 Task: Best fashion website designs: Alice + Whittles.
Action: Mouse moved to (243, 212)
Screenshot: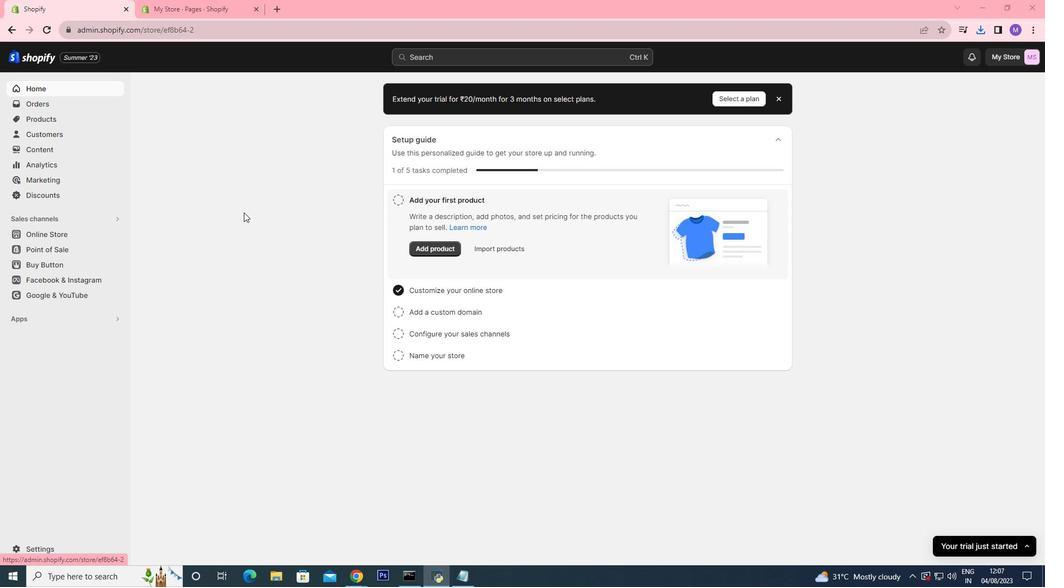 
Action: Mouse pressed left at (243, 212)
Screenshot: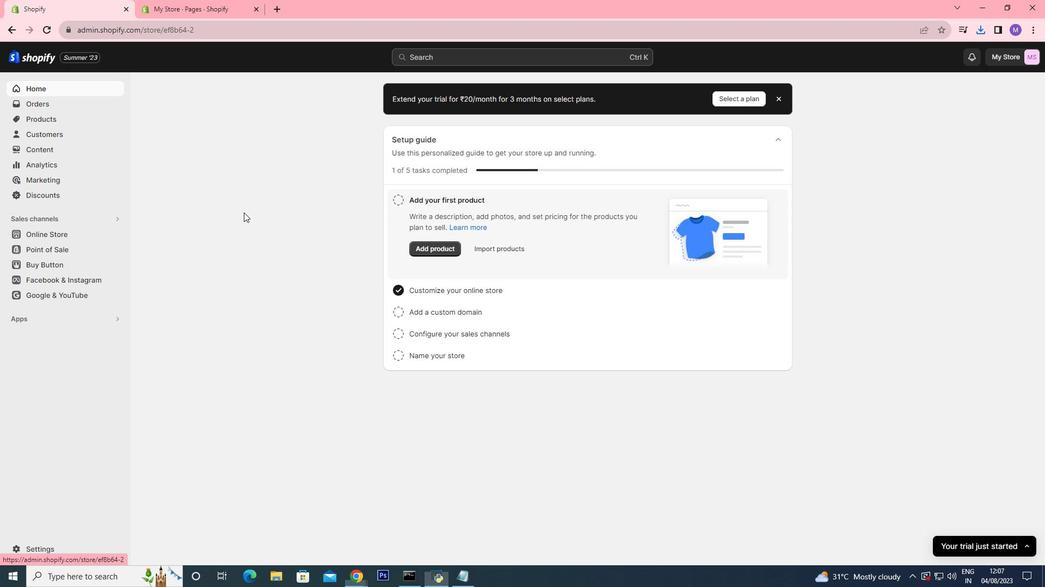
Action: Mouse moved to (72, 237)
Screenshot: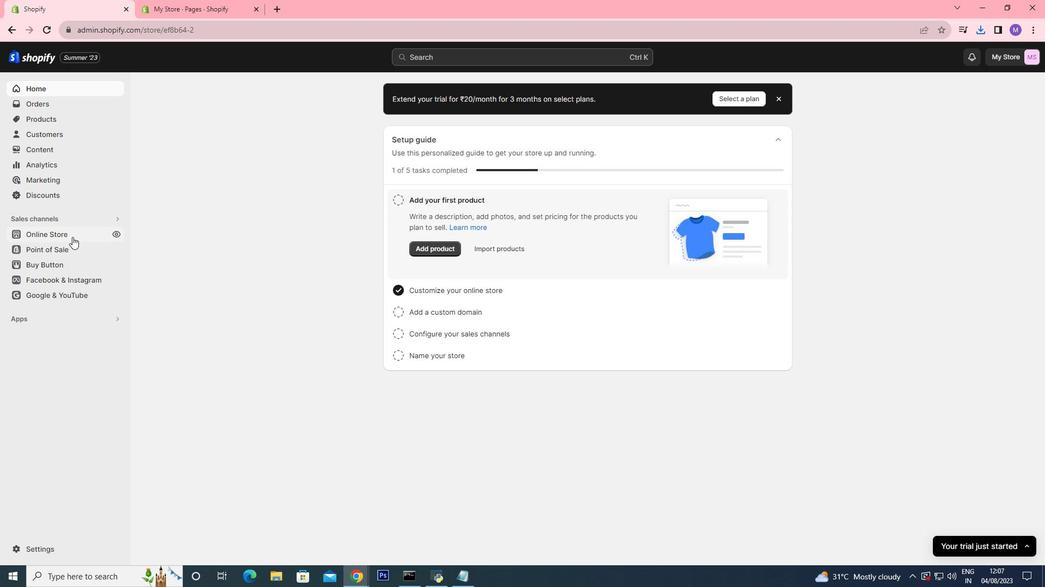 
Action: Mouse pressed left at (72, 237)
Screenshot: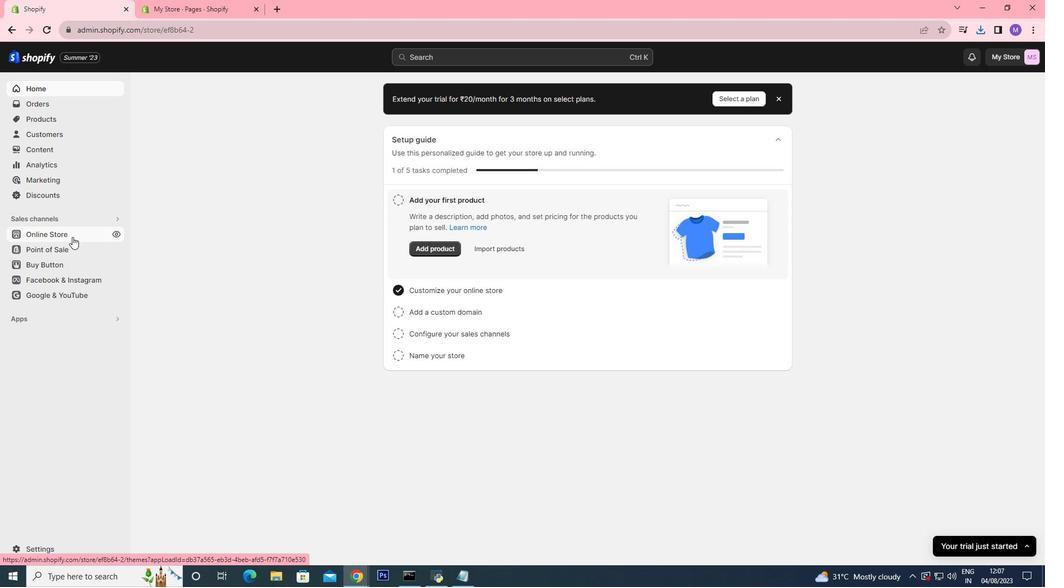 
Action: Mouse moved to (64, 247)
Screenshot: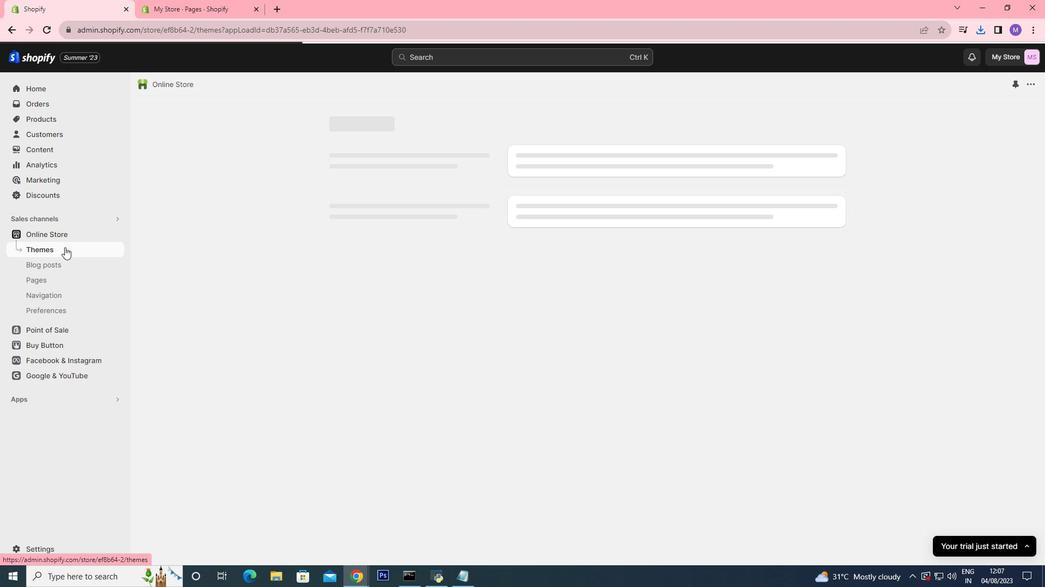 
Action: Mouse pressed left at (64, 247)
Screenshot: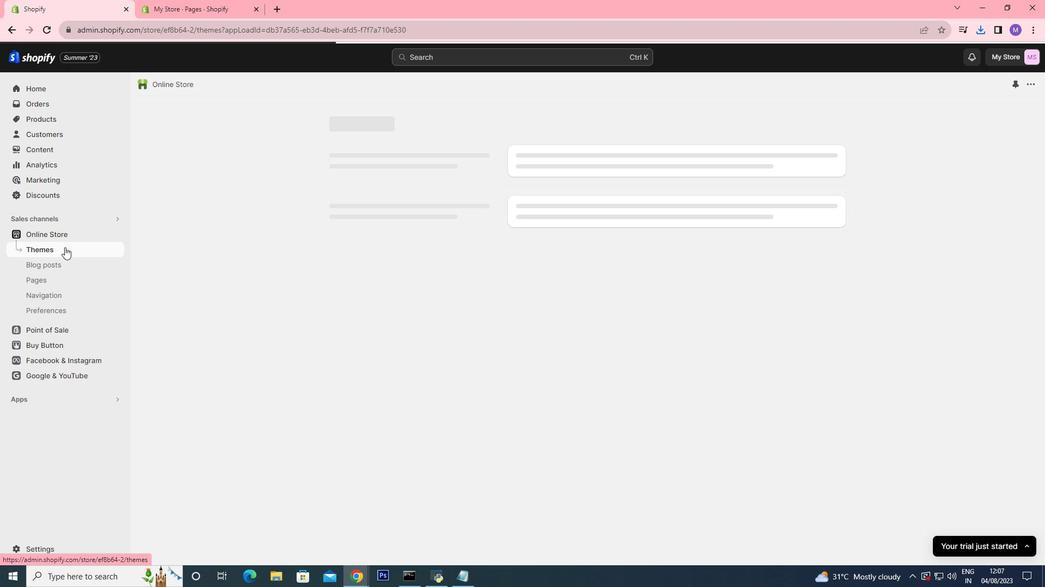 
Action: Mouse moved to (700, 298)
Screenshot: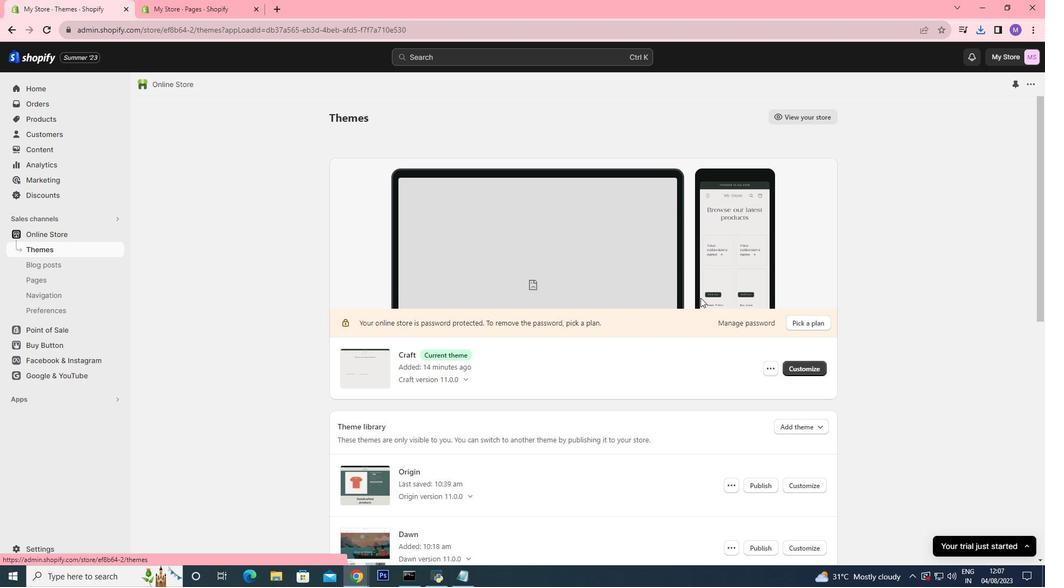 
Action: Mouse scrolled (700, 297) with delta (0, 0)
Screenshot: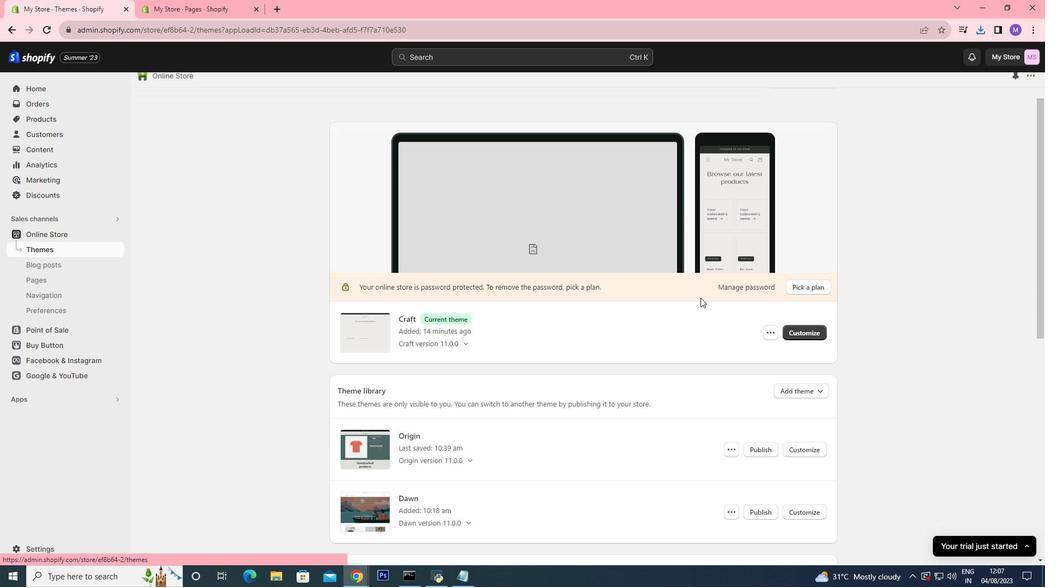 
Action: Mouse scrolled (700, 297) with delta (0, 0)
Screenshot: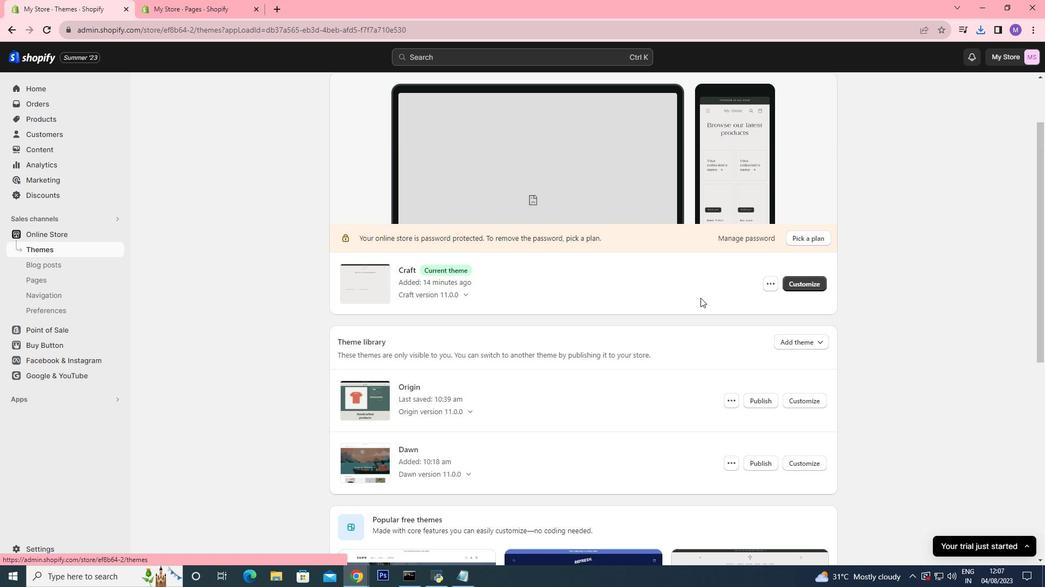 
Action: Mouse scrolled (700, 297) with delta (0, 0)
Screenshot: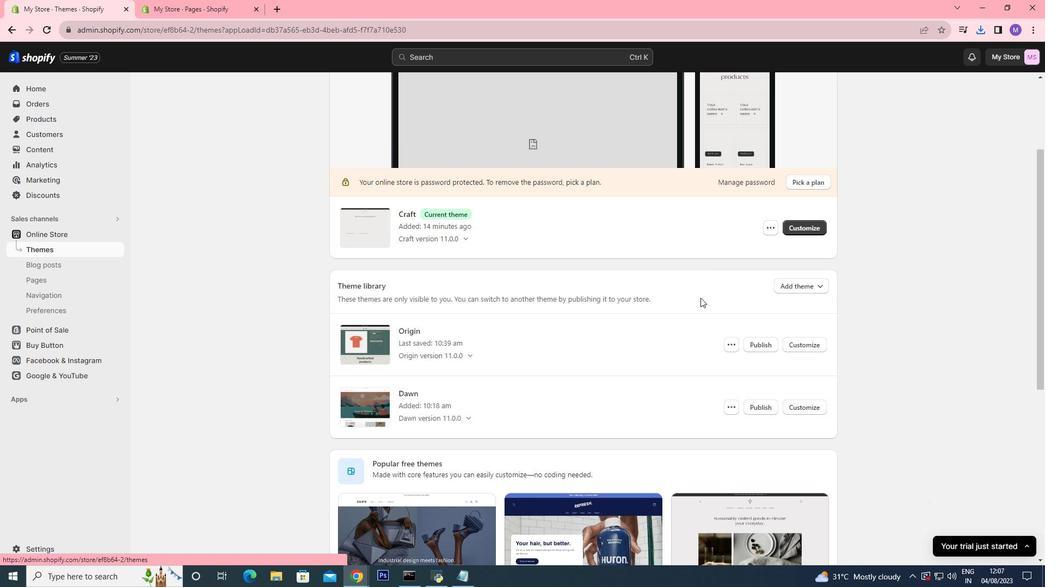 
Action: Mouse scrolled (700, 297) with delta (0, 0)
Screenshot: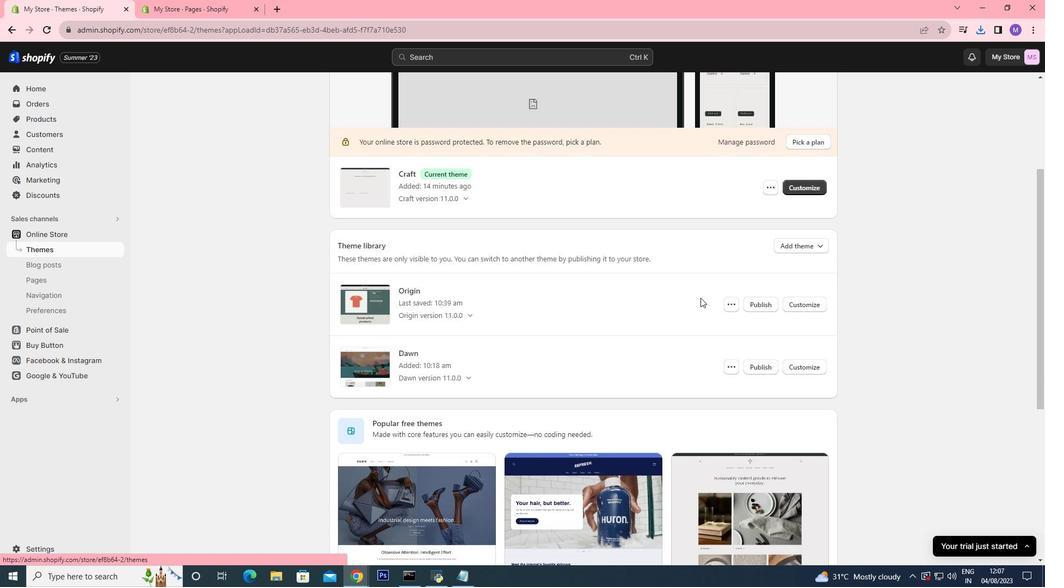 
Action: Mouse scrolled (700, 297) with delta (0, 0)
Screenshot: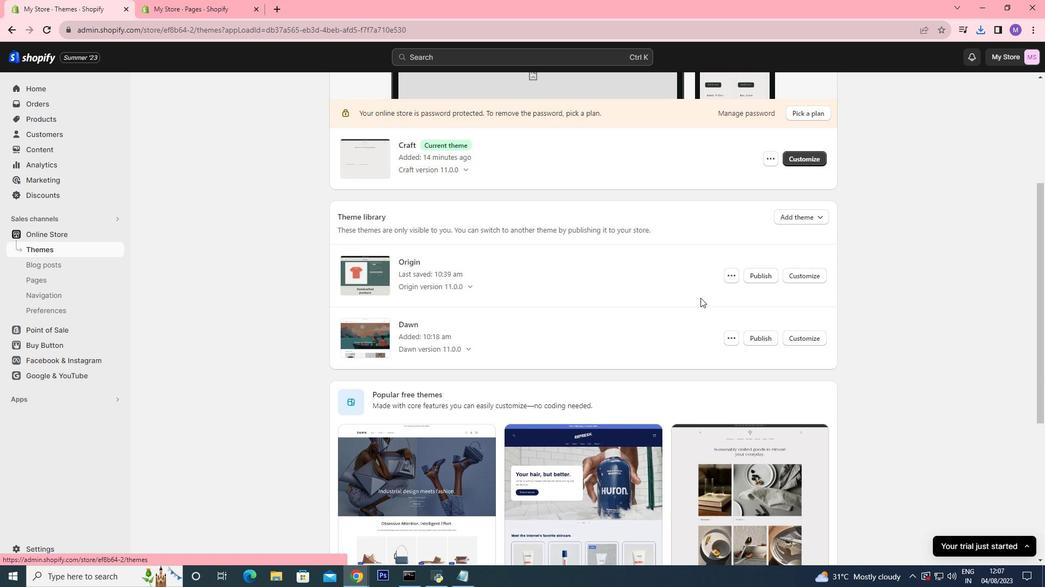 
Action: Mouse moved to (700, 298)
Screenshot: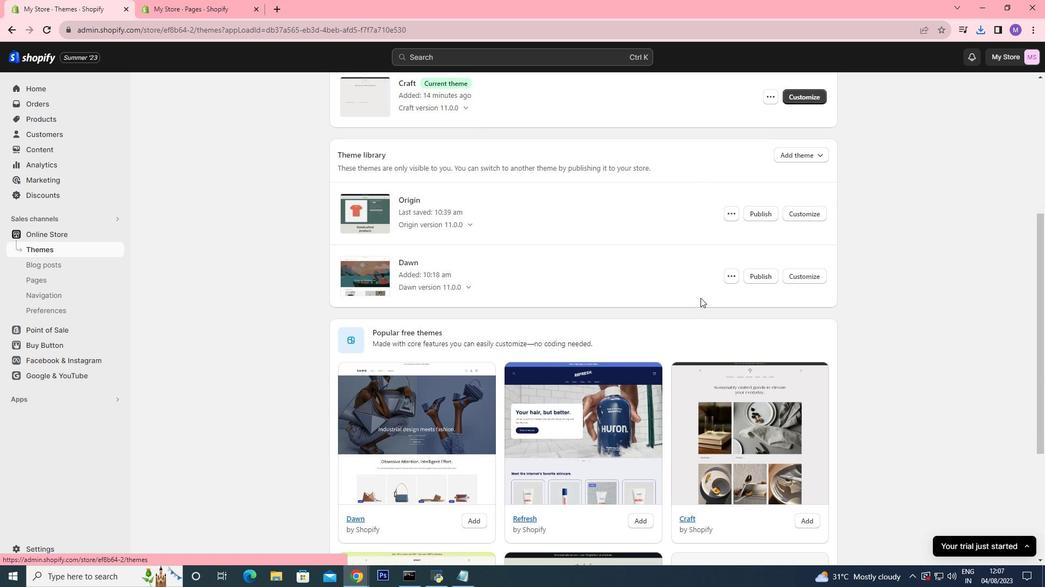 
Action: Mouse scrolled (700, 297) with delta (0, 0)
Screenshot: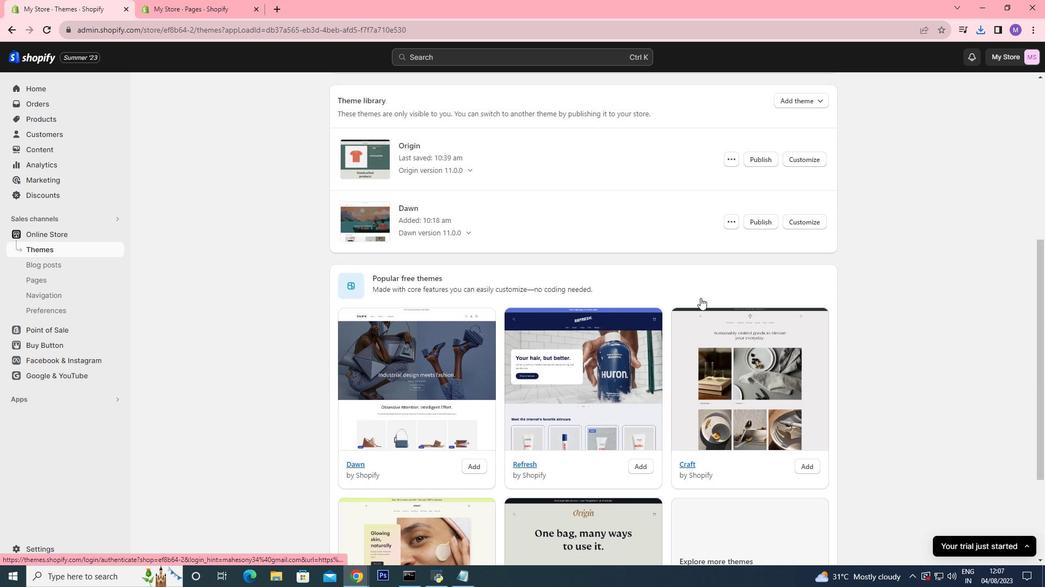 
Action: Mouse scrolled (700, 297) with delta (0, 0)
Screenshot: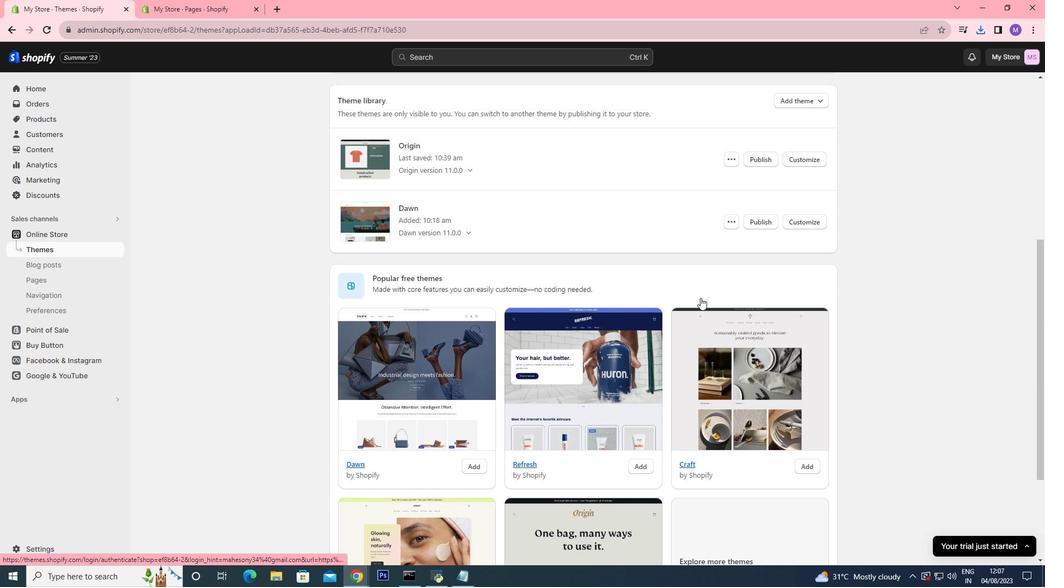 
Action: Mouse scrolled (700, 297) with delta (0, 0)
Screenshot: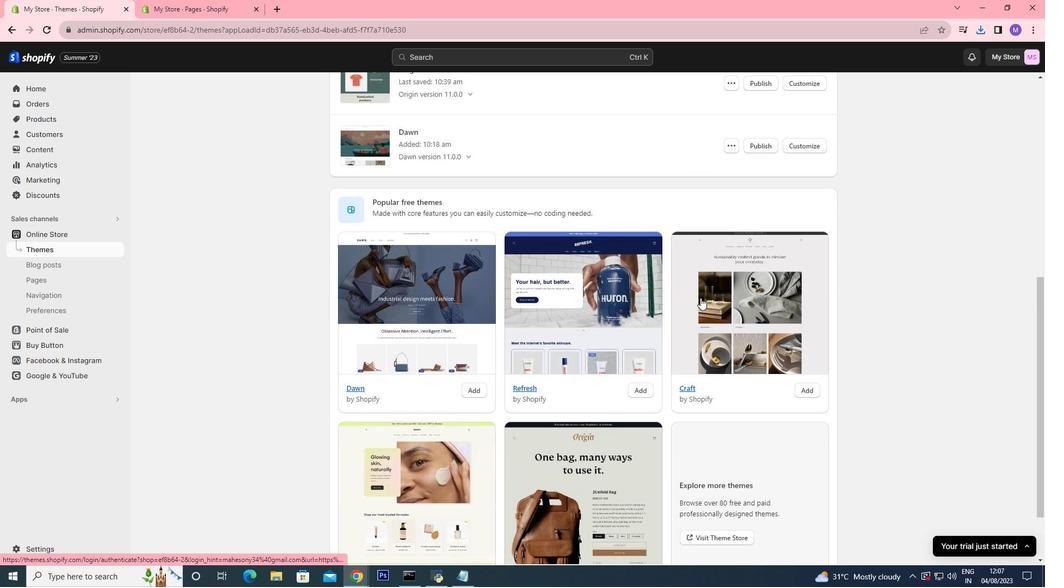 
Action: Mouse scrolled (700, 297) with delta (0, 0)
Screenshot: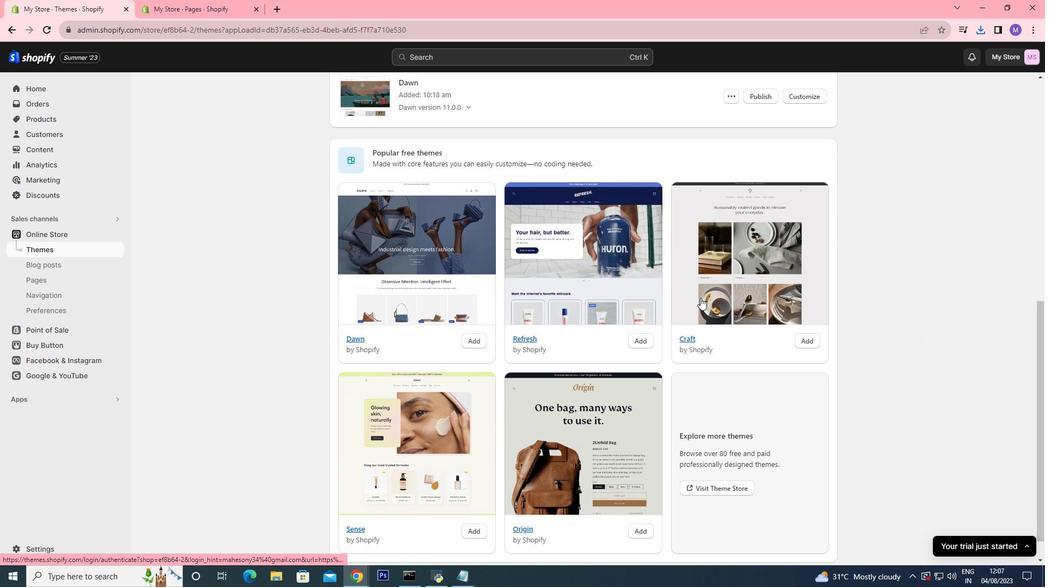 
Action: Mouse scrolled (700, 297) with delta (0, 0)
Screenshot: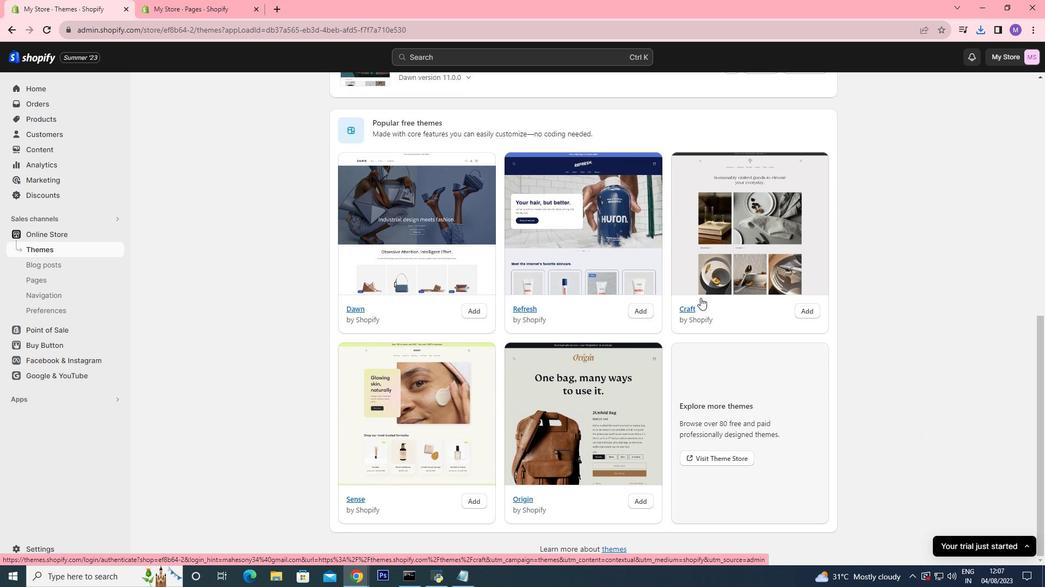 
Action: Mouse scrolled (700, 297) with delta (0, 0)
Screenshot: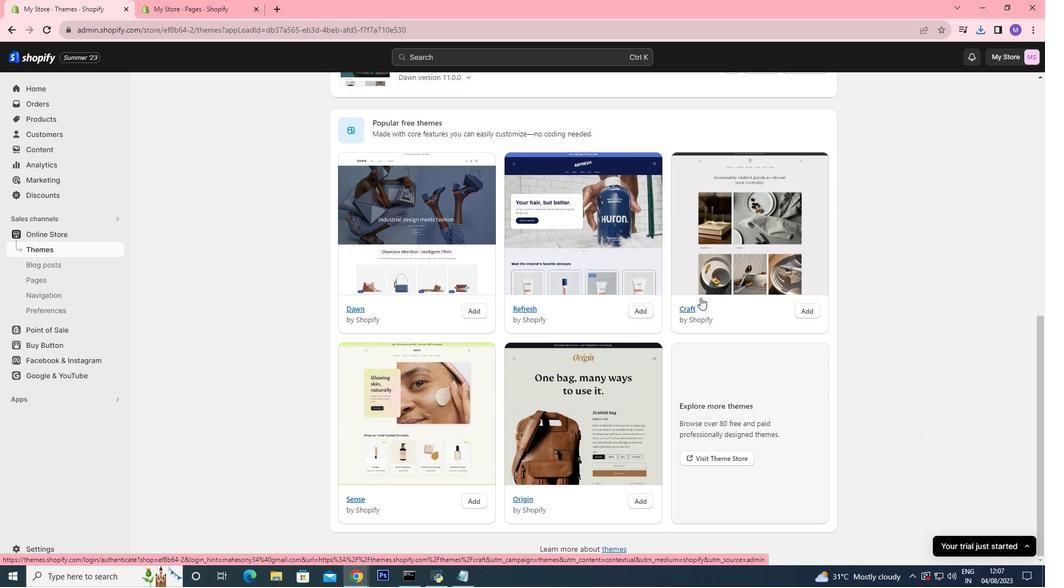 
Action: Mouse moved to (478, 504)
Screenshot: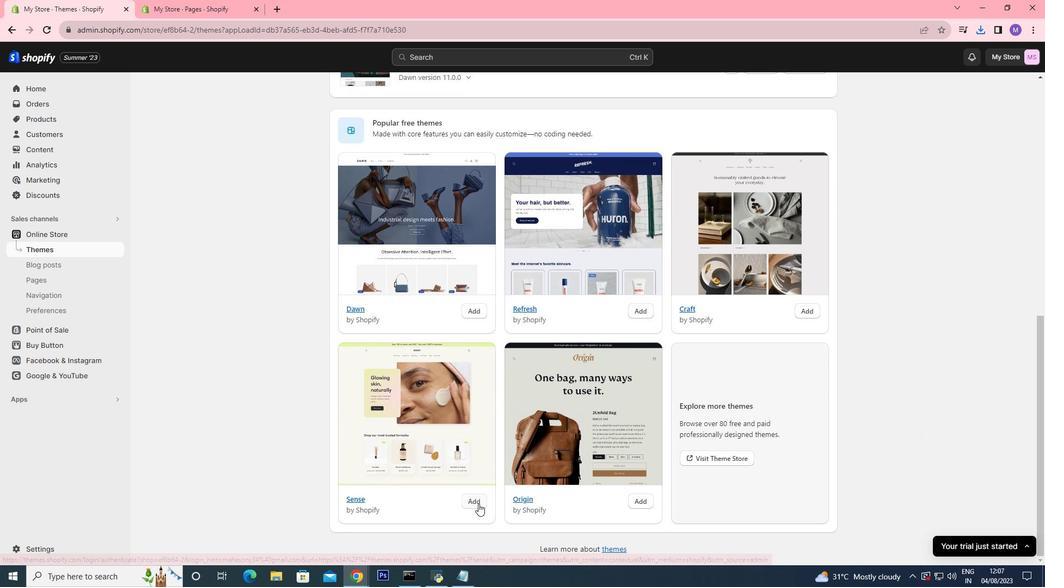 
Action: Mouse pressed left at (478, 504)
Screenshot: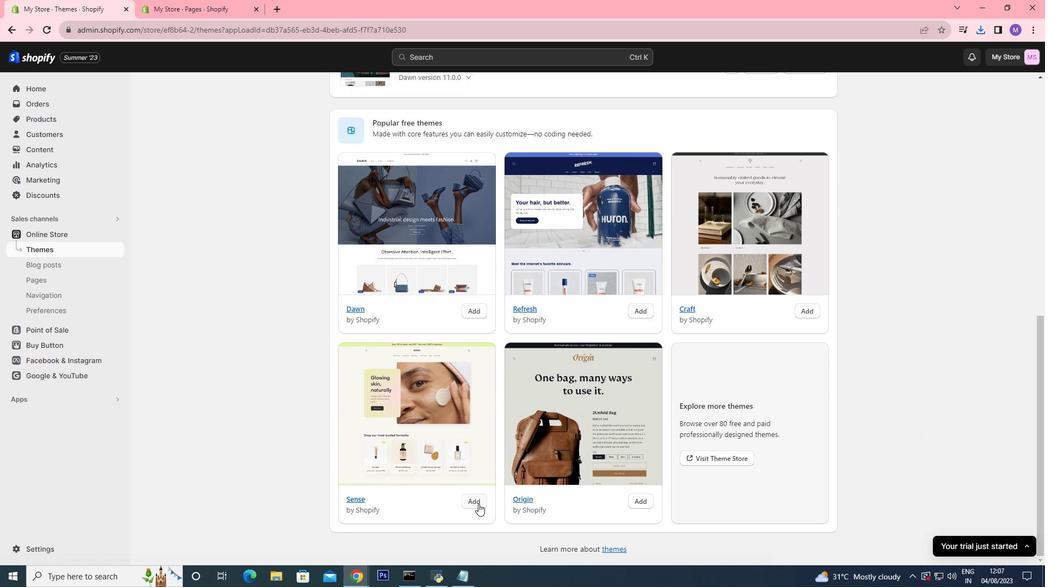 
Action: Mouse moved to (731, 321)
Screenshot: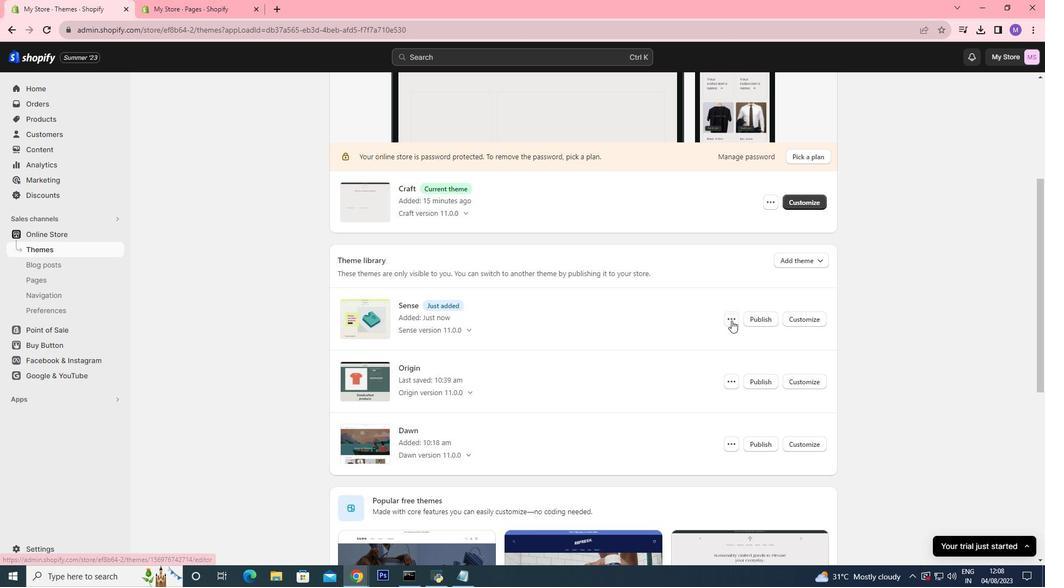 
Action: Mouse pressed left at (731, 321)
Screenshot: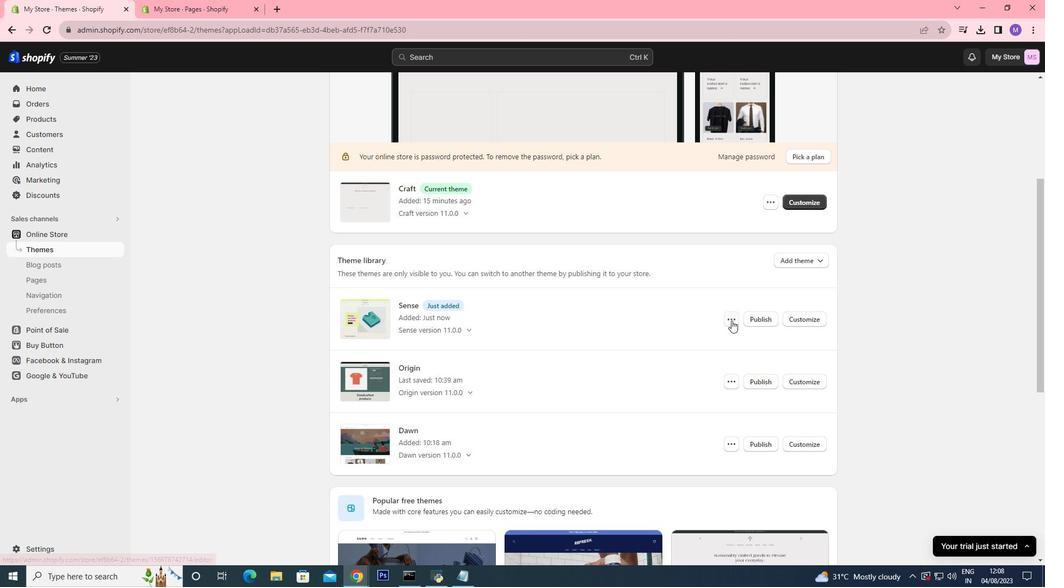 
Action: Mouse moved to (806, 318)
Screenshot: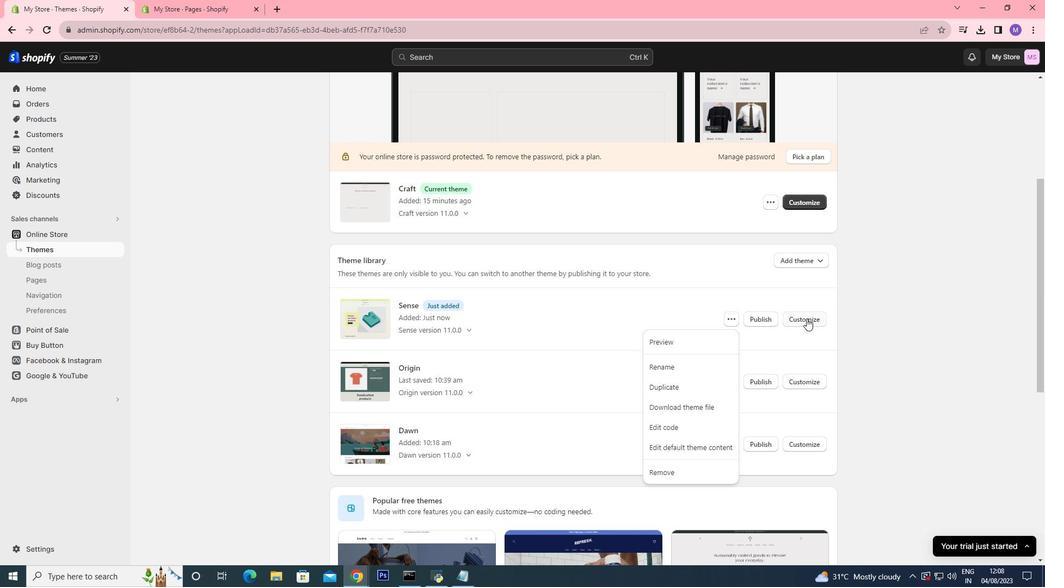 
Action: Mouse pressed left at (806, 318)
Screenshot: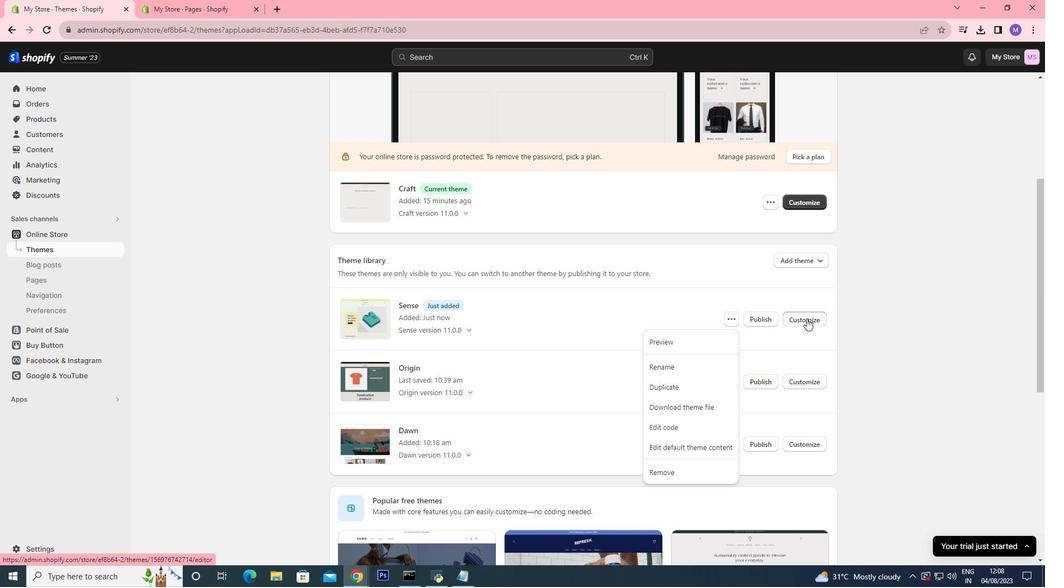 
Action: Mouse moved to (642, 299)
Screenshot: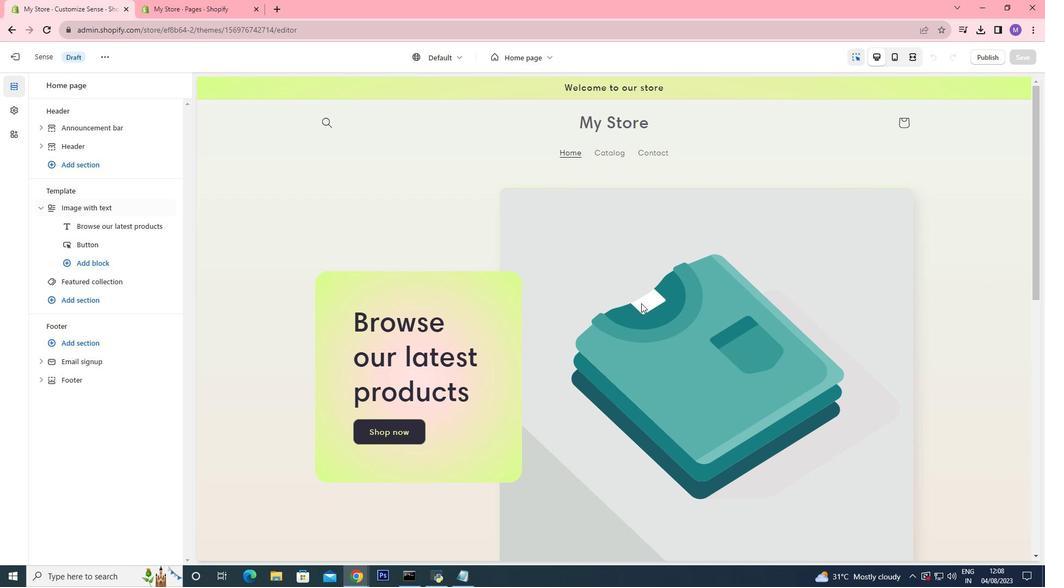 
Action: Mouse scrolled (642, 298) with delta (0, 0)
Screenshot: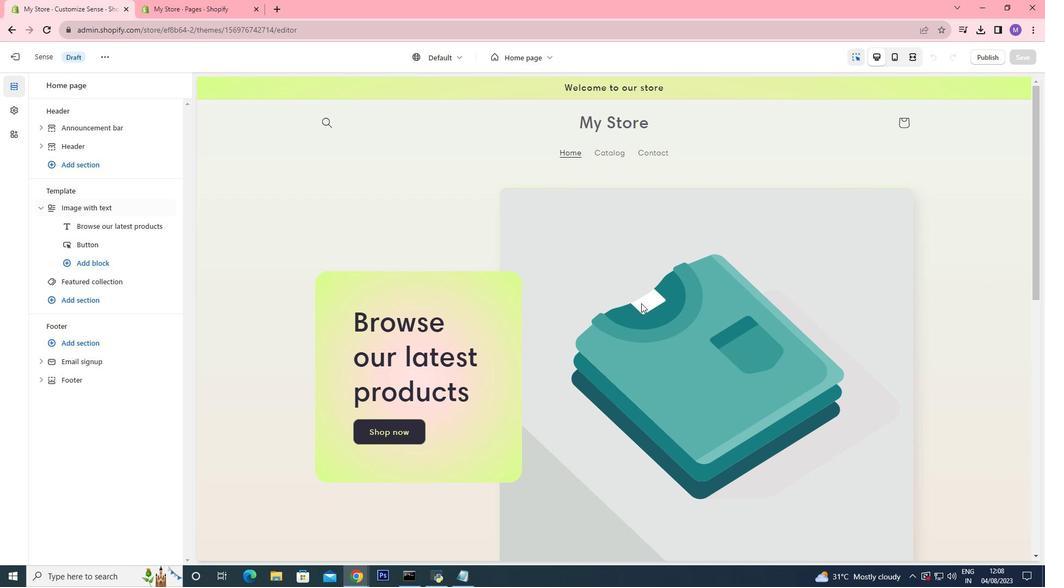 
Action: Mouse moved to (641, 301)
Screenshot: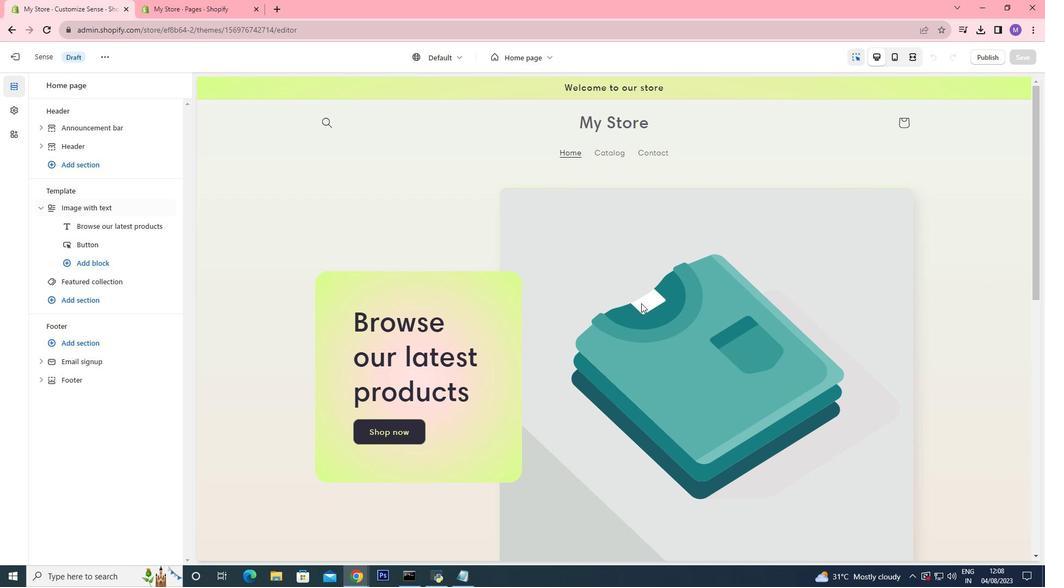 
Action: Mouse scrolled (641, 301) with delta (0, 0)
Screenshot: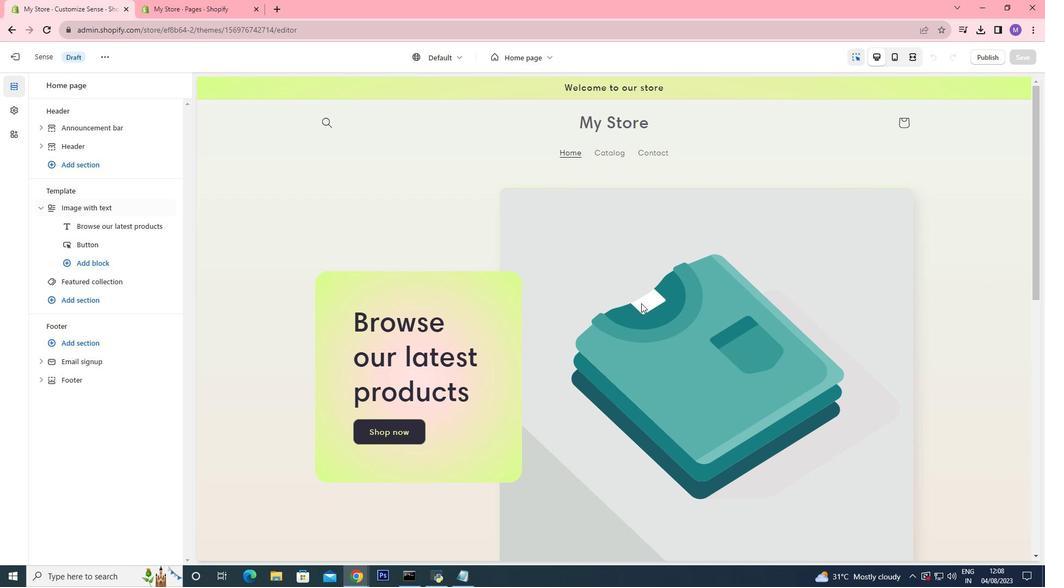
Action: Mouse moved to (641, 302)
Screenshot: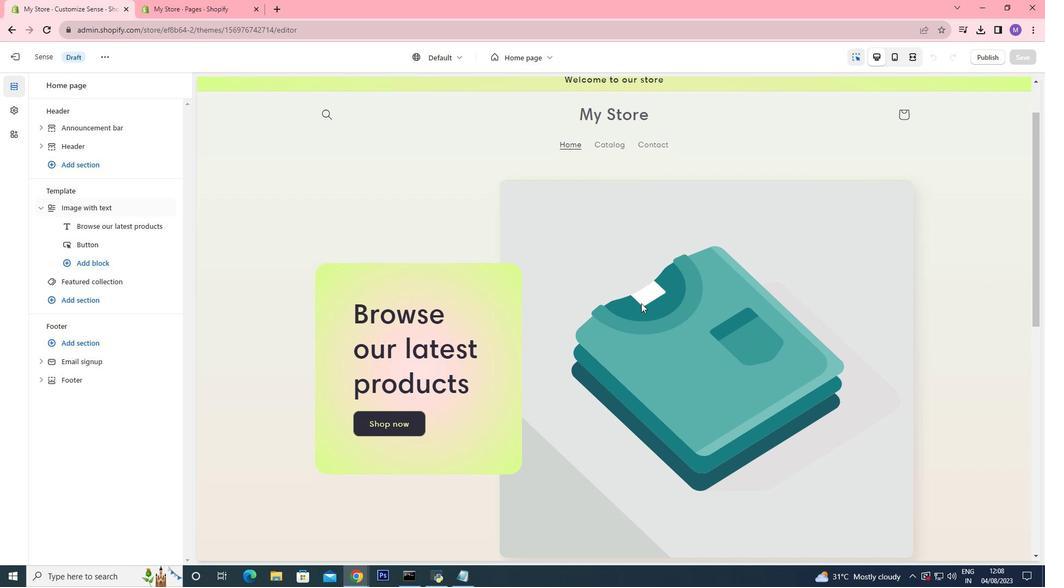 
Action: Mouse scrolled (641, 302) with delta (0, 0)
Screenshot: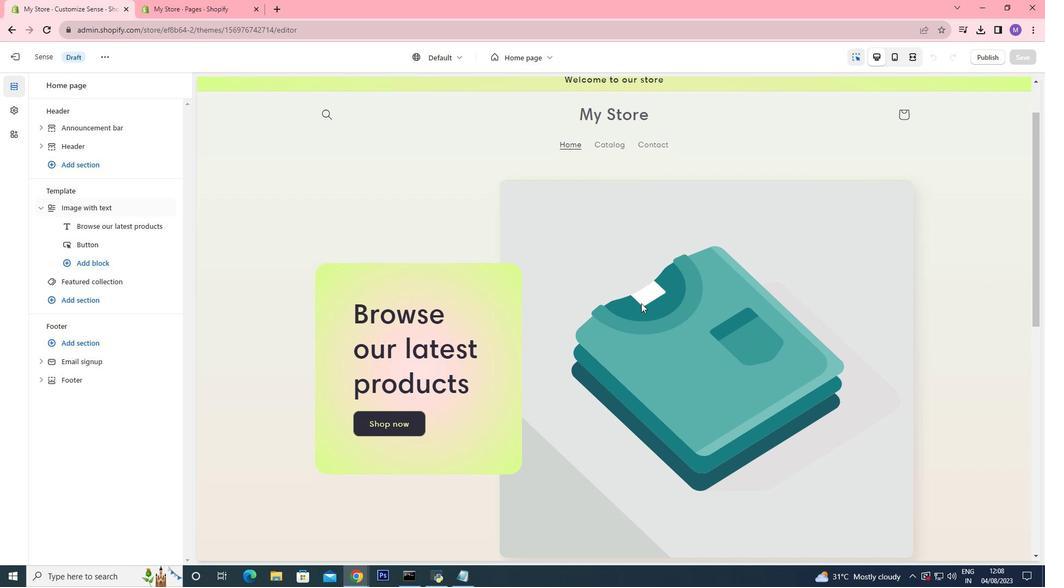 
Action: Mouse moved to (641, 303)
Screenshot: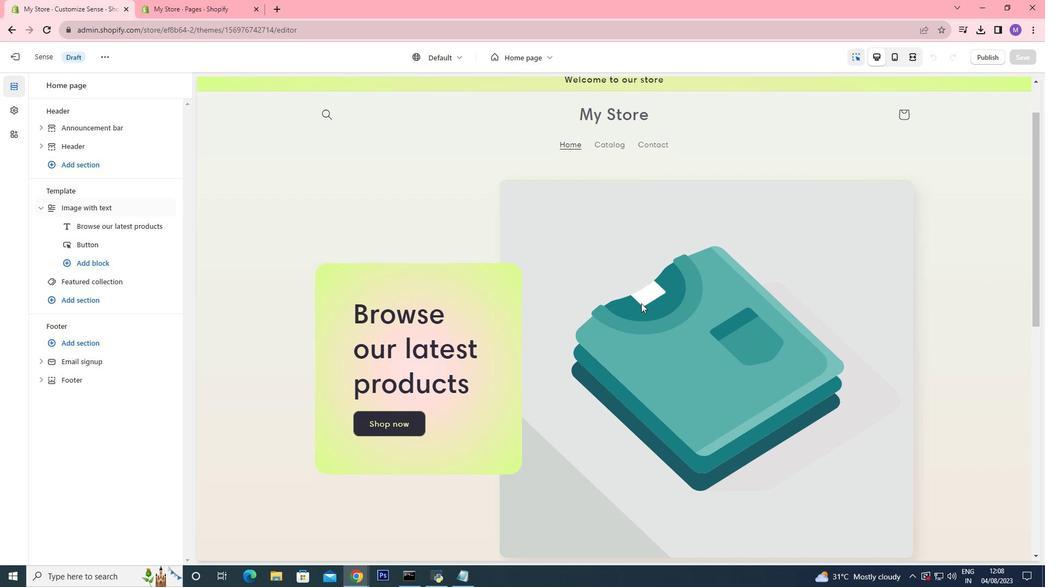 
Action: Mouse scrolled (641, 303) with delta (0, 0)
Screenshot: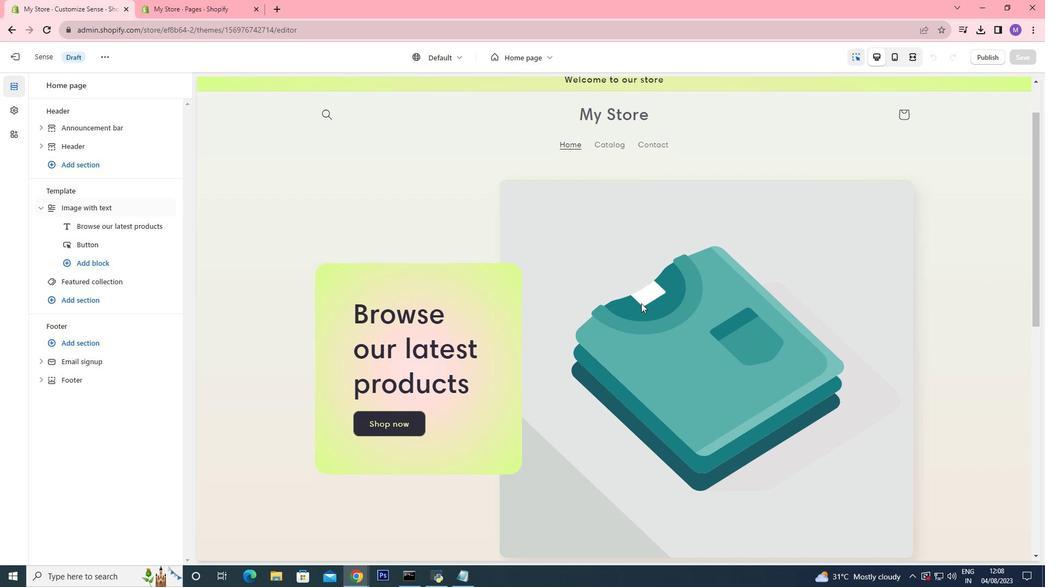 
Action: Mouse scrolled (641, 303) with delta (0, 0)
Screenshot: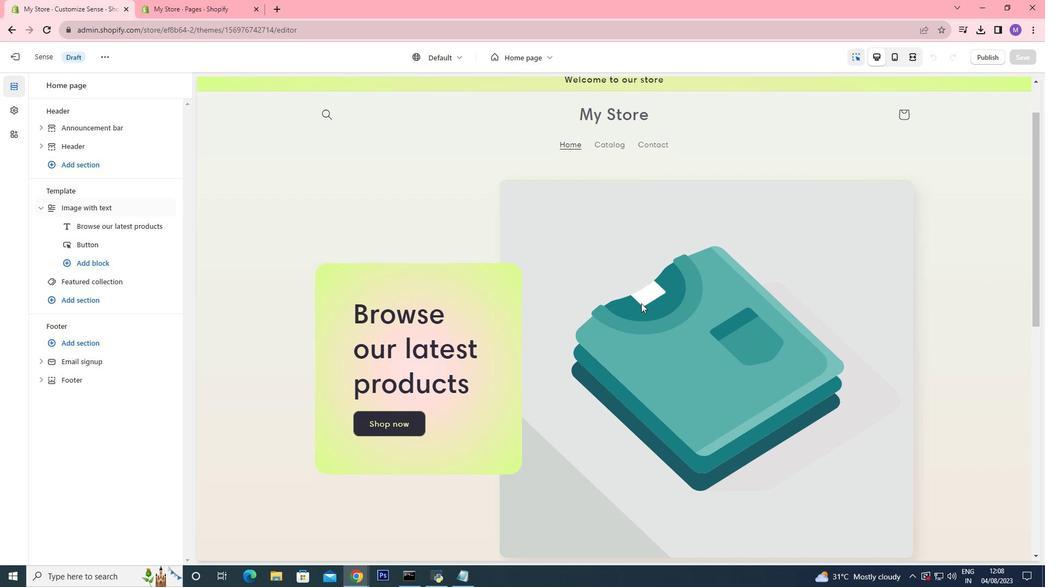 
Action: Mouse scrolled (641, 303) with delta (0, 0)
Screenshot: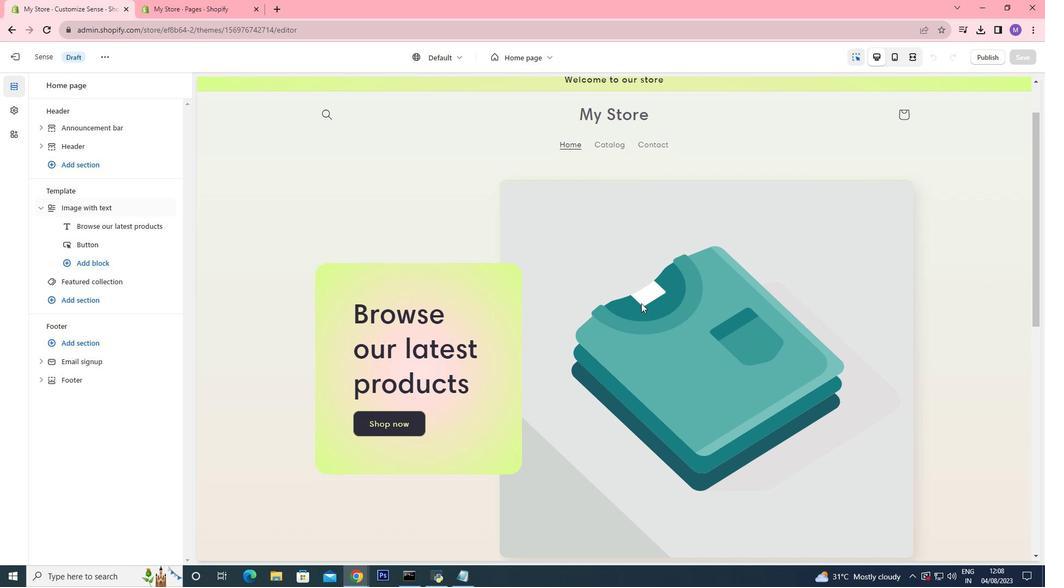 
Action: Mouse scrolled (641, 303) with delta (0, 0)
Screenshot: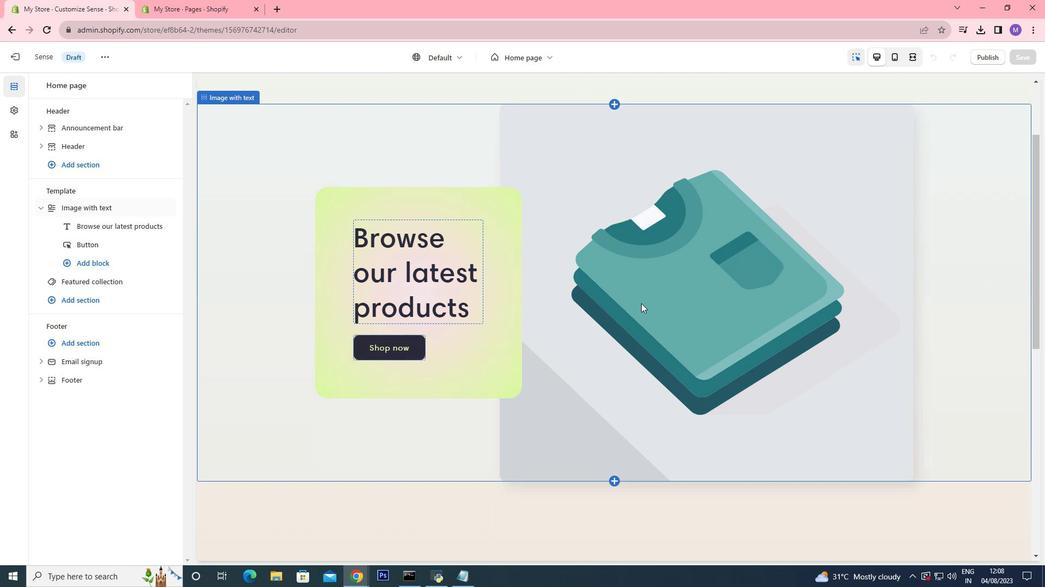 
Action: Mouse moved to (650, 313)
Screenshot: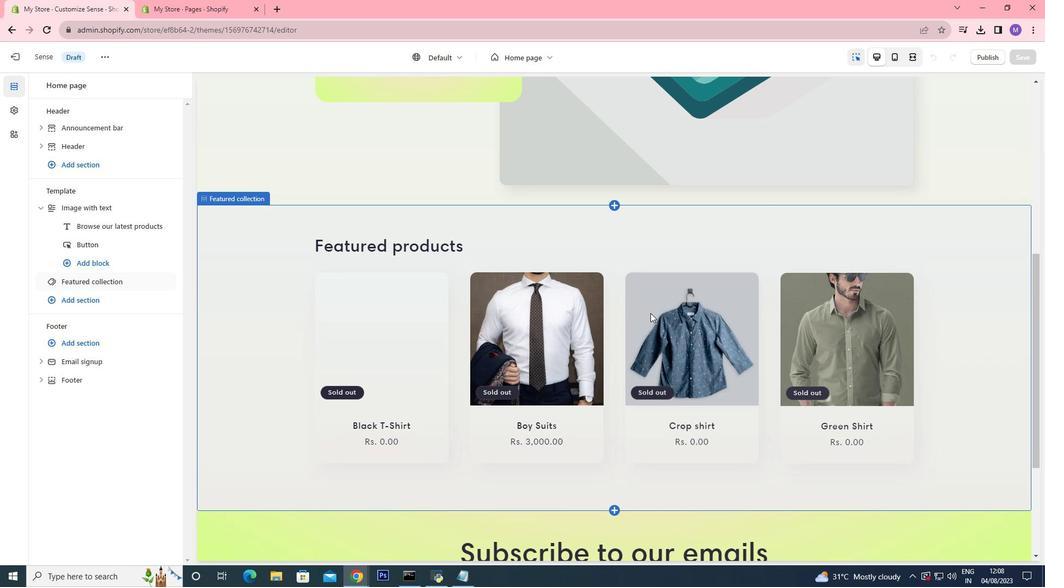
Action: Mouse scrolled (650, 312) with delta (0, 0)
Screenshot: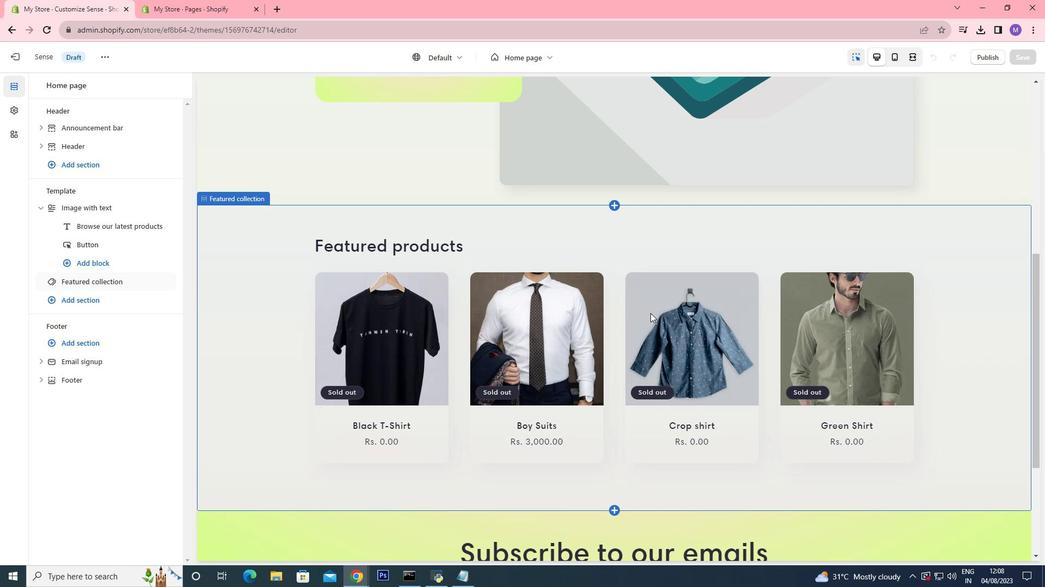 
Action: Mouse scrolled (650, 312) with delta (0, 0)
Screenshot: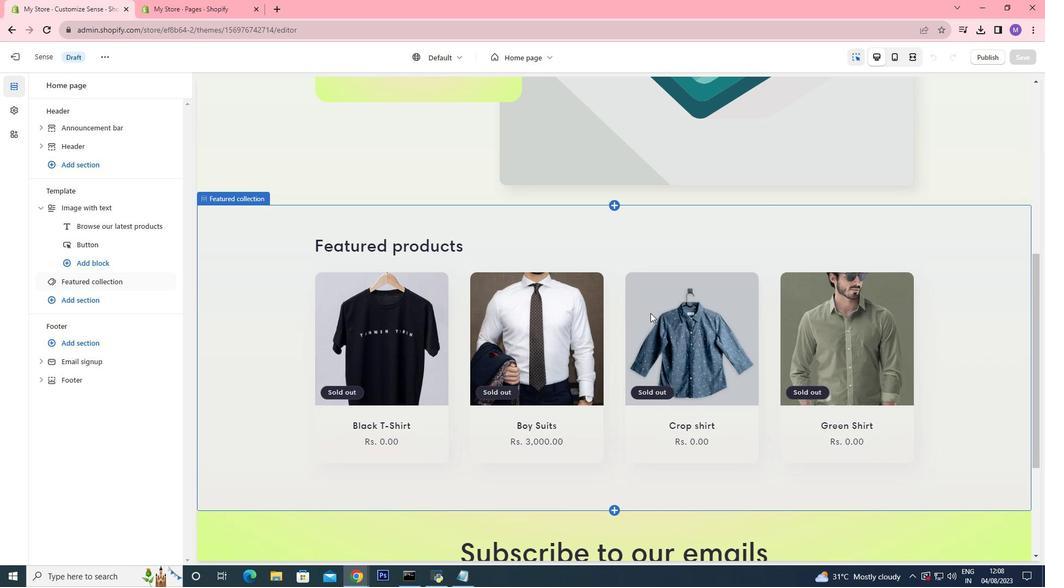 
Action: Mouse scrolled (650, 312) with delta (0, 0)
Screenshot: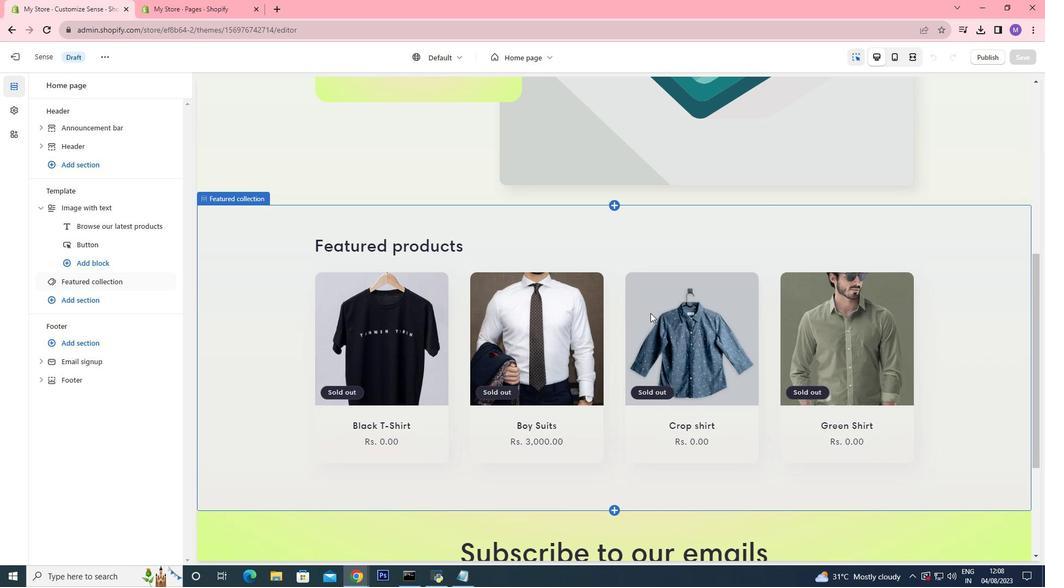 
Action: Mouse moved to (650, 313)
Screenshot: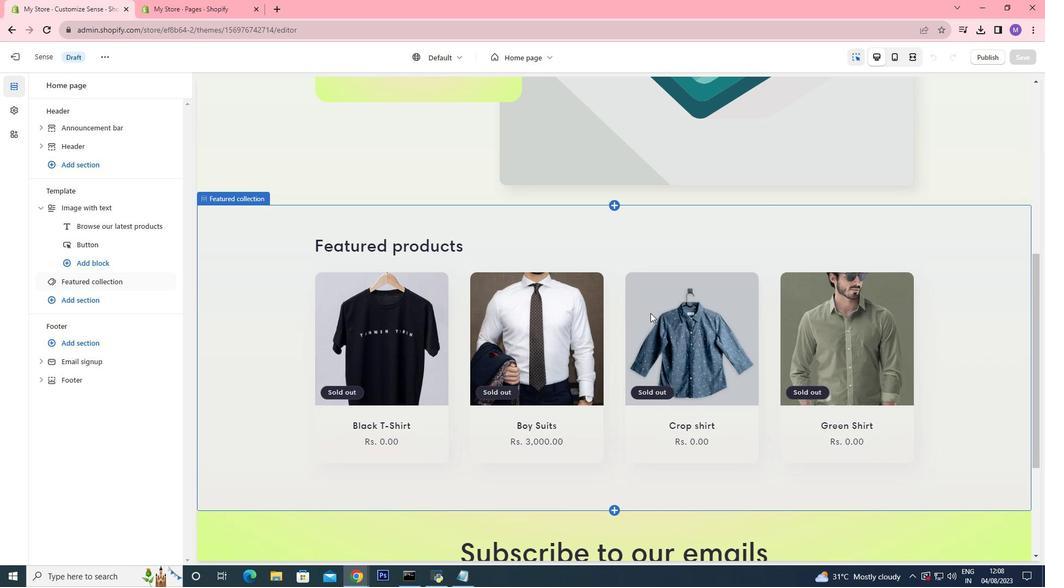 
Action: Mouse scrolled (650, 312) with delta (0, 0)
Screenshot: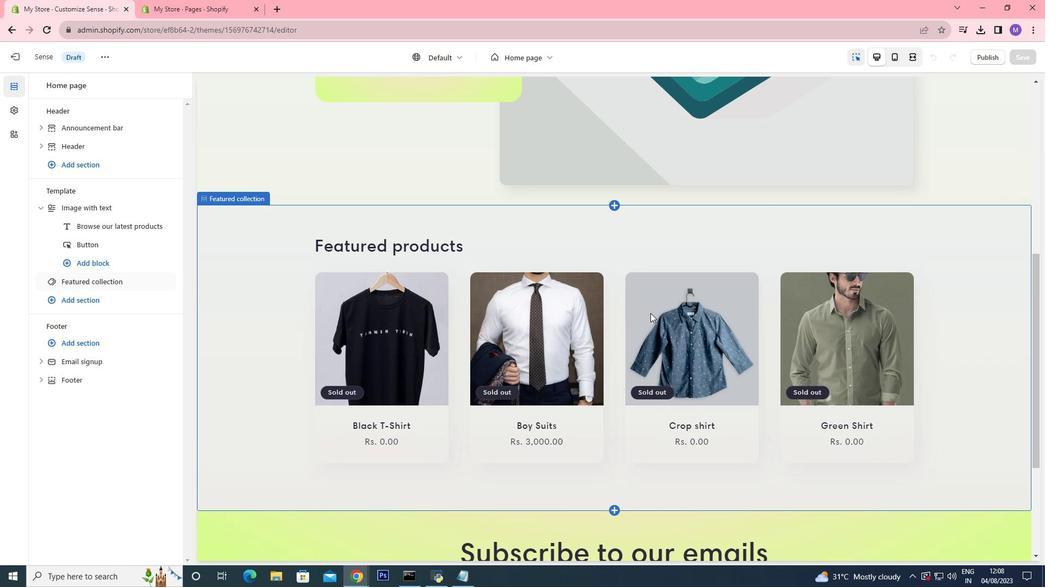 
Action: Mouse scrolled (650, 312) with delta (0, 0)
Screenshot: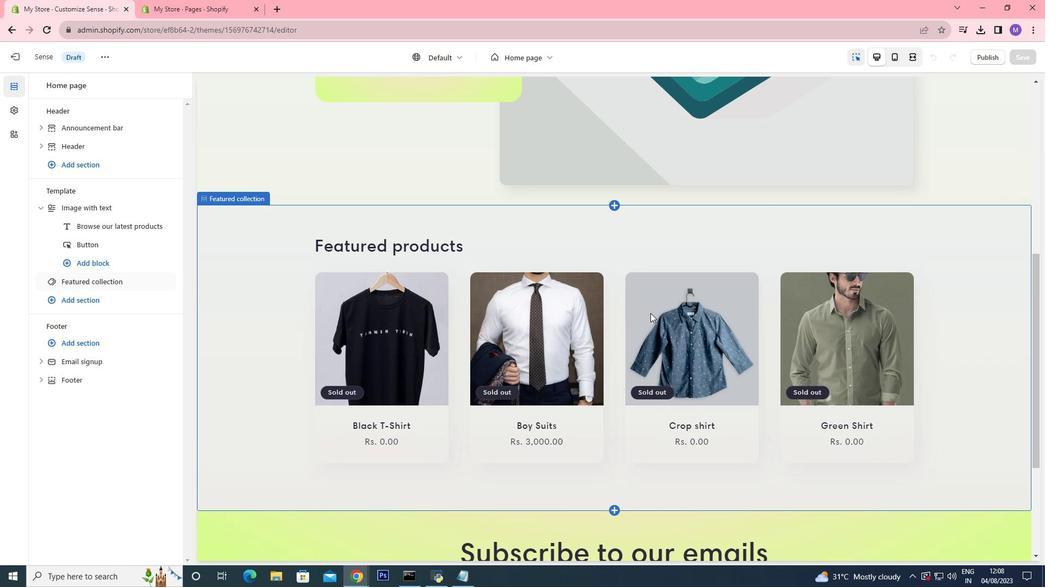 
Action: Mouse scrolled (650, 312) with delta (0, 0)
Screenshot: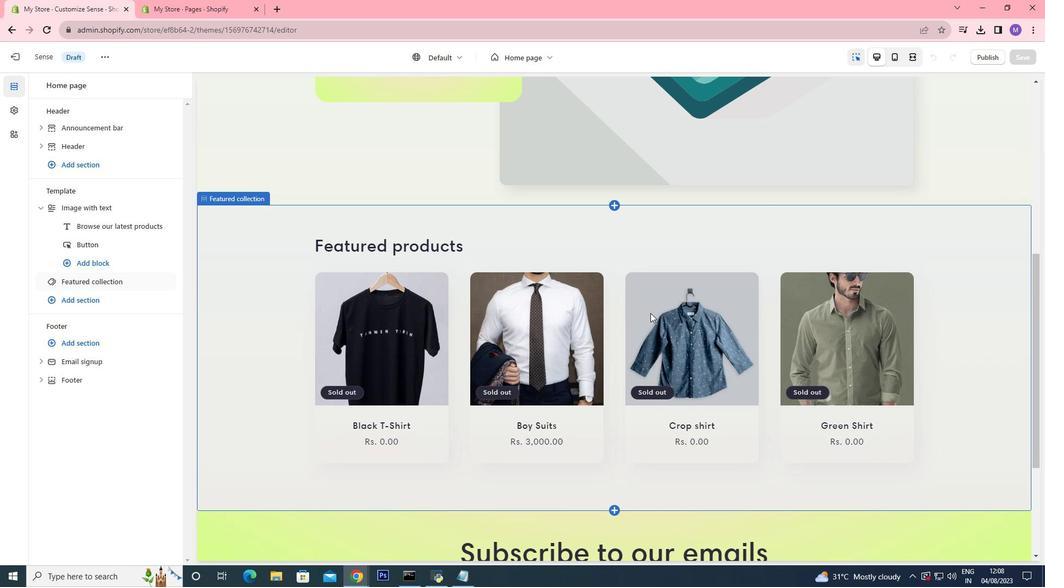 
Action: Mouse scrolled (650, 312) with delta (0, 0)
Screenshot: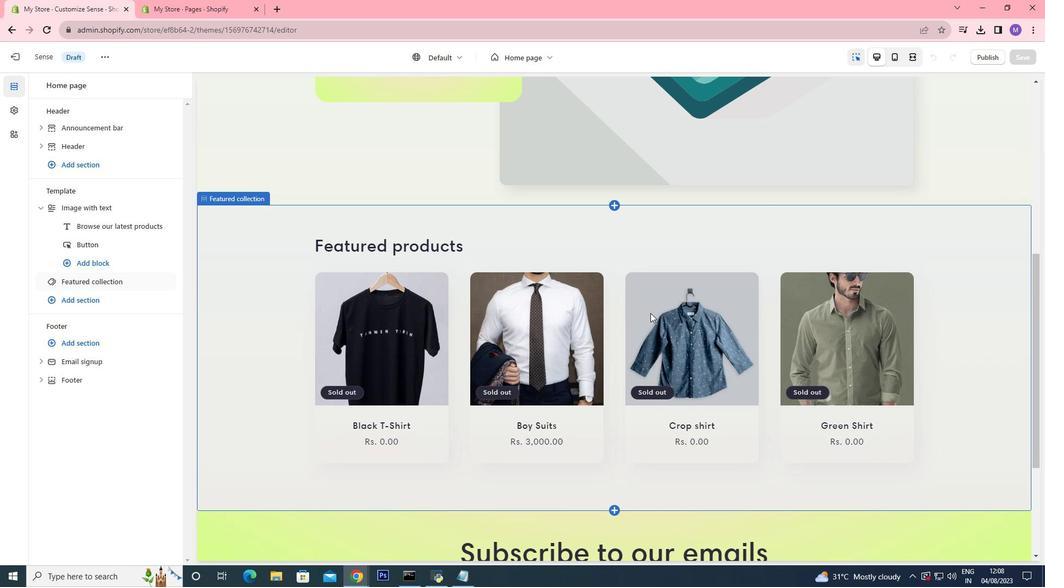 
Action: Mouse scrolled (650, 312) with delta (0, 0)
Screenshot: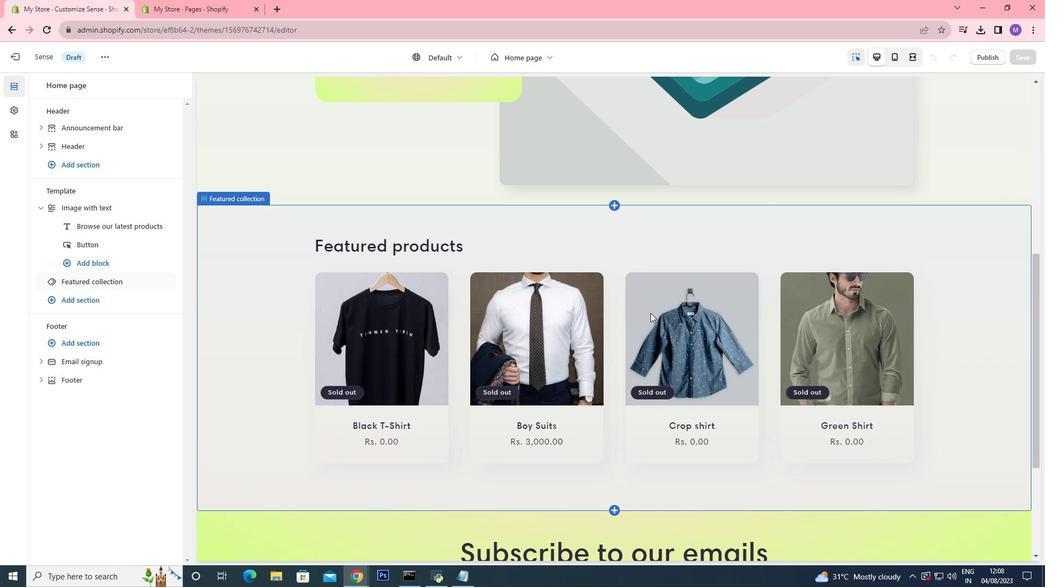 
Action: Mouse moved to (664, 386)
Screenshot: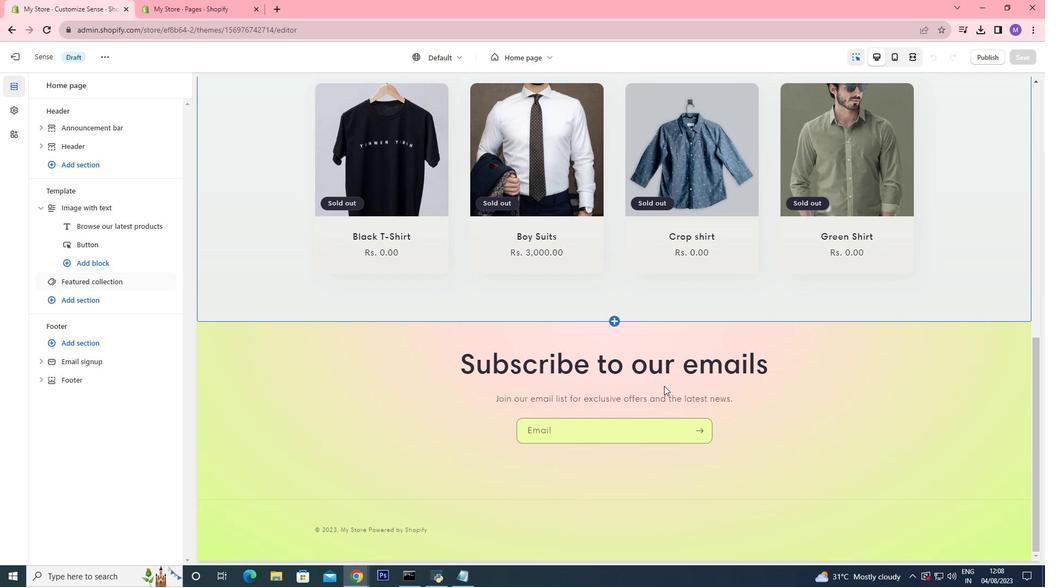 
Action: Mouse scrolled (664, 387) with delta (0, 0)
Screenshot: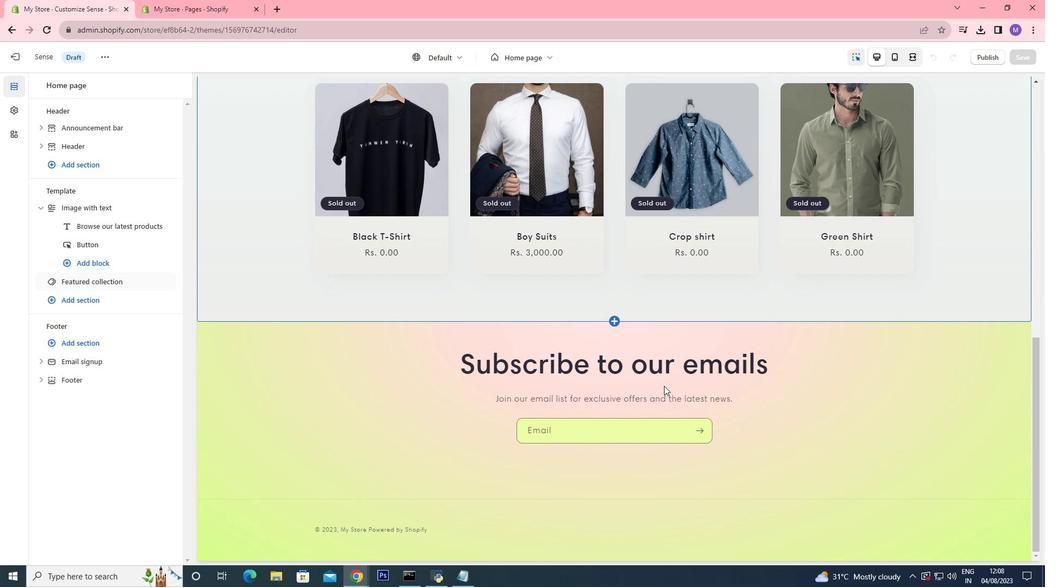 
Action: Mouse scrolled (664, 387) with delta (0, 0)
Screenshot: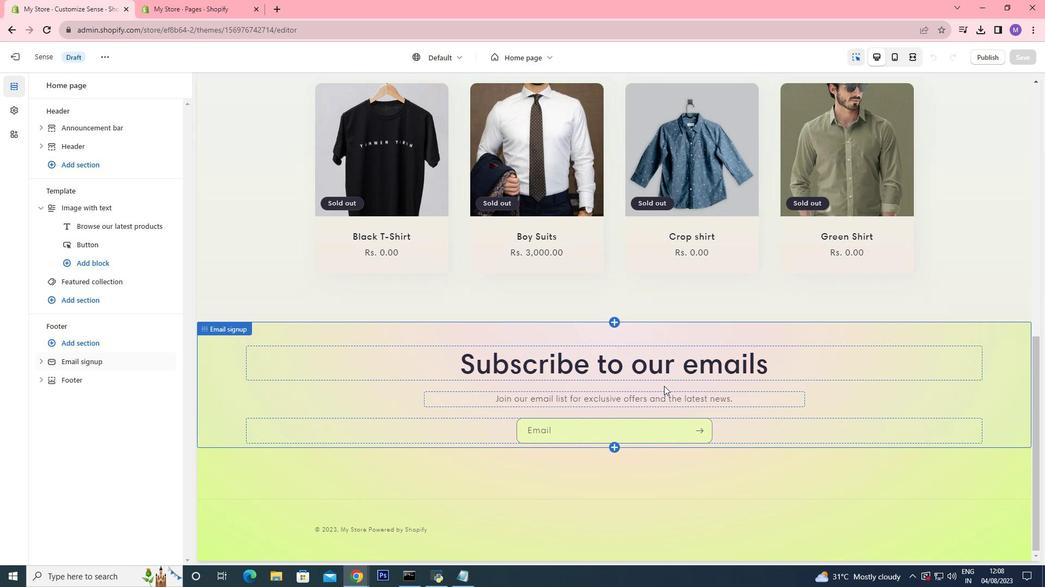 
Action: Mouse scrolled (664, 387) with delta (0, 0)
Screenshot: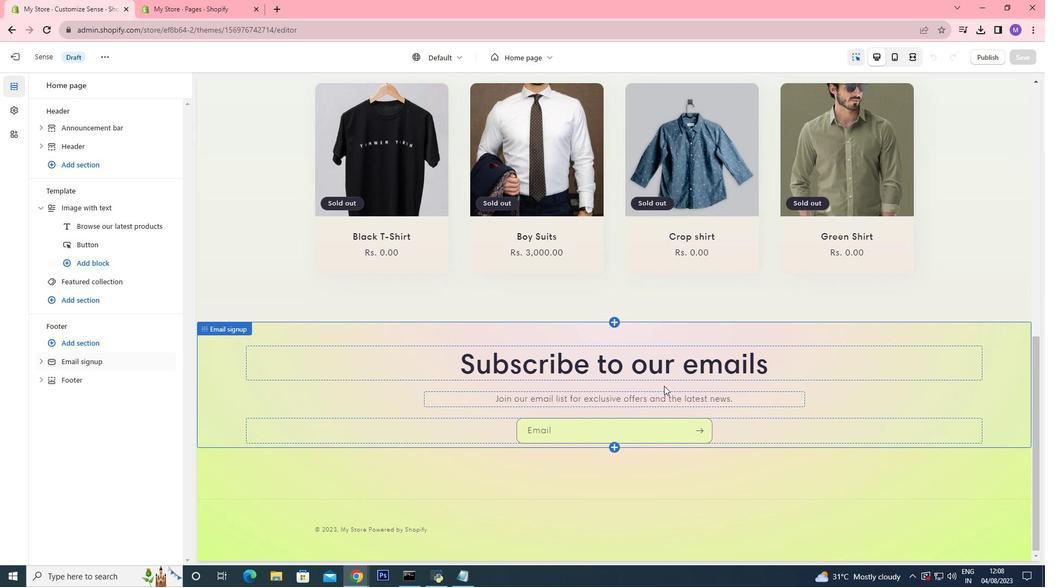 
Action: Mouse scrolled (664, 387) with delta (0, 0)
Screenshot: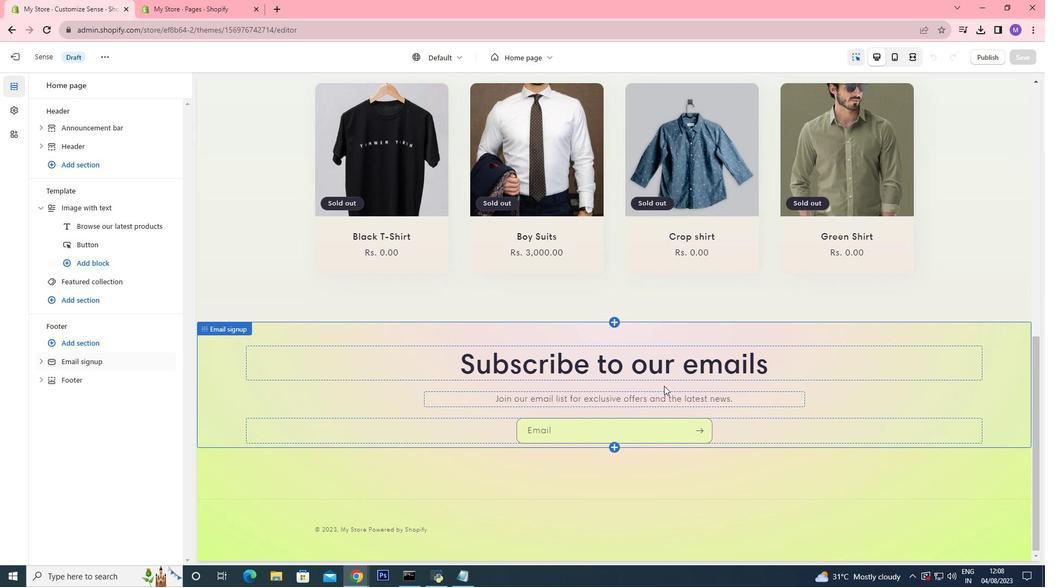 
Action: Mouse scrolled (664, 387) with delta (0, 0)
Screenshot: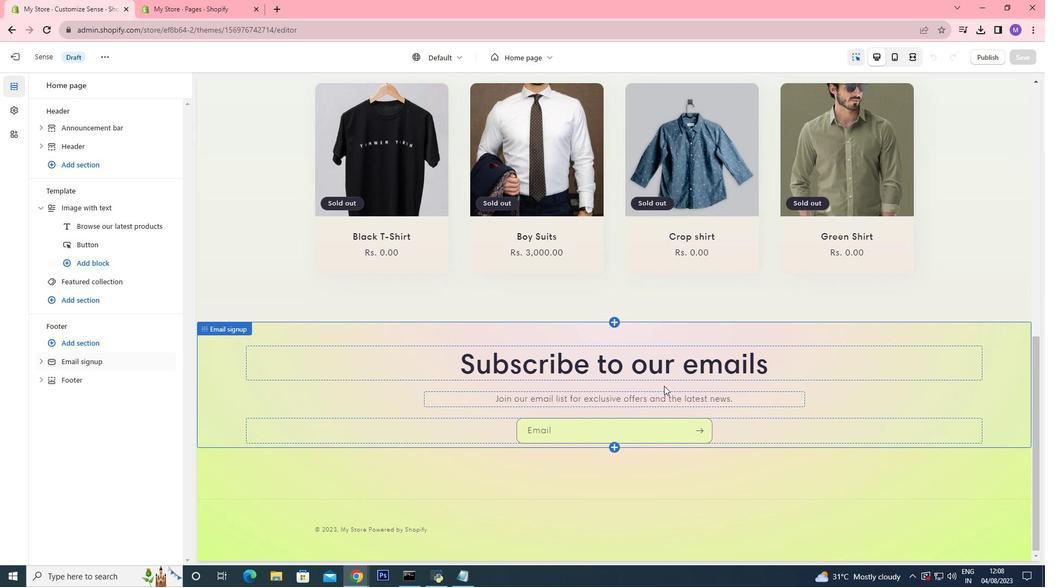 
Action: Mouse scrolled (664, 387) with delta (0, 0)
Screenshot: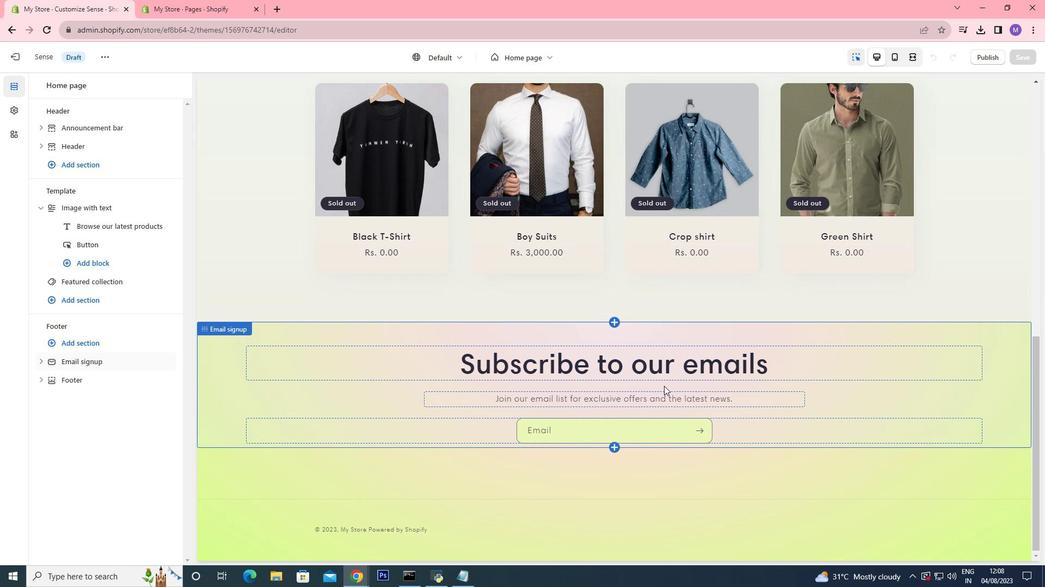 
Action: Mouse moved to (659, 379)
Screenshot: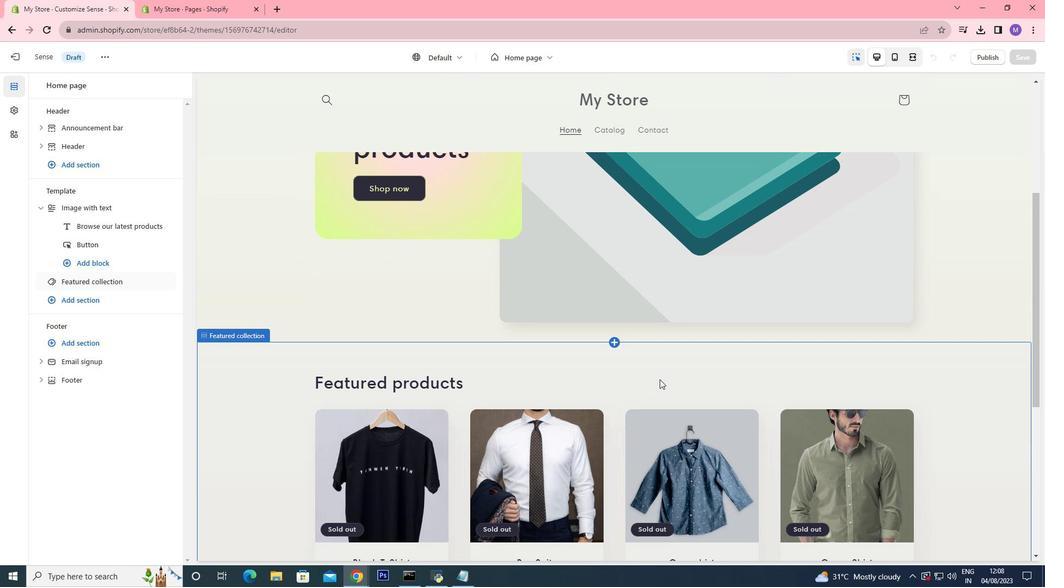 
Action: Mouse scrolled (659, 380) with delta (0, 0)
Screenshot: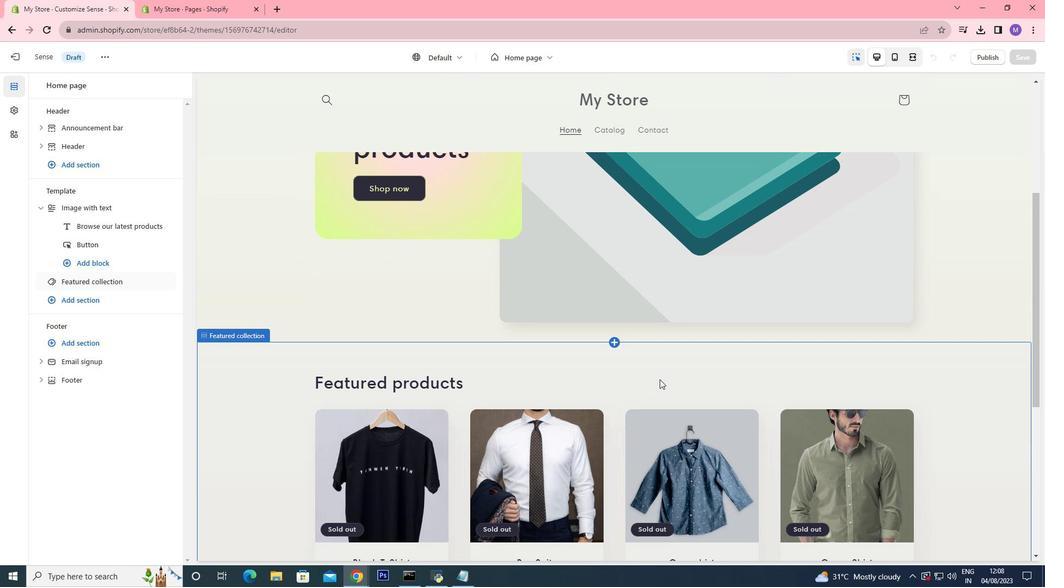 
Action: Mouse scrolled (659, 380) with delta (0, 0)
Screenshot: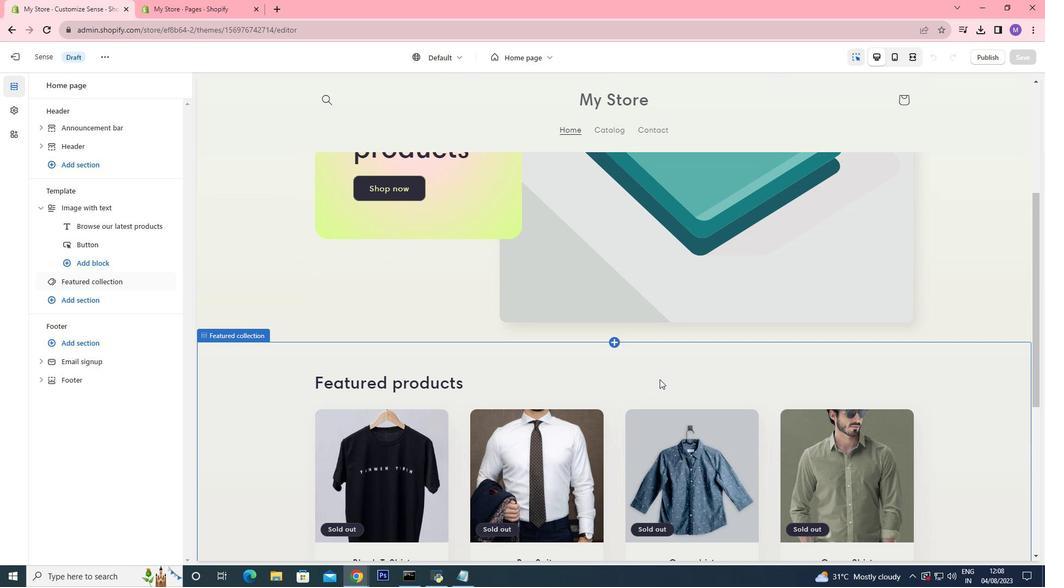 
Action: Mouse scrolled (659, 380) with delta (0, 0)
Screenshot: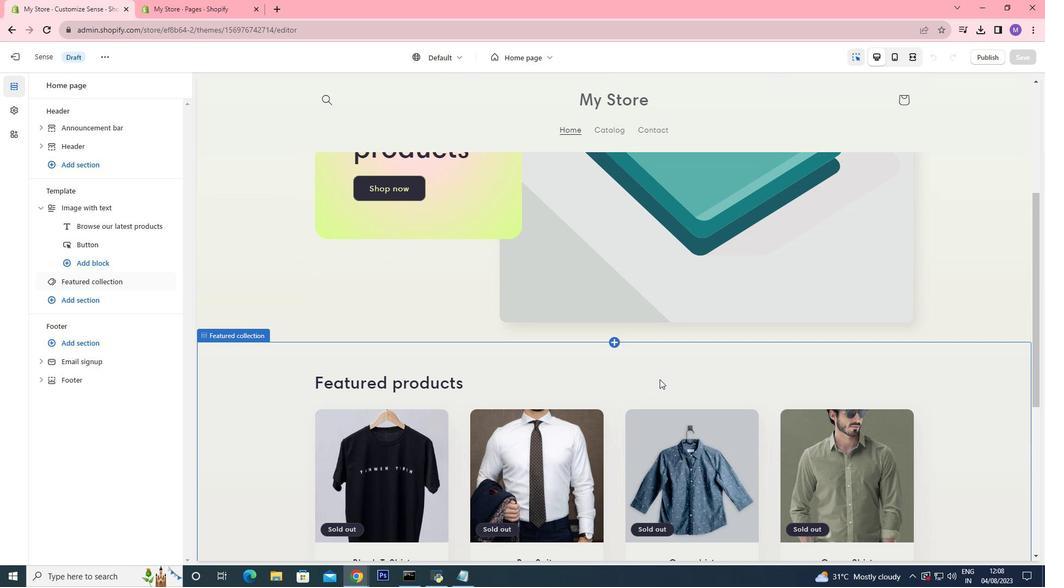 
Action: Mouse scrolled (659, 380) with delta (0, 0)
Screenshot: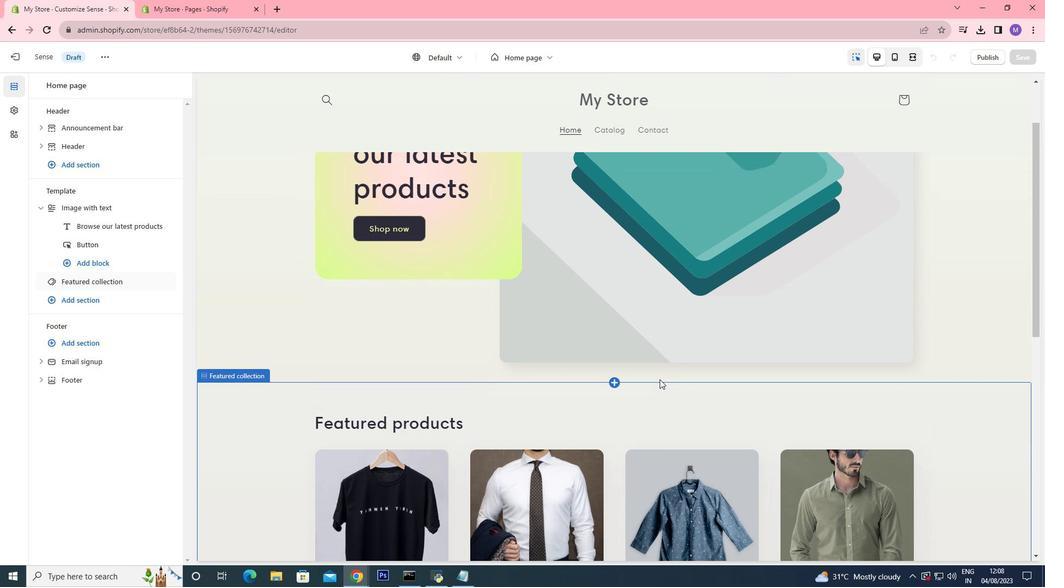
Action: Mouse scrolled (659, 380) with delta (0, 0)
Screenshot: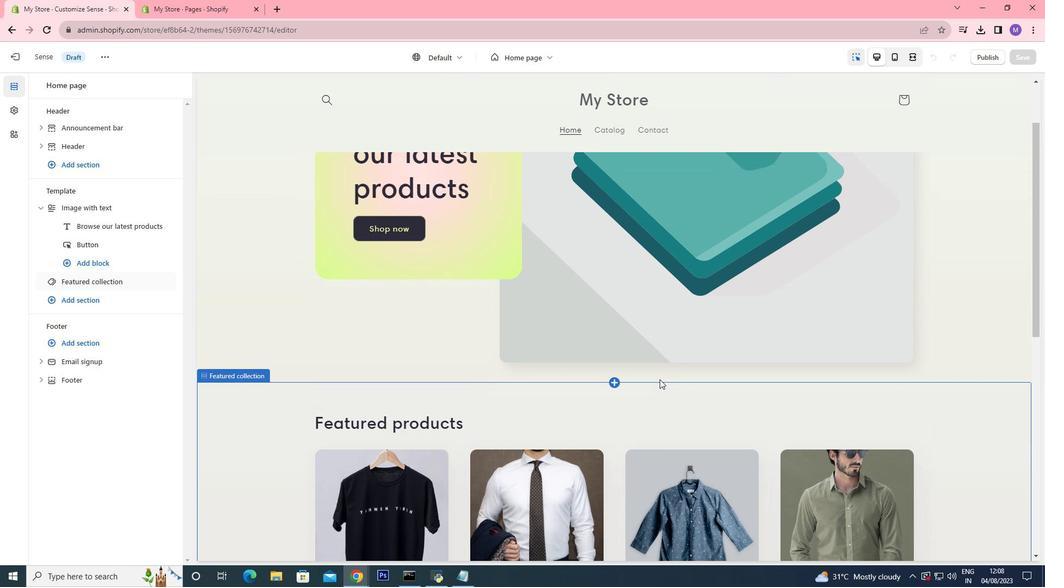 
Action: Mouse scrolled (659, 380) with delta (0, 0)
Screenshot: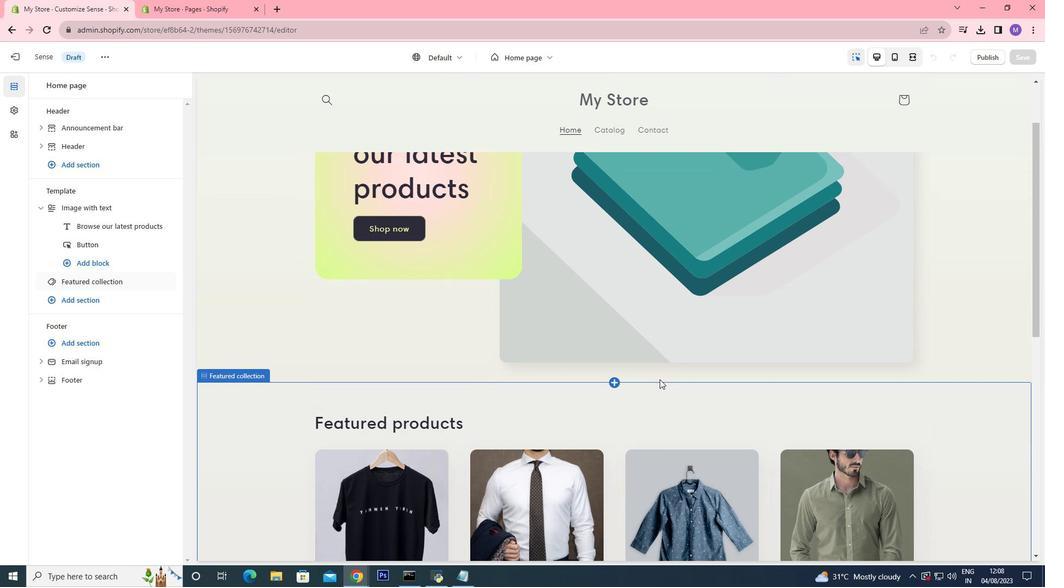 
Action: Mouse scrolled (659, 380) with delta (0, 0)
Screenshot: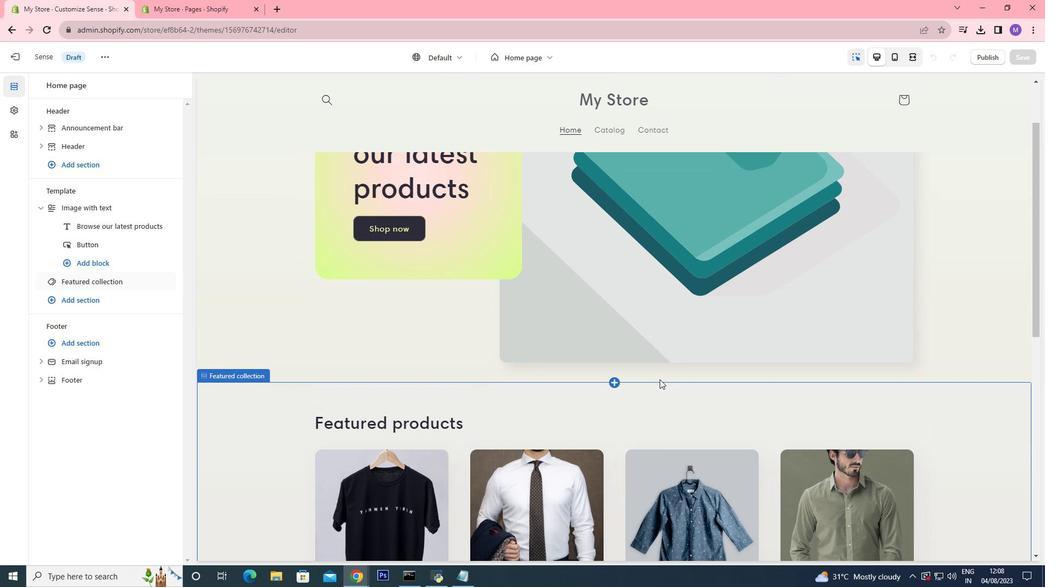 
Action: Mouse scrolled (659, 380) with delta (0, 0)
Screenshot: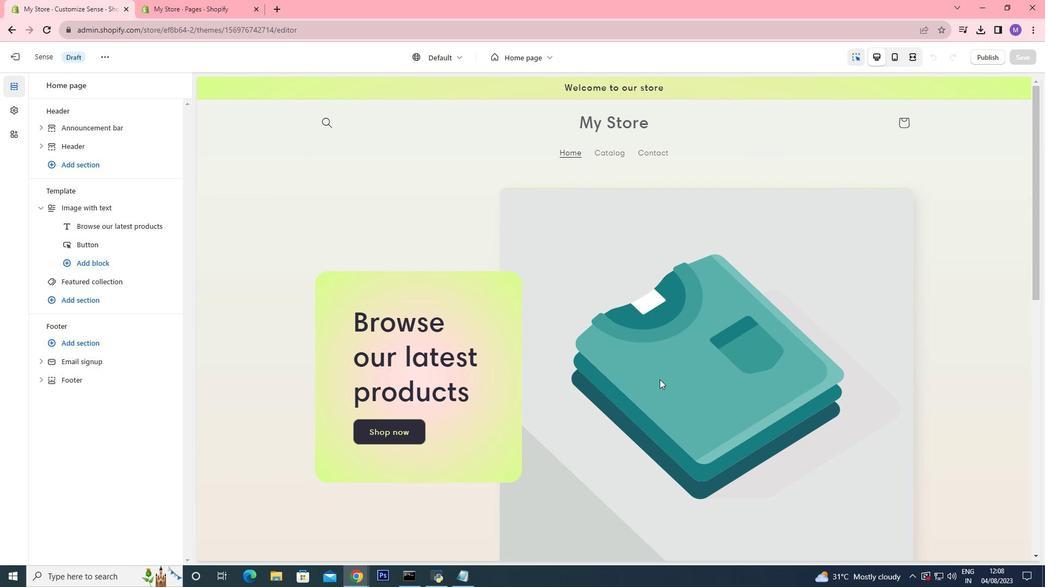 
Action: Mouse scrolled (659, 380) with delta (0, 0)
Screenshot: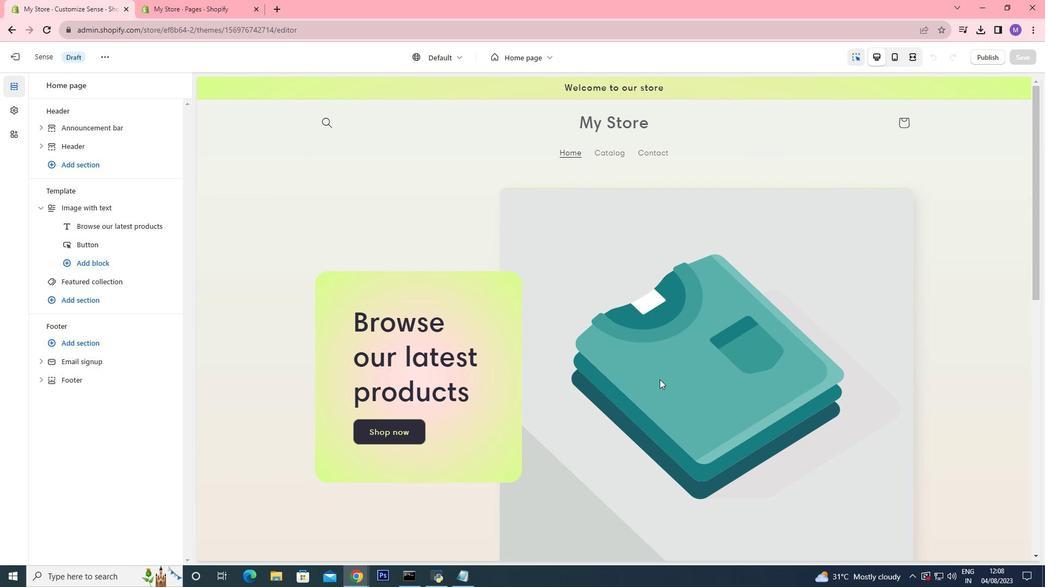 
Action: Mouse scrolled (659, 380) with delta (0, 0)
Screenshot: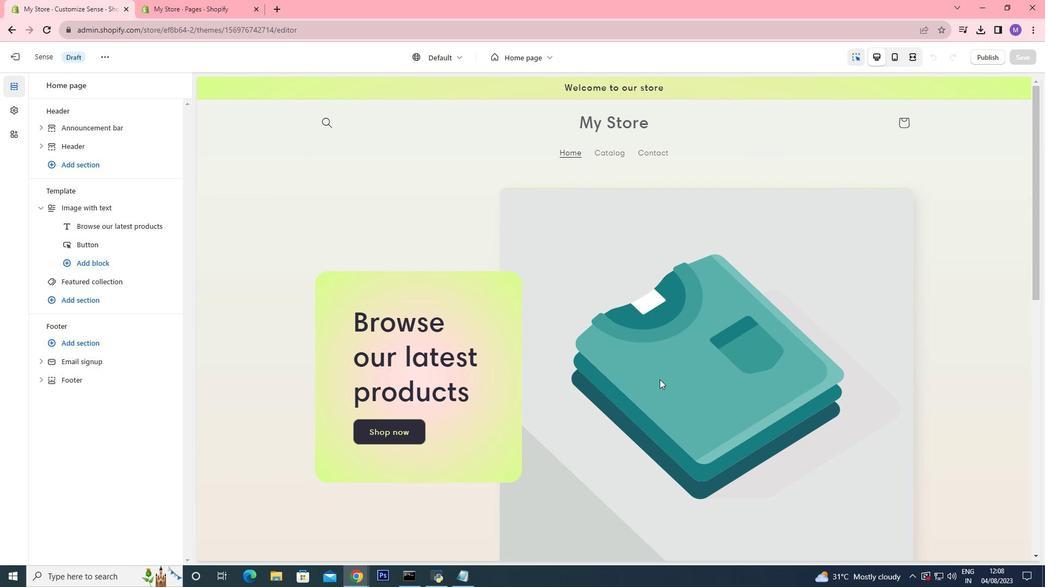 
Action: Mouse scrolled (659, 380) with delta (0, 0)
Screenshot: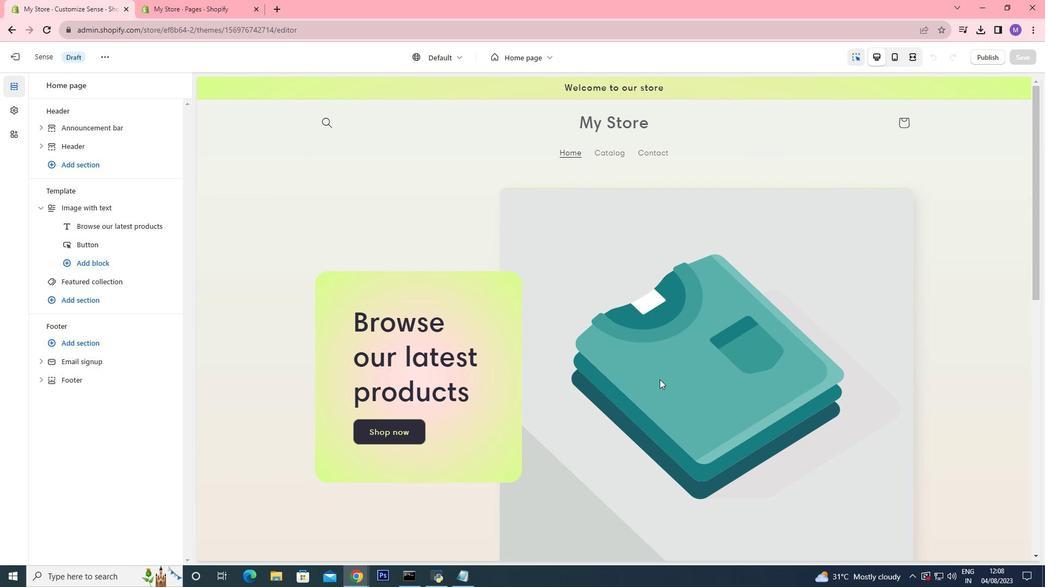 
Action: Mouse scrolled (659, 380) with delta (0, 0)
Screenshot: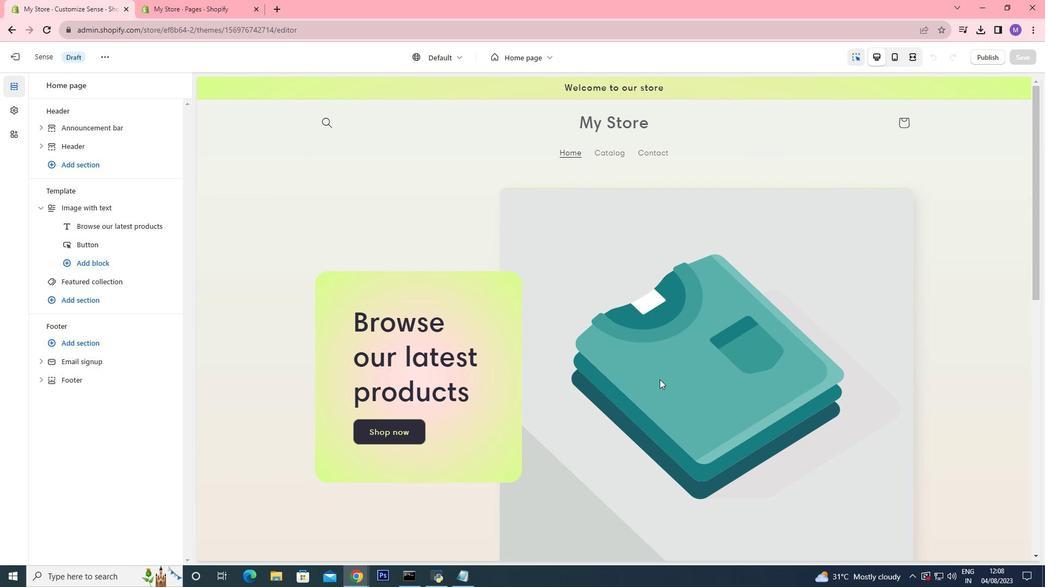 
Action: Mouse scrolled (659, 380) with delta (0, 0)
Screenshot: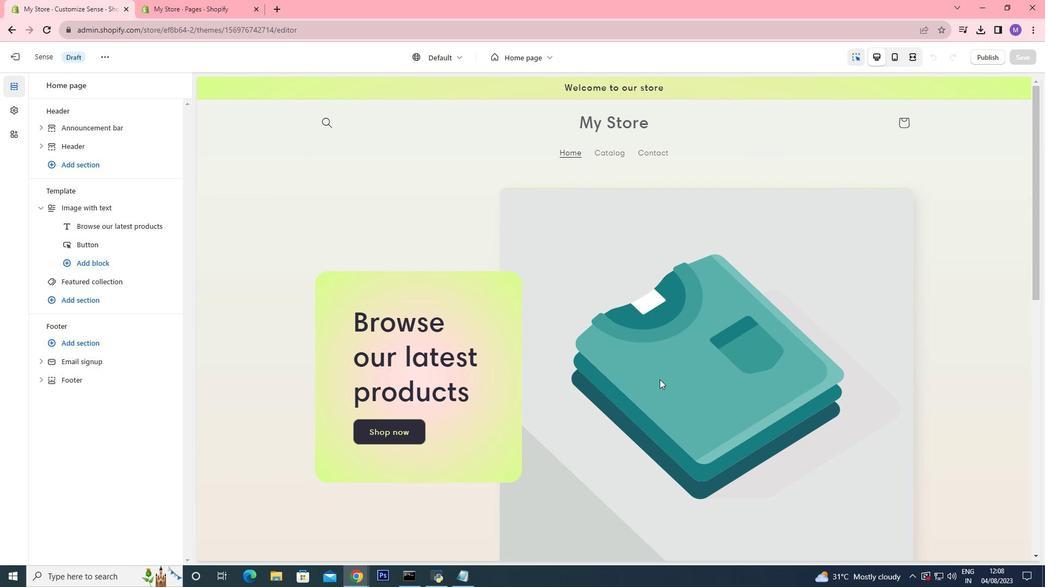 
Action: Mouse scrolled (659, 380) with delta (0, 0)
Screenshot: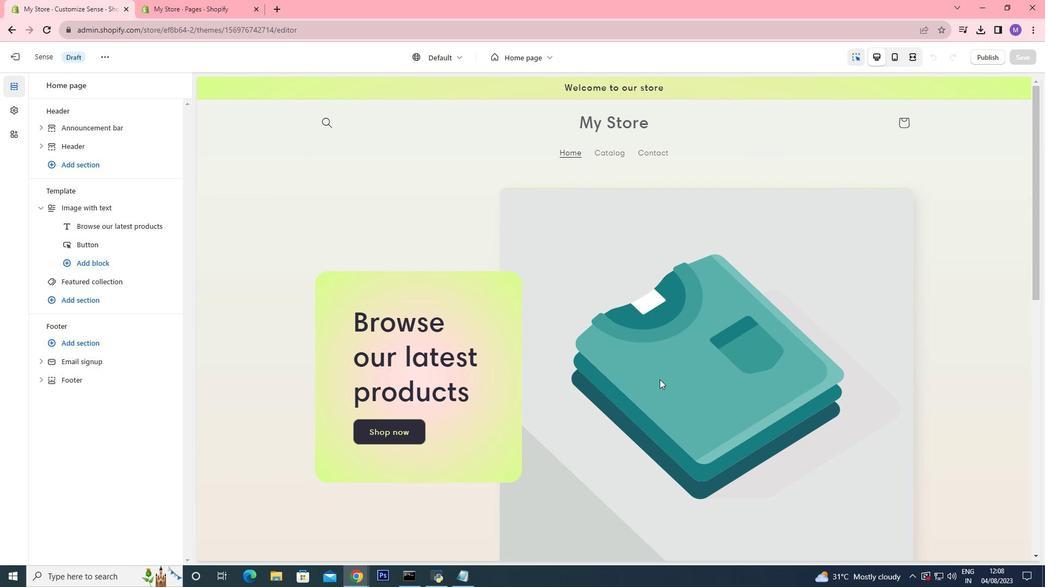 
Action: Mouse moved to (76, 112)
Screenshot: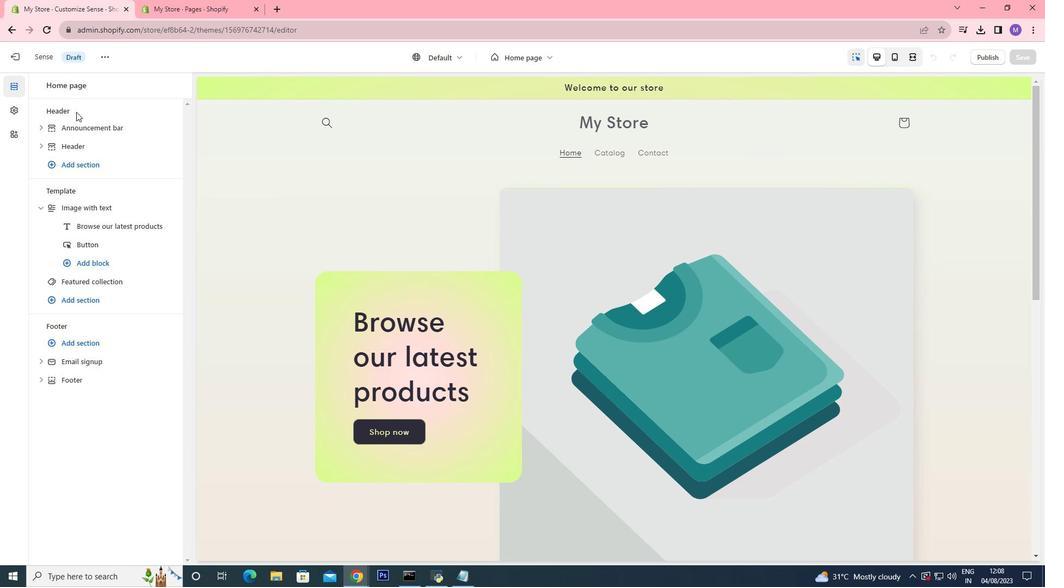 
Action: Mouse pressed left at (76, 112)
Screenshot: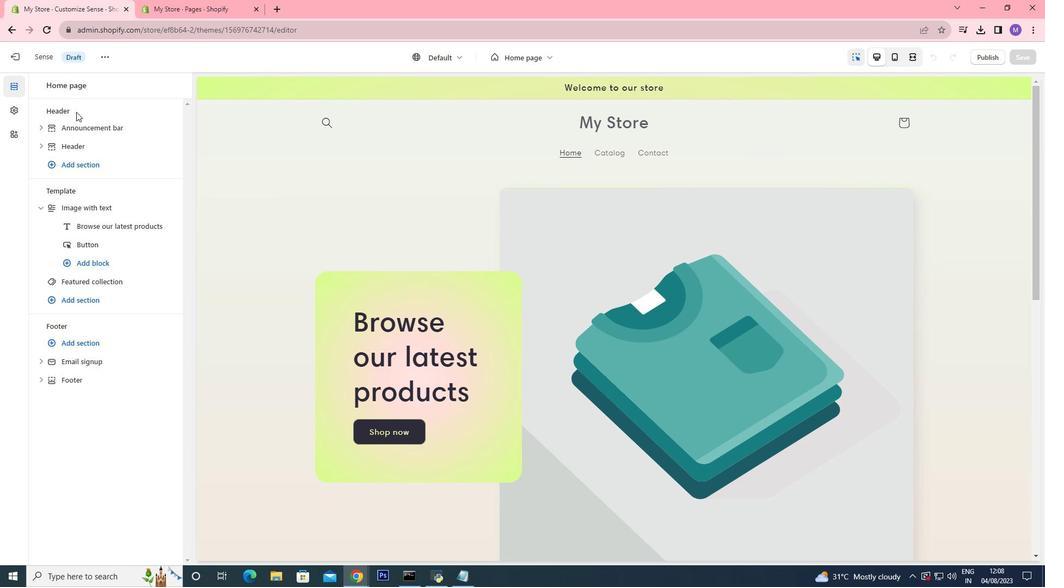 
Action: Mouse moved to (74, 140)
Screenshot: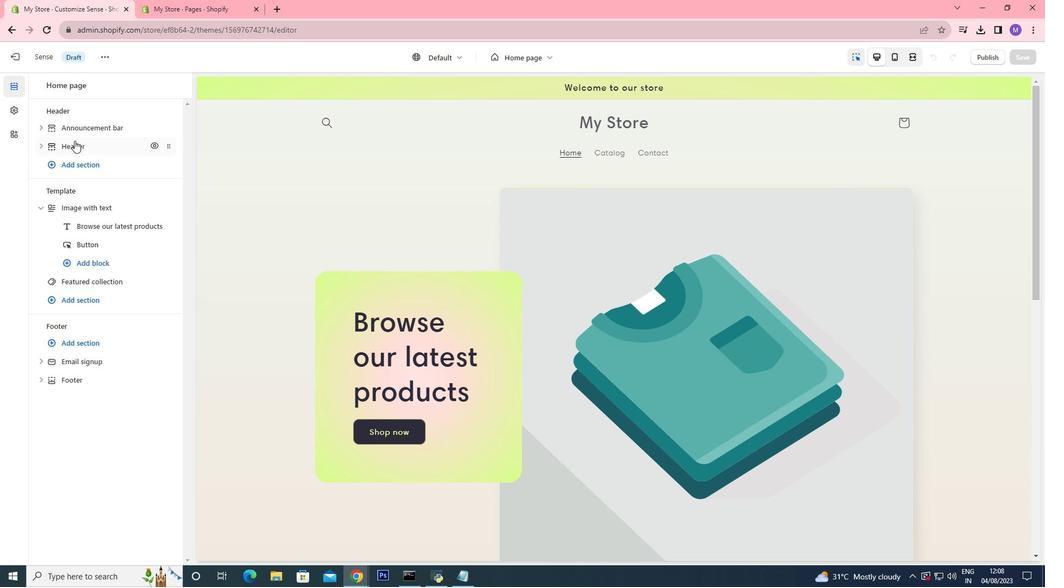 
Action: Mouse pressed left at (74, 140)
Screenshot: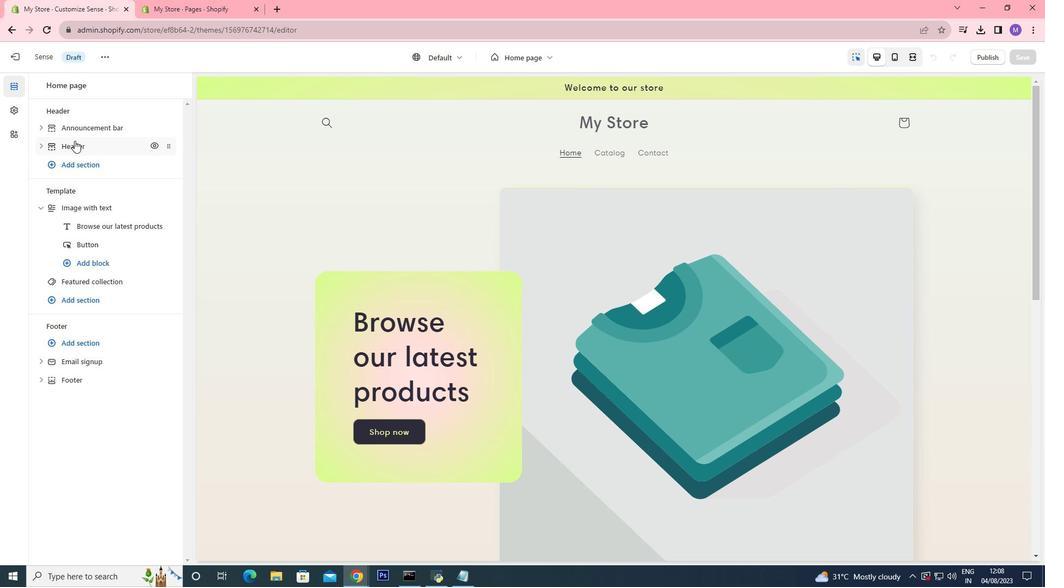 
Action: Mouse moved to (139, 346)
Screenshot: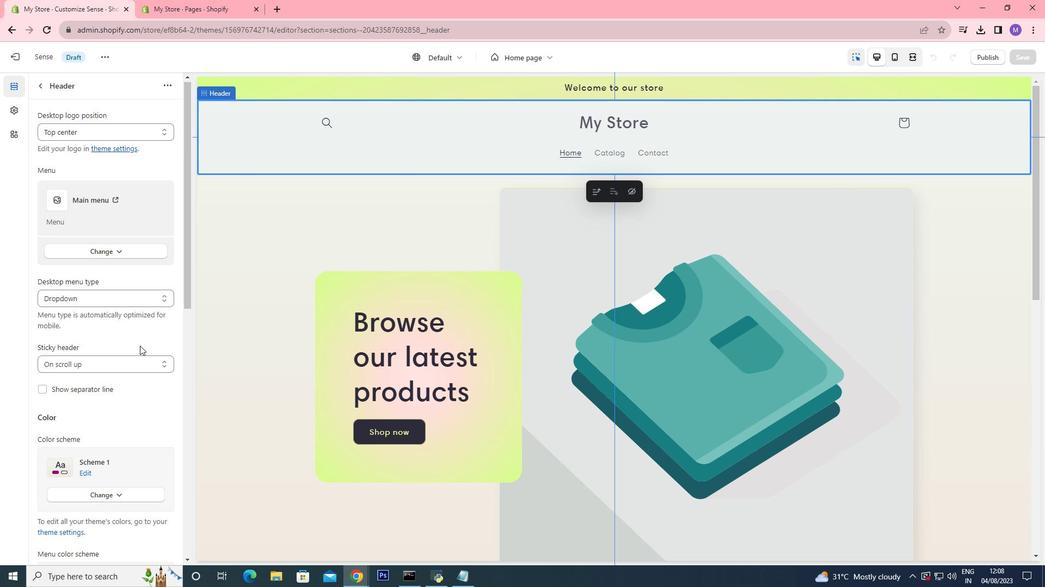 
Action: Mouse scrolled (139, 345) with delta (0, 0)
Screenshot: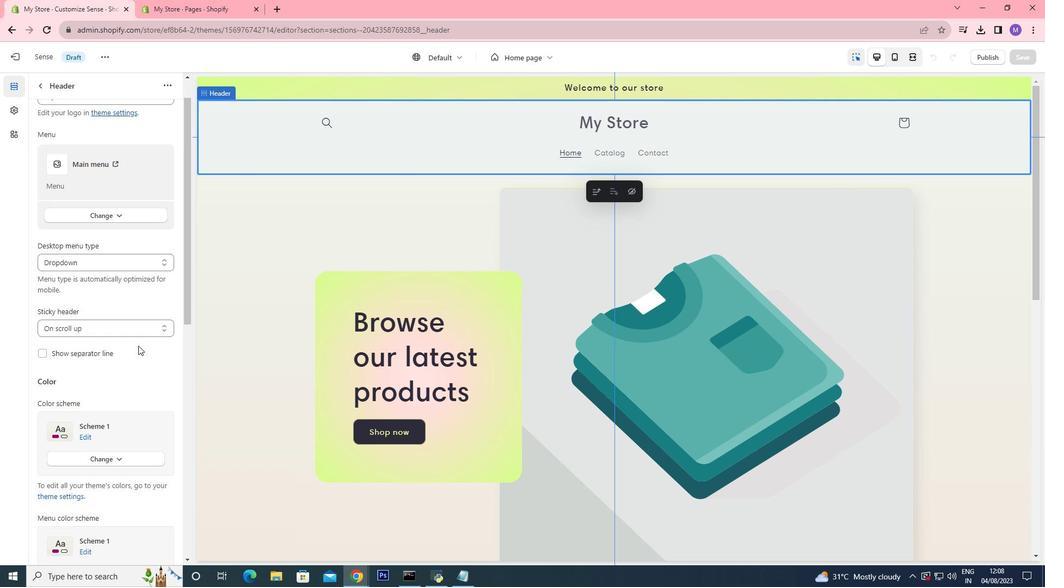 
Action: Mouse moved to (138, 346)
Screenshot: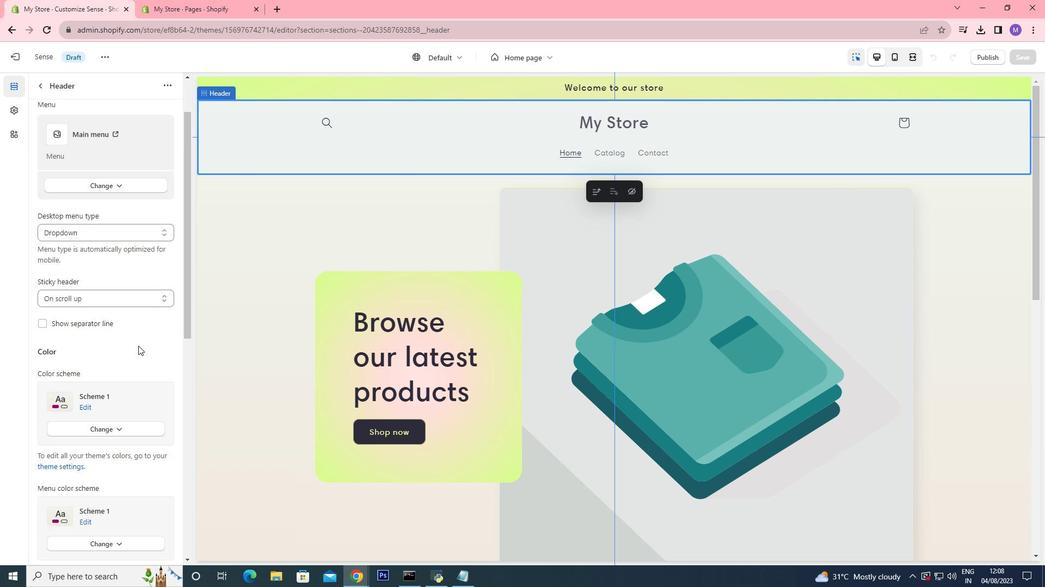 
Action: Mouse scrolled (138, 345) with delta (0, 0)
Screenshot: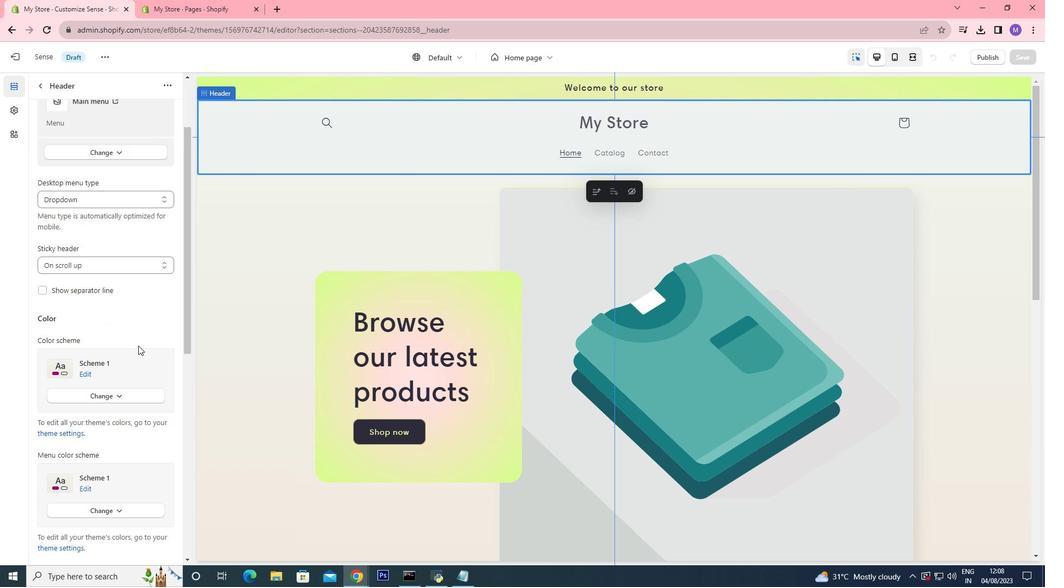 
Action: Mouse moved to (138, 346)
Screenshot: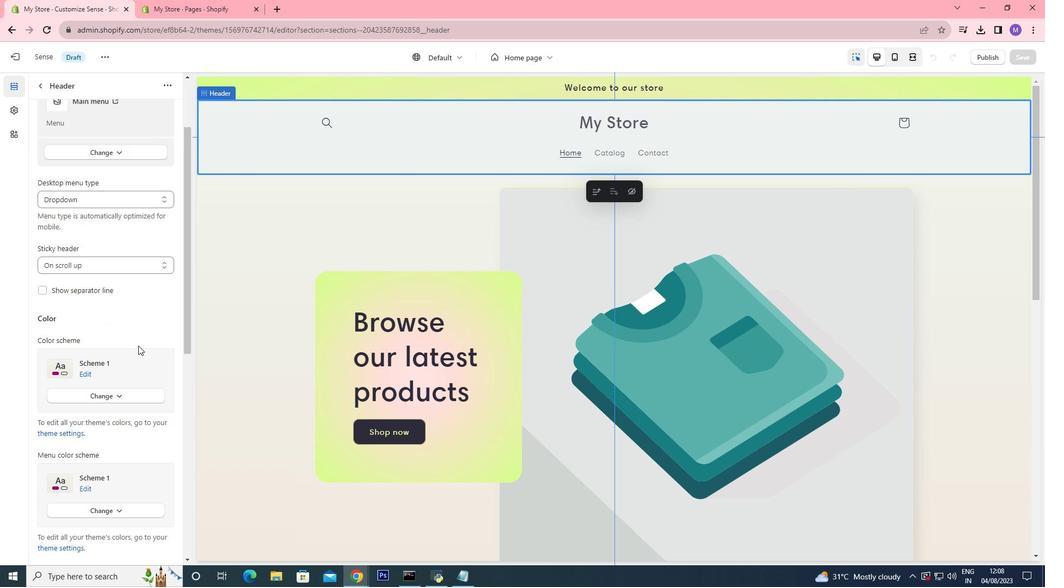 
Action: Mouse scrolled (138, 345) with delta (0, 0)
Screenshot: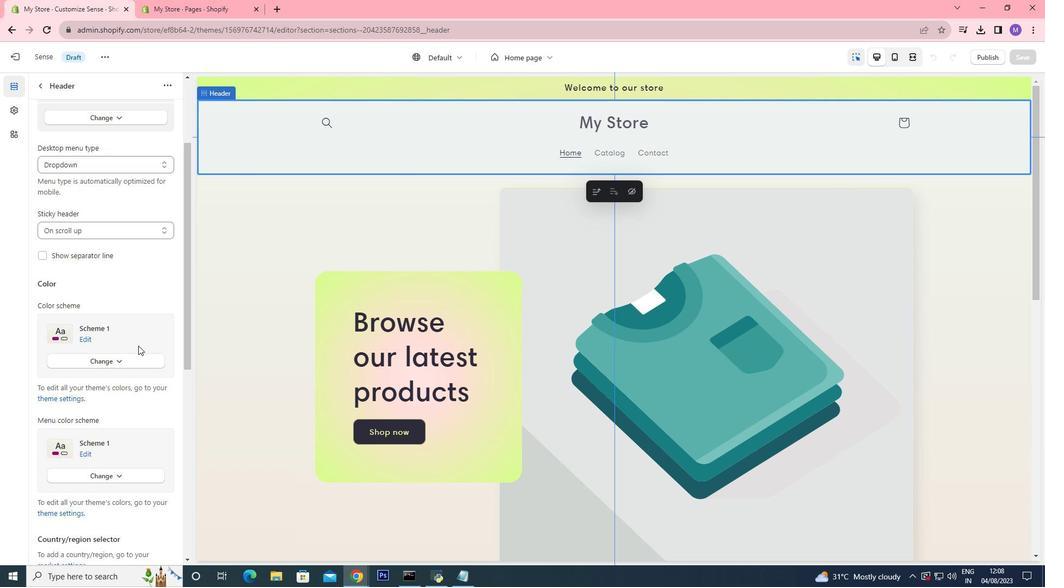 
Action: Mouse scrolled (138, 345) with delta (0, 0)
Screenshot: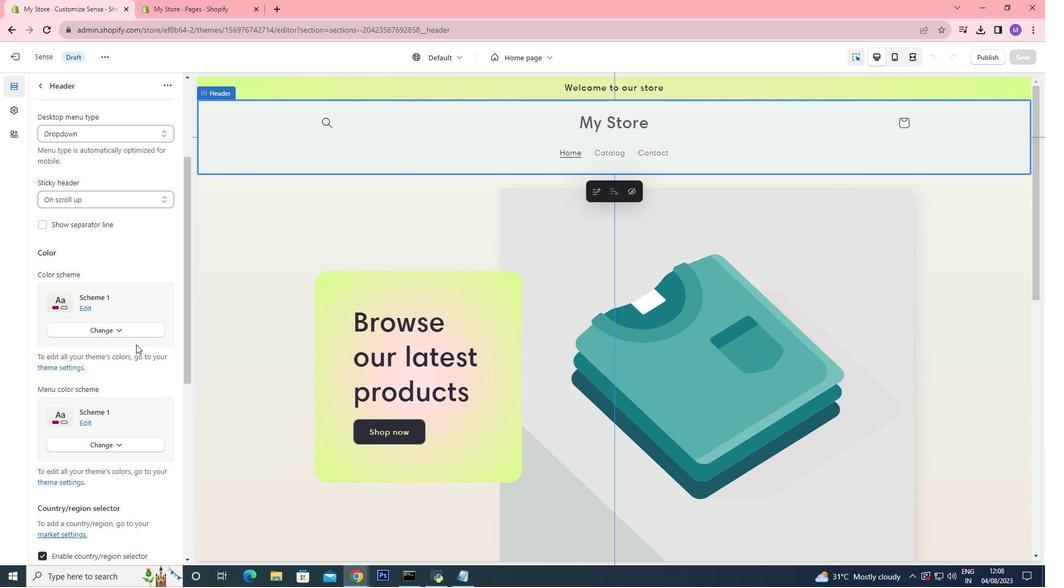
Action: Mouse scrolled (138, 345) with delta (0, 0)
Screenshot: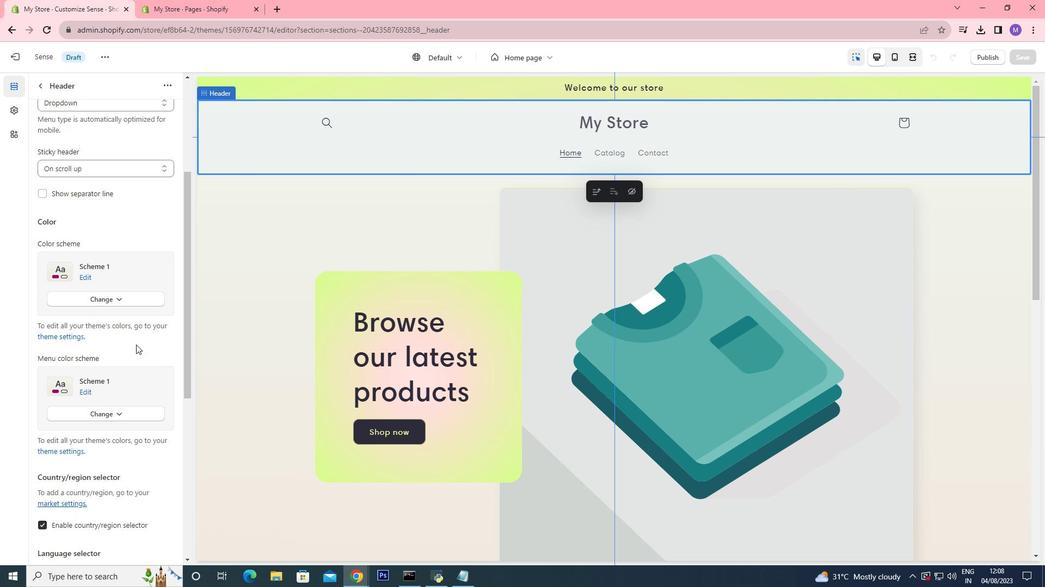 
Action: Mouse moved to (136, 345)
Screenshot: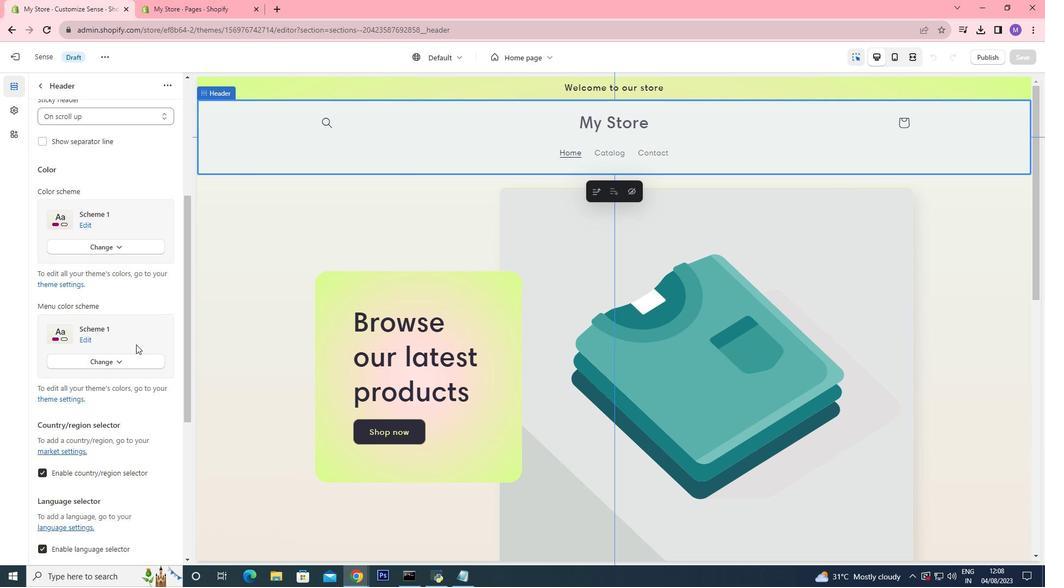 
Action: Mouse scrolled (136, 344) with delta (0, 0)
Screenshot: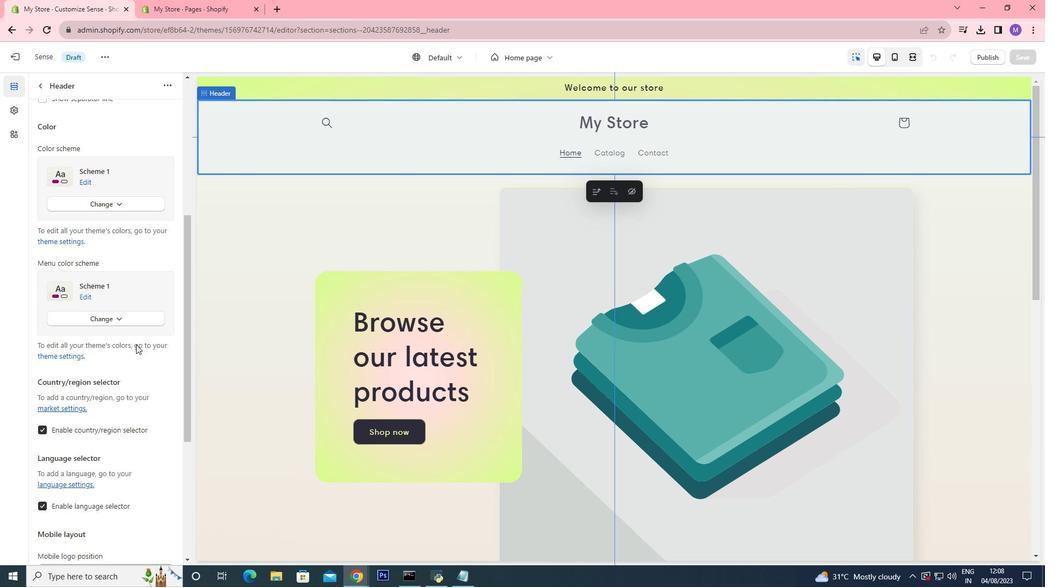 
Action: Mouse scrolled (136, 344) with delta (0, 0)
Screenshot: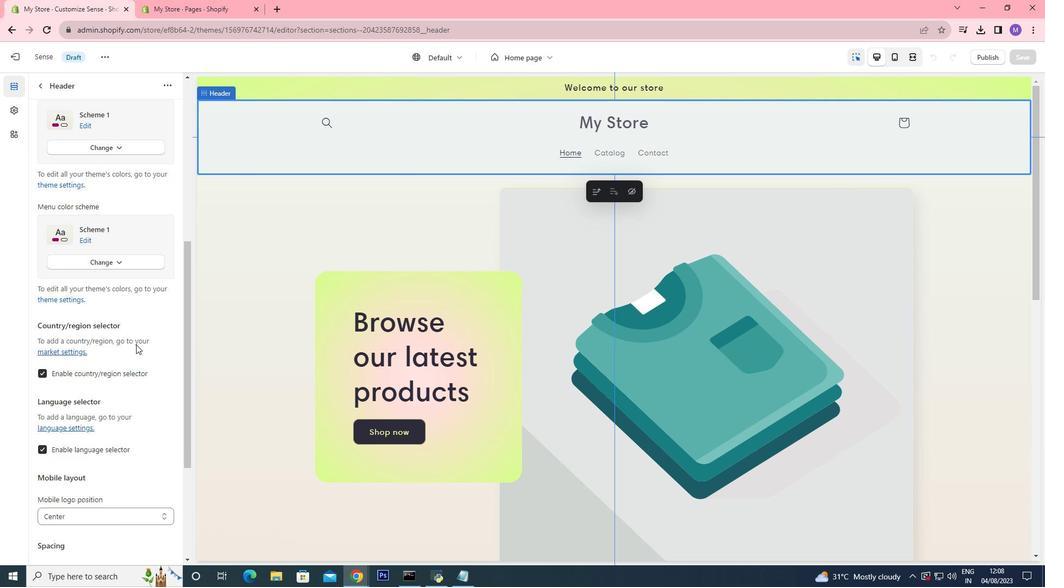 
Action: Mouse scrolled (136, 344) with delta (0, 0)
Screenshot: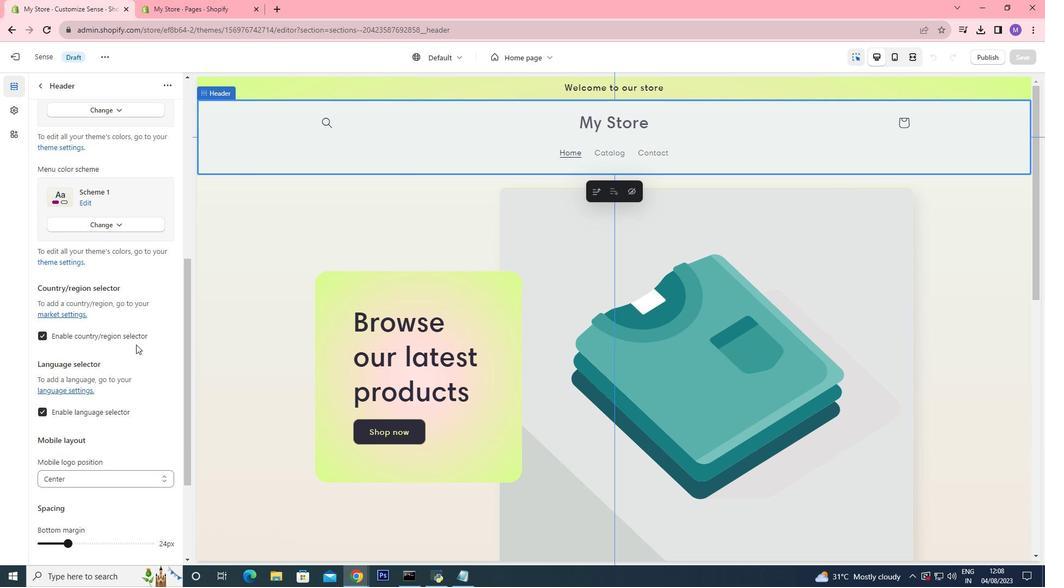 
Action: Mouse scrolled (136, 344) with delta (0, 0)
Screenshot: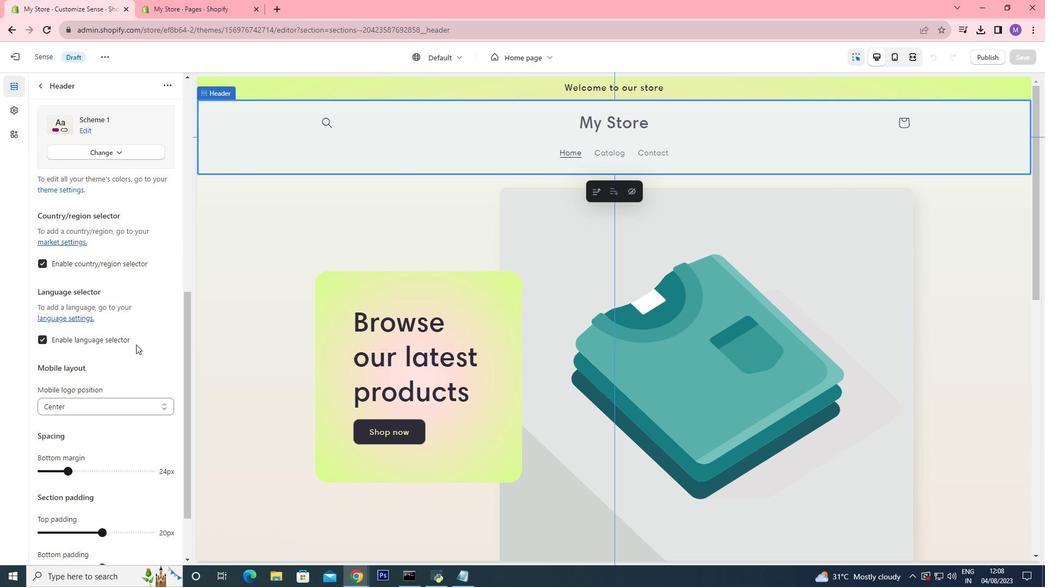 
Action: Mouse scrolled (136, 344) with delta (0, 0)
Screenshot: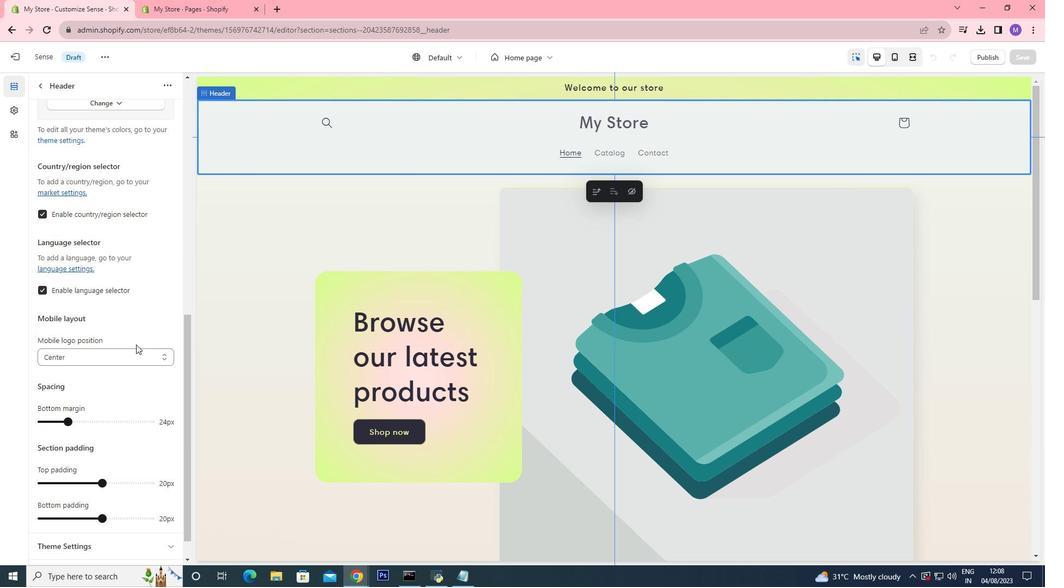
Action: Mouse scrolled (136, 344) with delta (0, 0)
Screenshot: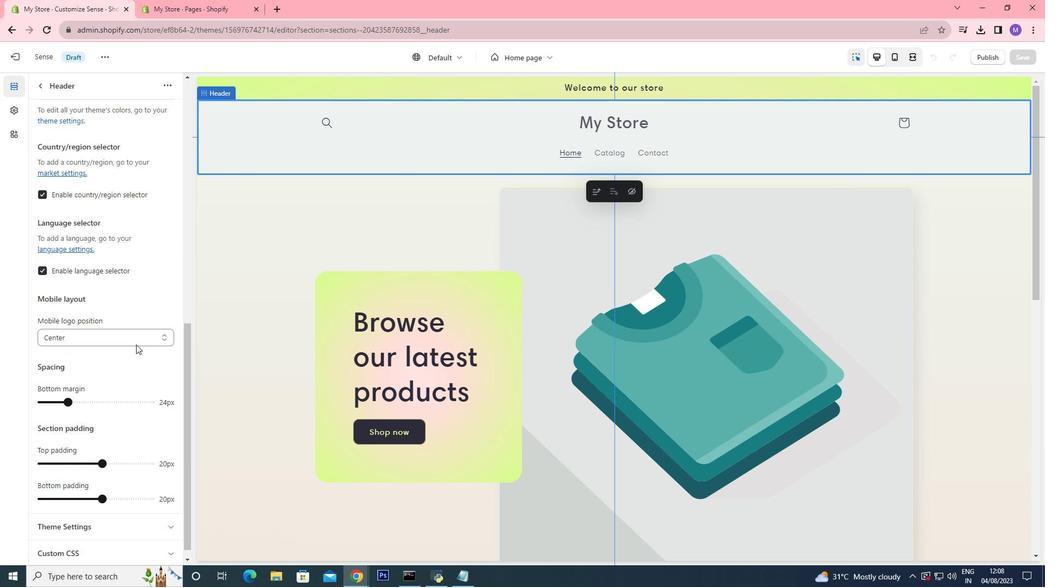 
Action: Mouse scrolled (136, 344) with delta (0, 0)
Screenshot: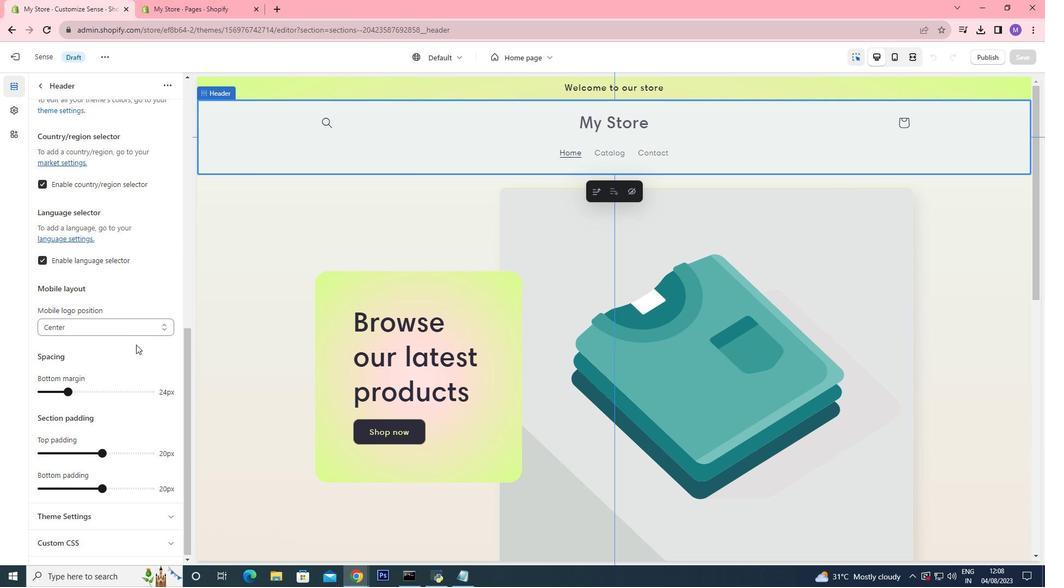 
Action: Mouse scrolled (136, 345) with delta (0, 0)
Screenshot: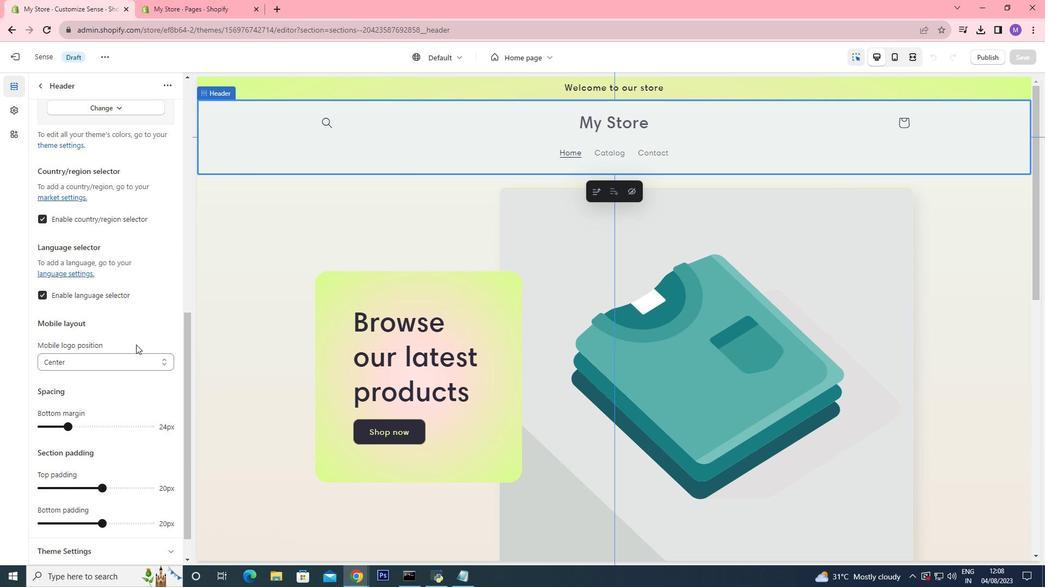 
Action: Mouse scrolled (136, 345) with delta (0, 0)
Screenshot: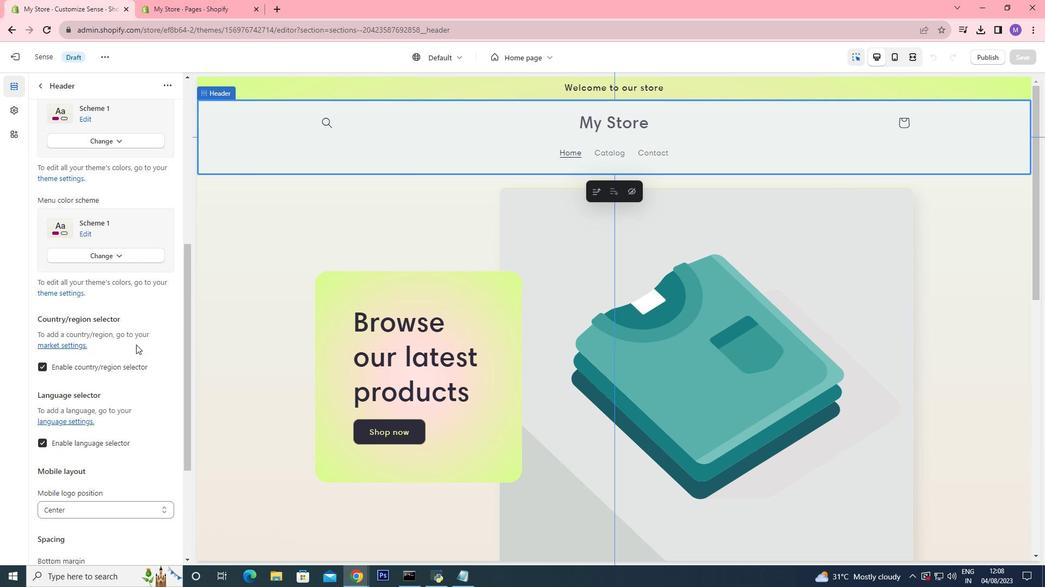 
Action: Mouse scrolled (136, 345) with delta (0, 0)
Screenshot: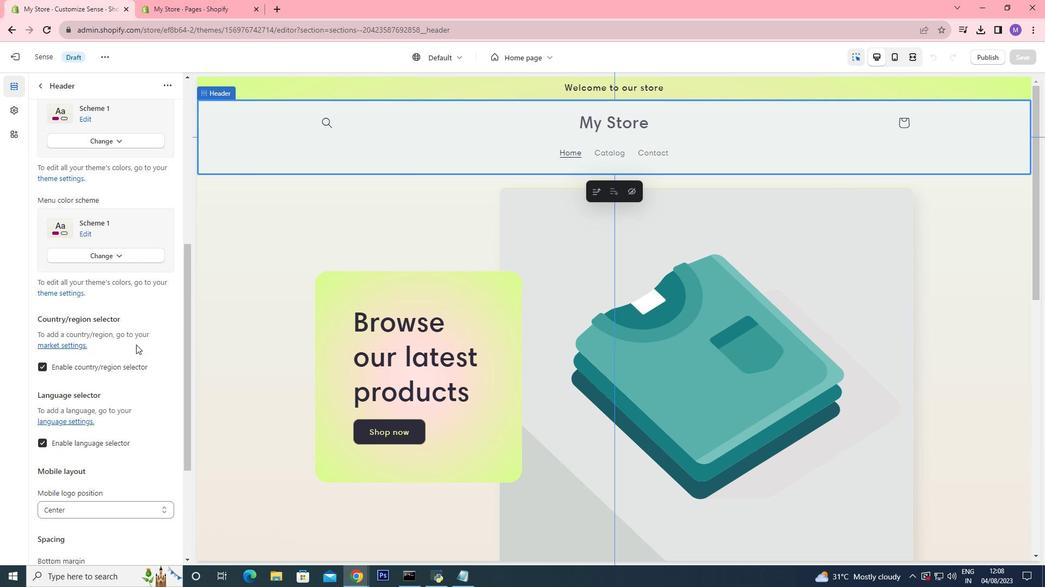 
Action: Mouse scrolled (136, 345) with delta (0, 0)
Screenshot: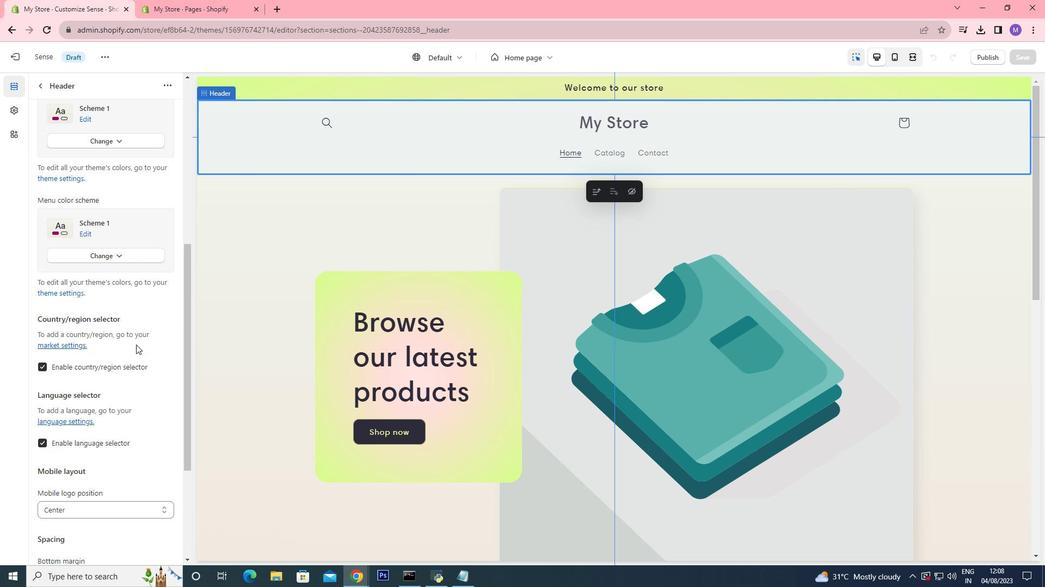 
Action: Mouse scrolled (136, 345) with delta (0, 0)
Screenshot: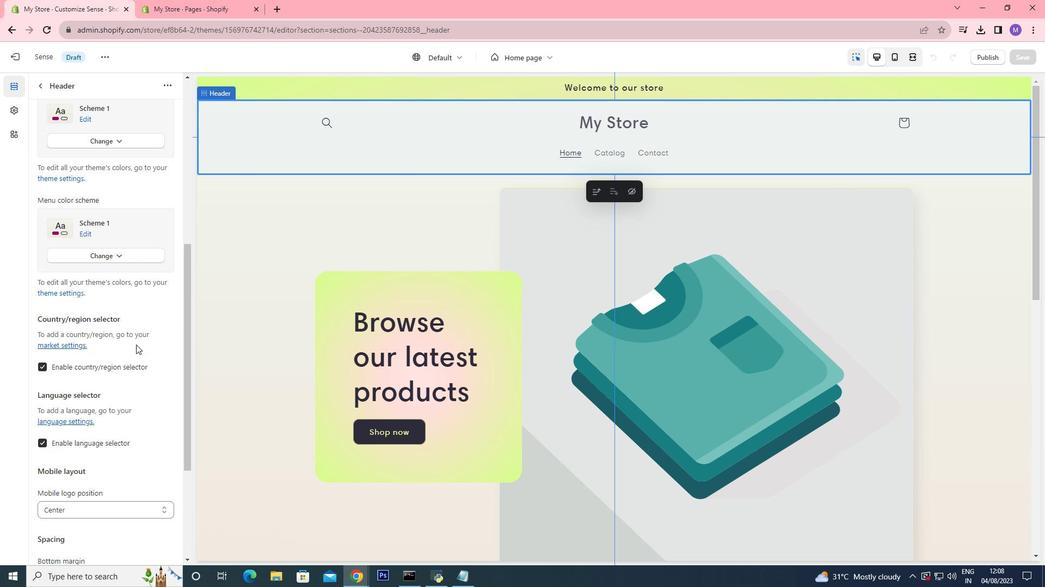 
Action: Mouse scrolled (136, 345) with delta (0, 0)
Screenshot: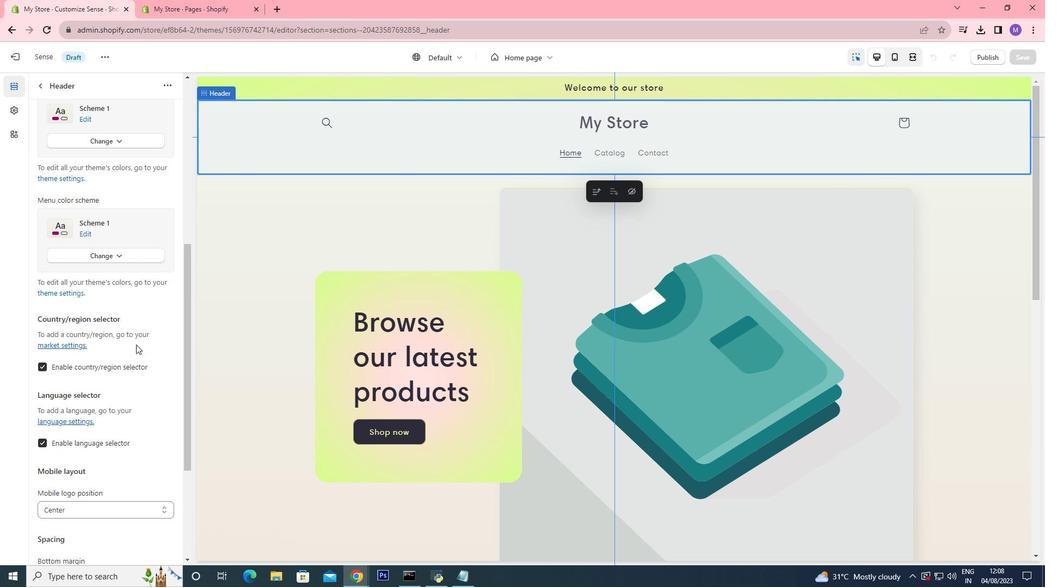 
Action: Mouse scrolled (136, 345) with delta (0, 0)
Screenshot: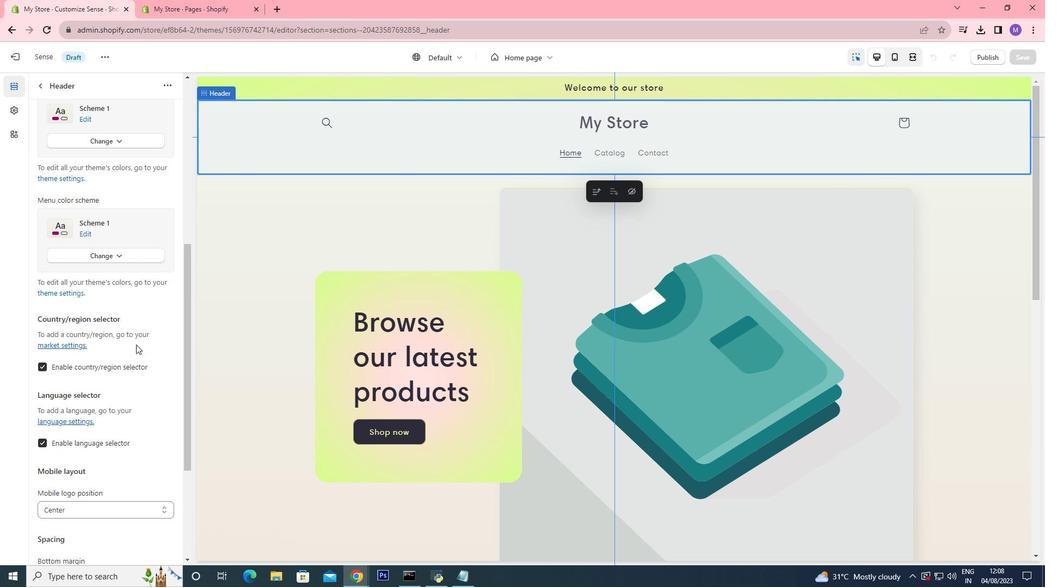 
Action: Mouse moved to (135, 341)
Screenshot: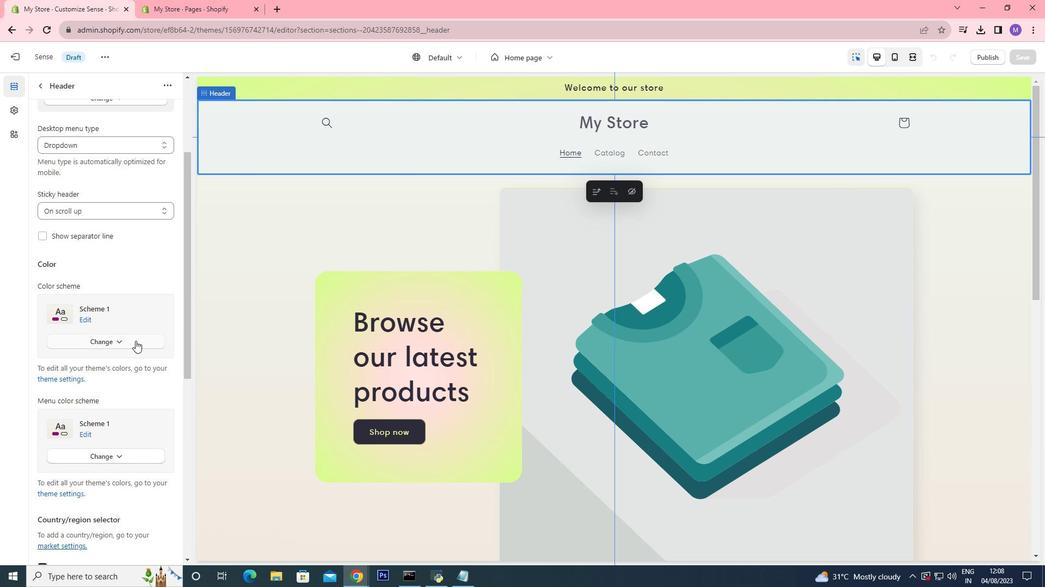 
Action: Mouse scrolled (135, 341) with delta (0, 0)
Screenshot: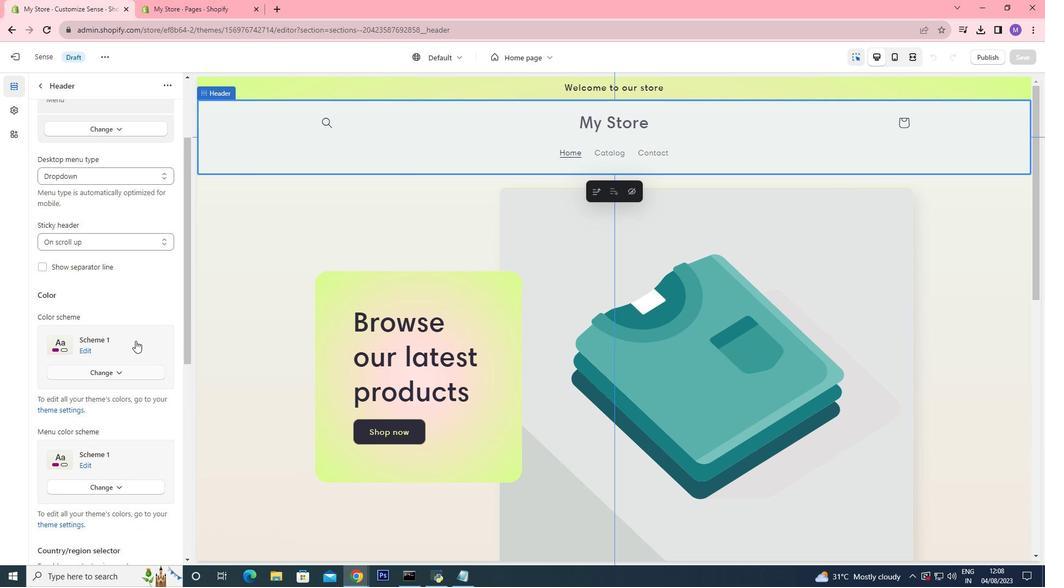 
Action: Mouse scrolled (135, 341) with delta (0, 0)
Screenshot: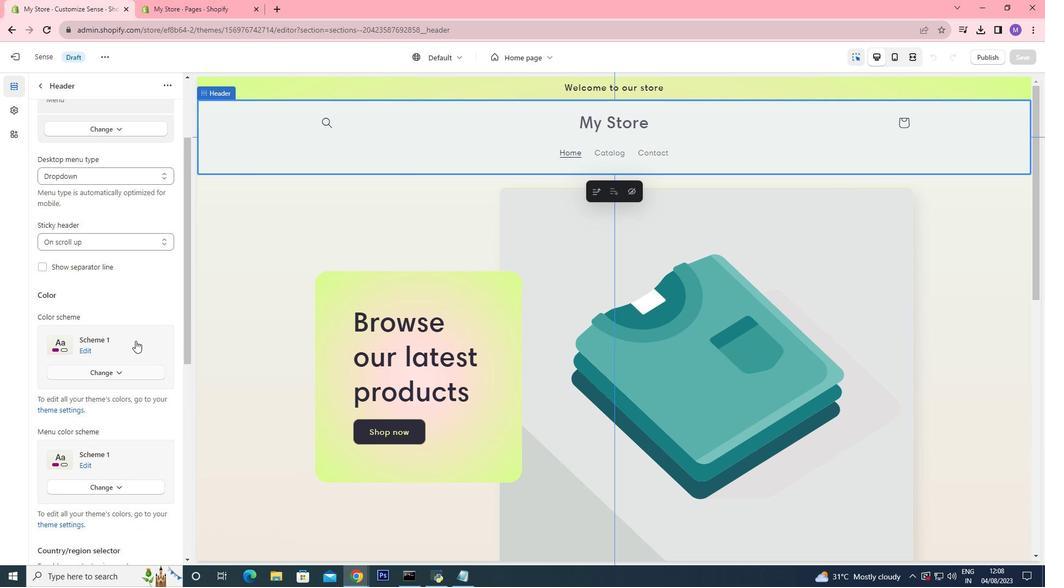 
Action: Mouse scrolled (135, 341) with delta (0, 0)
Screenshot: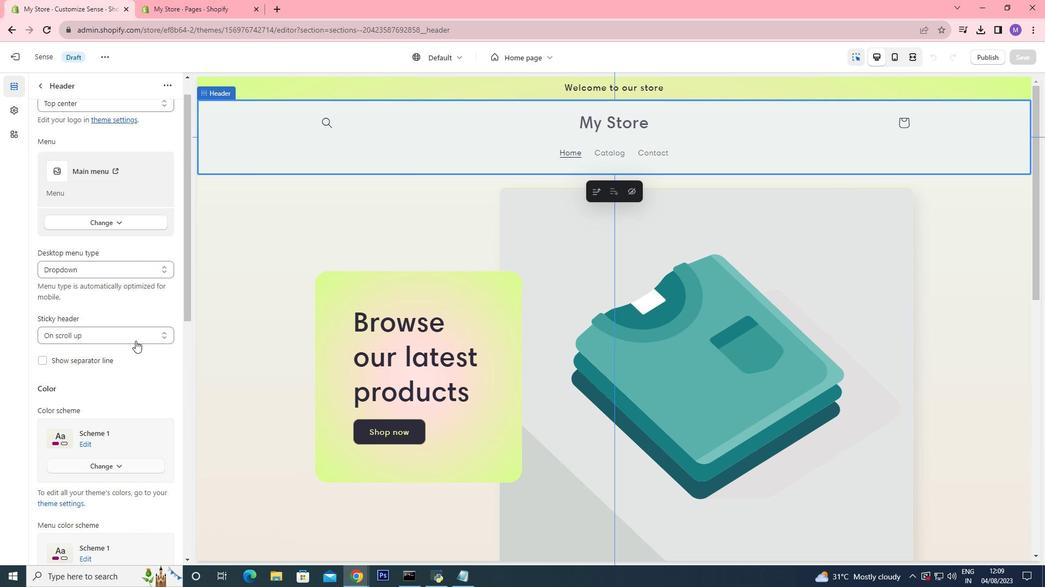 
Action: Mouse scrolled (135, 341) with delta (0, 0)
Screenshot: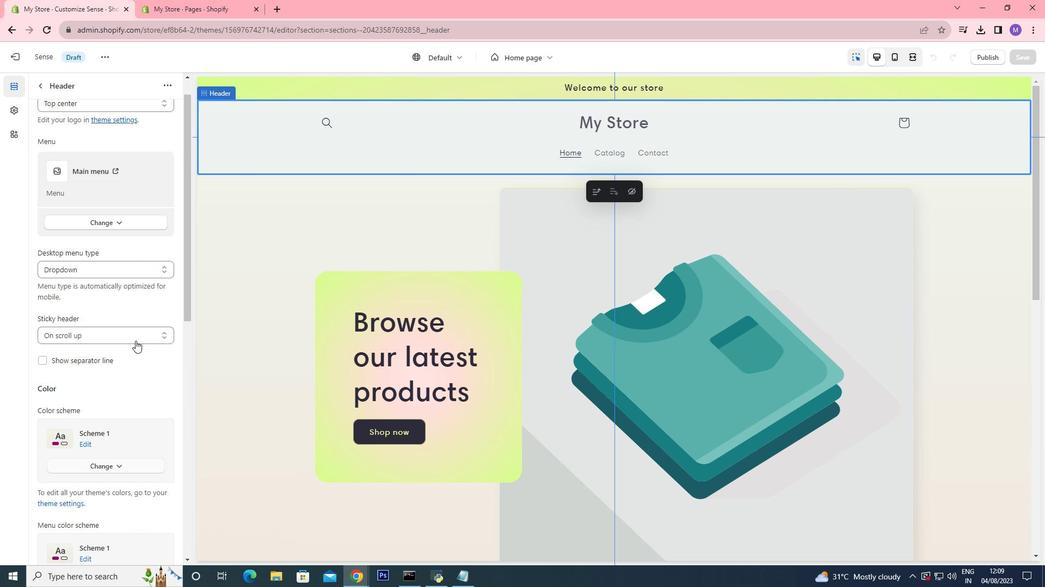 
Action: Mouse moved to (135, 340)
Screenshot: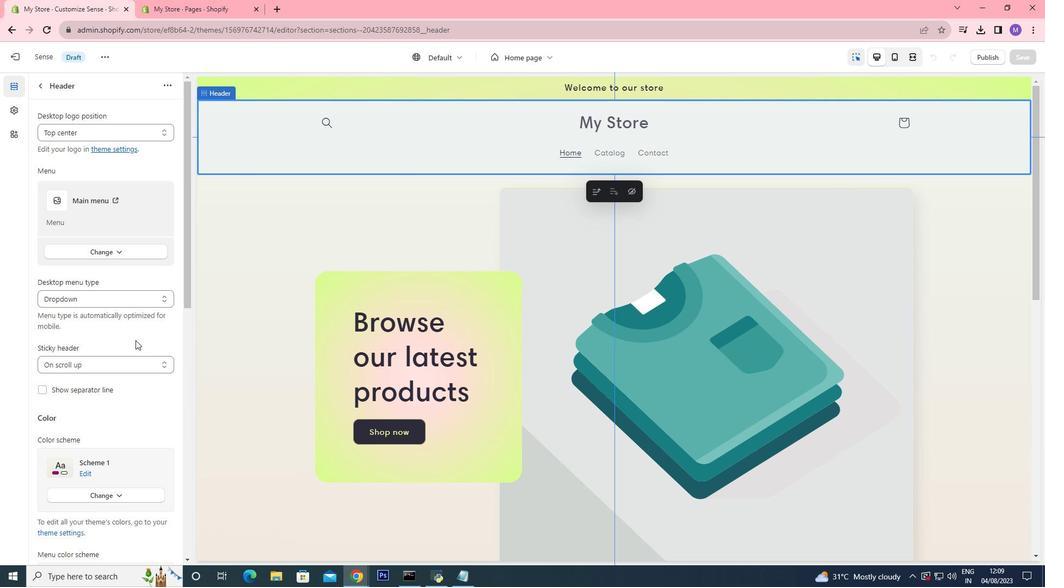 
Action: Mouse scrolled (135, 341) with delta (0, 0)
Screenshot: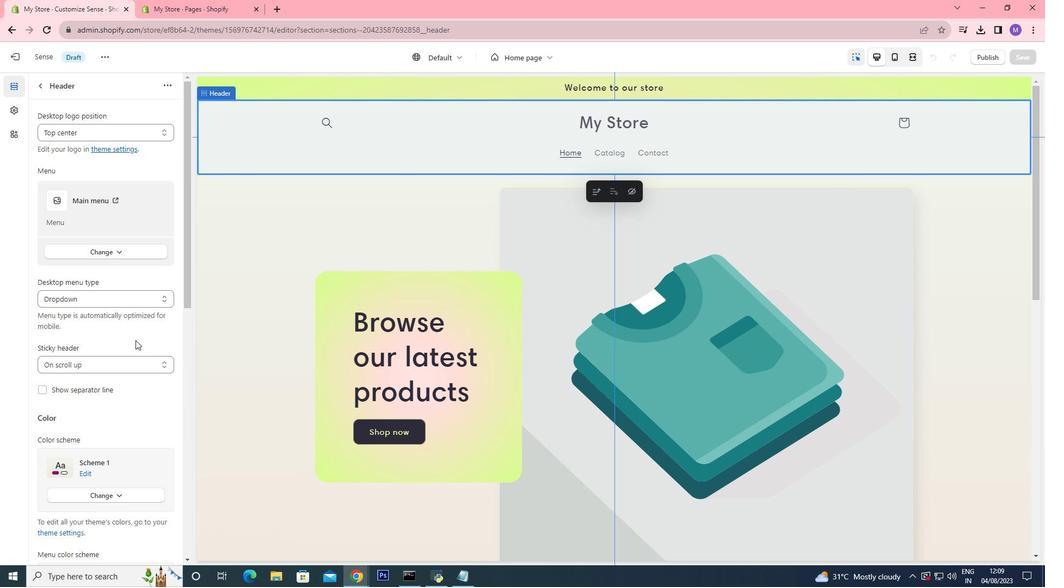 
Action: Mouse scrolled (135, 341) with delta (0, 0)
Screenshot: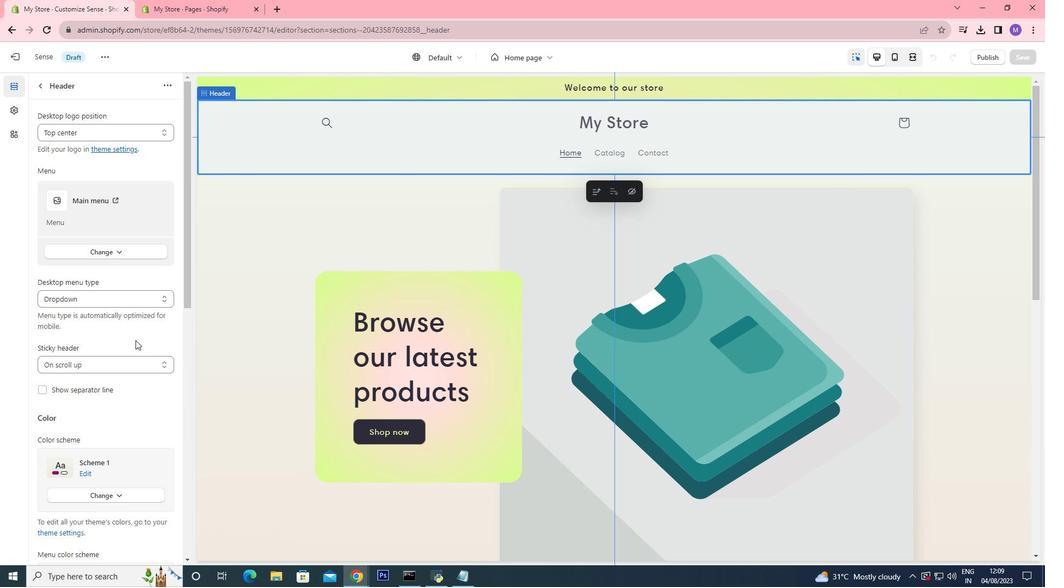 
Action: Mouse scrolled (135, 341) with delta (0, 0)
Screenshot: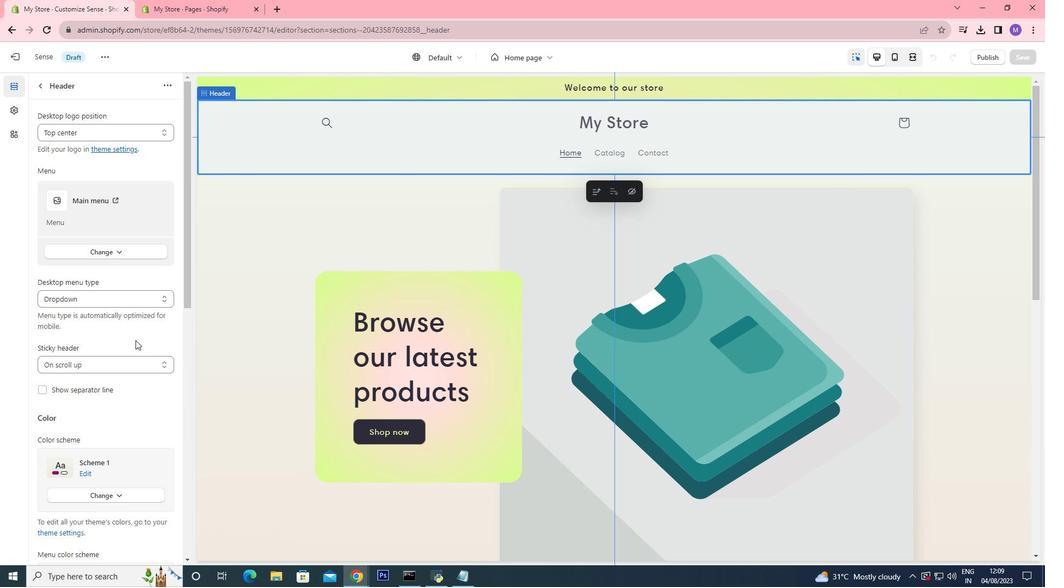 
Action: Mouse moved to (578, 150)
Screenshot: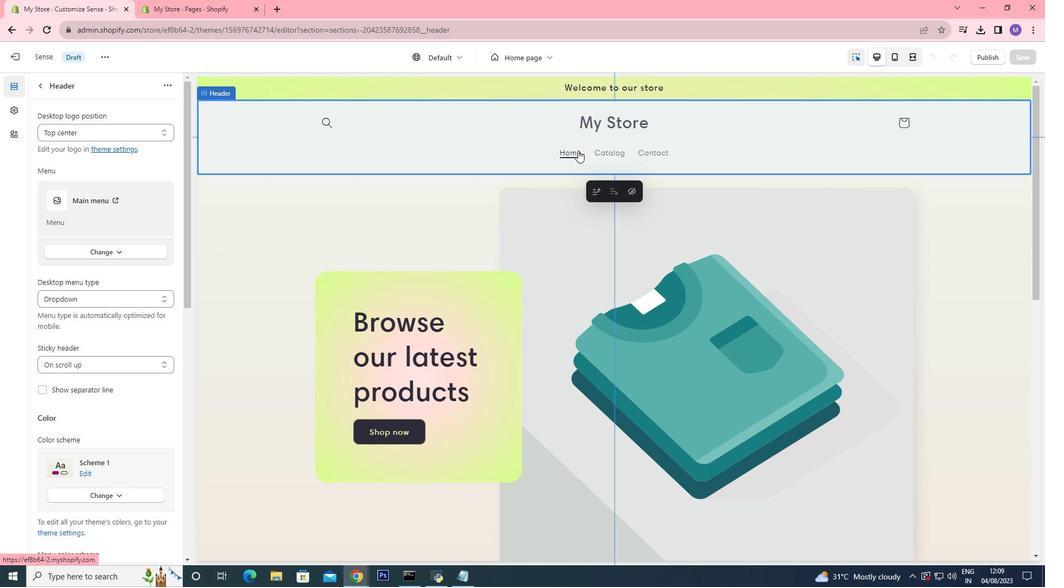 
Action: Mouse pressed left at (578, 150)
Screenshot: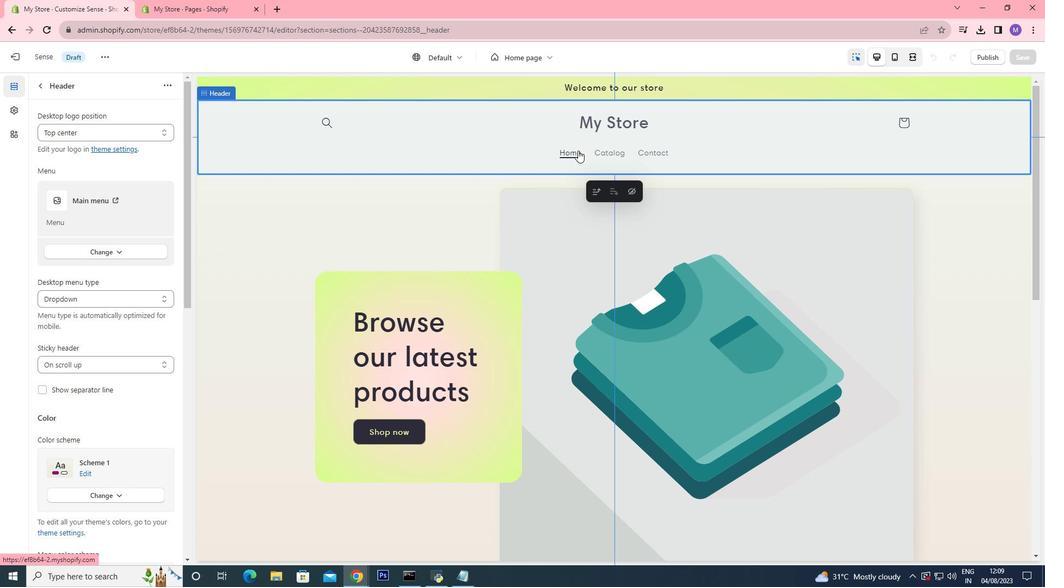 
Action: Mouse moved to (519, 235)
Screenshot: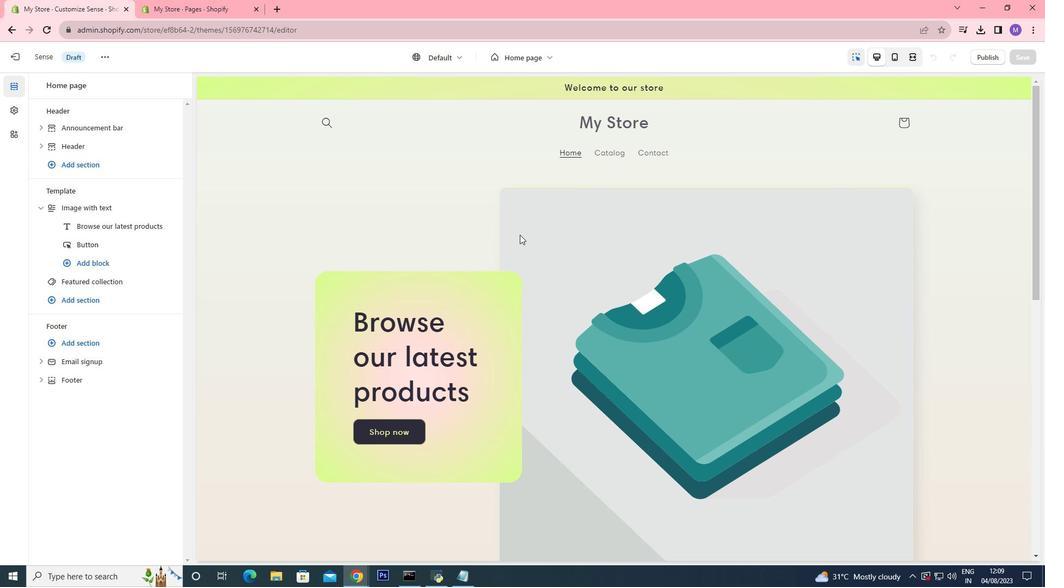 
Action: Mouse pressed left at (519, 235)
Screenshot: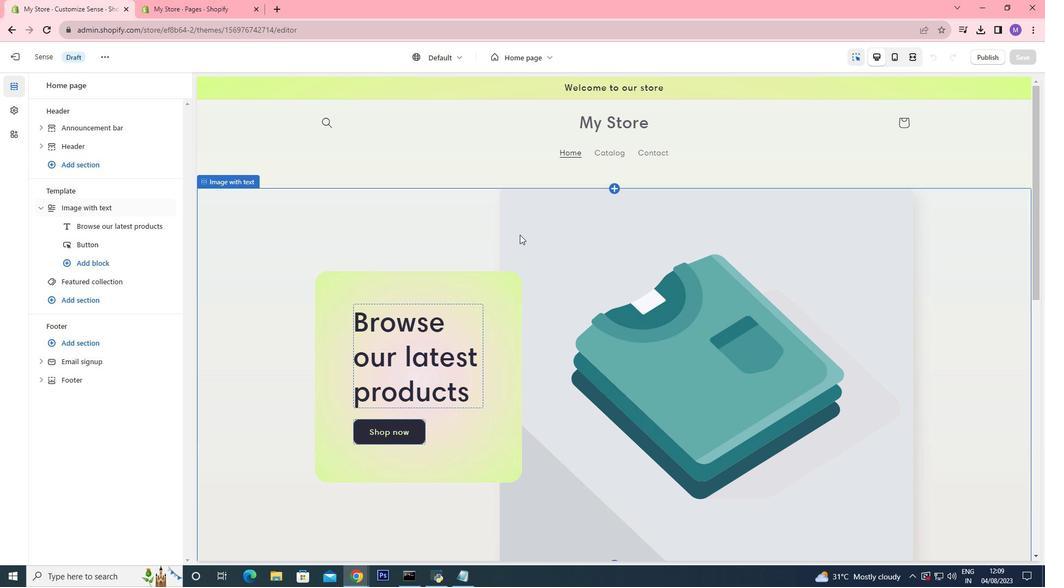 
Action: Mouse moved to (451, 297)
Screenshot: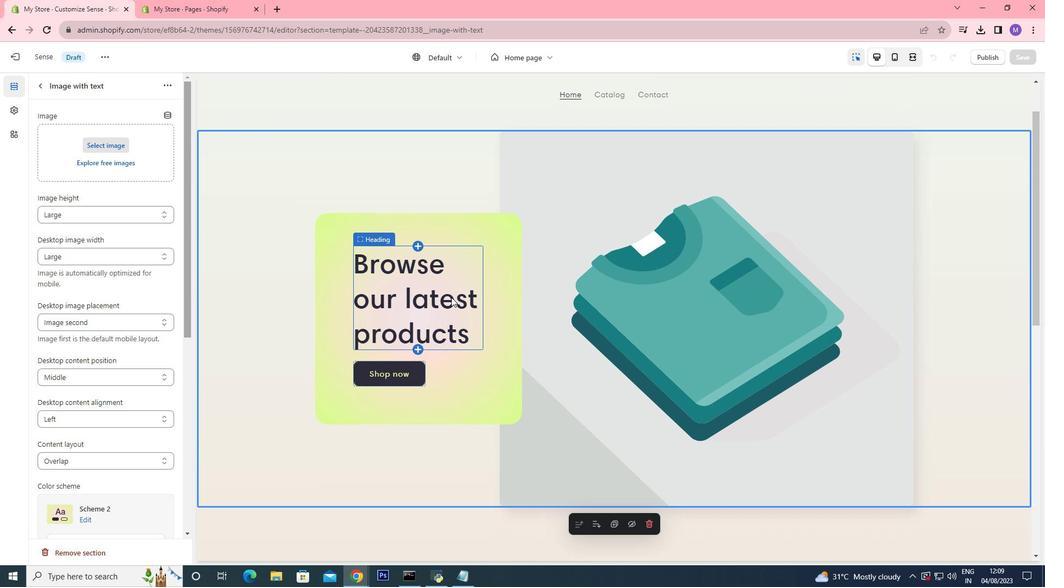 
Action: Mouse pressed left at (451, 297)
Screenshot: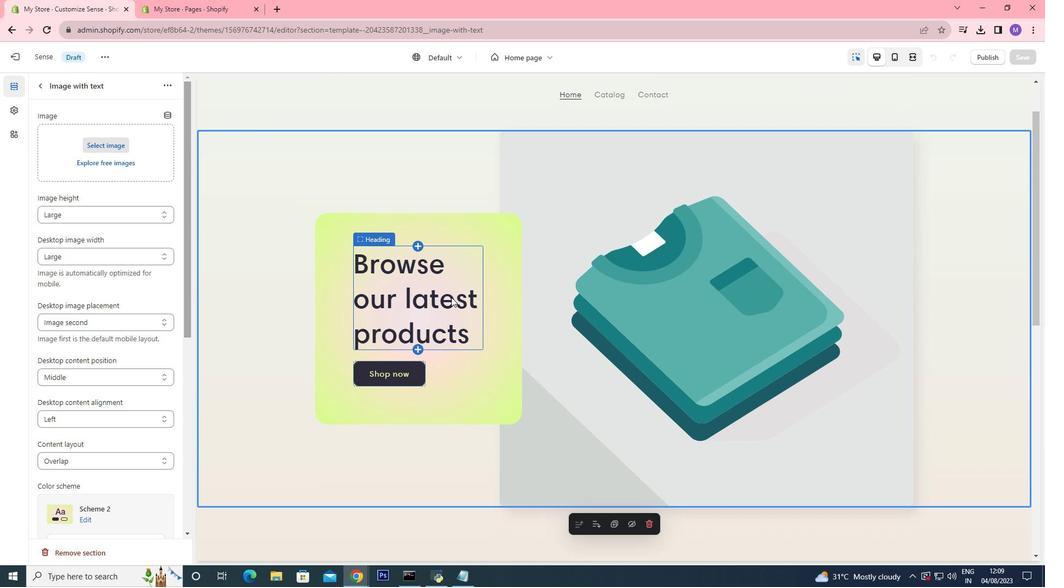 
Action: Key pressed <Key.delete>
Screenshot: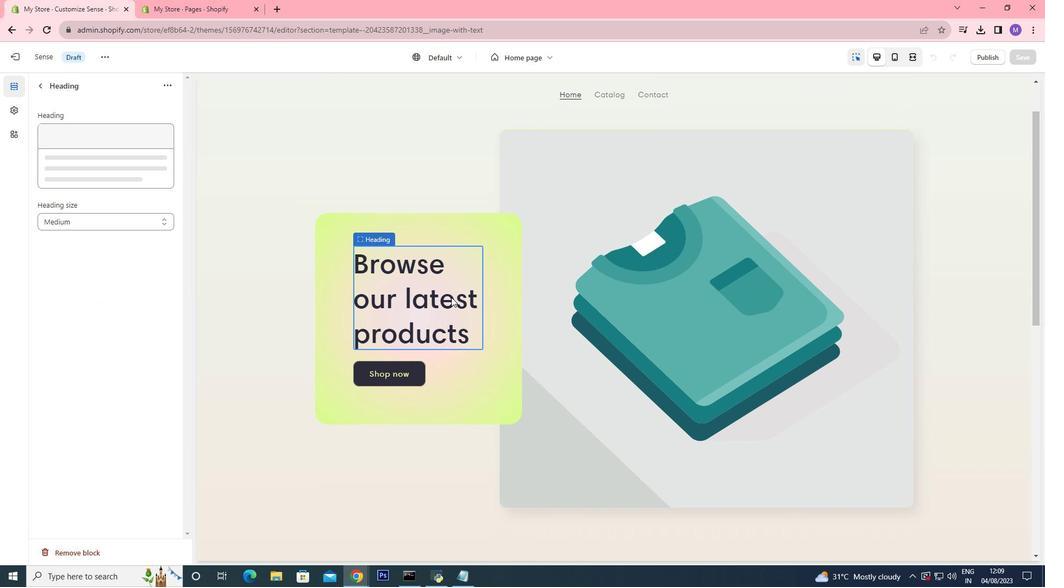 
Action: Mouse moved to (452, 366)
Screenshot: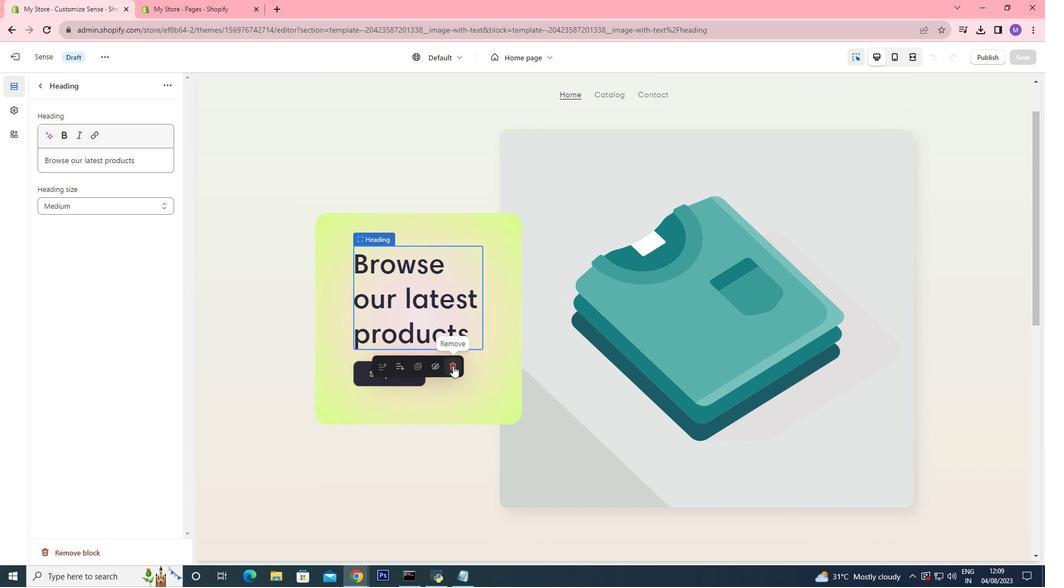 
Action: Mouse pressed left at (452, 366)
Screenshot: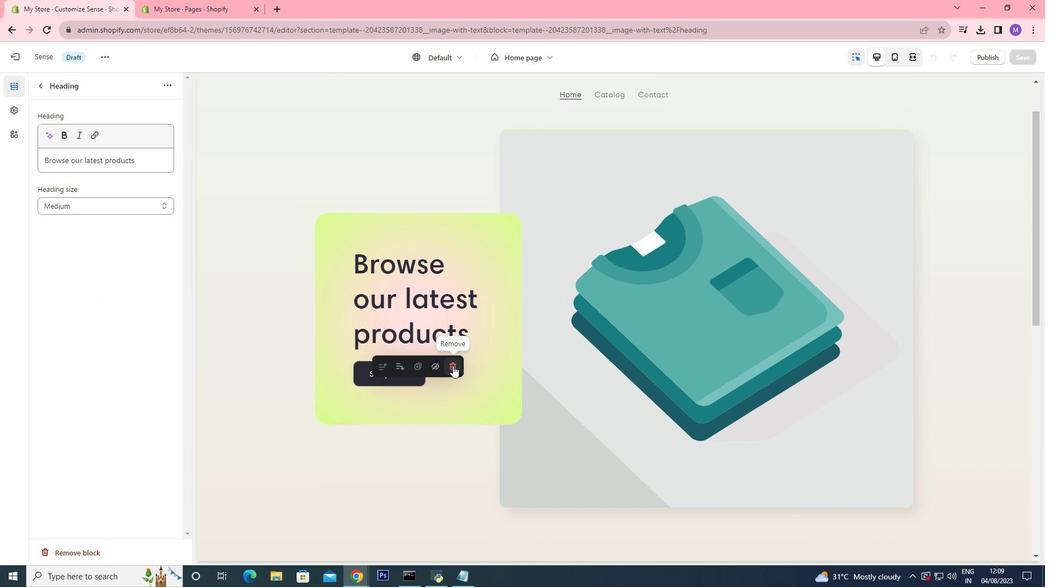 
Action: Mouse moved to (466, 321)
Screenshot: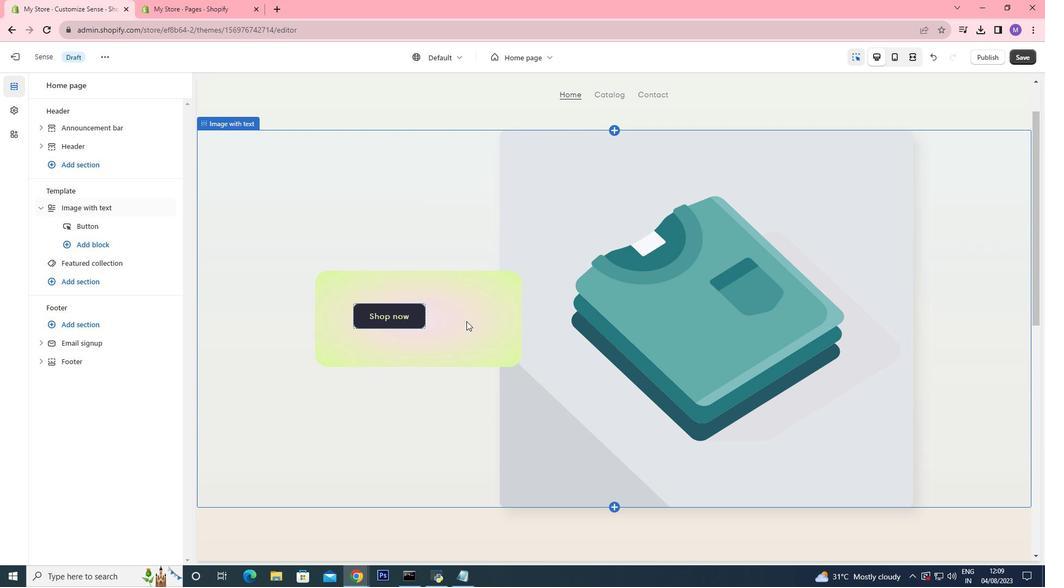 
Action: Mouse pressed left at (466, 321)
Screenshot: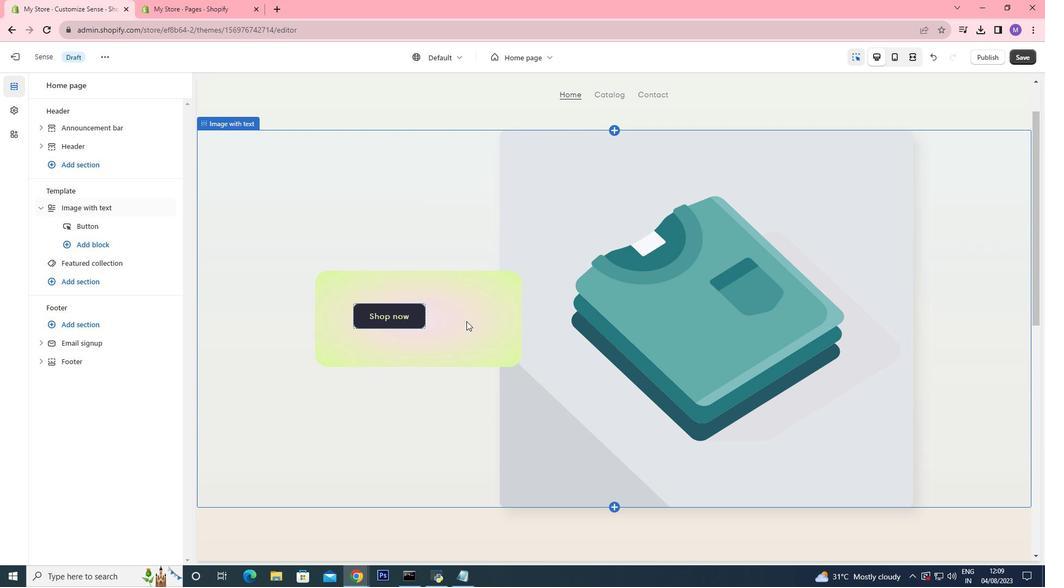 
Action: Mouse moved to (498, 284)
Screenshot: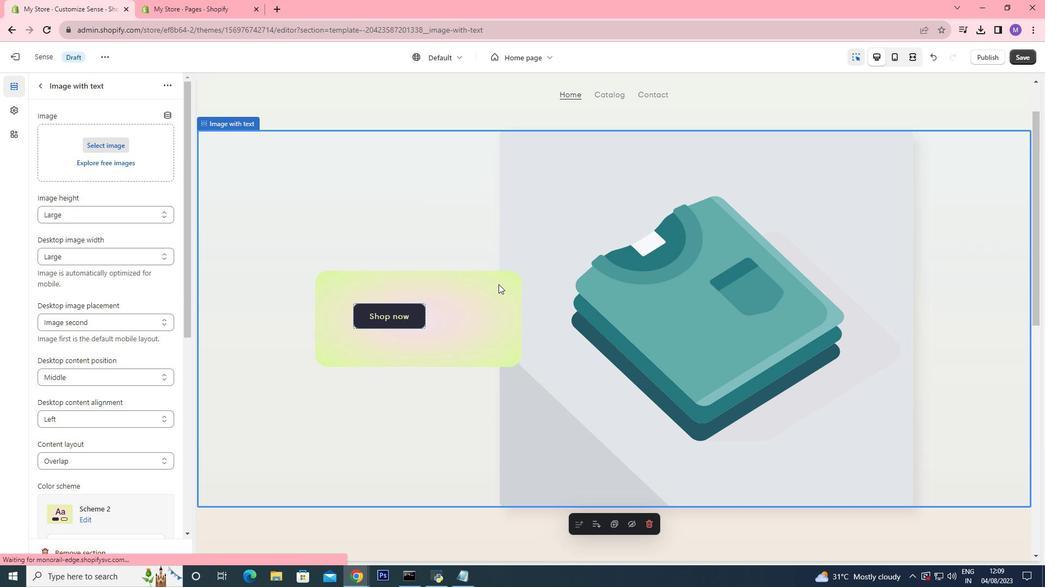 
Action: Mouse pressed left at (498, 284)
Screenshot: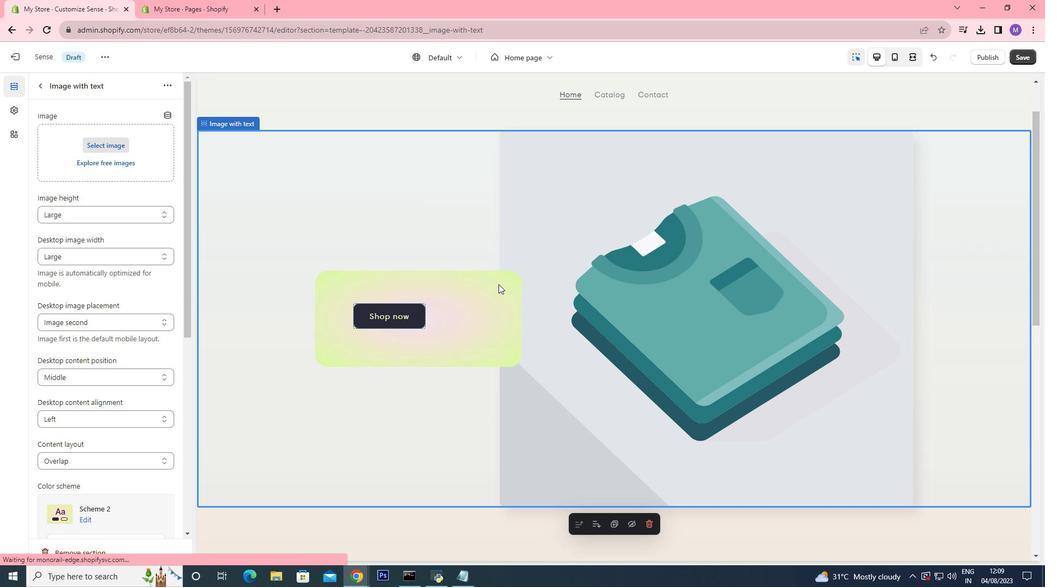 
Action: Mouse moved to (497, 284)
Screenshot: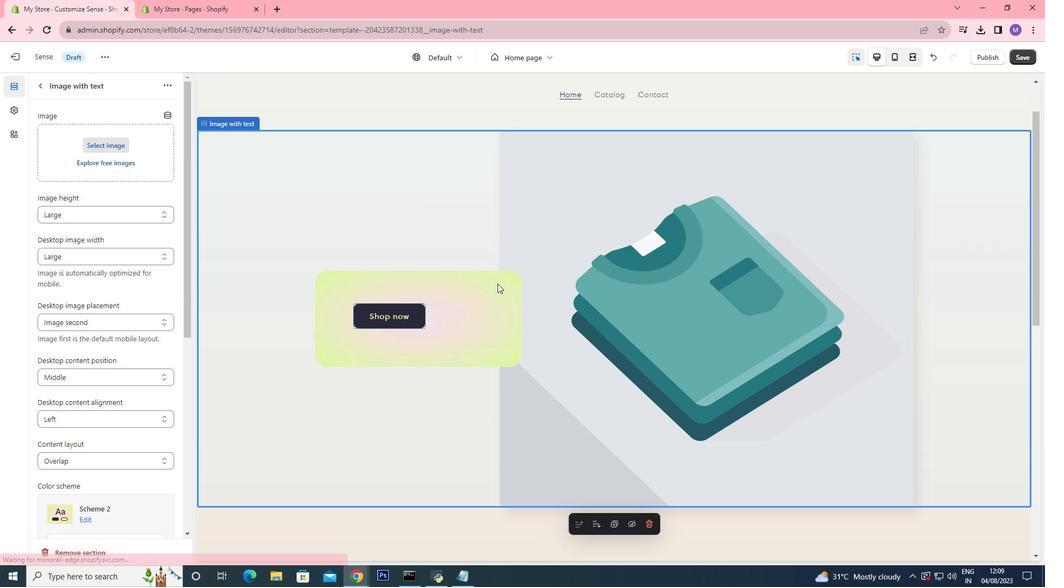
Action: Mouse pressed left at (497, 284)
Screenshot: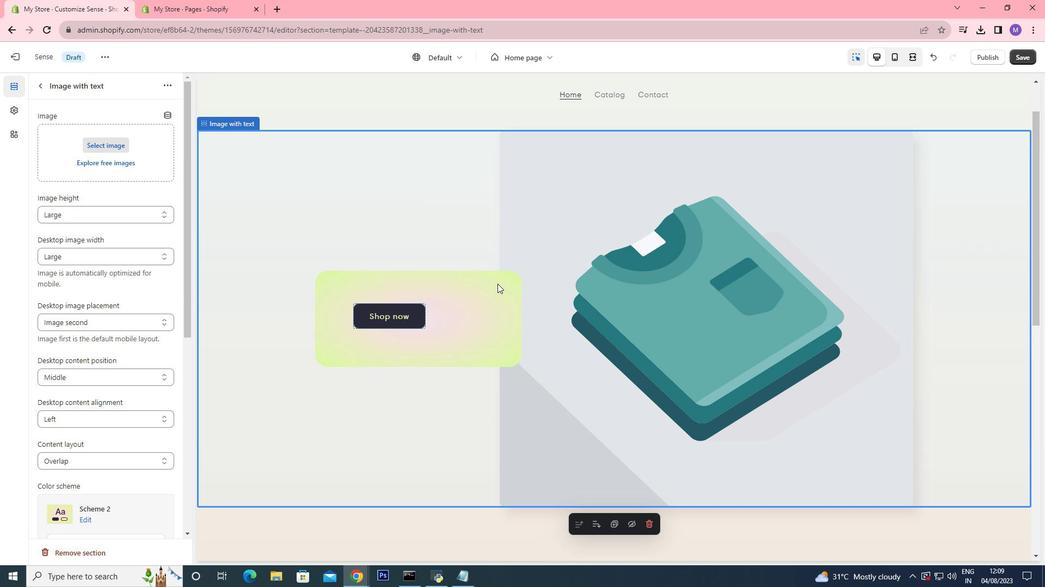 
Action: Mouse moved to (496, 283)
Screenshot: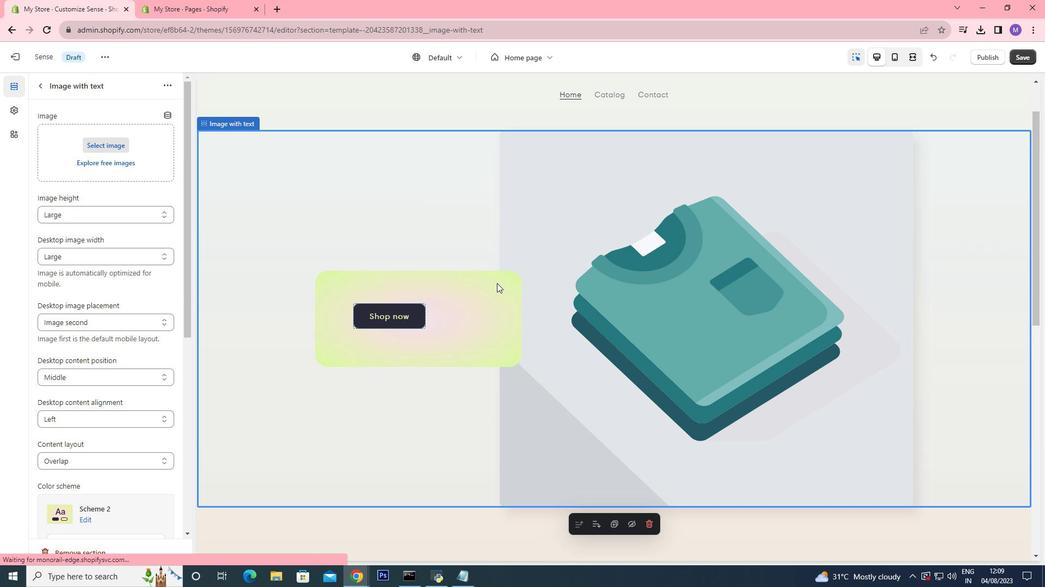 
Action: Mouse pressed left at (496, 283)
Screenshot: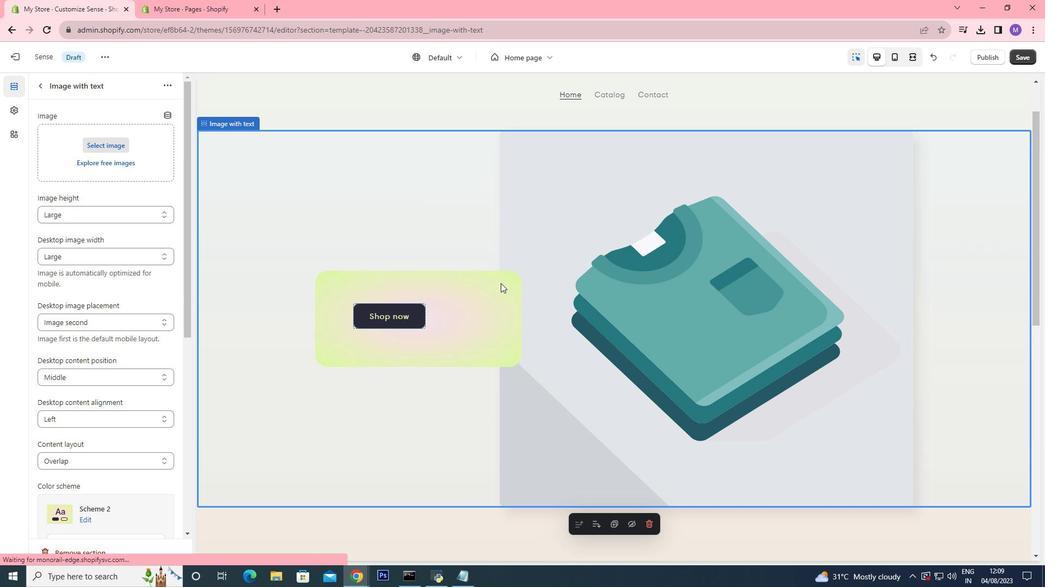 
Action: Mouse moved to (685, 299)
Screenshot: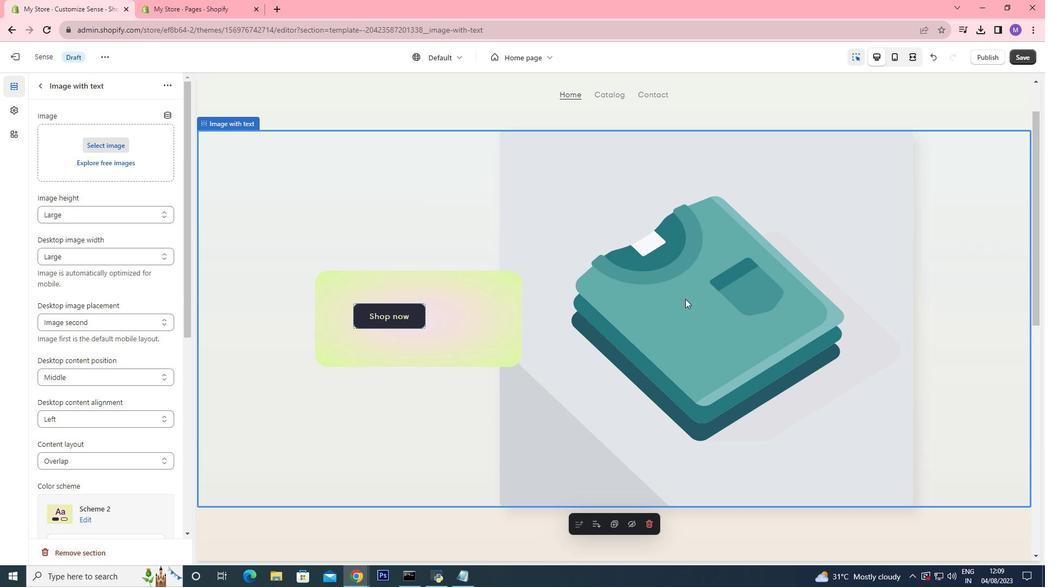 
Action: Mouse pressed left at (685, 299)
Screenshot: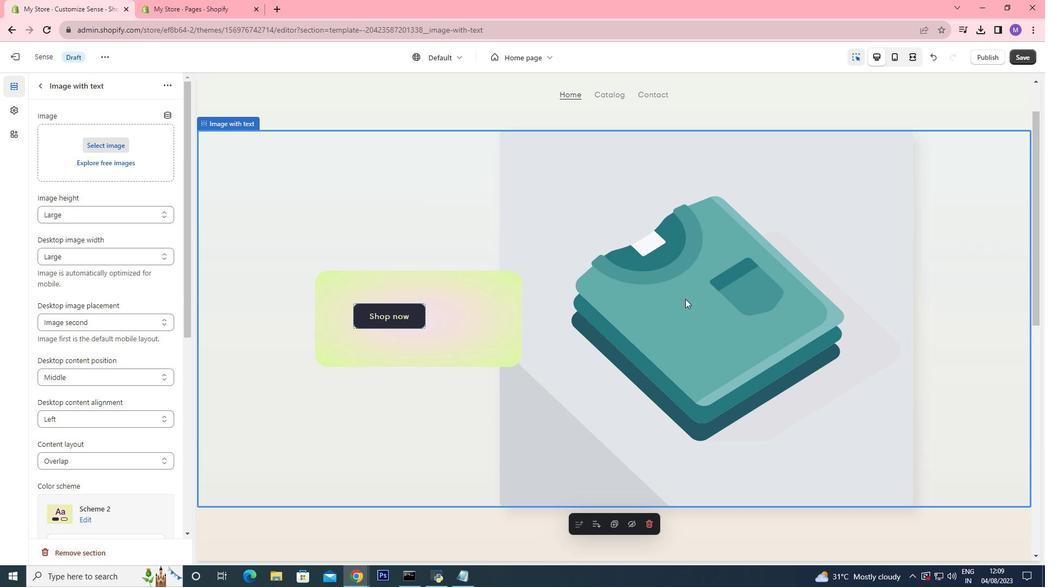
Action: Mouse moved to (706, 238)
Screenshot: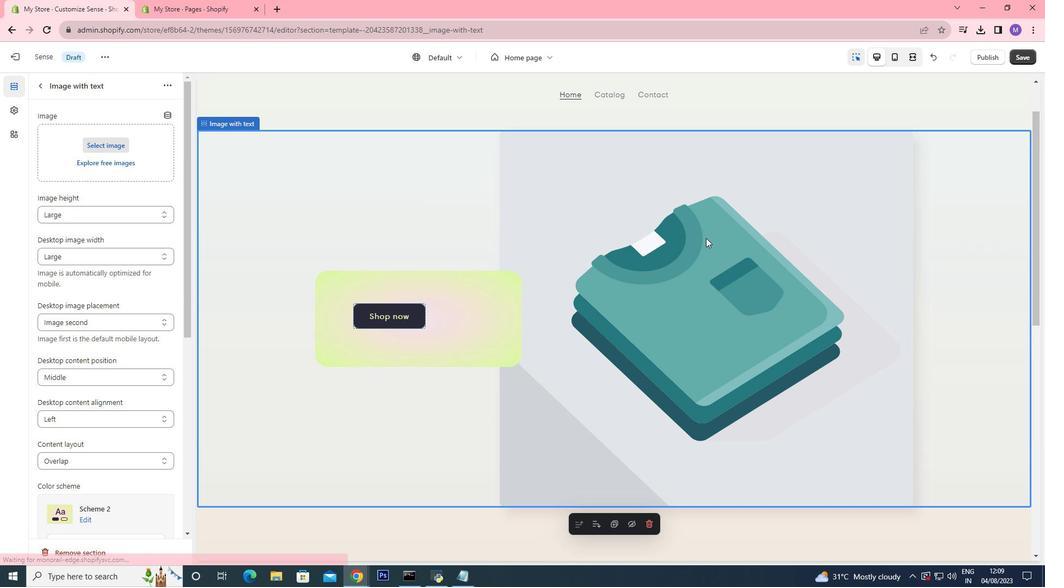 
Action: Mouse pressed left at (706, 238)
Screenshot: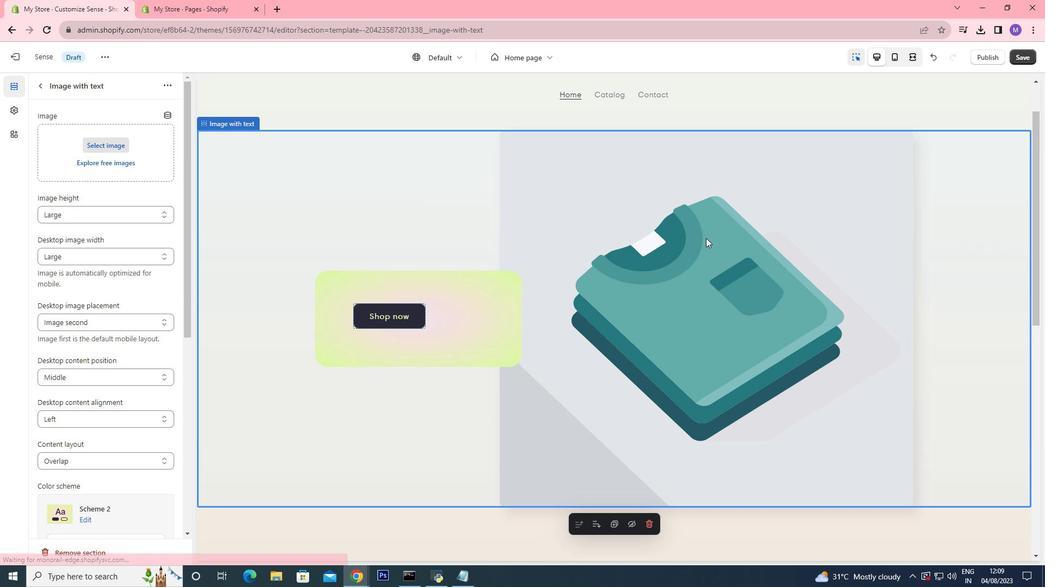 
Action: Mouse moved to (734, 270)
Screenshot: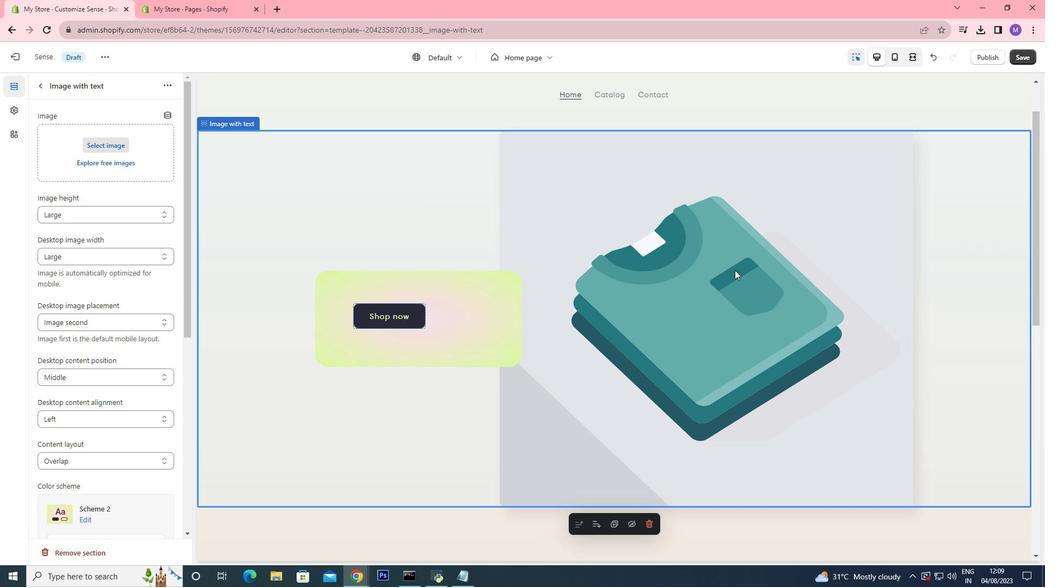 
Action: Mouse pressed left at (734, 270)
Screenshot: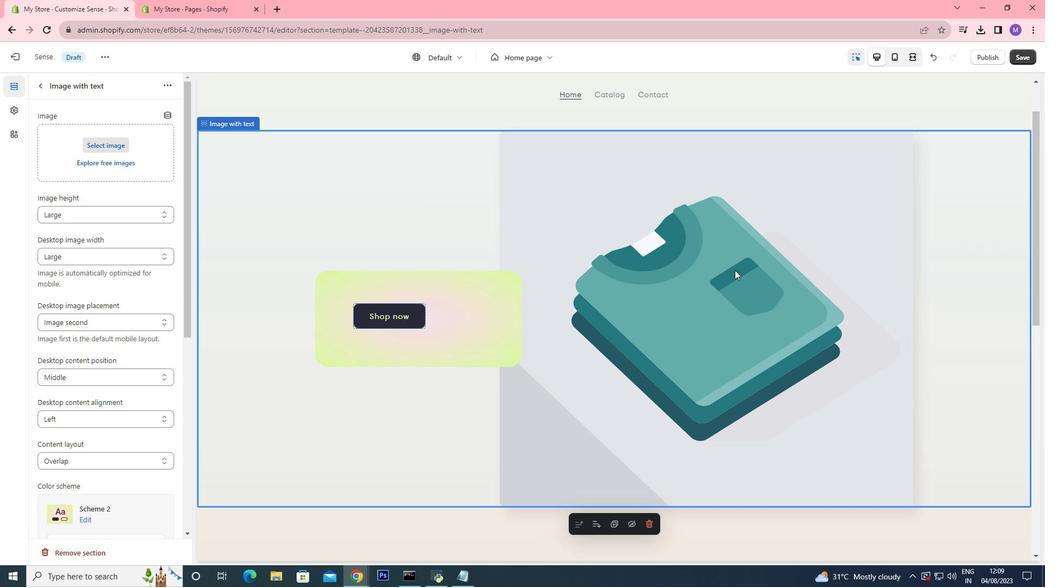 
Action: Mouse moved to (722, 264)
Screenshot: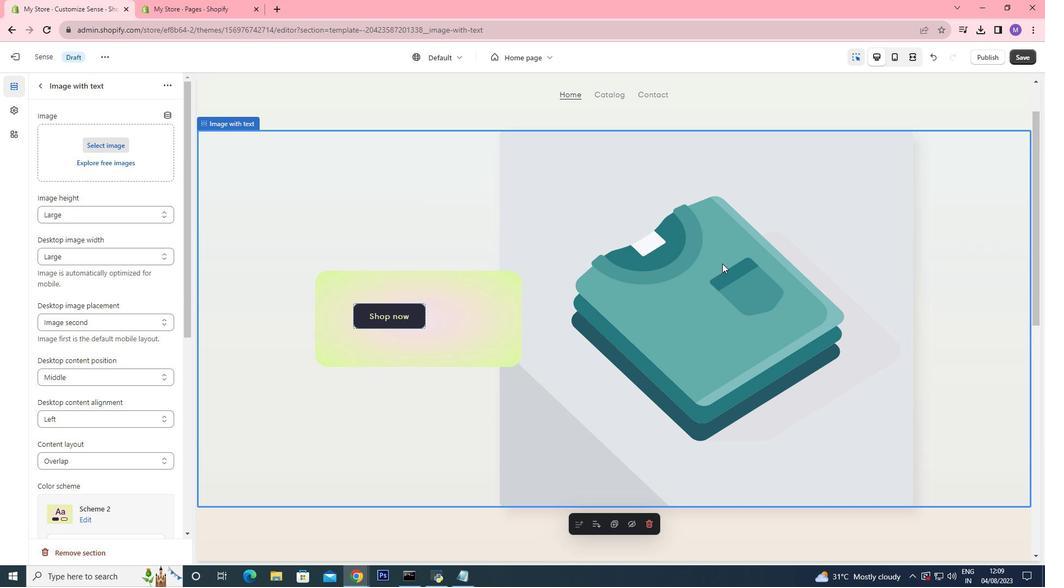 
Action: Mouse pressed left at (722, 264)
Screenshot: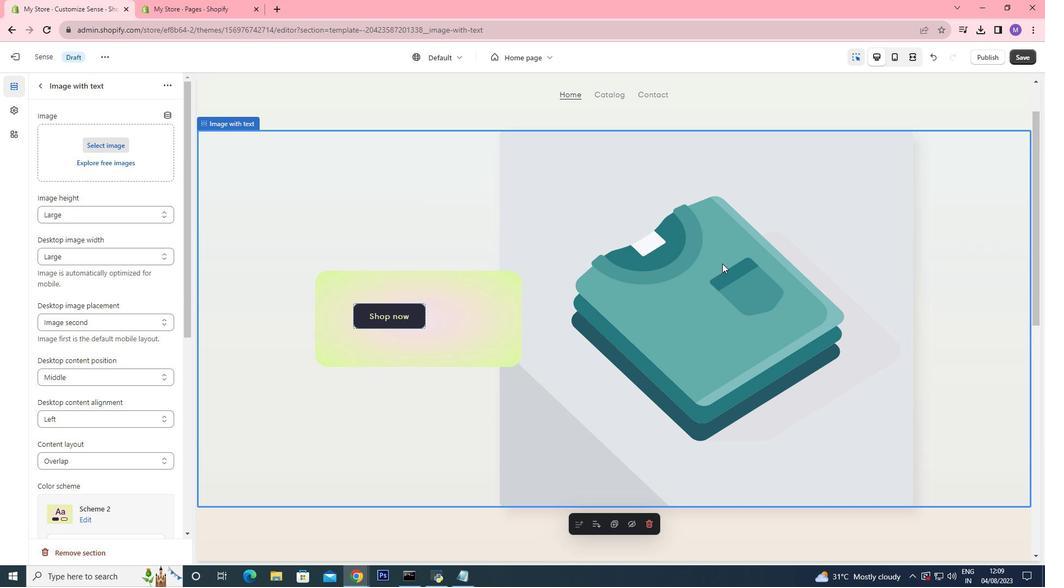 
Action: Mouse moved to (86, 162)
Screenshot: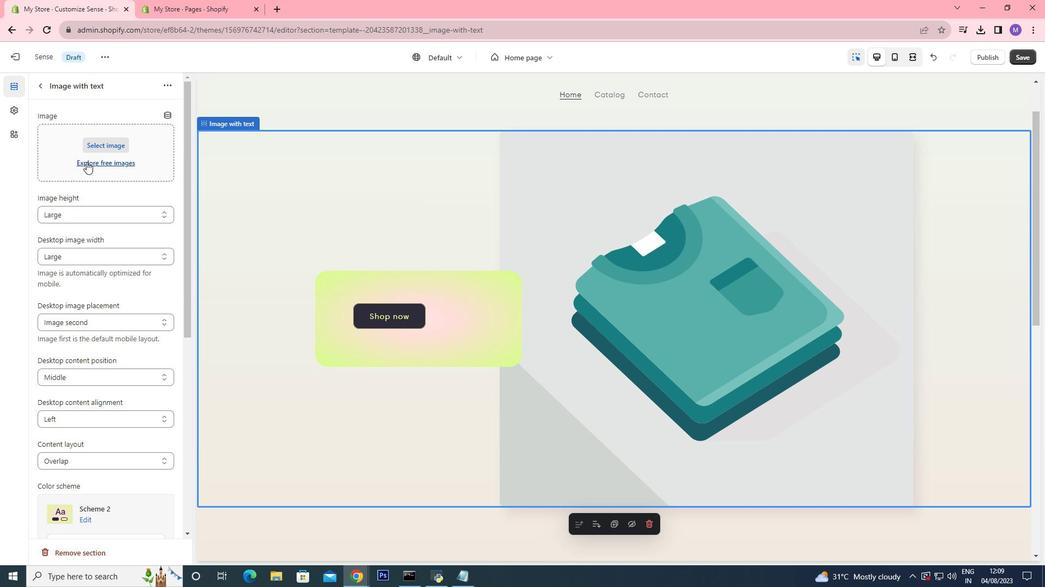 
Action: Mouse pressed left at (86, 162)
Screenshot: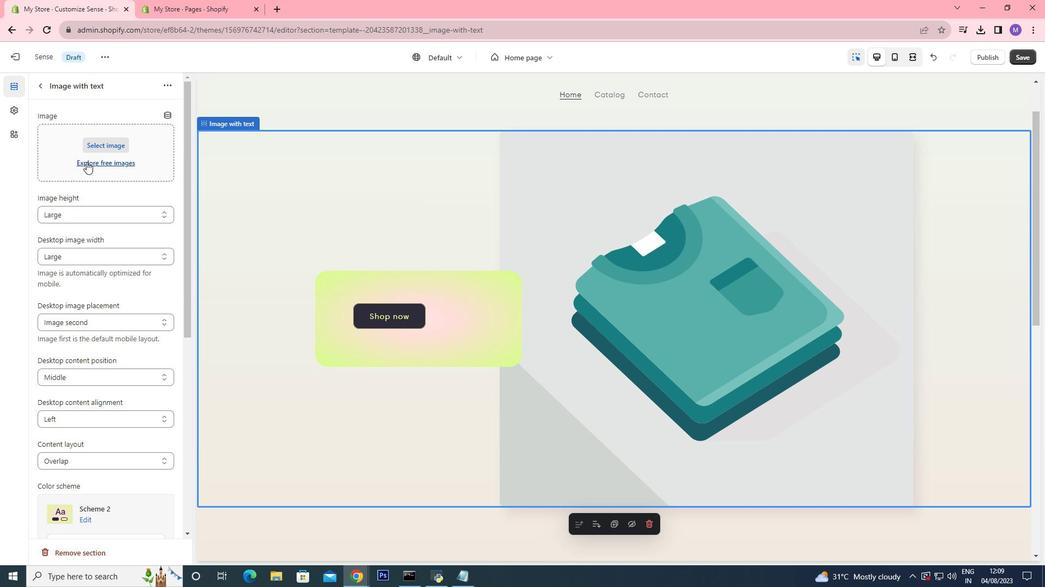 
Action: Mouse moved to (101, 342)
Screenshot: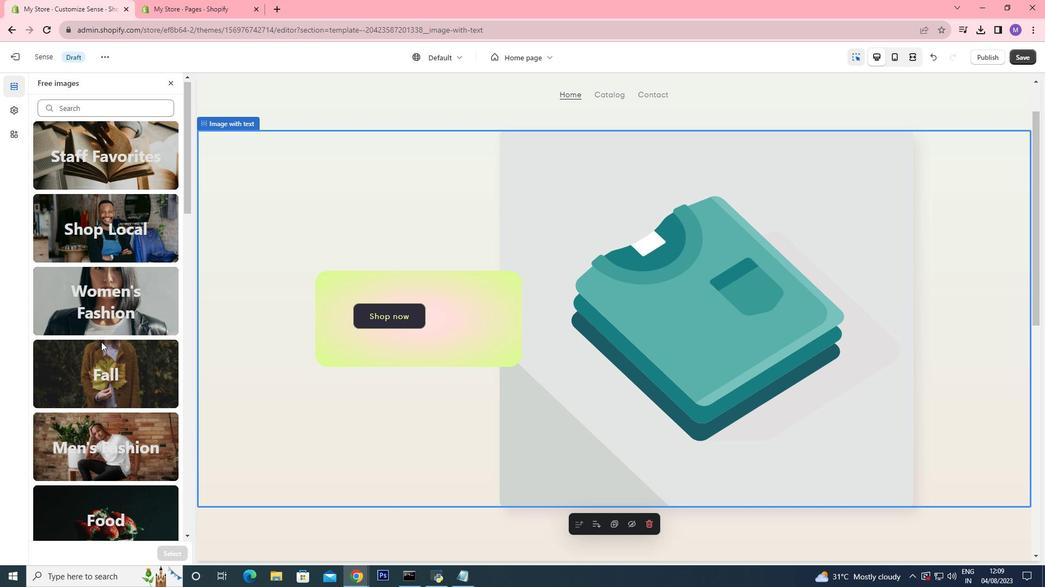 
Action: Mouse scrolled (101, 341) with delta (0, 0)
Screenshot: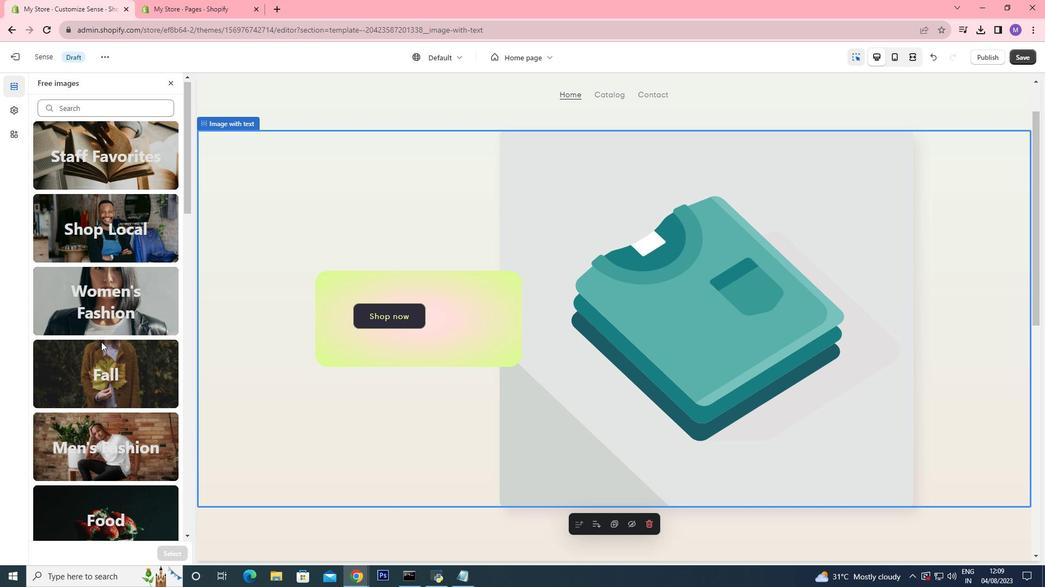 
Action: Mouse scrolled (101, 341) with delta (0, 0)
Screenshot: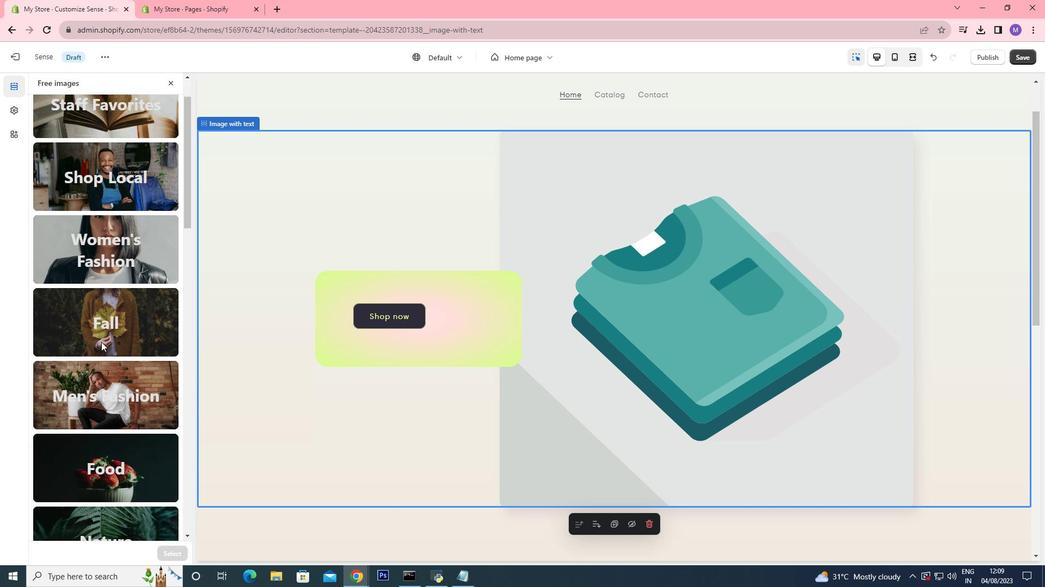 
Action: Mouse scrolled (101, 341) with delta (0, 0)
Screenshot: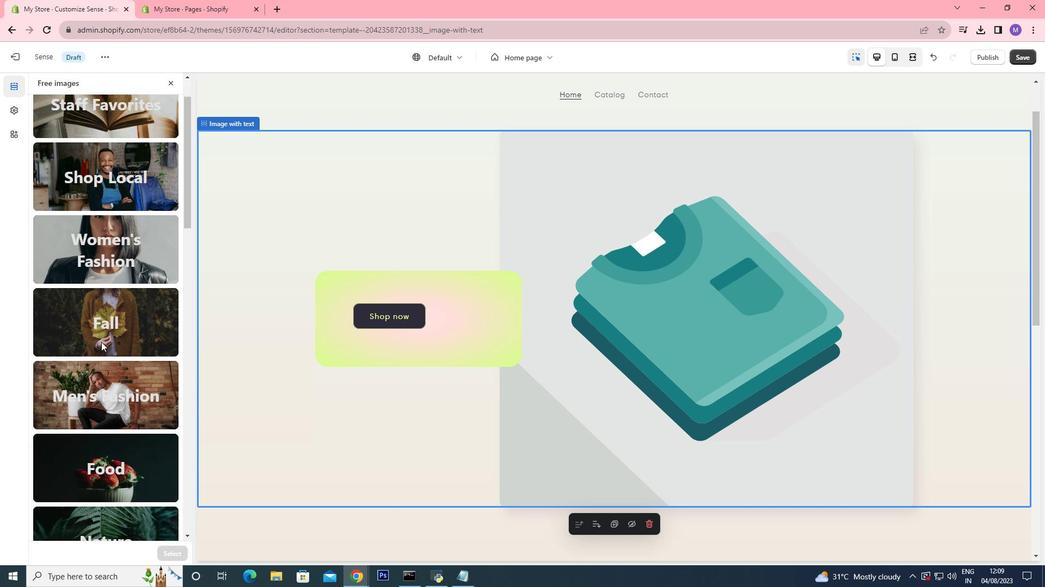 
Action: Mouse scrolled (101, 341) with delta (0, 0)
Screenshot: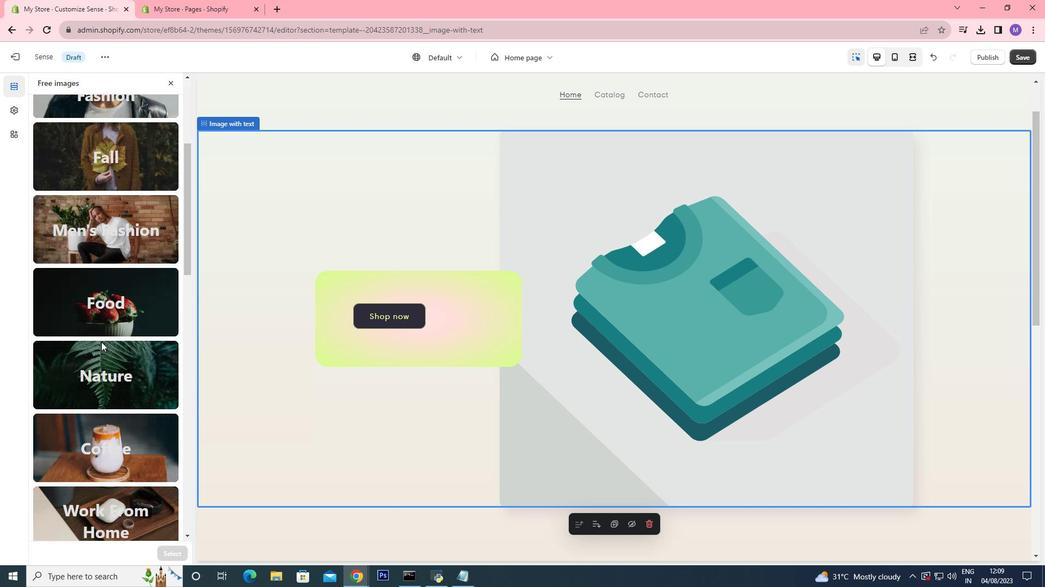 
Action: Mouse scrolled (101, 341) with delta (0, 0)
Screenshot: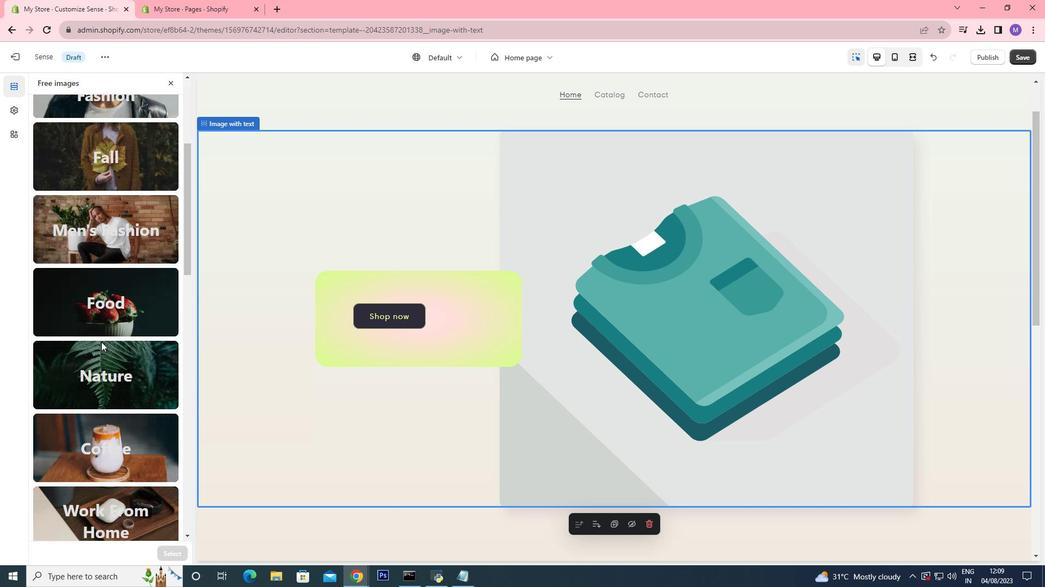 
Action: Mouse scrolled (101, 341) with delta (0, 0)
Screenshot: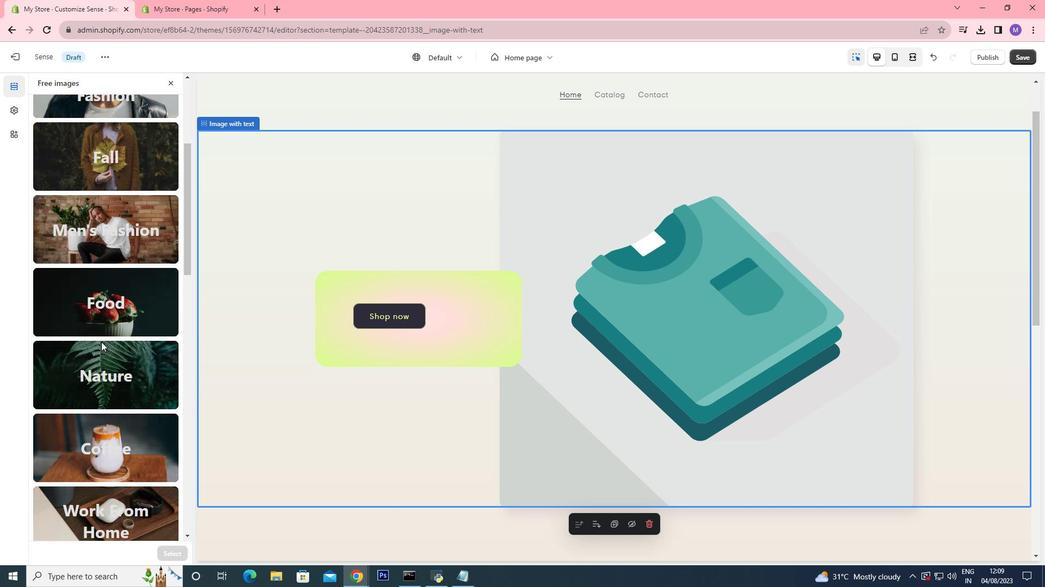 
Action: Mouse scrolled (101, 341) with delta (0, 0)
Screenshot: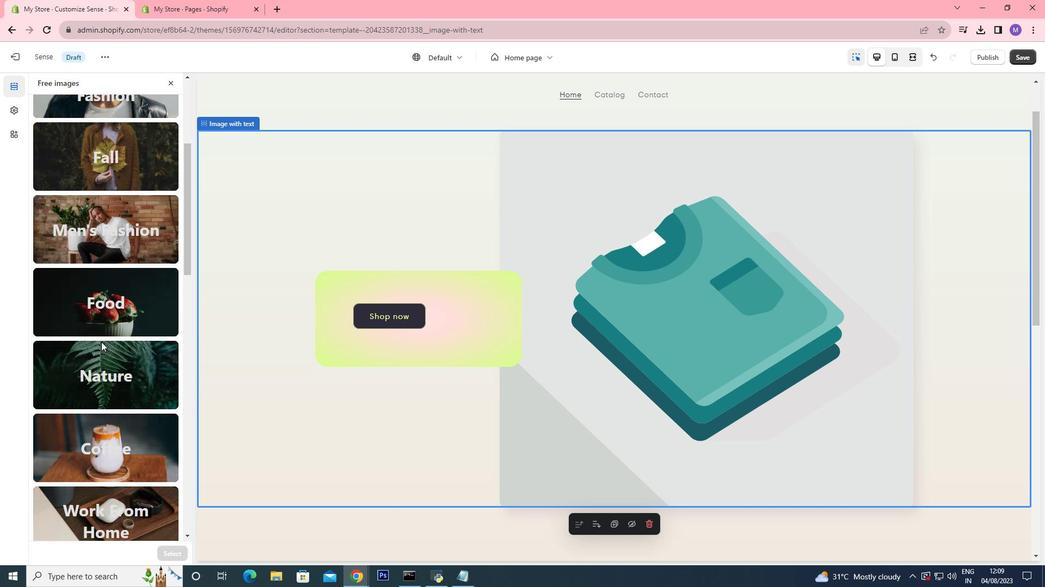 
Action: Mouse scrolled (101, 341) with delta (0, 0)
Screenshot: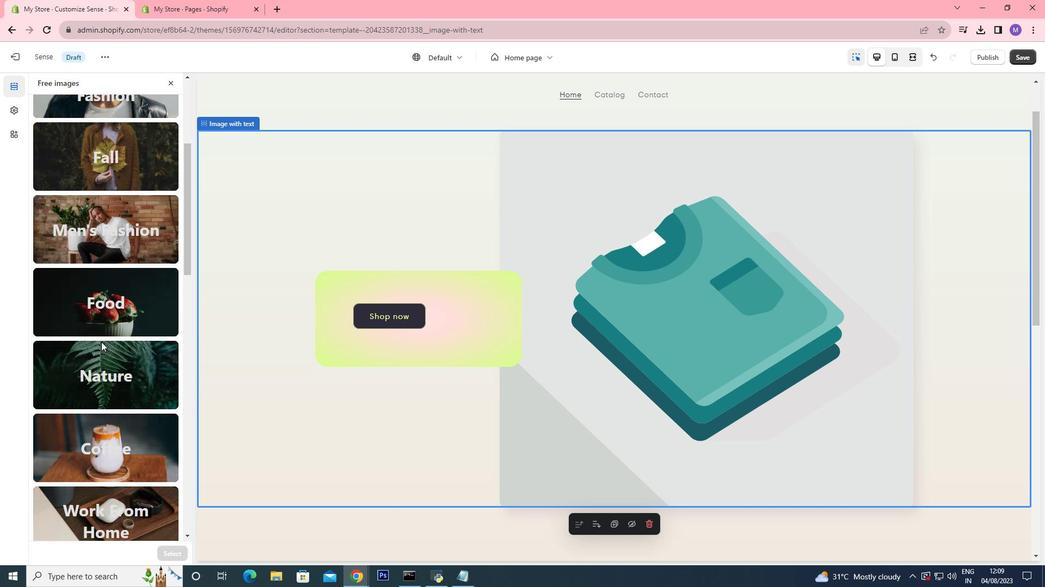 
Action: Mouse scrolled (101, 341) with delta (0, 0)
Screenshot: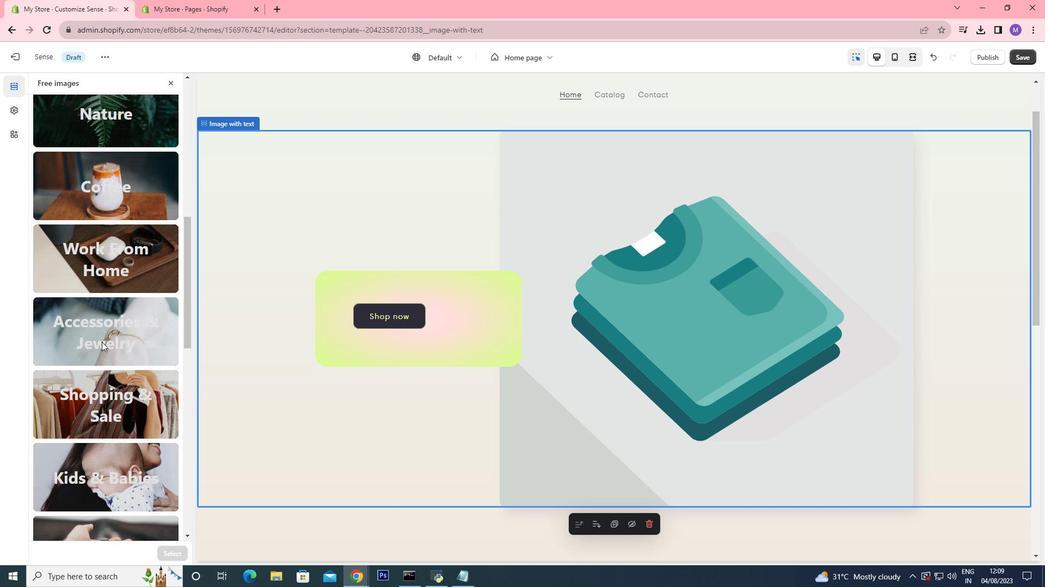 
Action: Mouse moved to (103, 343)
Screenshot: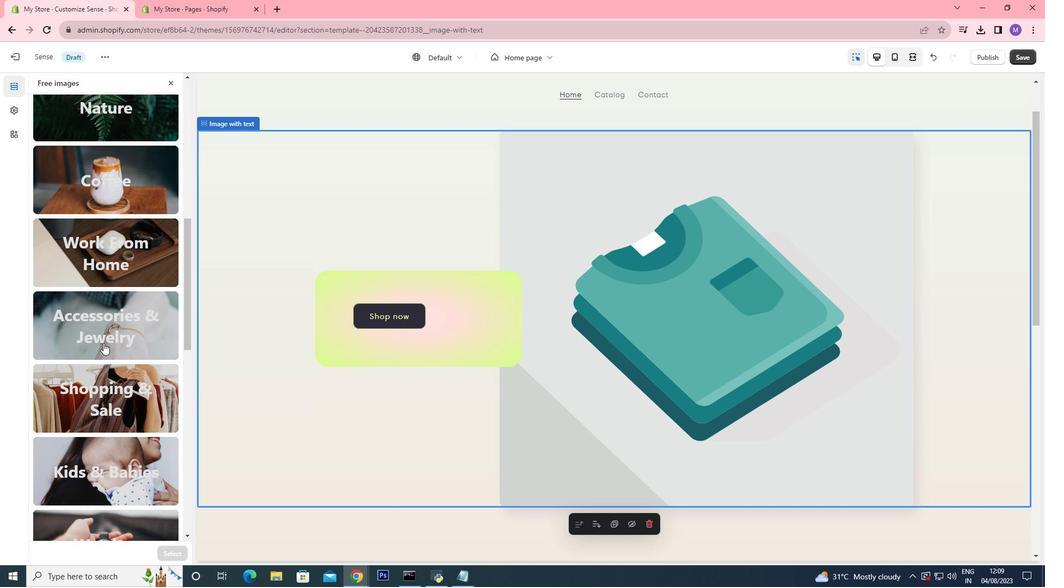 
Action: Mouse scrolled (103, 342) with delta (0, 0)
Screenshot: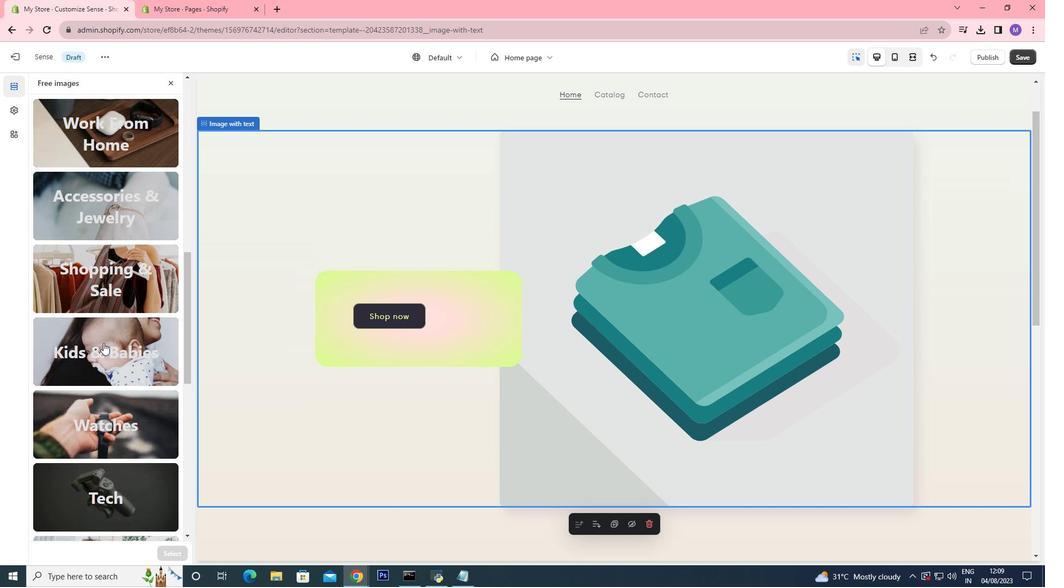 
Action: Mouse scrolled (103, 342) with delta (0, 0)
Screenshot: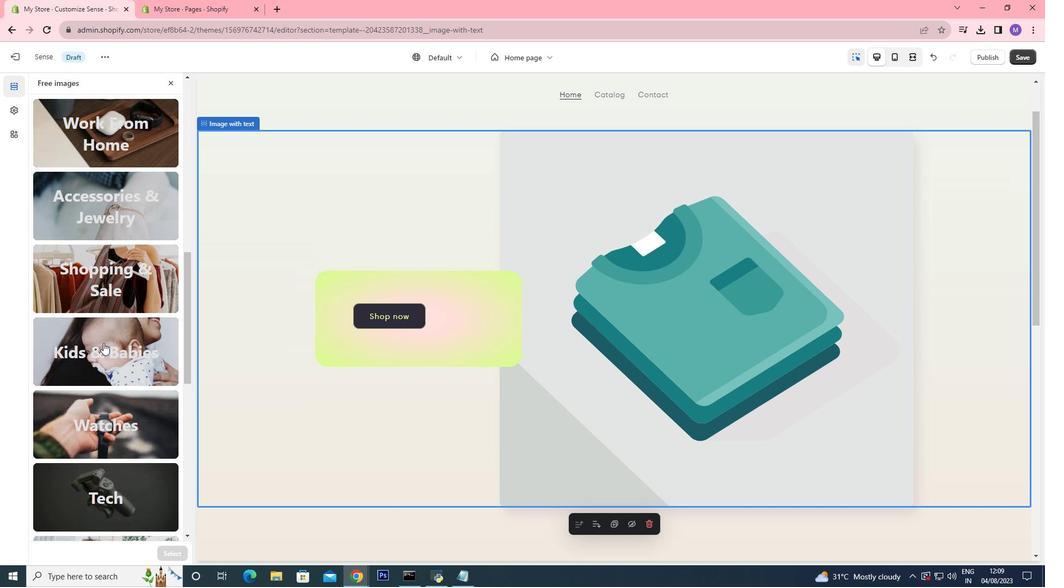 
Action: Mouse scrolled (103, 342) with delta (0, 0)
Screenshot: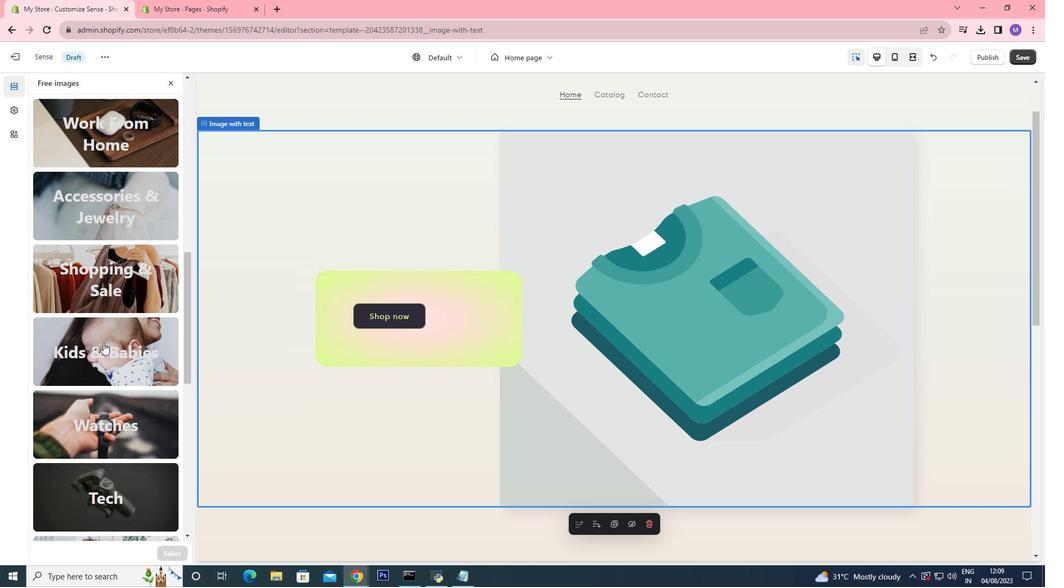 
Action: Mouse scrolled (103, 342) with delta (0, 0)
Screenshot: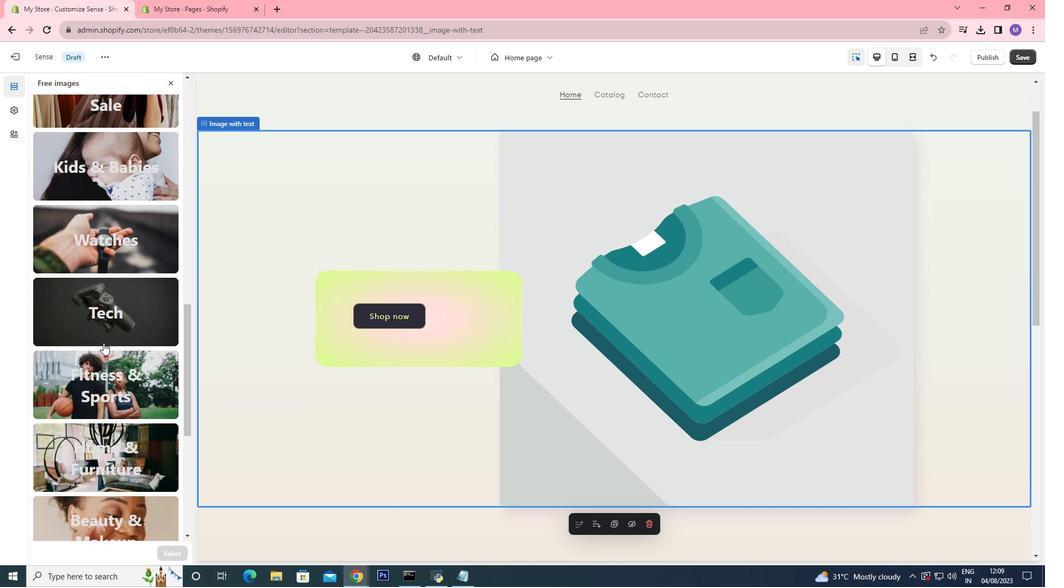 
Action: Mouse scrolled (103, 342) with delta (0, 0)
Screenshot: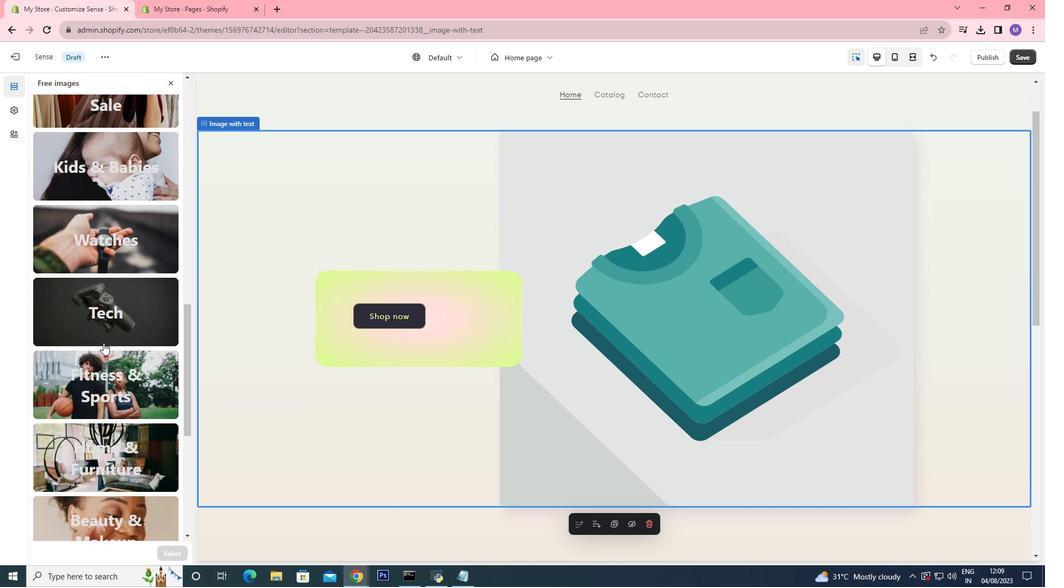 
Action: Mouse scrolled (103, 342) with delta (0, 0)
Screenshot: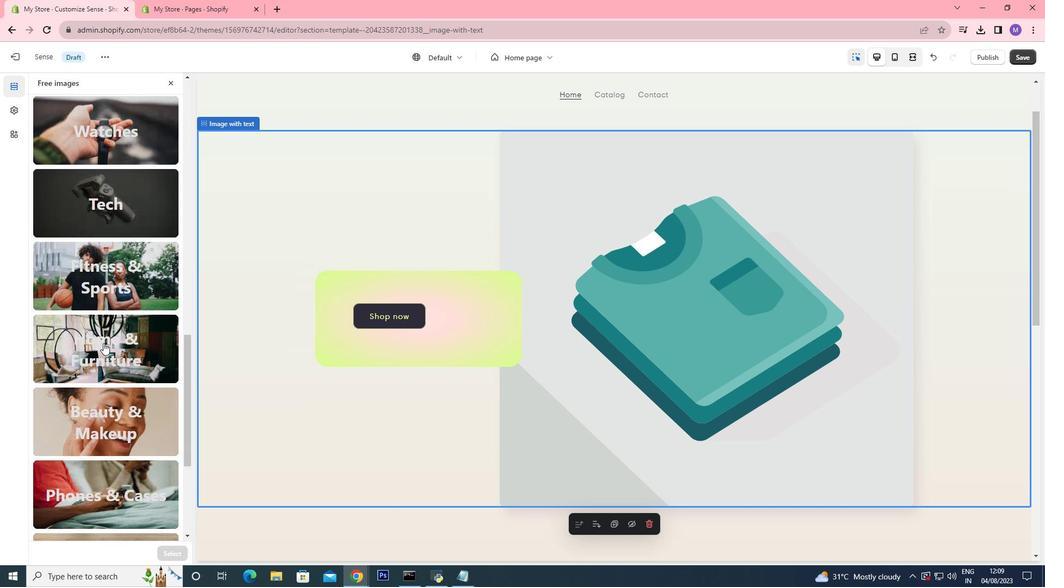 
Action: Mouse scrolled (103, 342) with delta (0, 0)
Screenshot: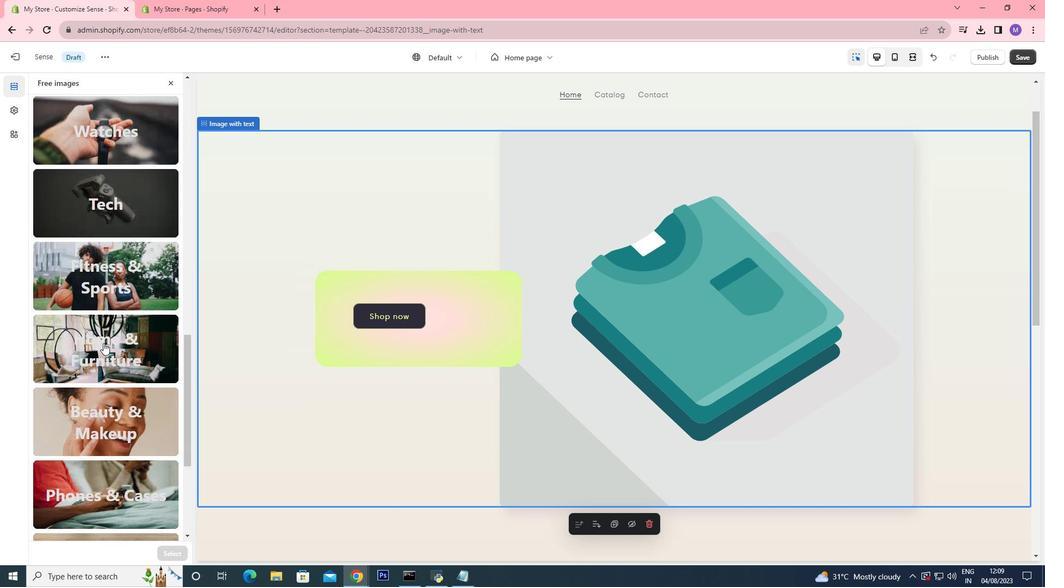 
Action: Mouse scrolled (103, 342) with delta (0, 0)
Screenshot: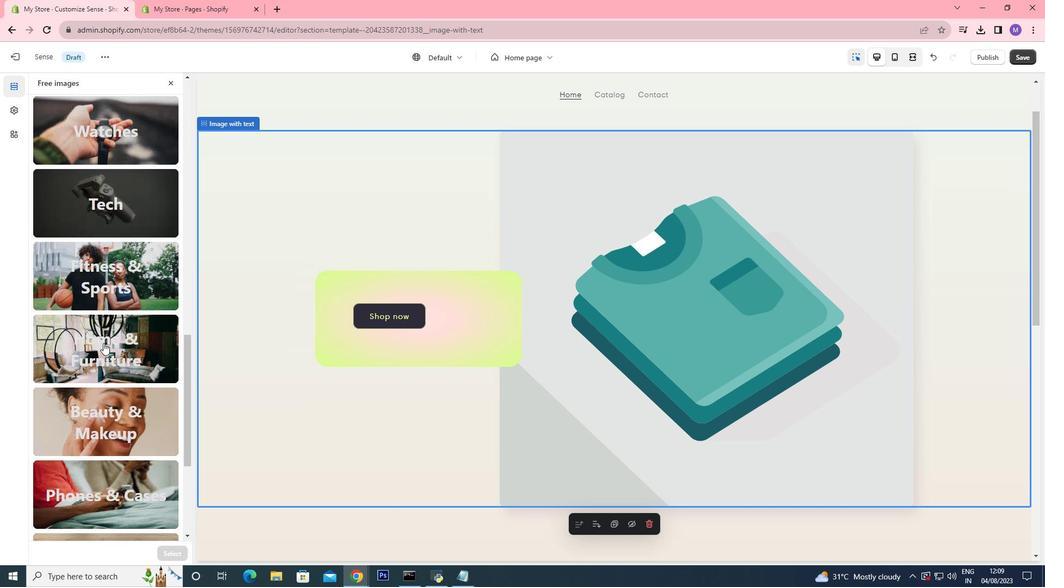 
Action: Mouse scrolled (103, 342) with delta (0, 0)
Screenshot: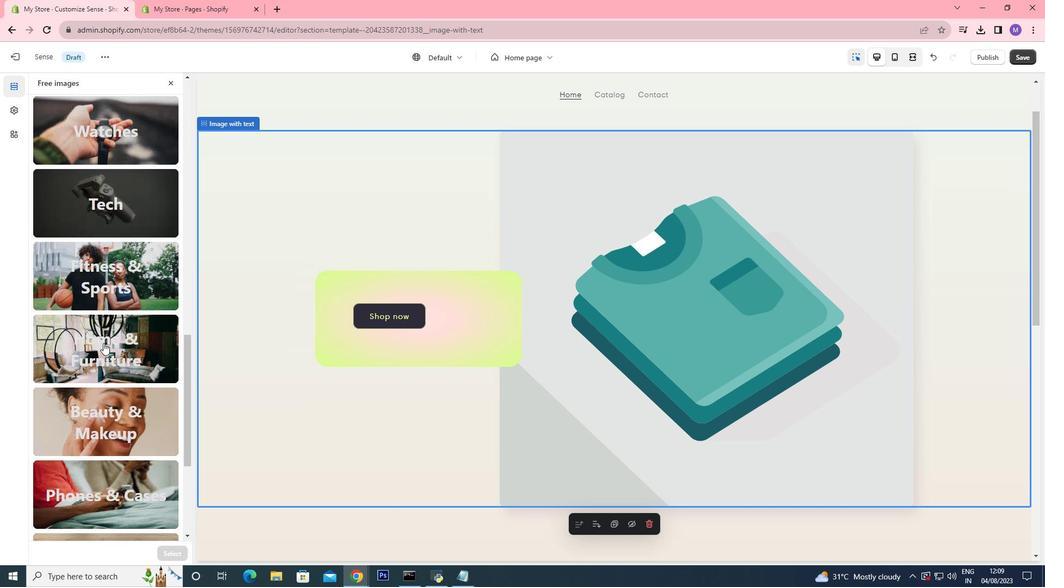 
Action: Mouse moved to (103, 343)
Screenshot: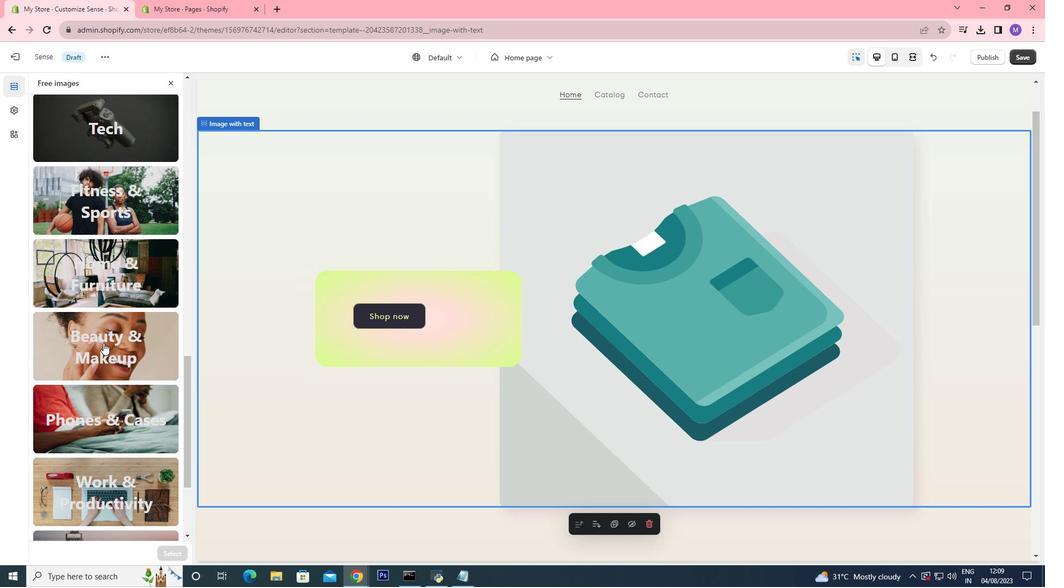 
Action: Mouse scrolled (103, 342) with delta (0, 0)
Screenshot: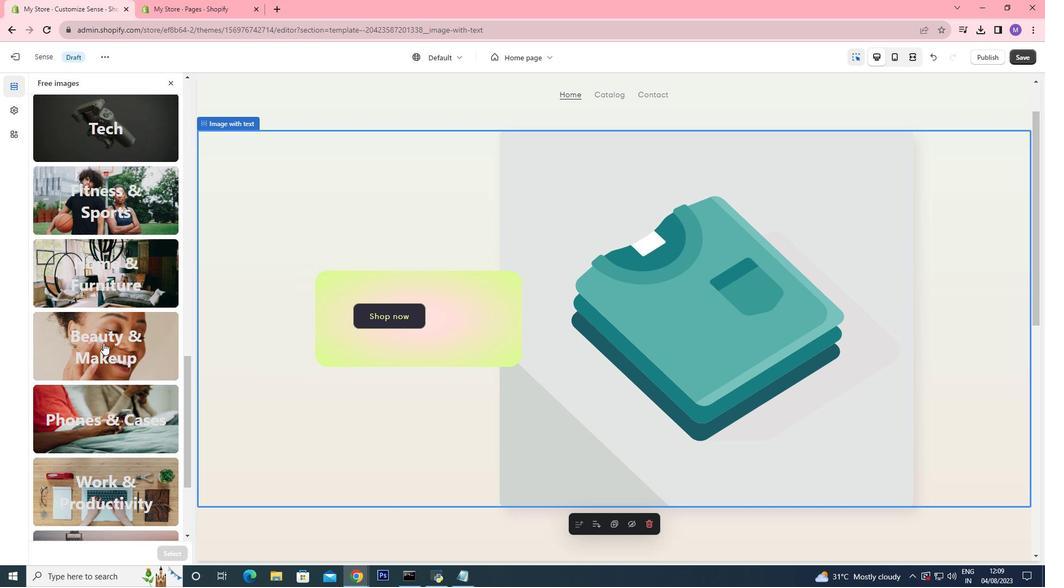 
Action: Mouse scrolled (103, 342) with delta (0, 0)
Screenshot: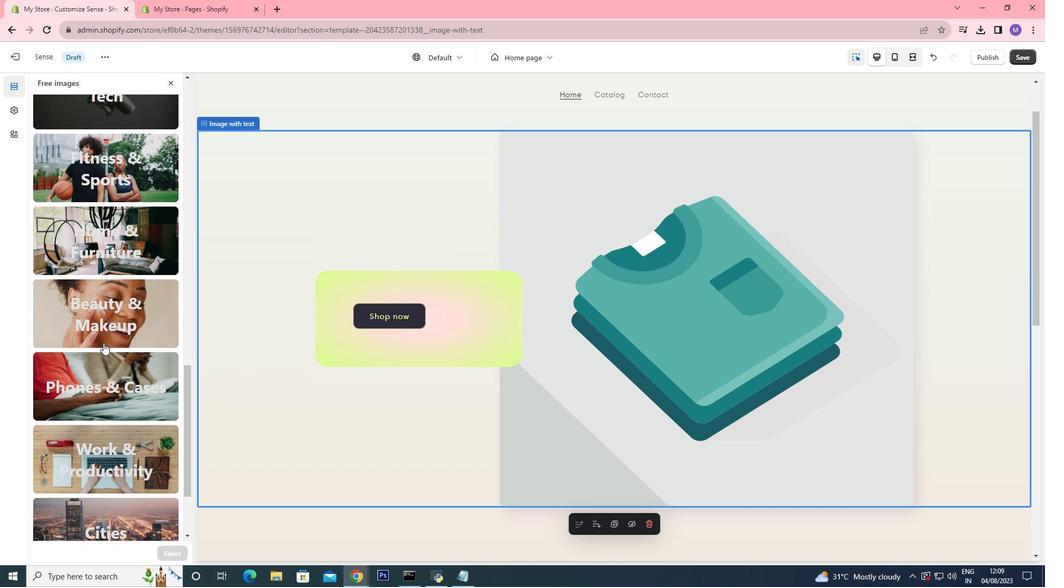 
Action: Mouse scrolled (103, 342) with delta (0, 0)
Screenshot: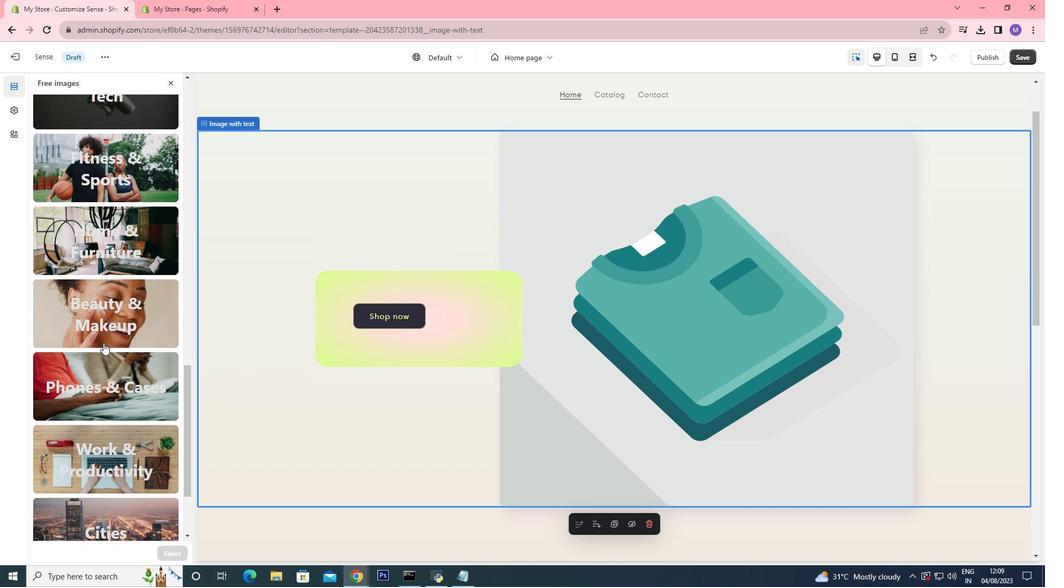 
Action: Mouse scrolled (103, 342) with delta (0, 0)
Screenshot: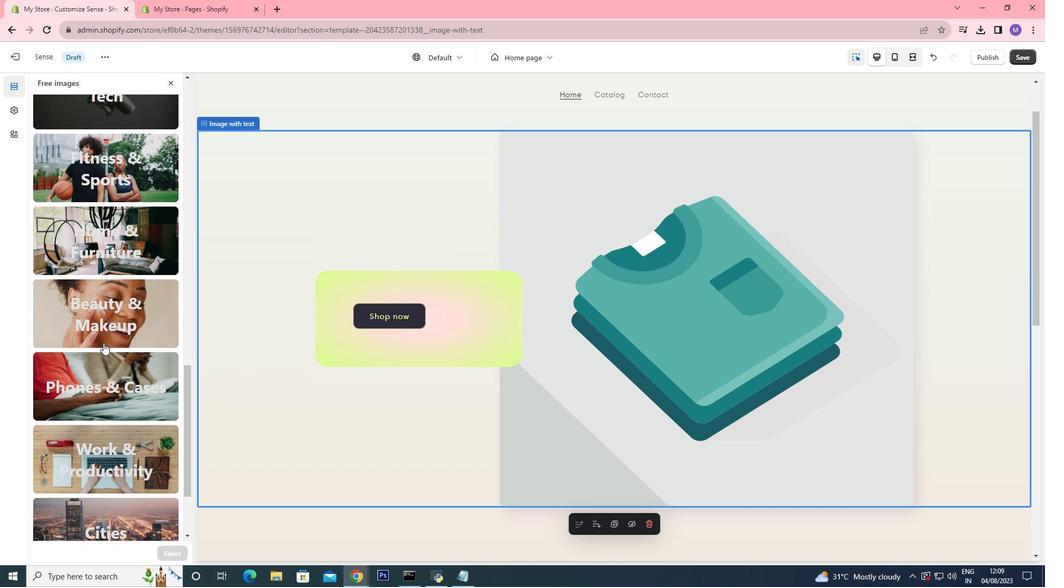 
Action: Mouse scrolled (103, 342) with delta (0, 0)
Screenshot: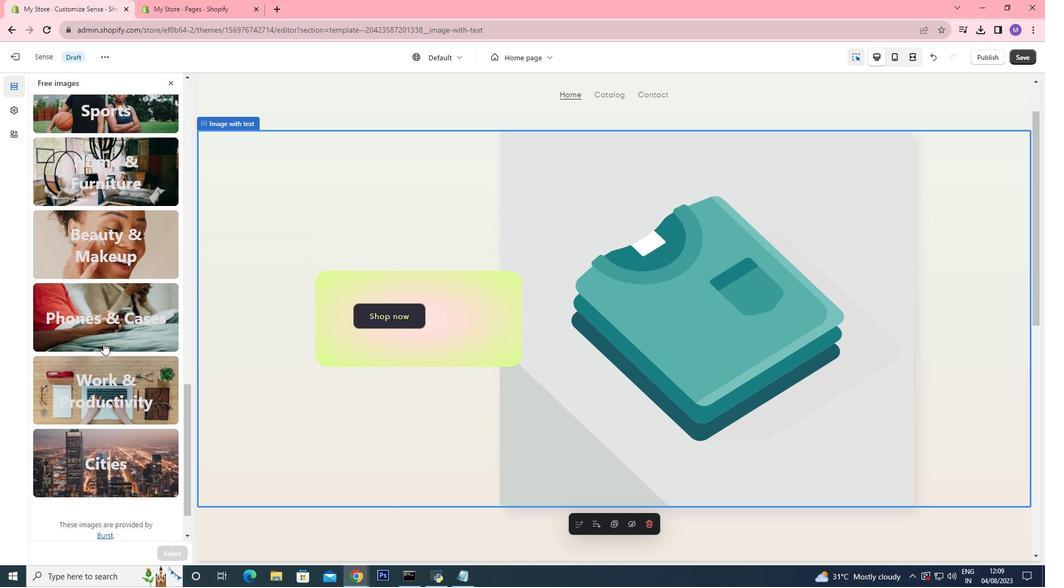 
Action: Mouse scrolled (103, 342) with delta (0, 0)
Screenshot: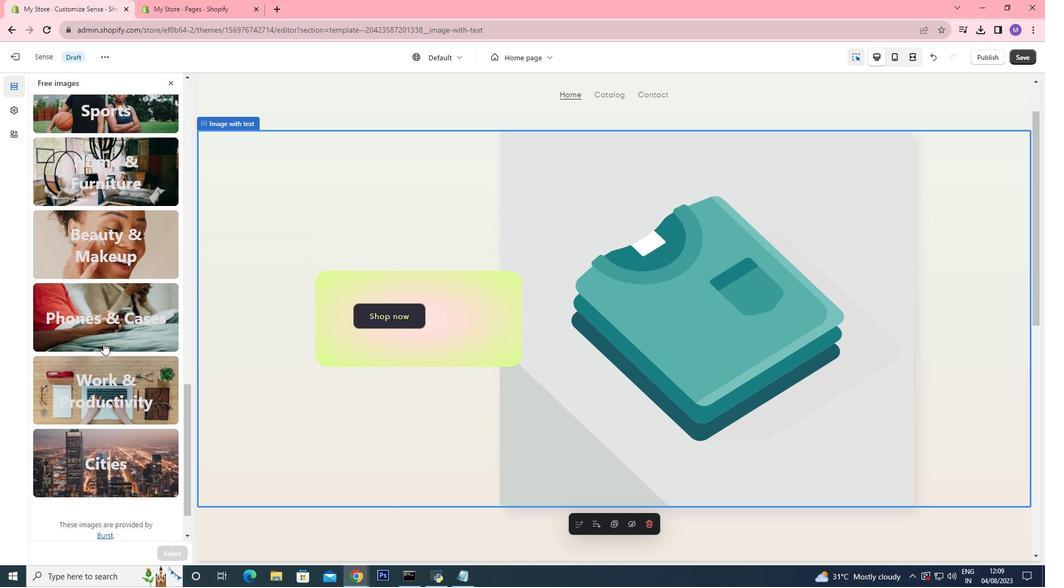 
Action: Mouse scrolled (103, 342) with delta (0, 0)
Screenshot: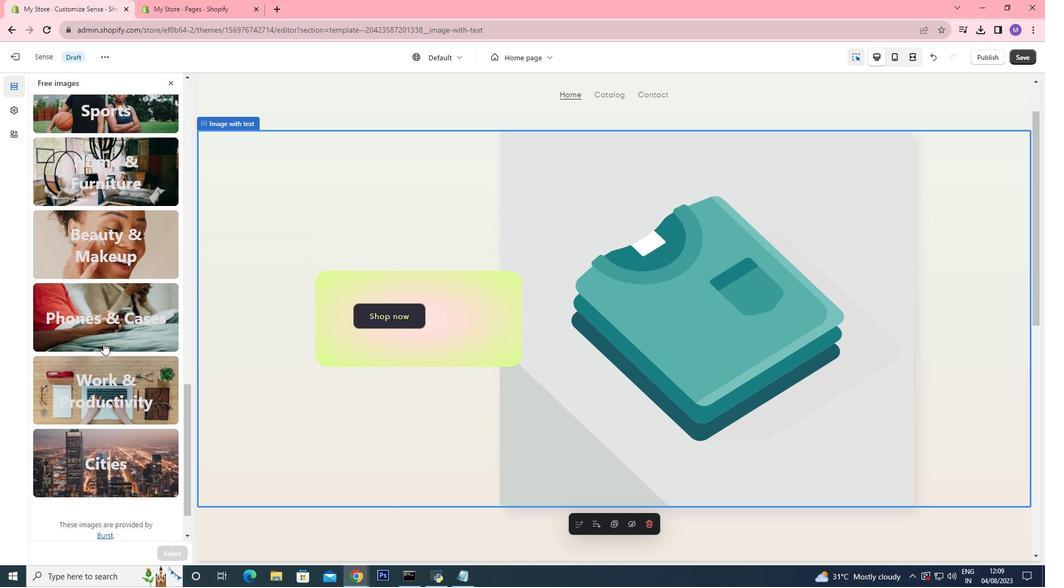
Action: Mouse scrolled (103, 342) with delta (0, 0)
Screenshot: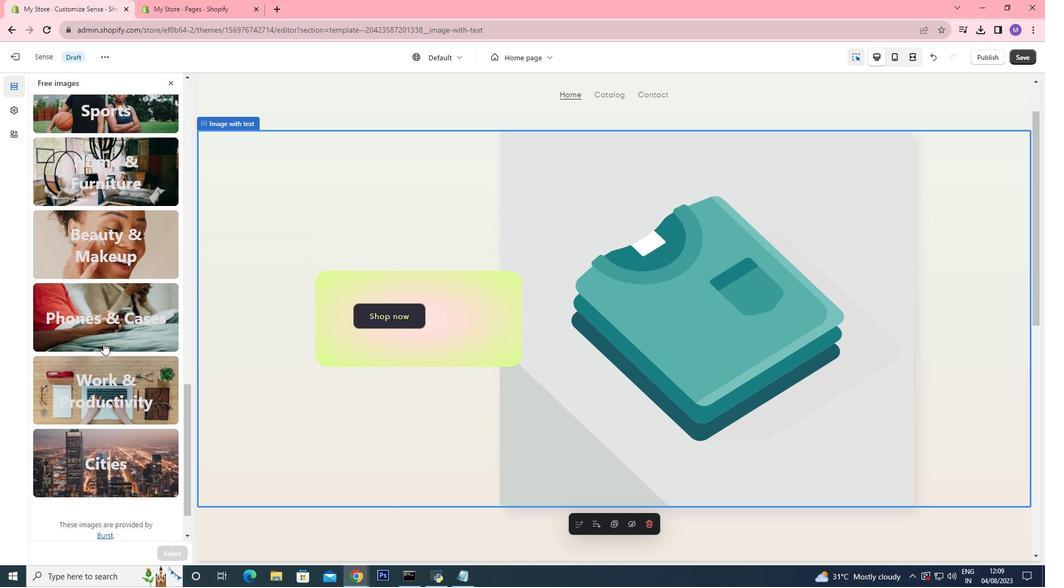 
Action: Mouse moved to (124, 340)
Screenshot: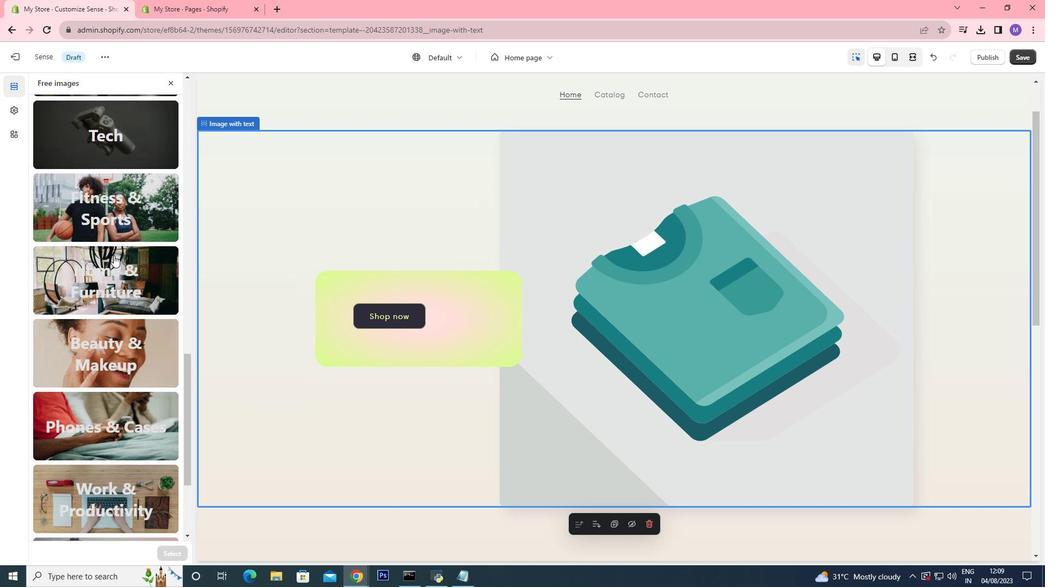 
Action: Mouse scrolled (124, 341) with delta (0, 0)
Screenshot: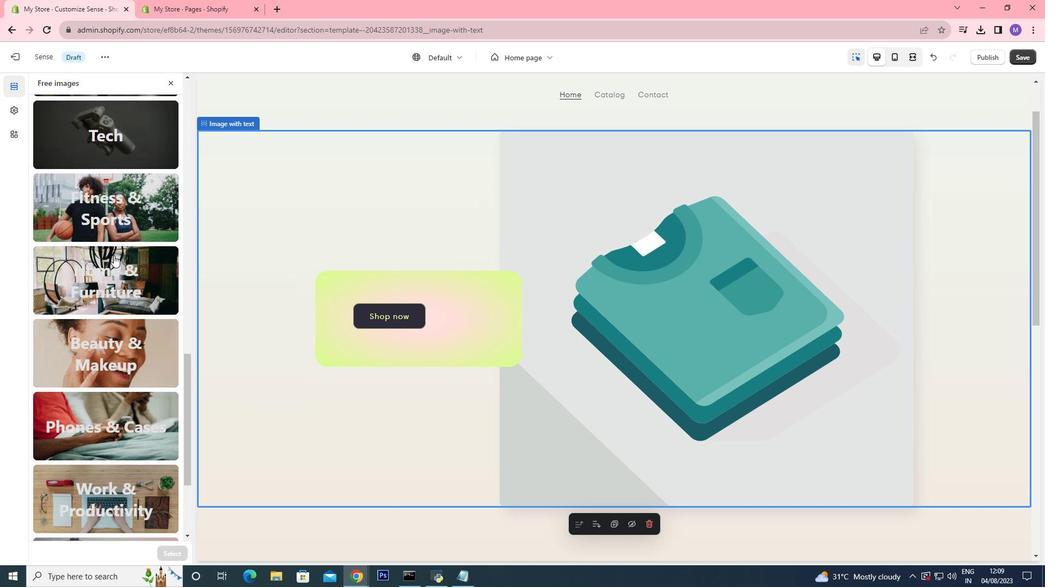 
Action: Mouse scrolled (124, 341) with delta (0, 0)
Screenshot: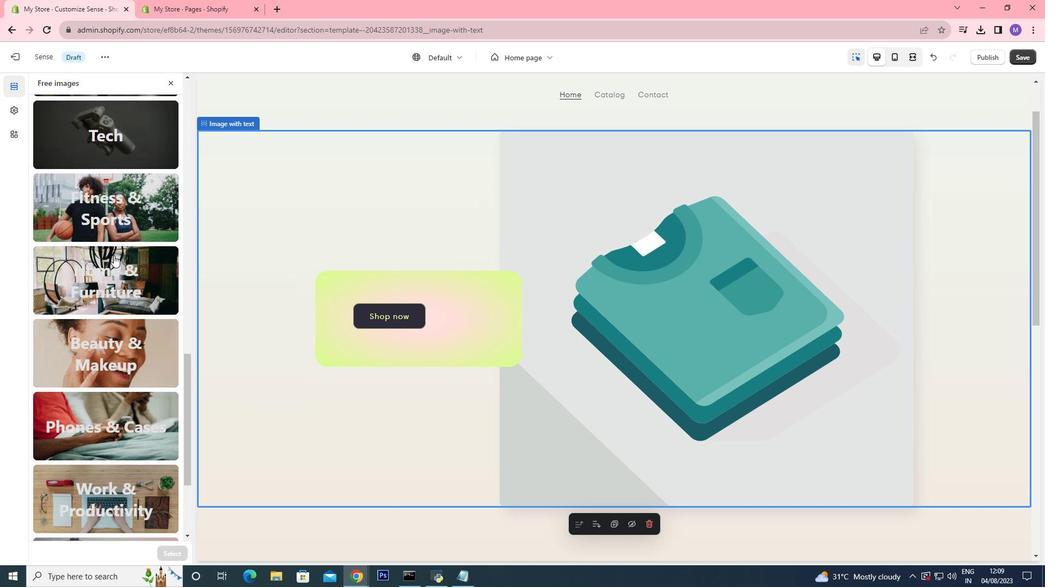 
Action: Mouse moved to (124, 340)
Screenshot: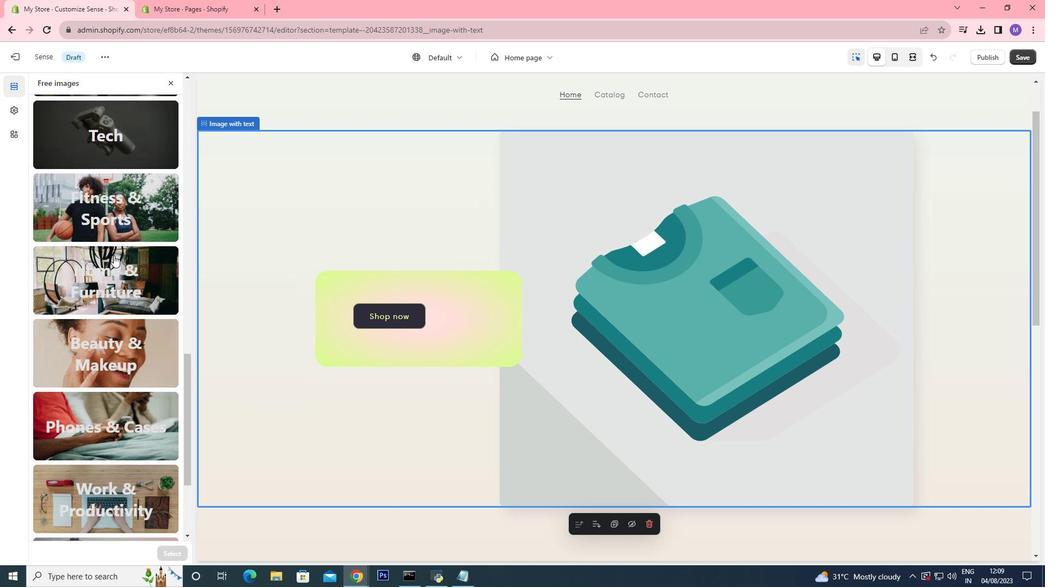 
Action: Mouse scrolled (124, 340) with delta (0, 0)
Screenshot: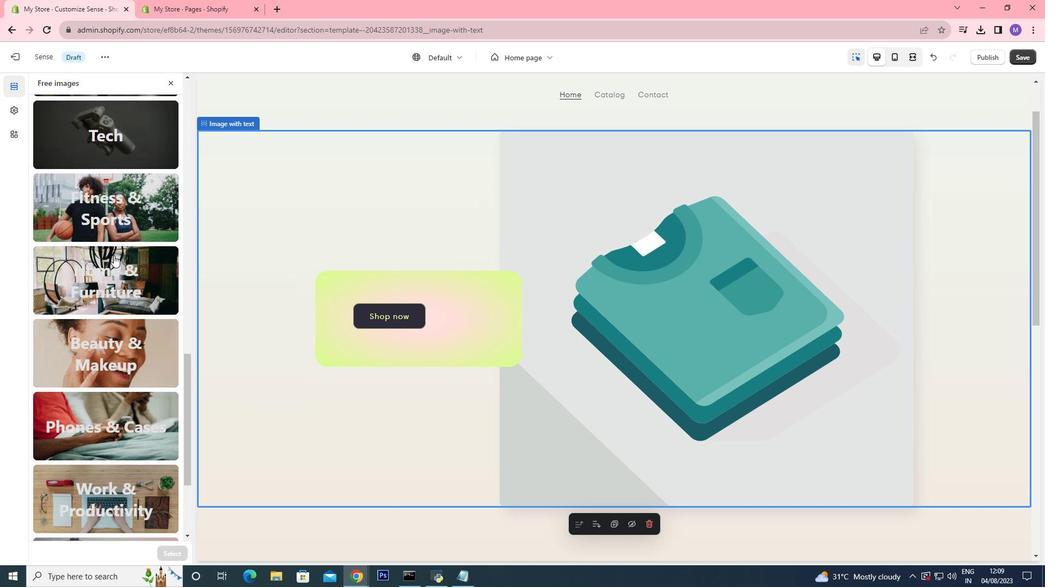 
Action: Mouse moved to (125, 338)
Screenshot: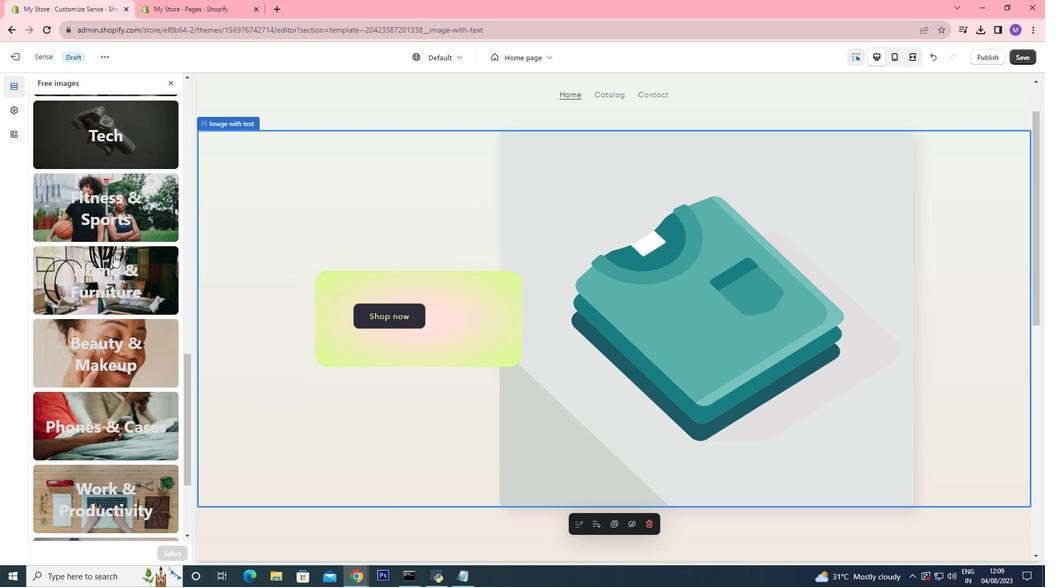 
Action: Mouse scrolled (125, 339) with delta (0, 0)
Screenshot: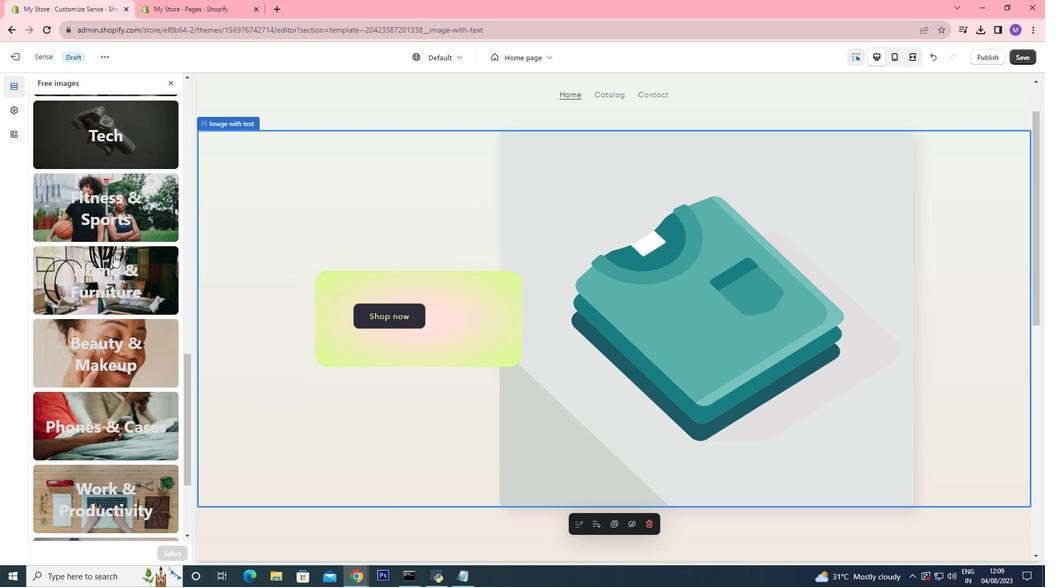 
Action: Mouse moved to (125, 330)
Screenshot: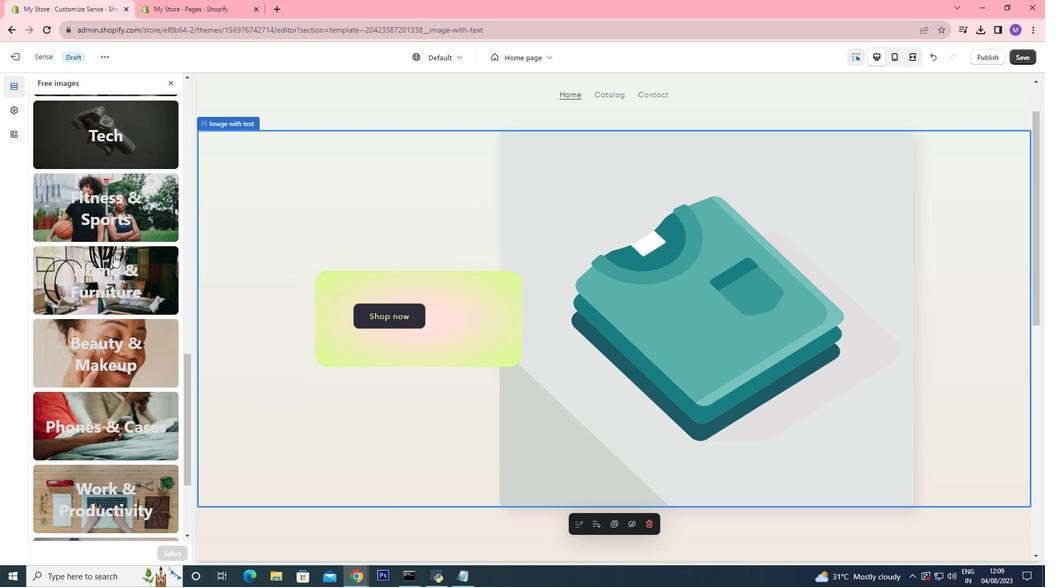 
Action: Mouse scrolled (125, 335) with delta (0, 0)
Screenshot: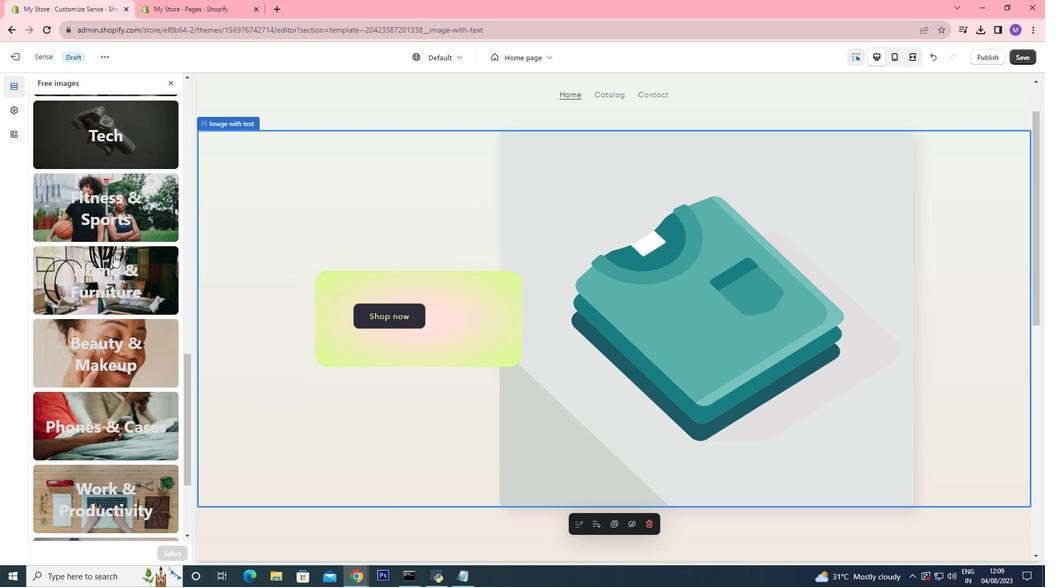 
Action: Mouse moved to (113, 97)
Screenshot: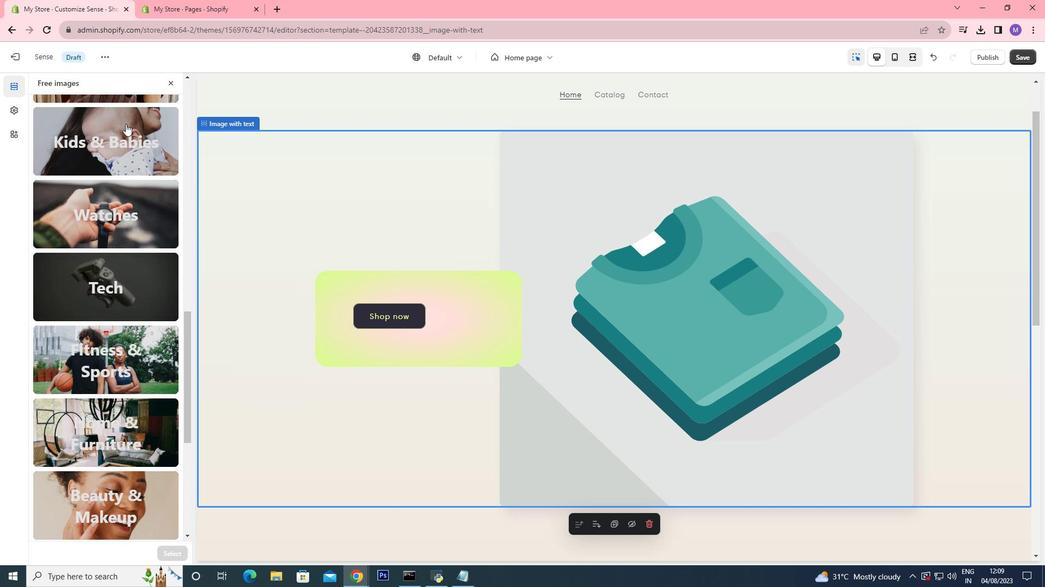 
Action: Mouse scrolled (113, 97) with delta (0, 0)
Screenshot: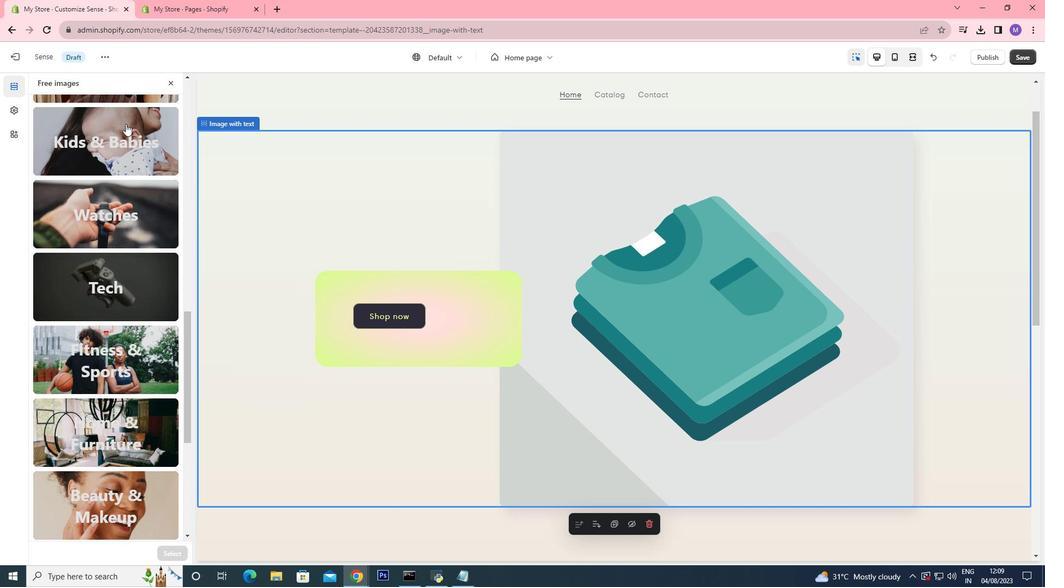 
Action: Mouse moved to (121, 112)
Screenshot: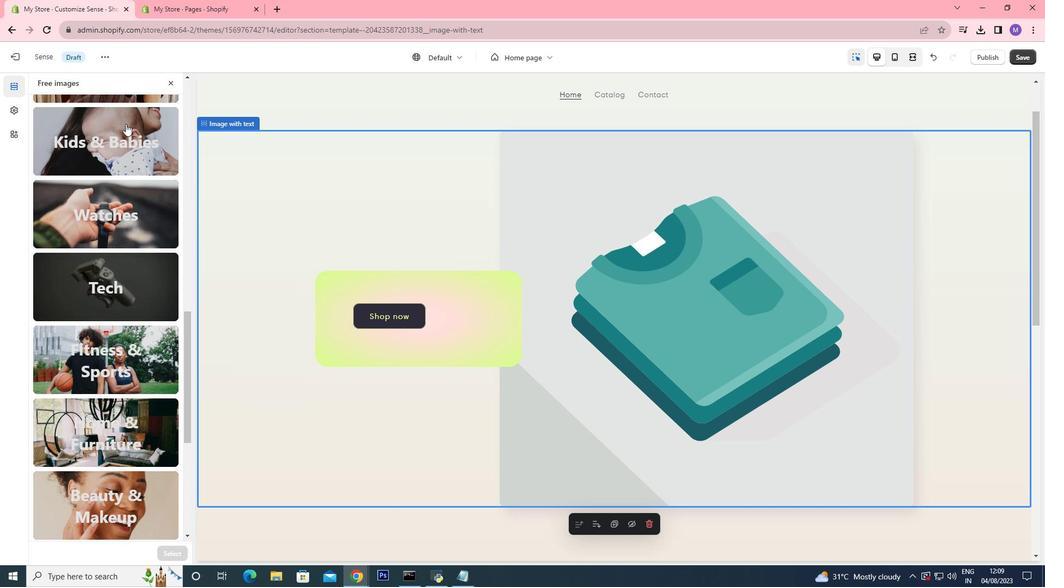 
Action: Mouse scrolled (119, 107) with delta (0, 0)
Screenshot: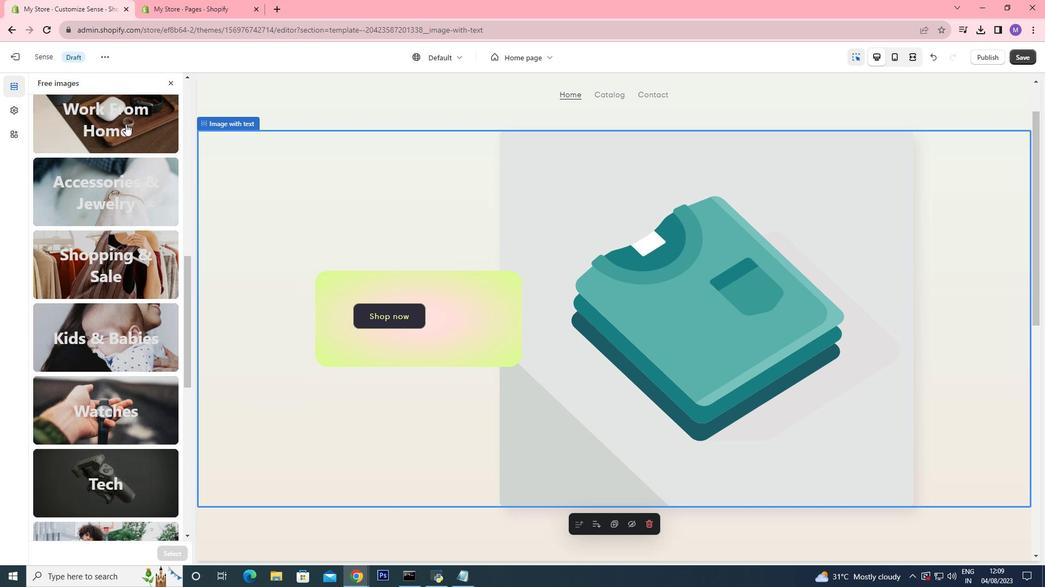 
Action: Mouse moved to (121, 114)
Screenshot: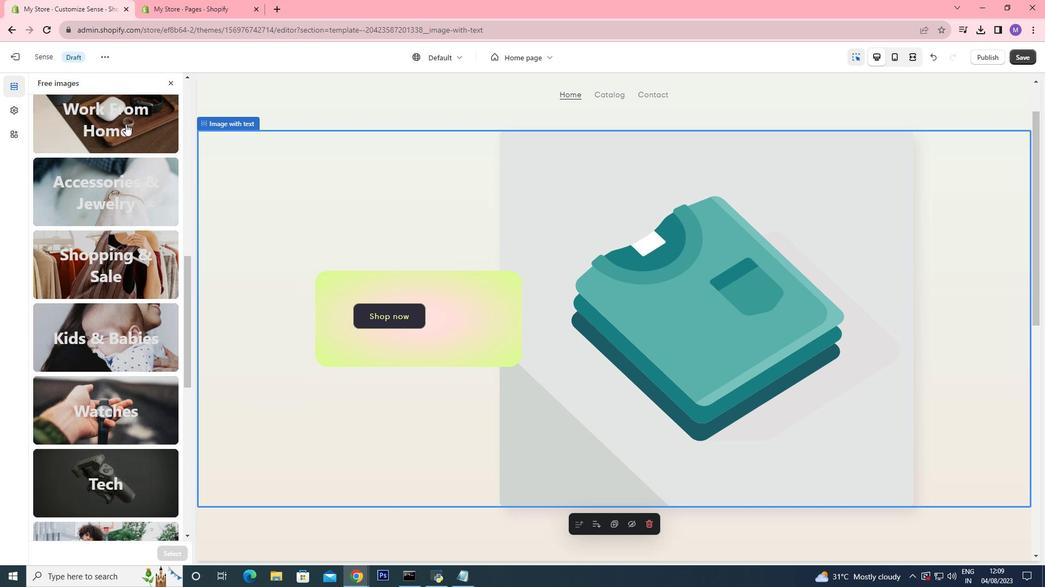 
Action: Mouse scrolled (121, 112) with delta (0, 0)
Screenshot: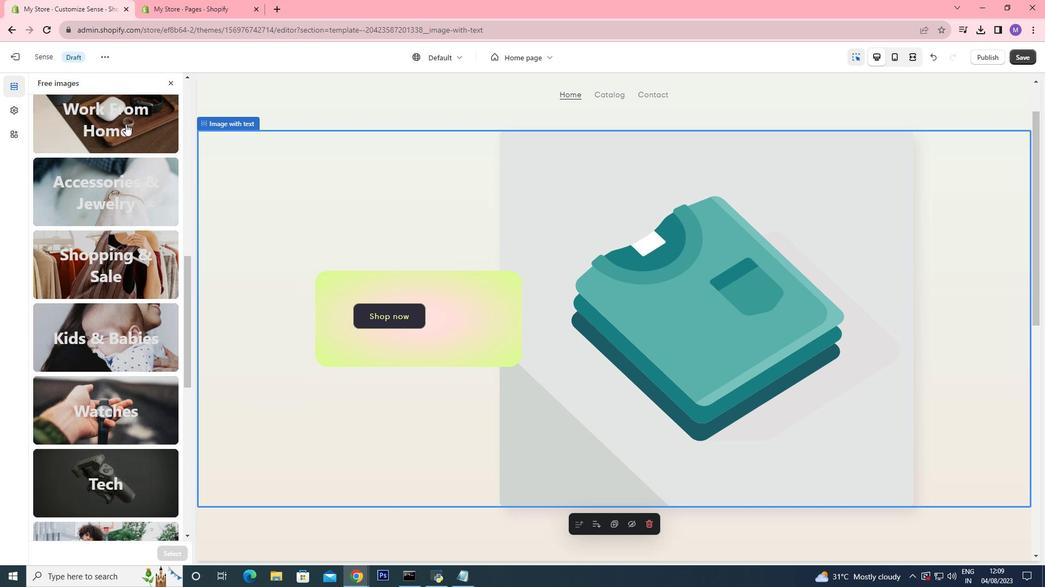 
Action: Mouse moved to (123, 118)
Screenshot: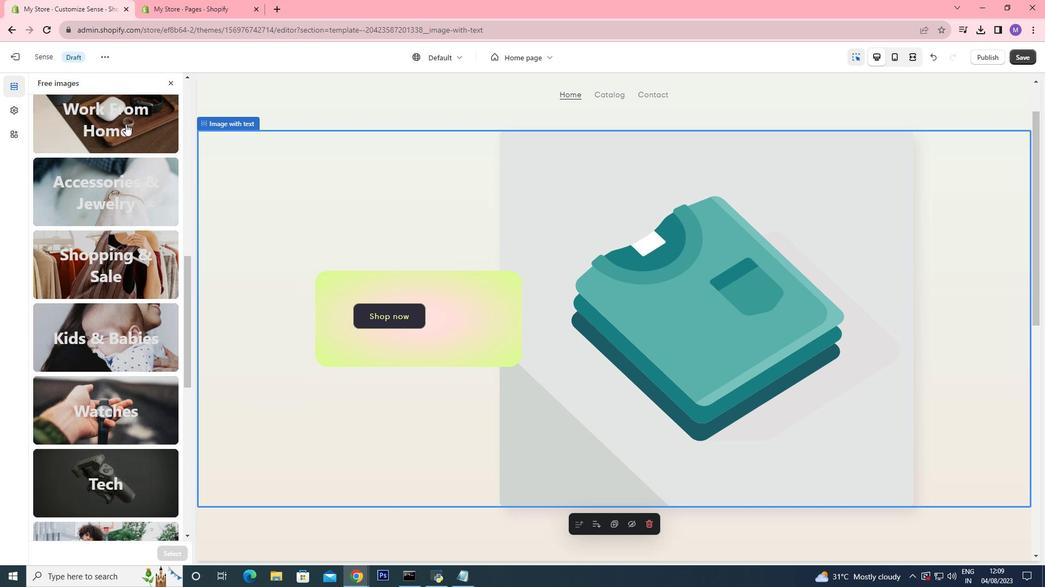 
Action: Mouse scrolled (121, 115) with delta (0, 0)
Screenshot: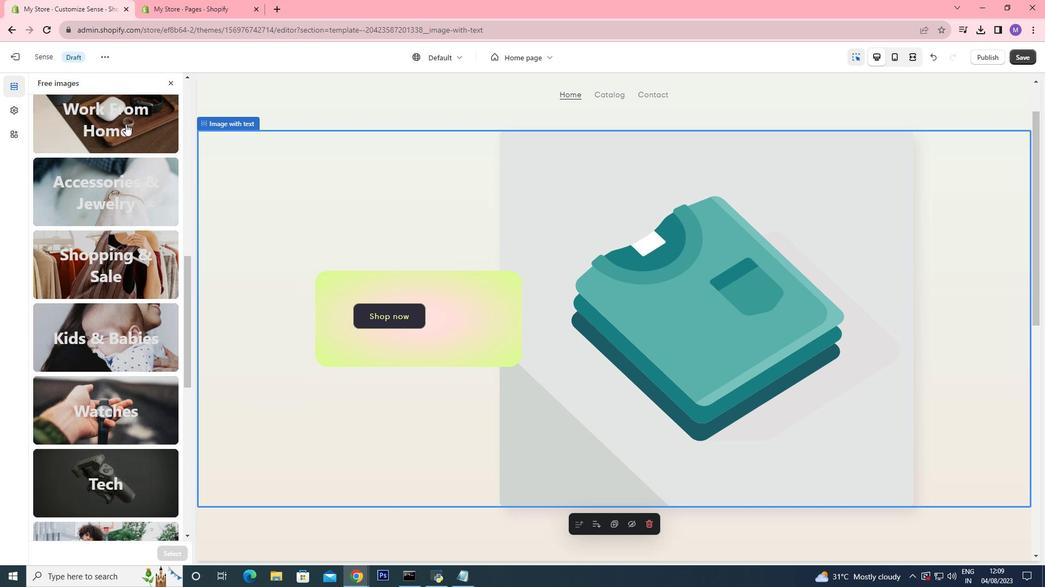 
Action: Mouse moved to (124, 121)
Screenshot: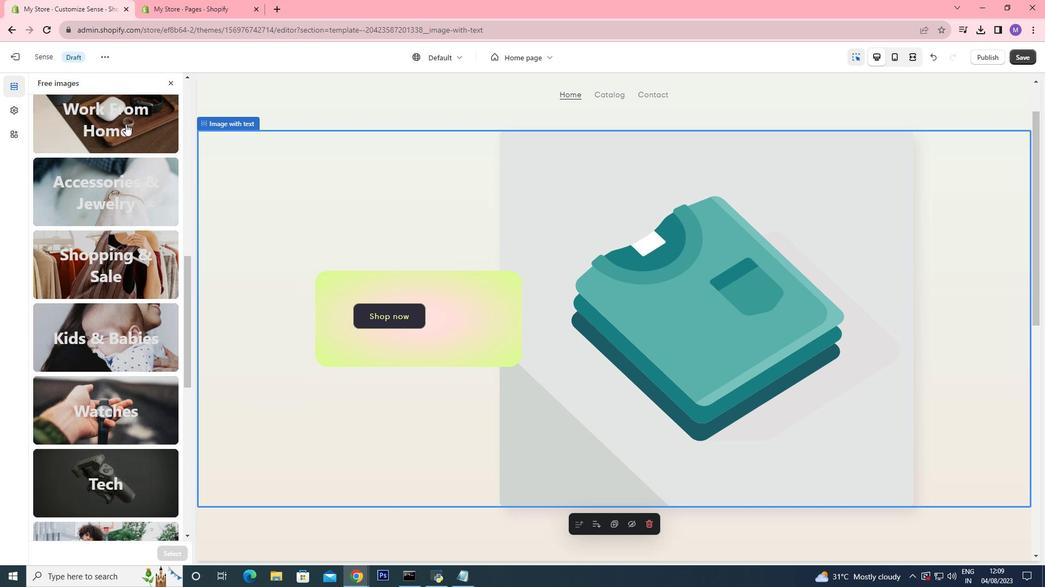 
Action: Mouse scrolled (123, 119) with delta (0, 0)
Screenshot: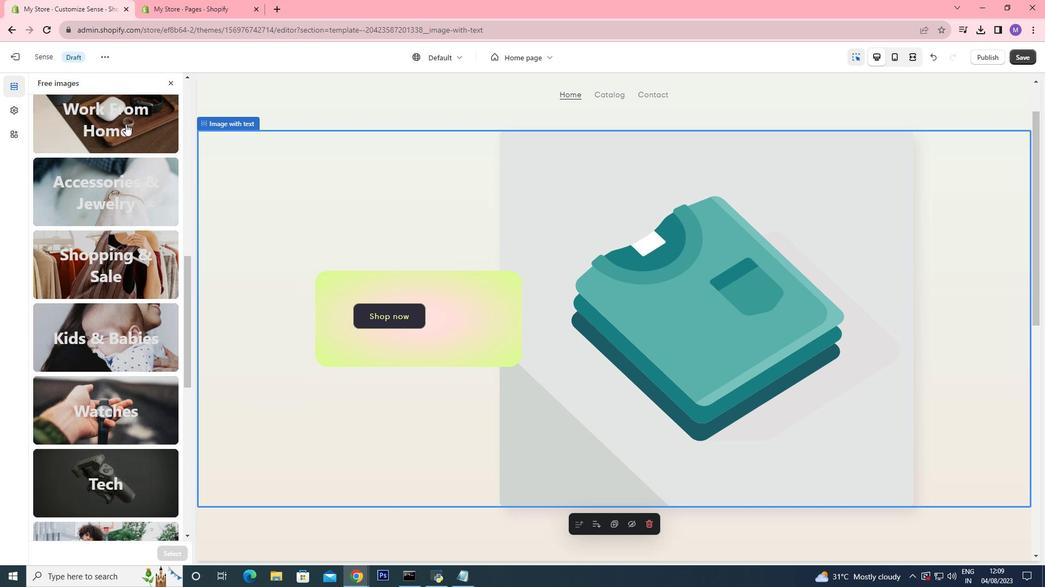
Action: Mouse moved to (125, 124)
Screenshot: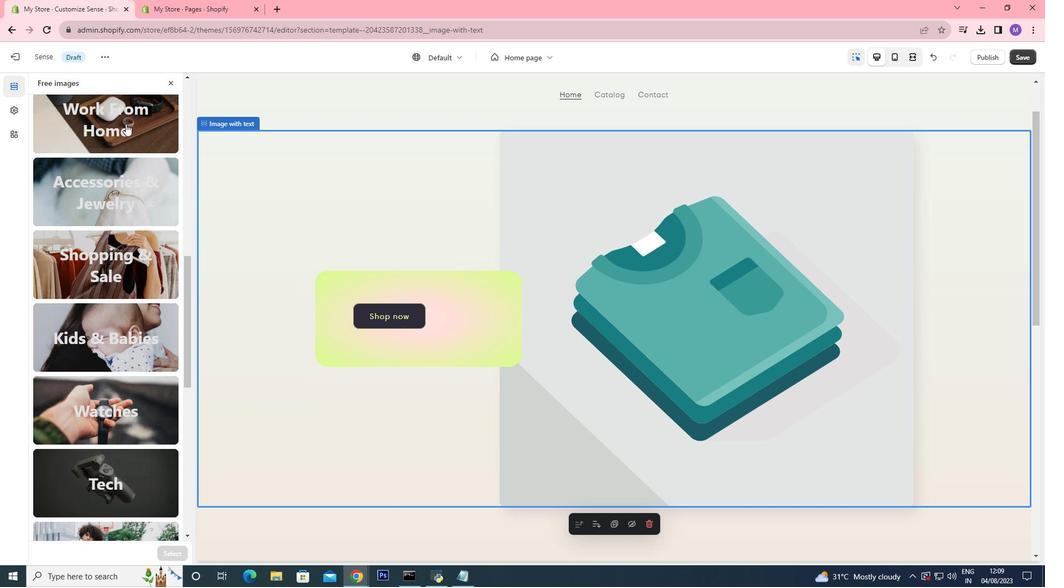 
Action: Mouse scrolled (124, 123) with delta (0, 0)
Screenshot: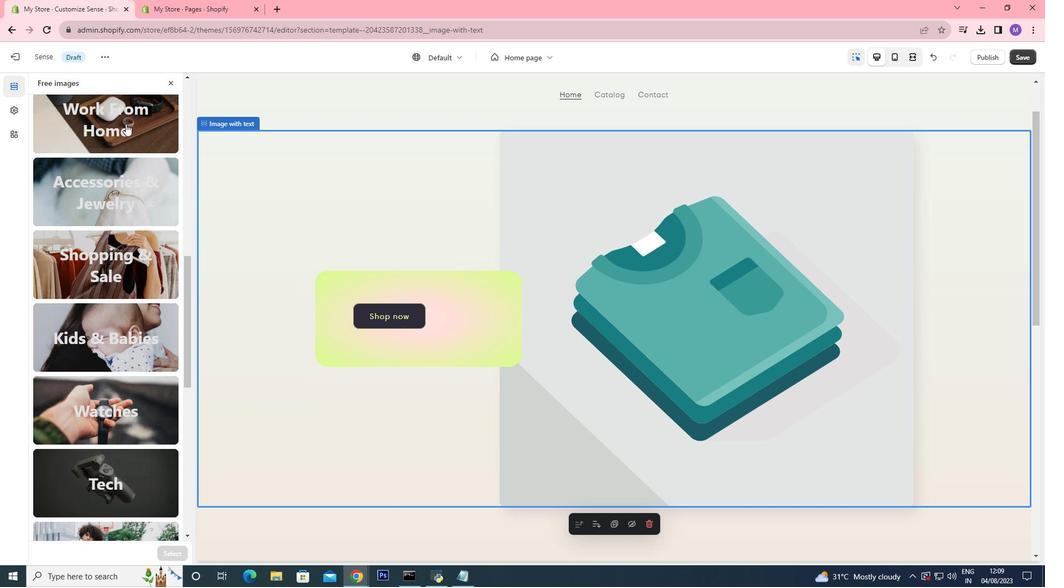 
Action: Mouse scrolled (125, 123) with delta (0, 0)
Screenshot: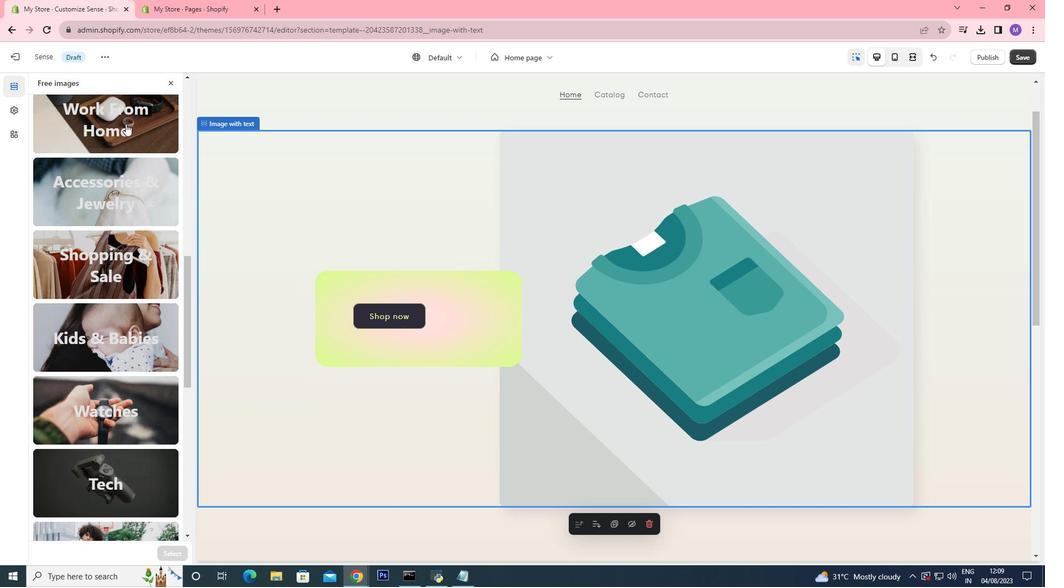 
Action: Mouse scrolled (125, 124) with delta (0, 0)
Screenshot: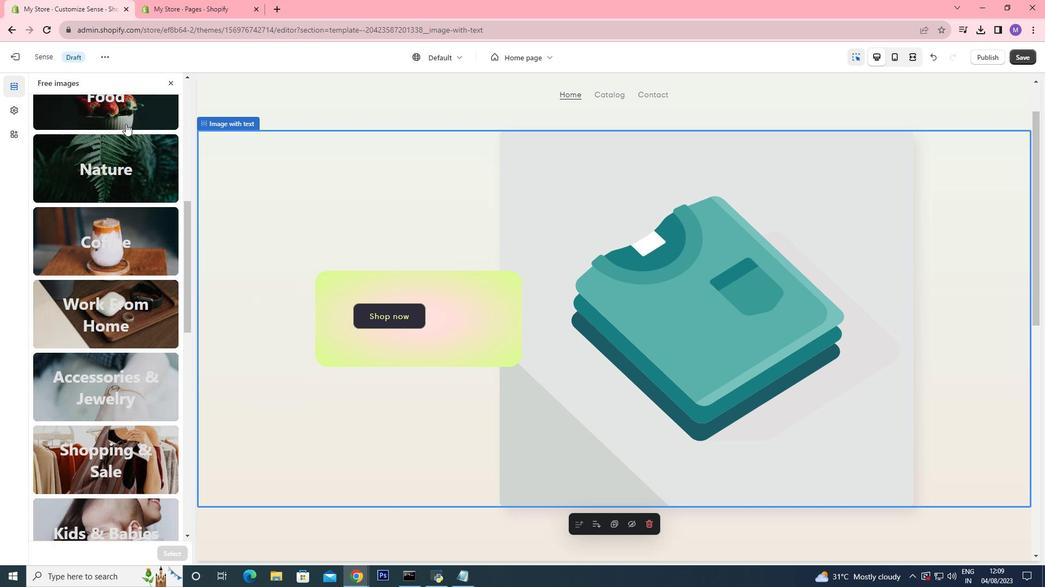 
Action: Mouse scrolled (125, 124) with delta (0, 0)
Screenshot: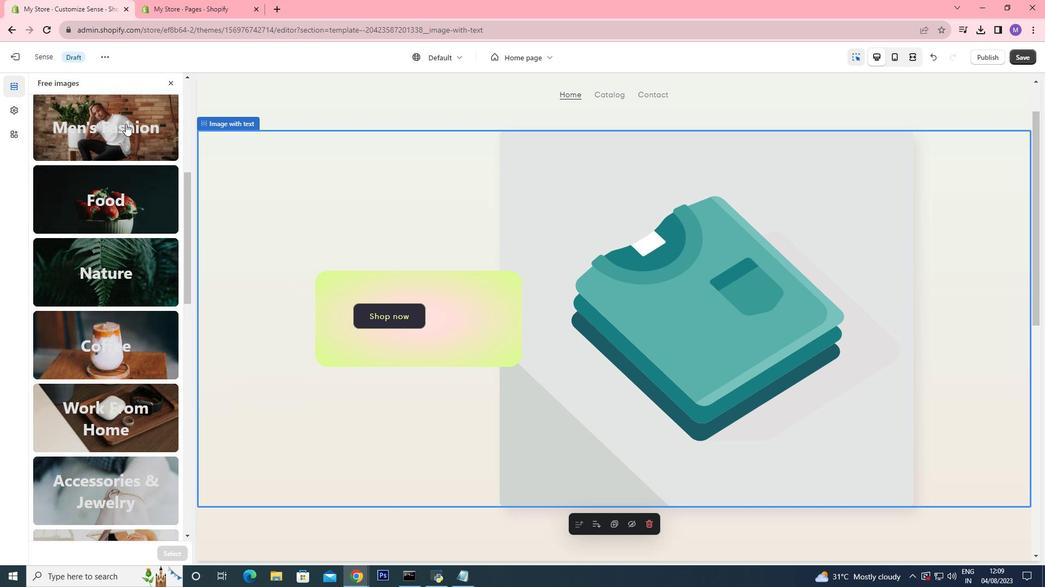 
Action: Mouse scrolled (125, 124) with delta (0, 0)
Screenshot: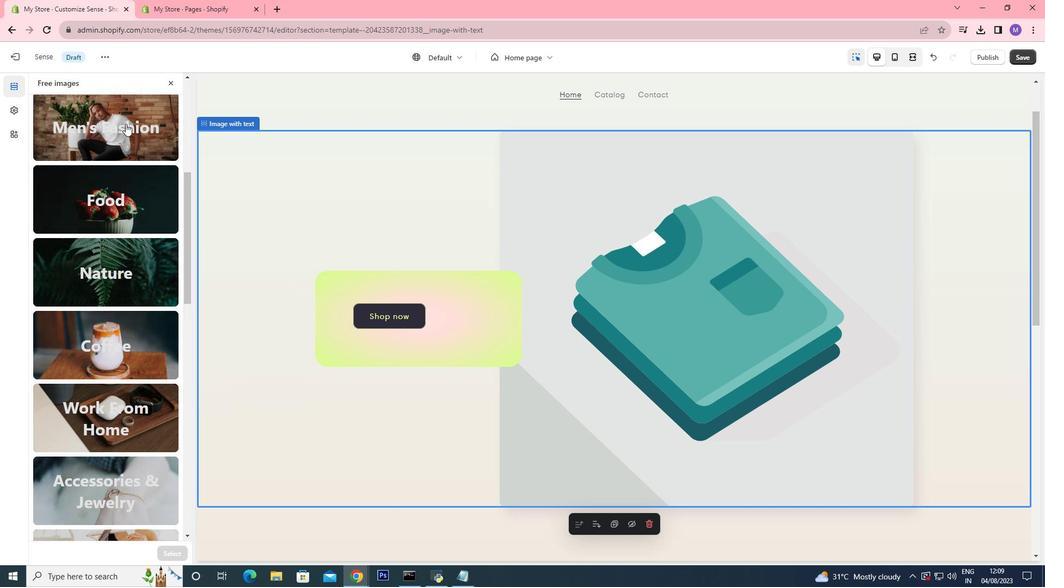 
Action: Mouse scrolled (125, 124) with delta (0, 0)
Screenshot: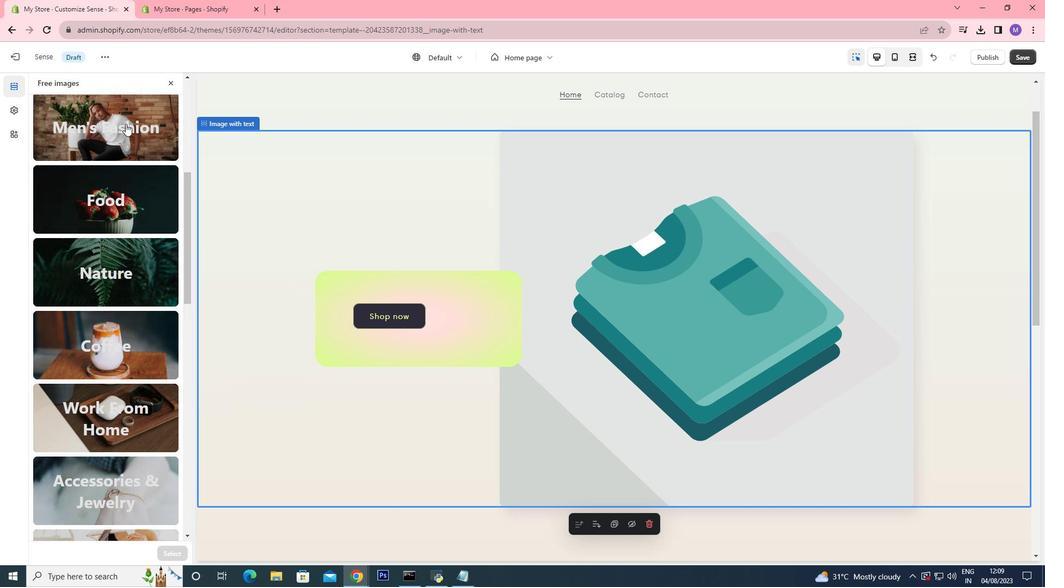 
Action: Mouse scrolled (125, 125) with delta (0, 1)
Screenshot: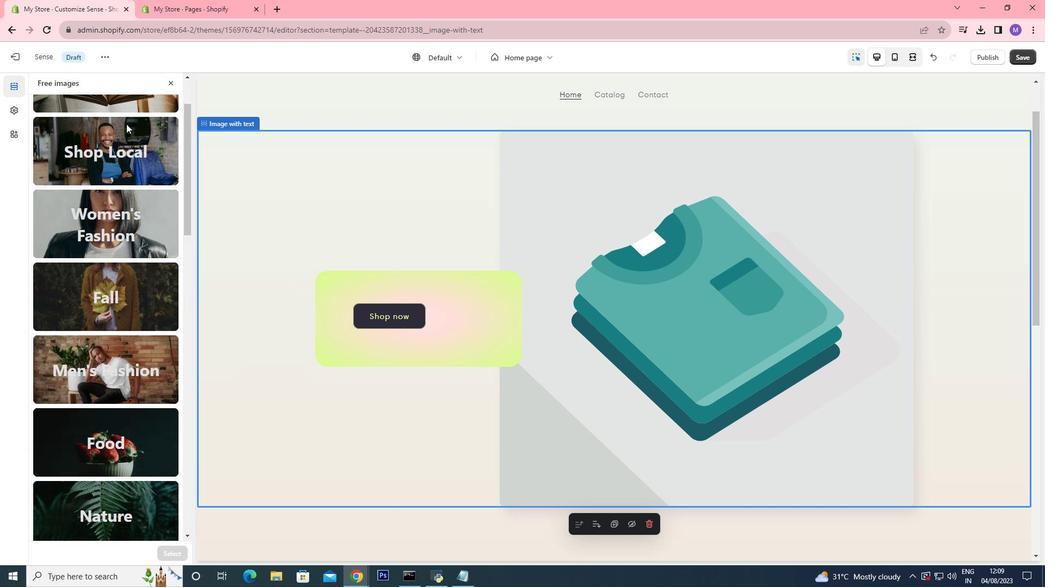 
Action: Mouse scrolled (125, 124) with delta (0, 0)
Screenshot: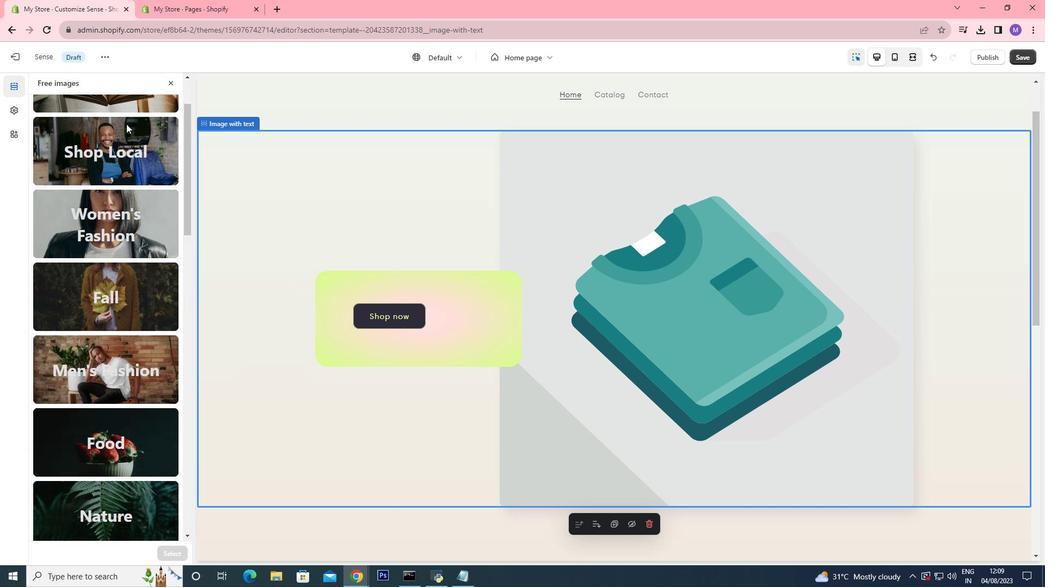
Action: Mouse scrolled (125, 124) with delta (0, 0)
Screenshot: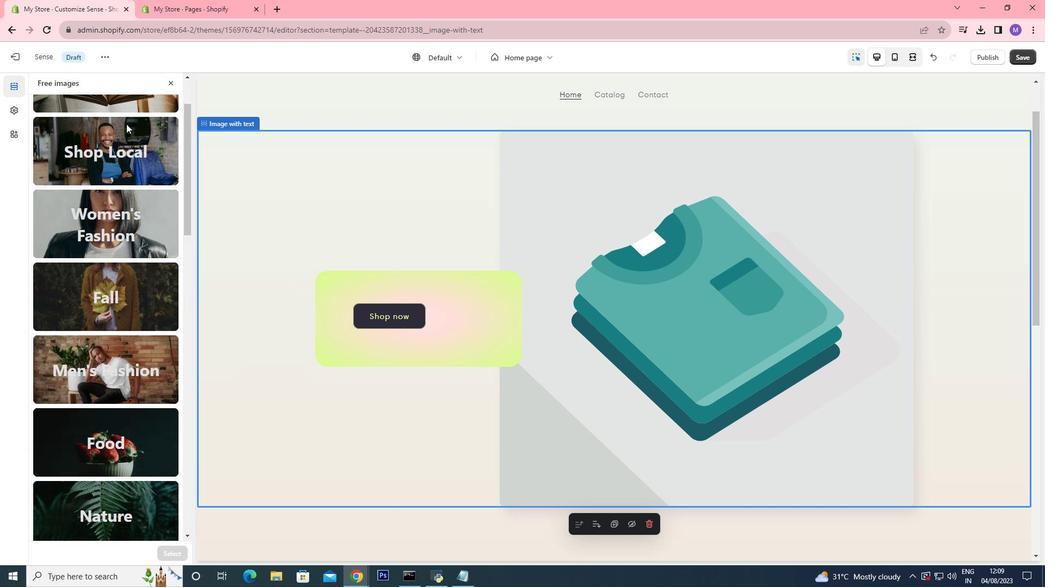
Action: Mouse scrolled (125, 124) with delta (0, 0)
Screenshot: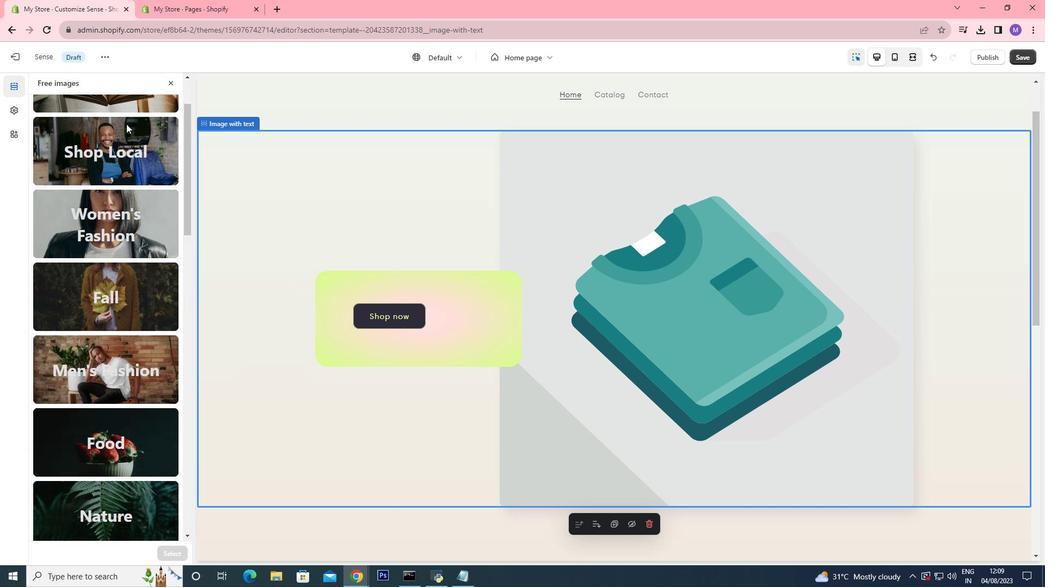 
Action: Mouse moved to (126, 124)
Screenshot: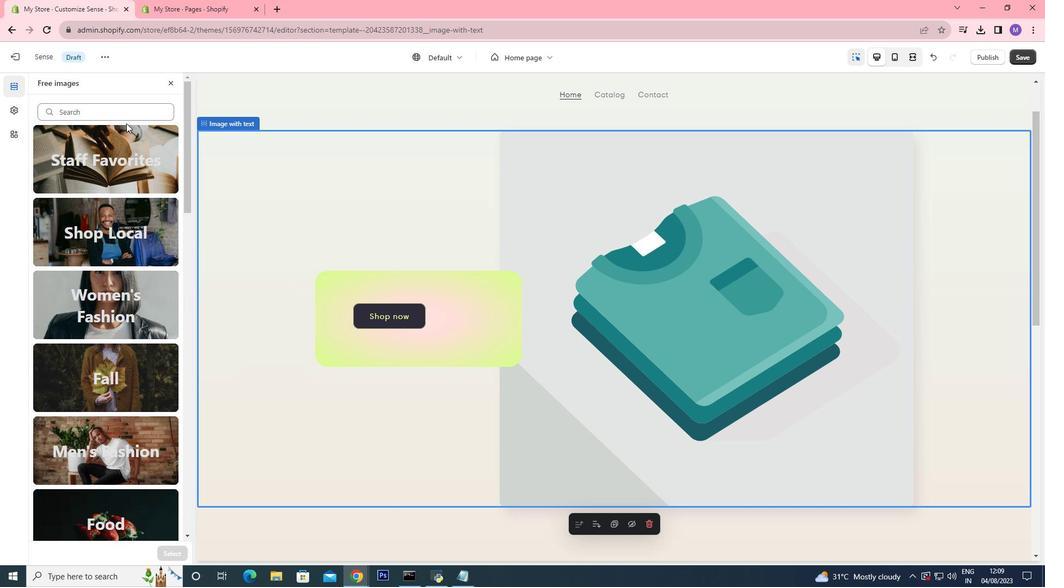 
Action: Mouse scrolled (126, 124) with delta (0, 0)
Screenshot: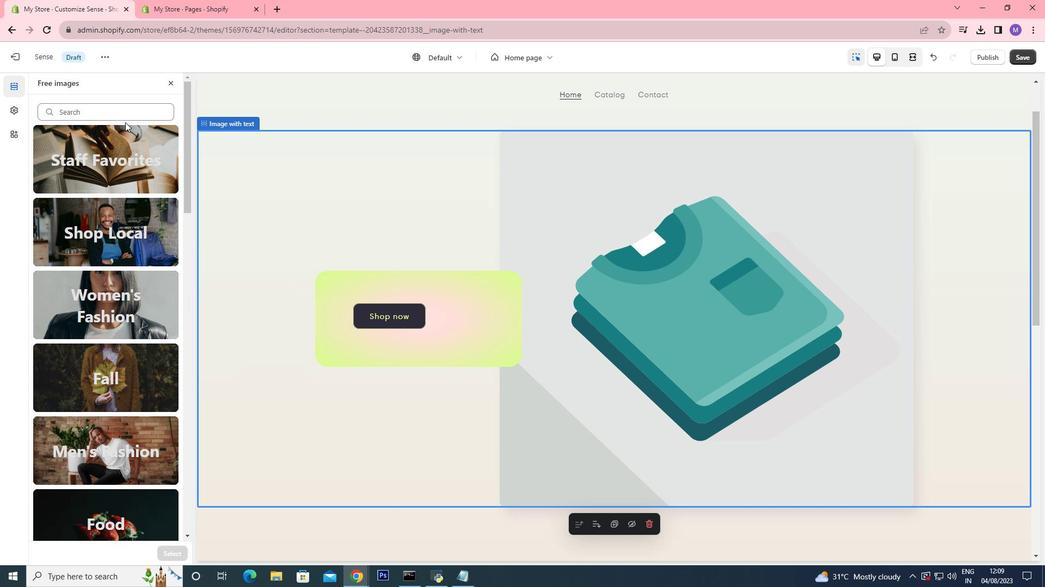 
Action: Mouse moved to (126, 123)
Screenshot: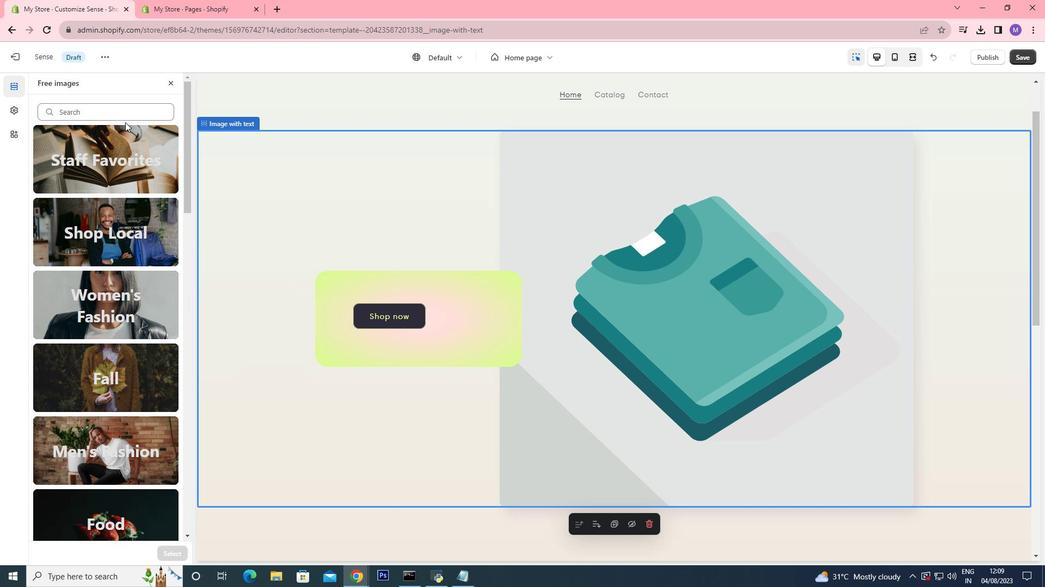 
Action: Mouse scrolled (126, 124) with delta (0, 0)
Screenshot: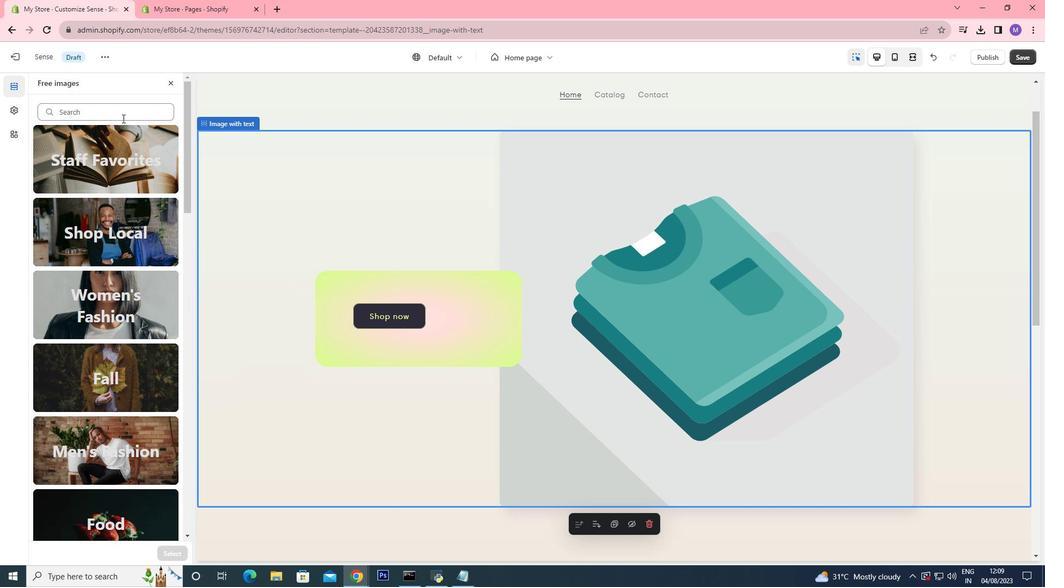 
Action: Mouse scrolled (126, 124) with delta (0, 0)
Screenshot: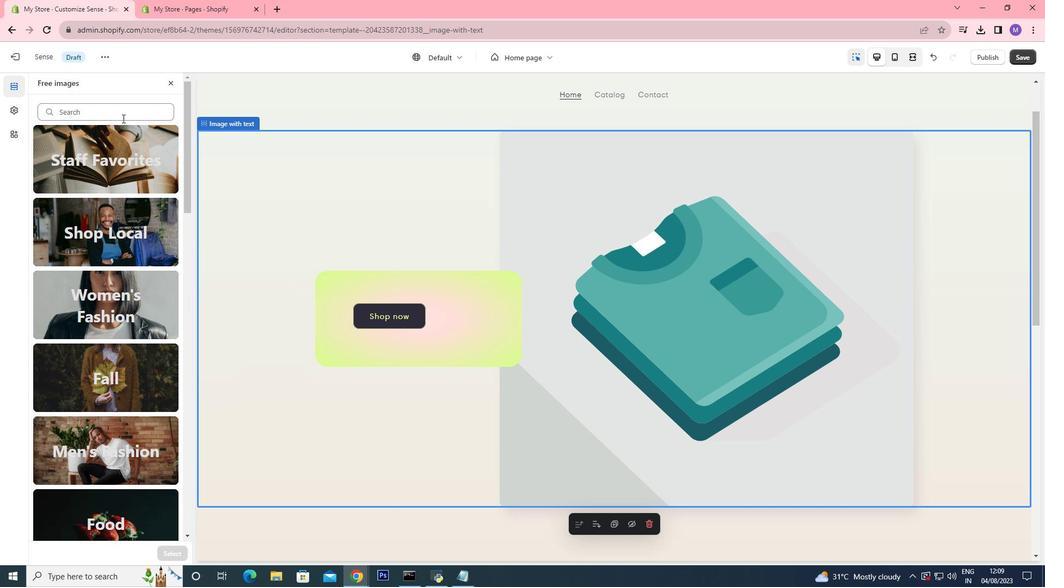 
Action: Mouse scrolled (126, 124) with delta (0, 0)
Screenshot: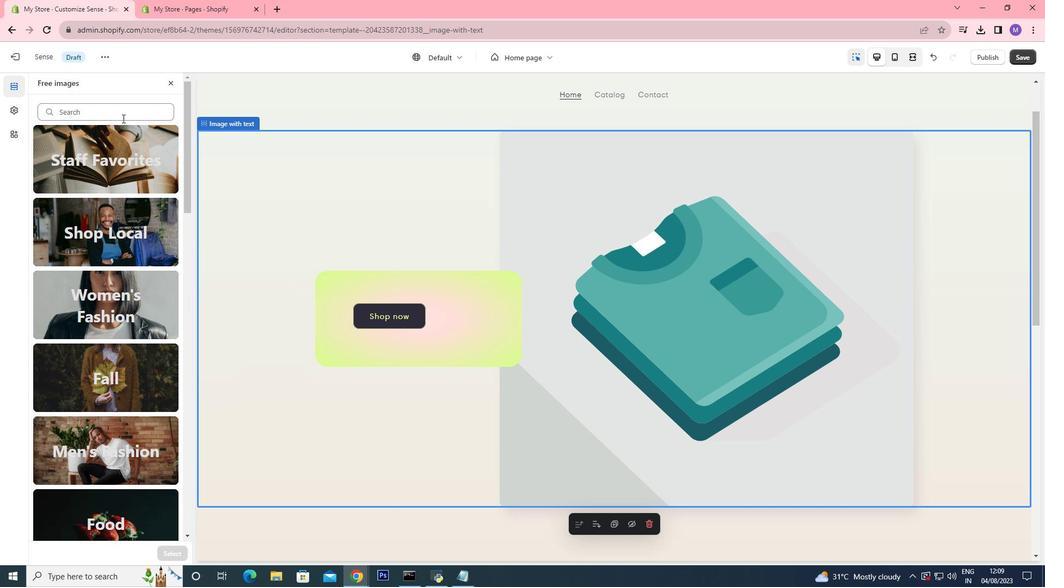 
Action: Mouse scrolled (126, 124) with delta (0, 0)
Screenshot: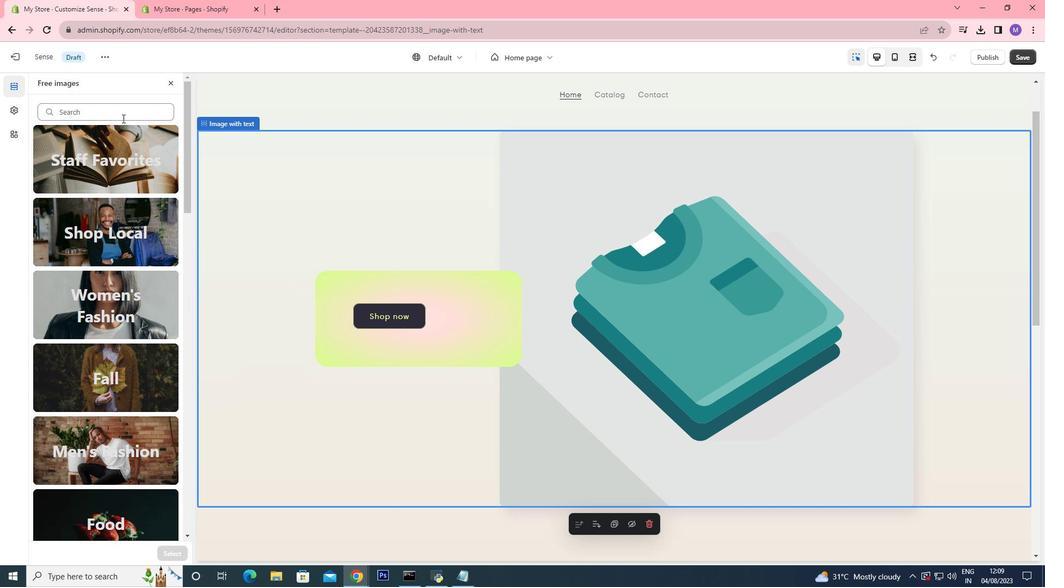 
Action: Mouse scrolled (126, 124) with delta (0, 0)
Screenshot: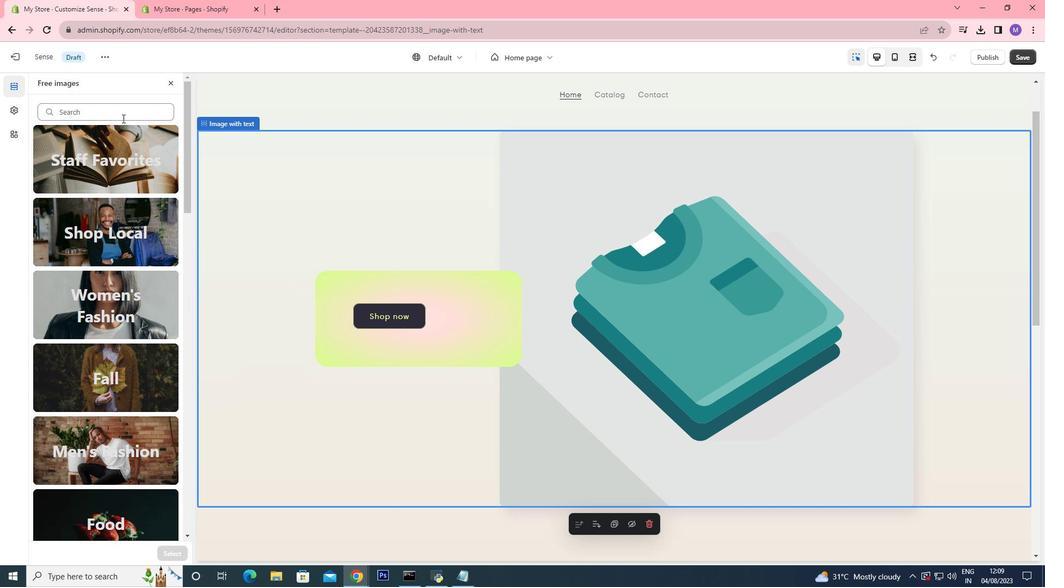 
Action: Mouse scrolled (126, 124) with delta (0, 0)
Screenshot: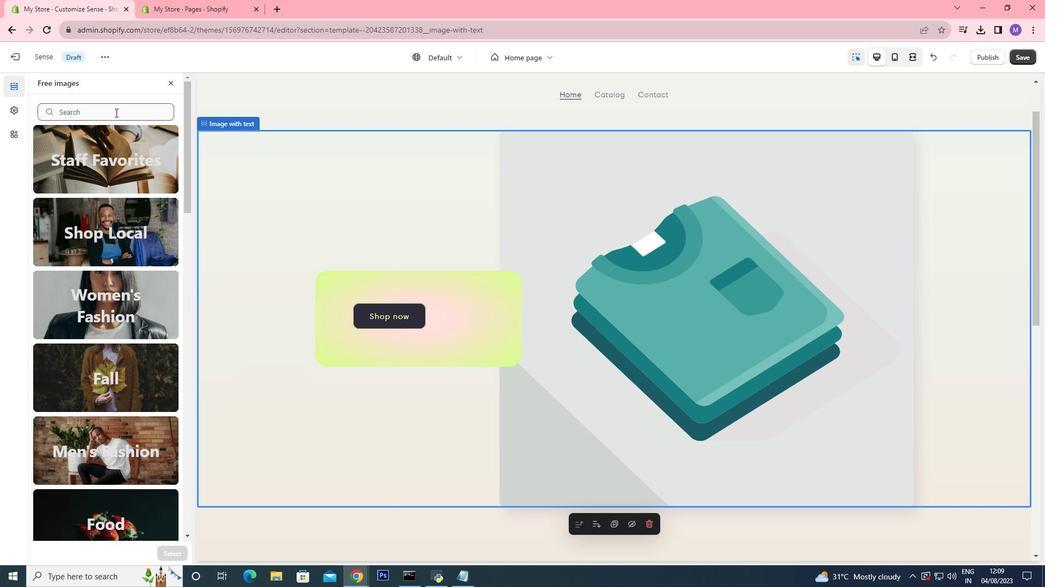 
Action: Mouse scrolled (126, 124) with delta (0, 0)
Screenshot: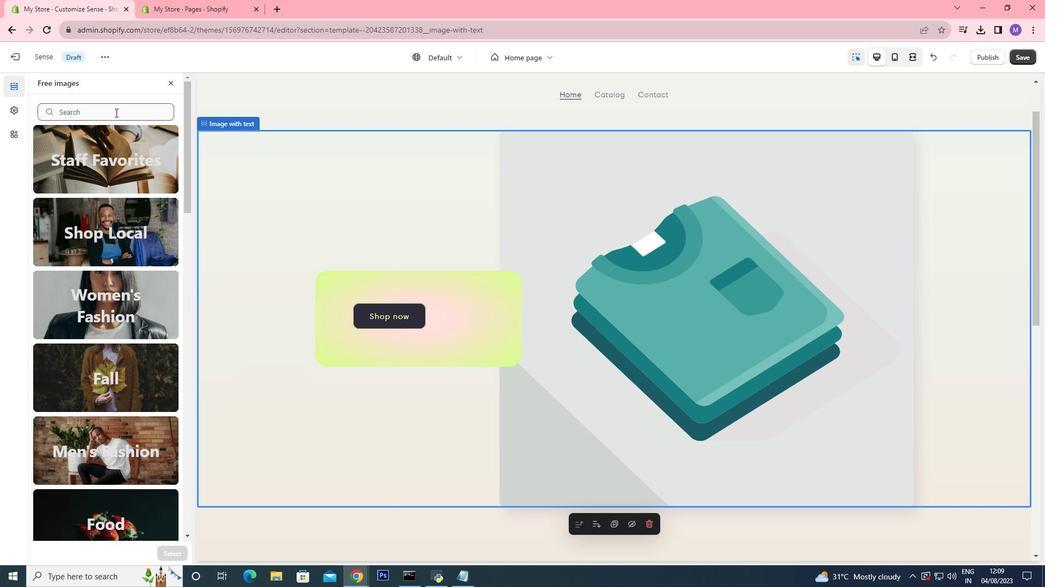 
Action: Mouse moved to (109, 111)
Screenshot: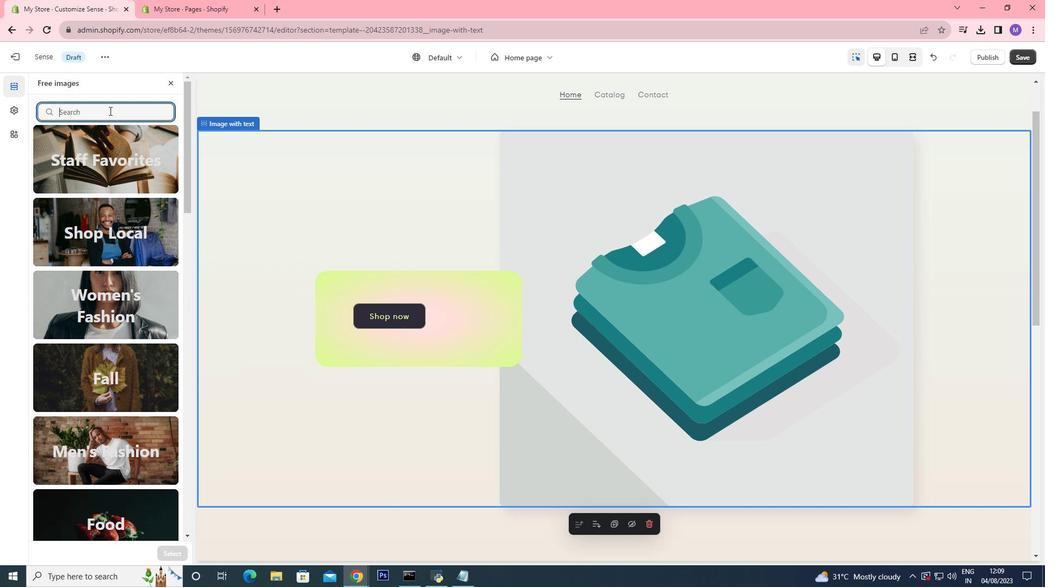 
Action: Mouse pressed left at (109, 111)
Screenshot: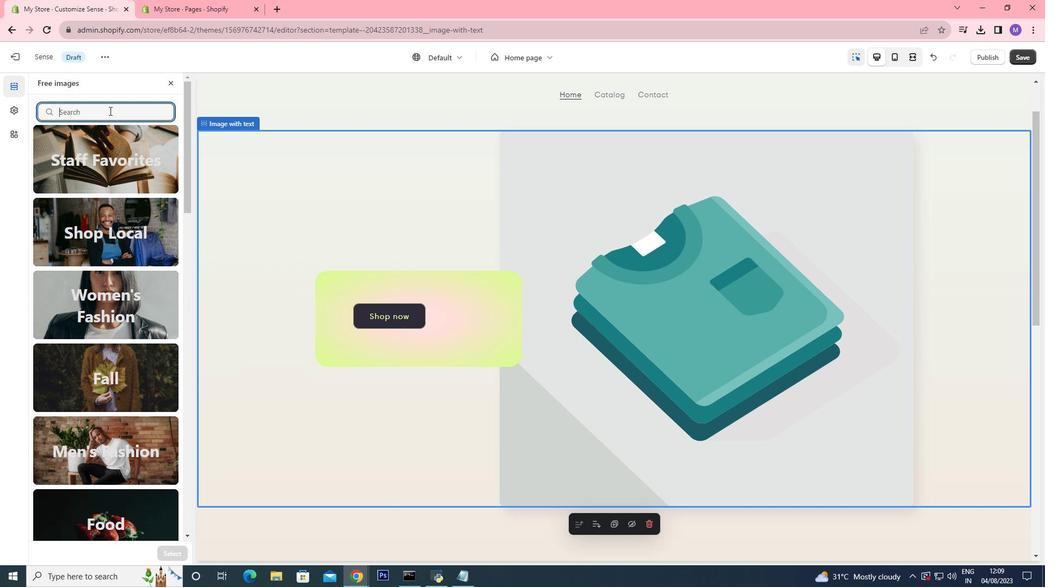 
Action: Key pressed fashion<Key.enter>
Screenshot: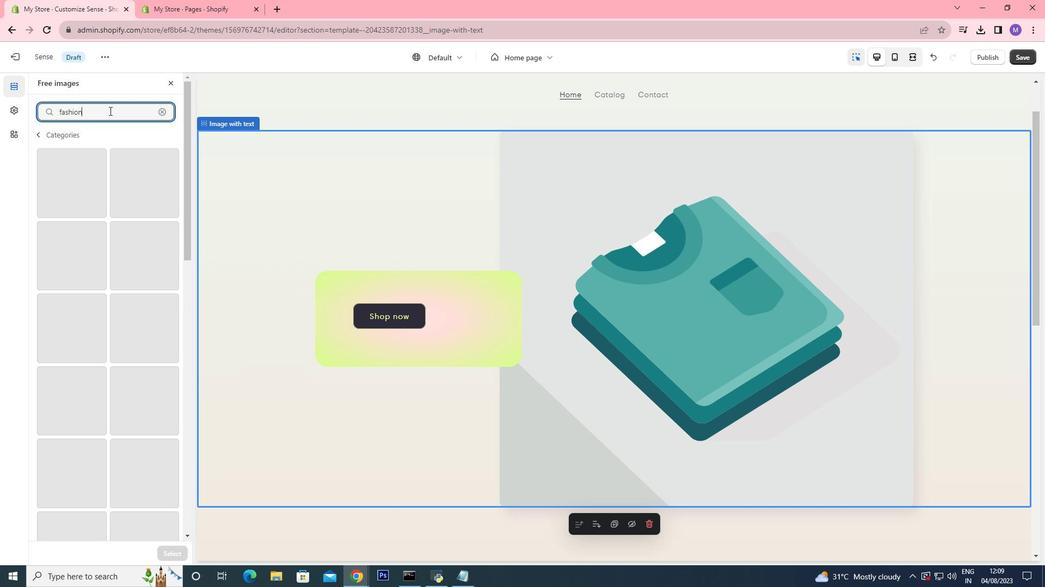 
Action: Mouse moved to (144, 290)
Screenshot: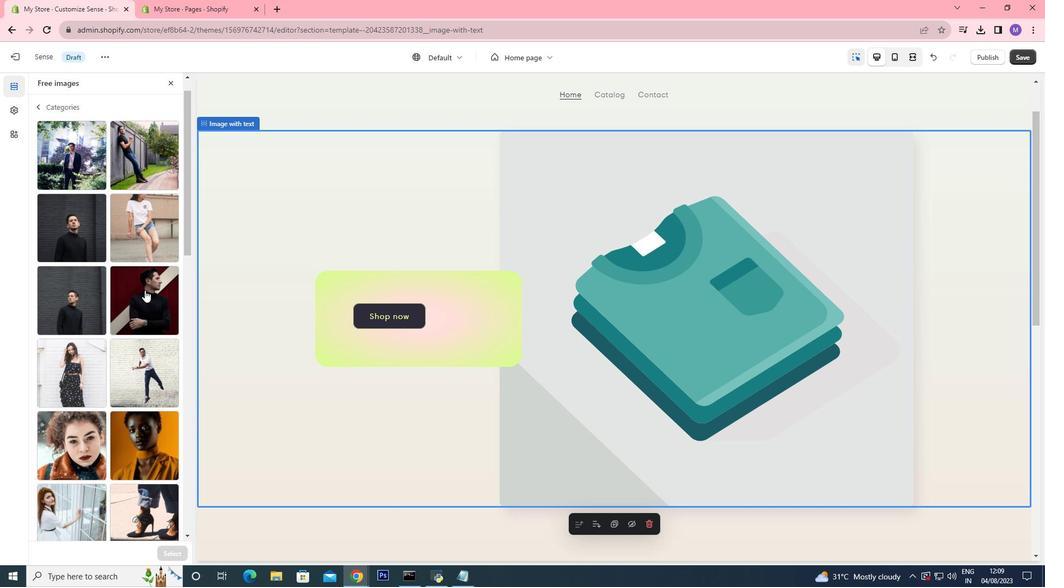 
Action: Mouse scrolled (145, 289) with delta (0, 0)
Screenshot: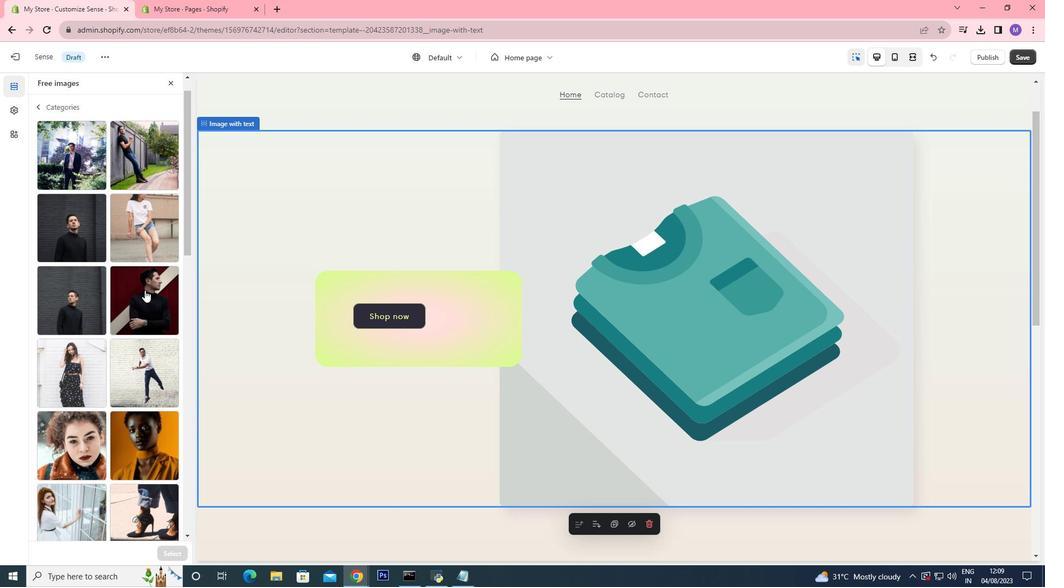 
Action: Mouse scrolled (144, 290) with delta (0, 0)
Screenshot: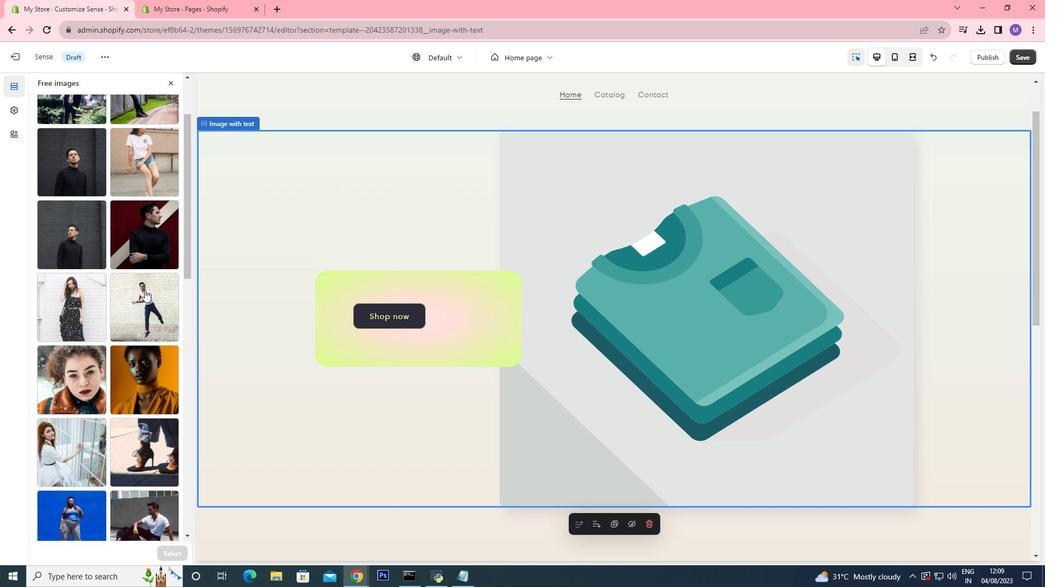 
Action: Mouse scrolled (144, 290) with delta (0, 0)
Screenshot: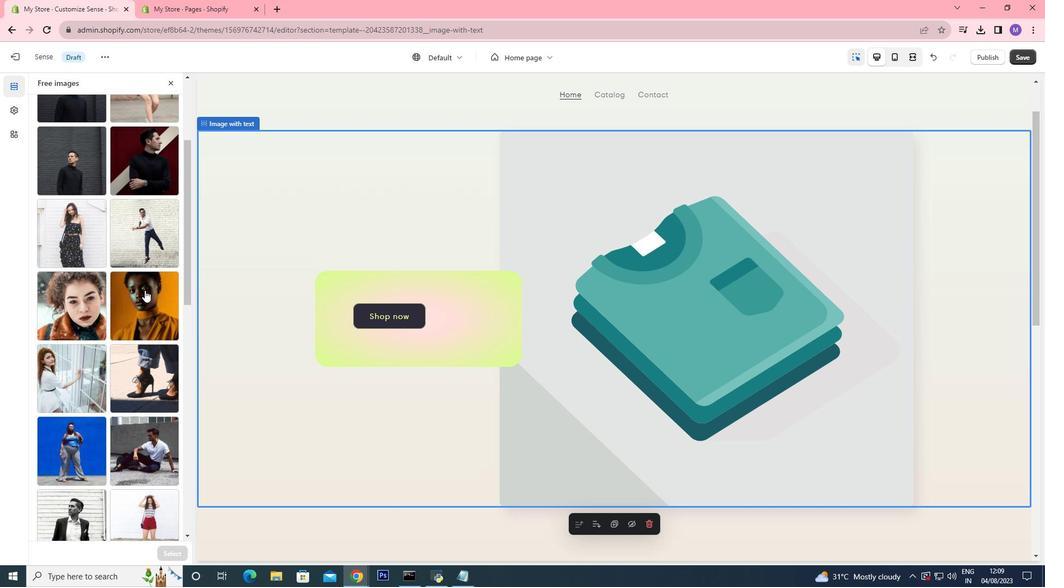 
Action: Mouse scrolled (144, 290) with delta (0, 0)
Screenshot: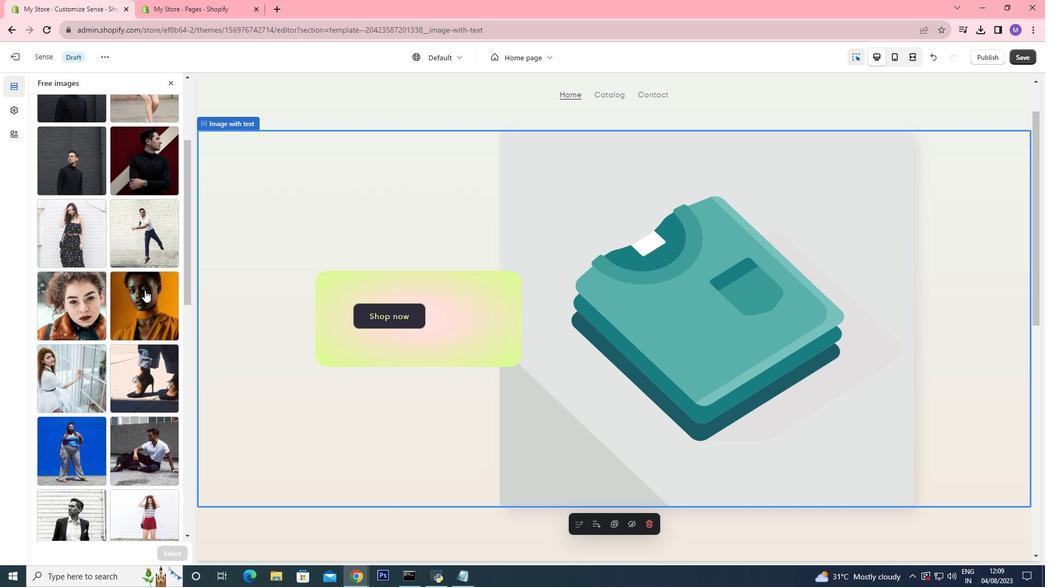 
Action: Mouse scrolled (144, 290) with delta (0, 0)
Screenshot: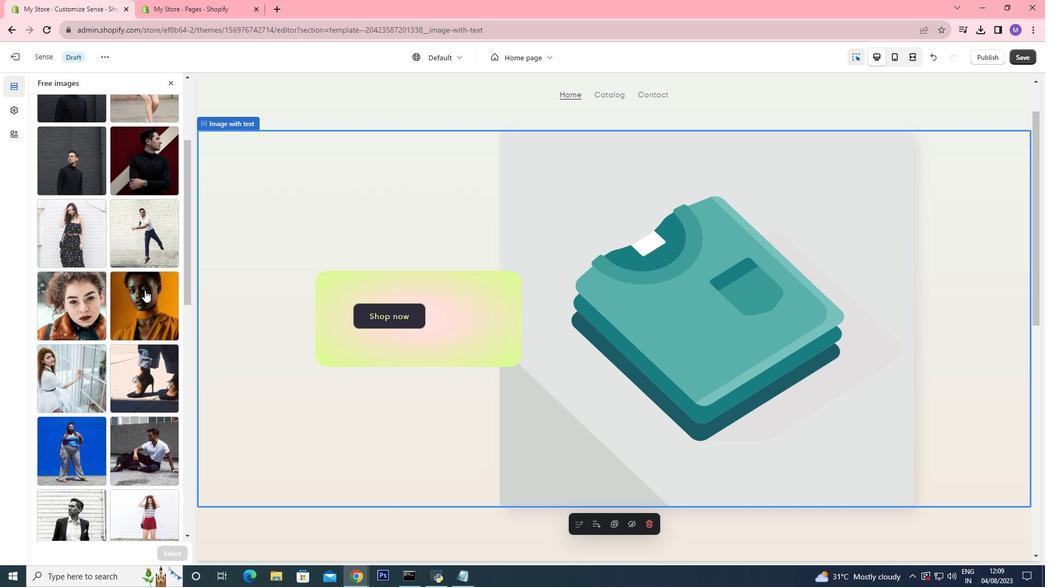 
Action: Mouse scrolled (144, 290) with delta (0, 0)
Screenshot: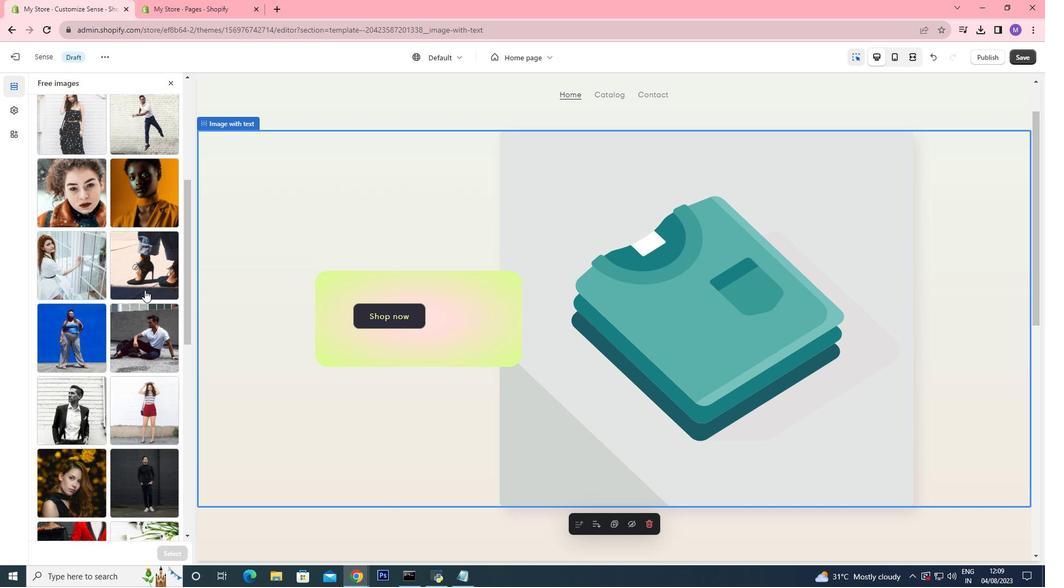 
Action: Mouse scrolled (144, 290) with delta (0, 0)
Screenshot: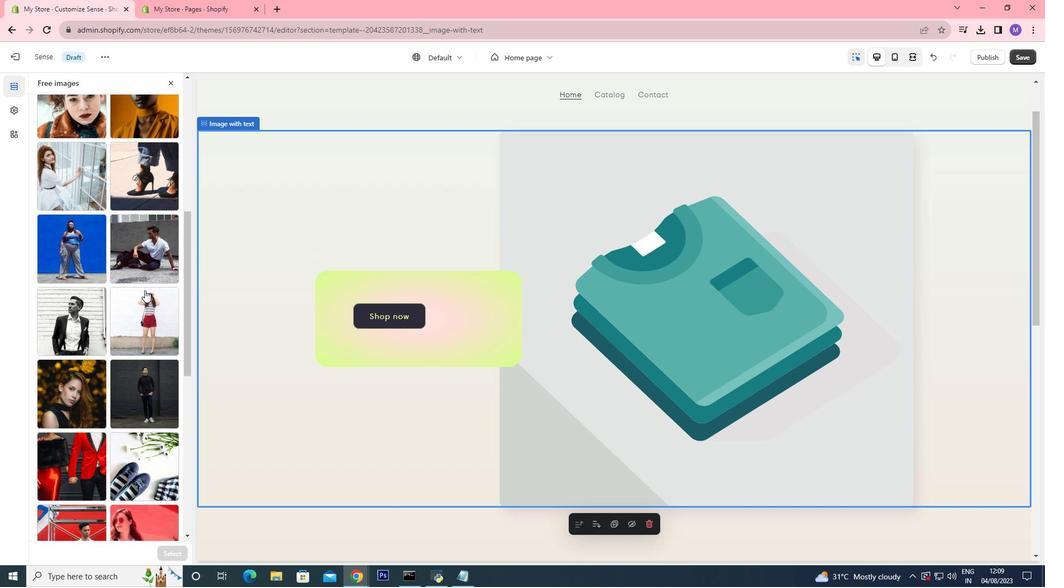
Action: Mouse scrolled (144, 290) with delta (0, 0)
Screenshot: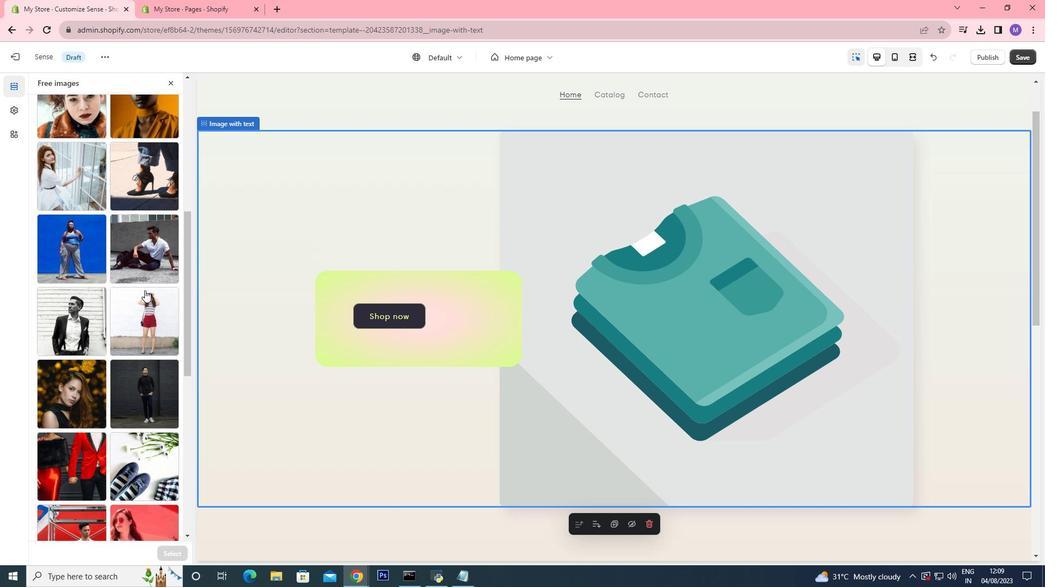 
Action: Mouse scrolled (144, 290) with delta (0, 0)
Screenshot: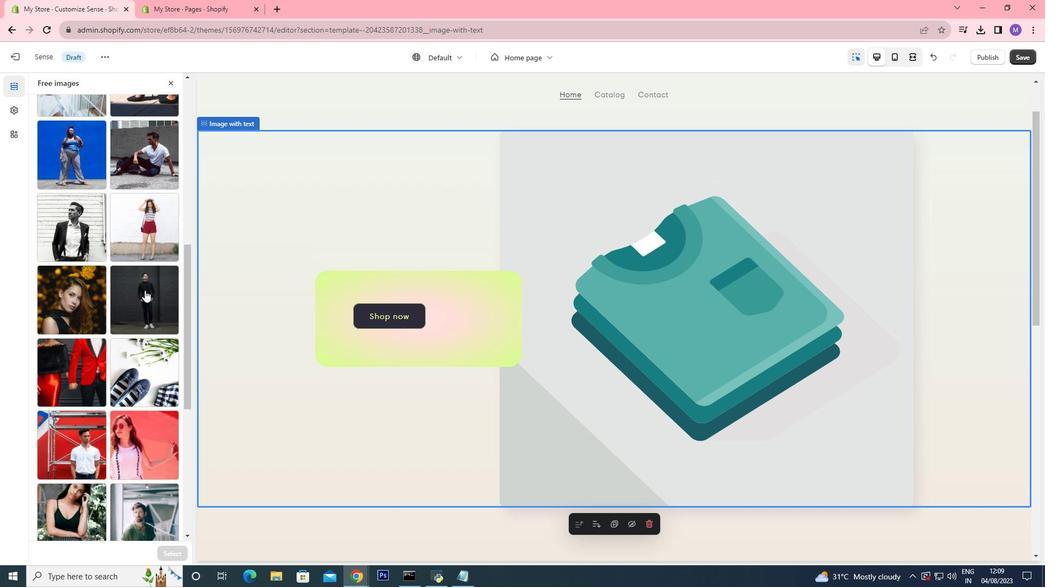 
Action: Mouse scrolled (144, 290) with delta (0, 0)
Screenshot: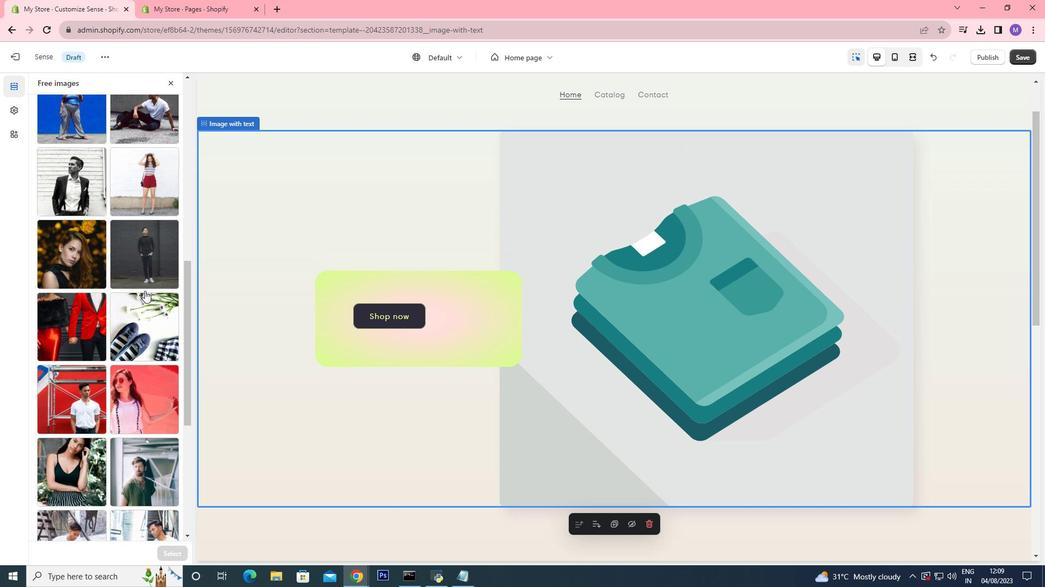 
Action: Mouse moved to (144, 291)
Screenshot: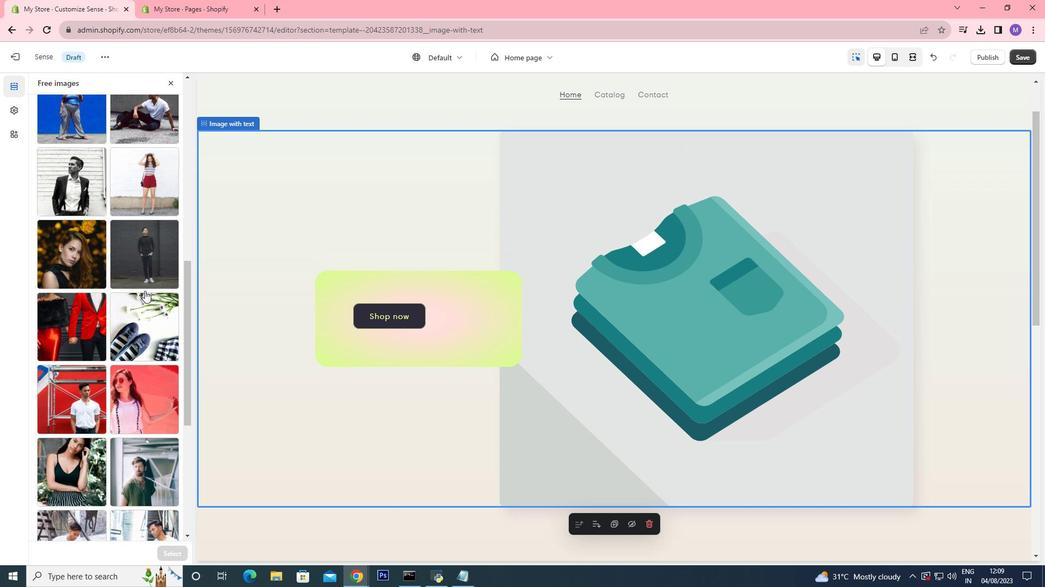 
Action: Mouse scrolled (144, 290) with delta (0, 0)
Screenshot: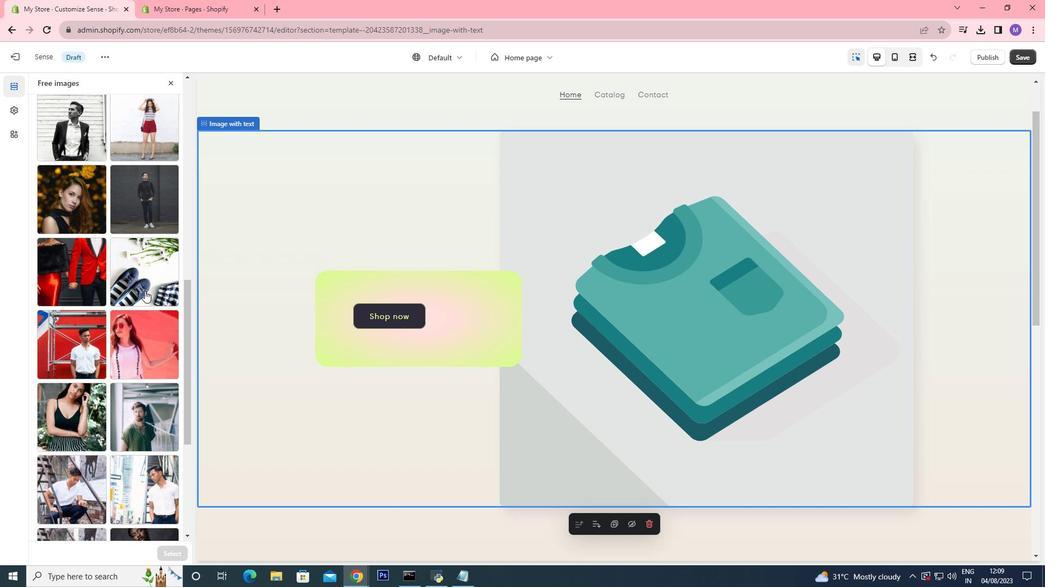 
Action: Mouse moved to (135, 231)
Screenshot: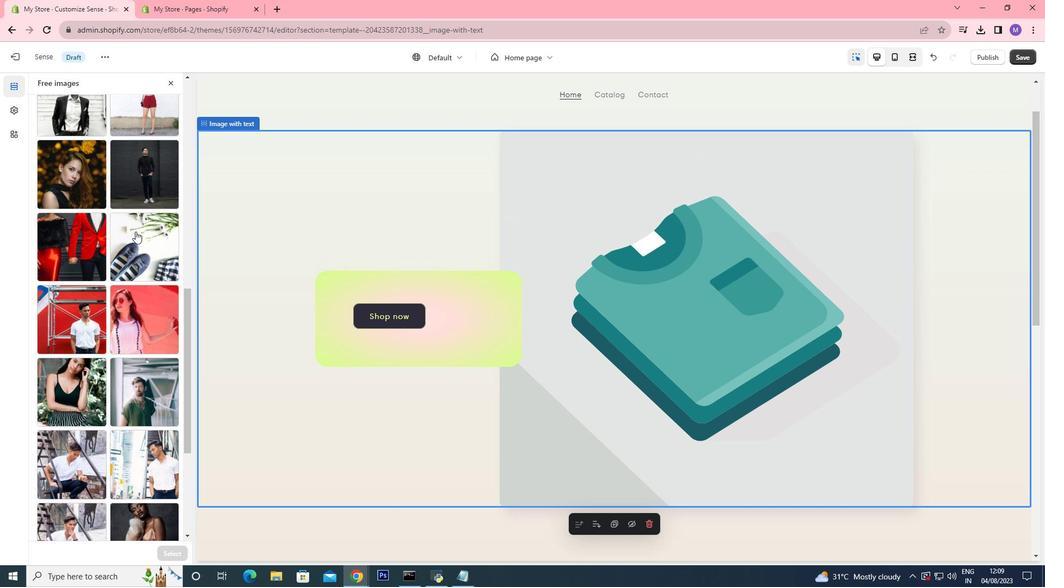 
Action: Mouse scrolled (135, 232) with delta (0, 0)
Screenshot: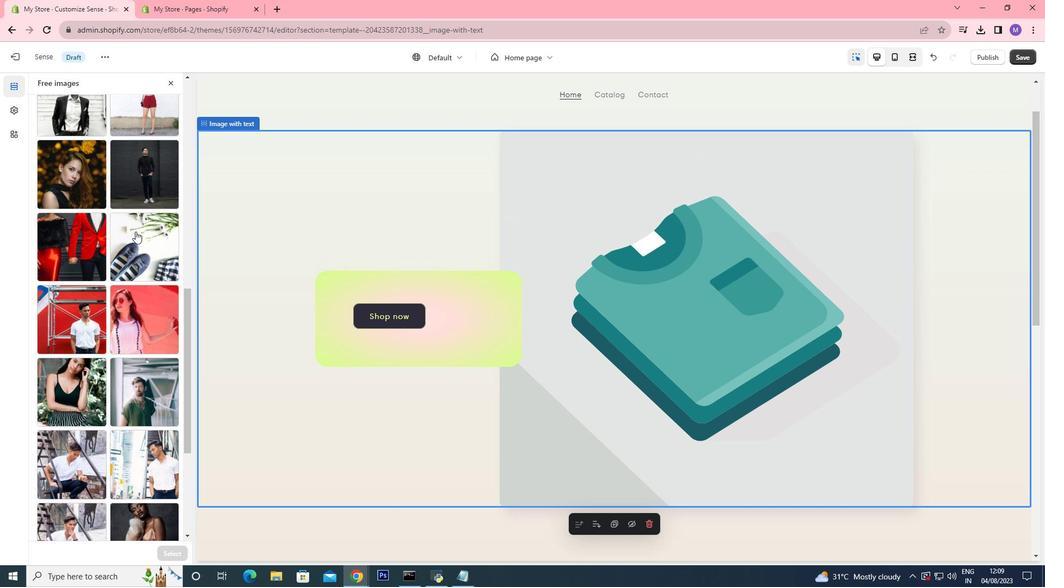 
Action: Mouse scrolled (135, 232) with delta (0, 0)
Screenshot: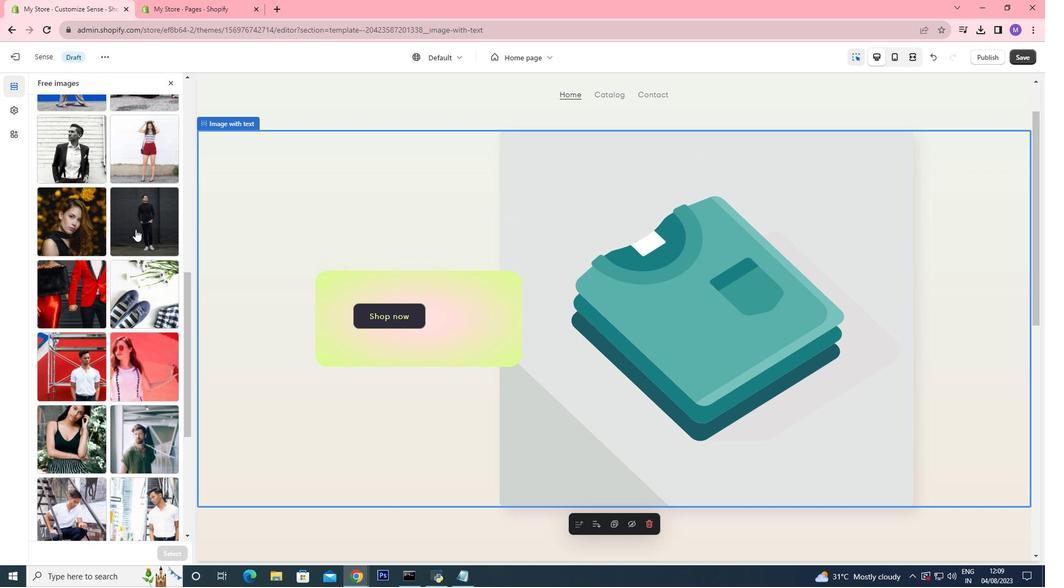 
Action: Mouse scrolled (135, 232) with delta (0, 0)
Screenshot: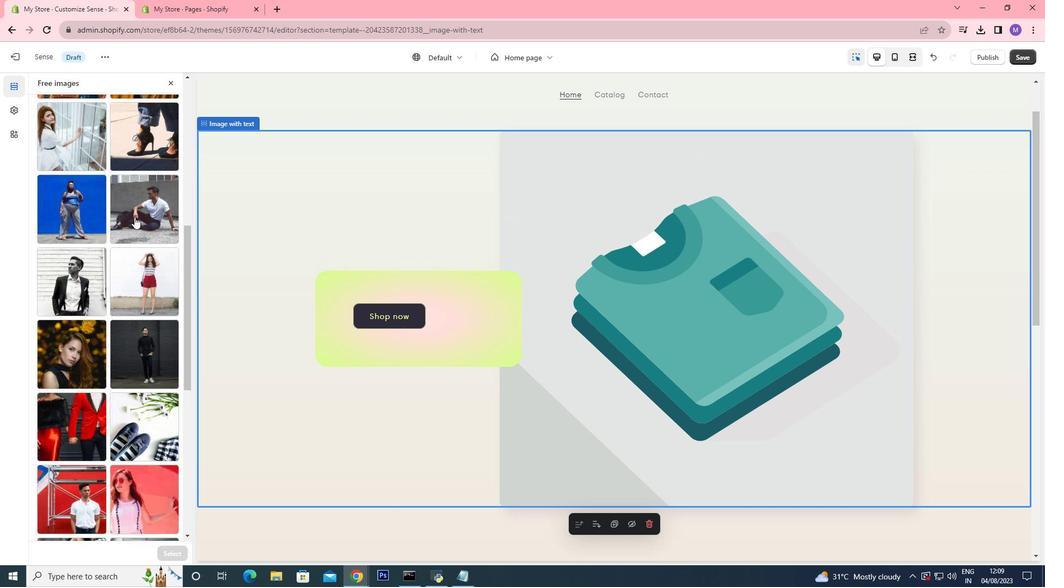 
Action: Mouse scrolled (135, 232) with delta (0, 0)
Screenshot: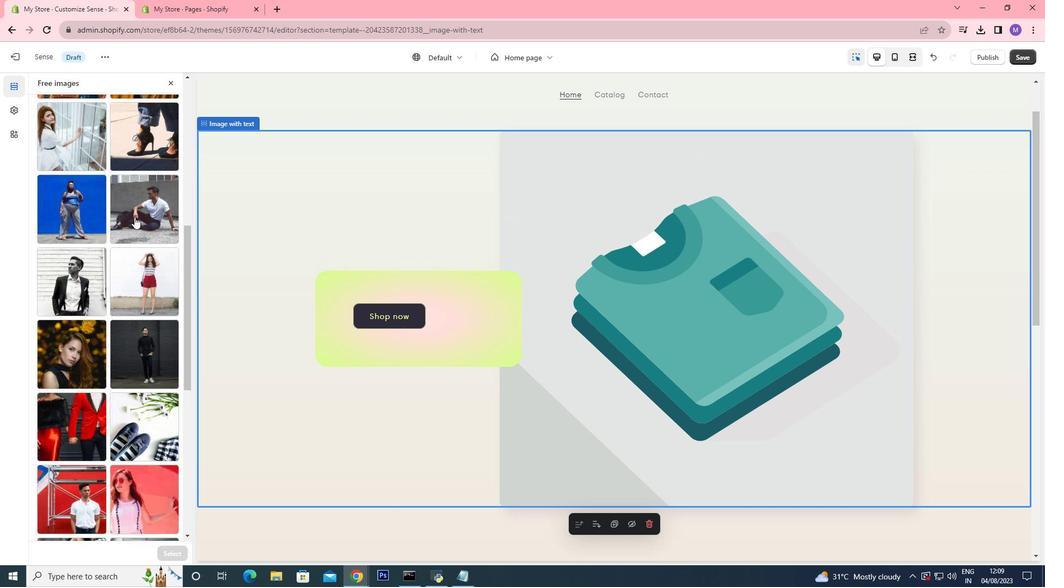 
Action: Mouse scrolled (135, 232) with delta (0, 0)
Screenshot: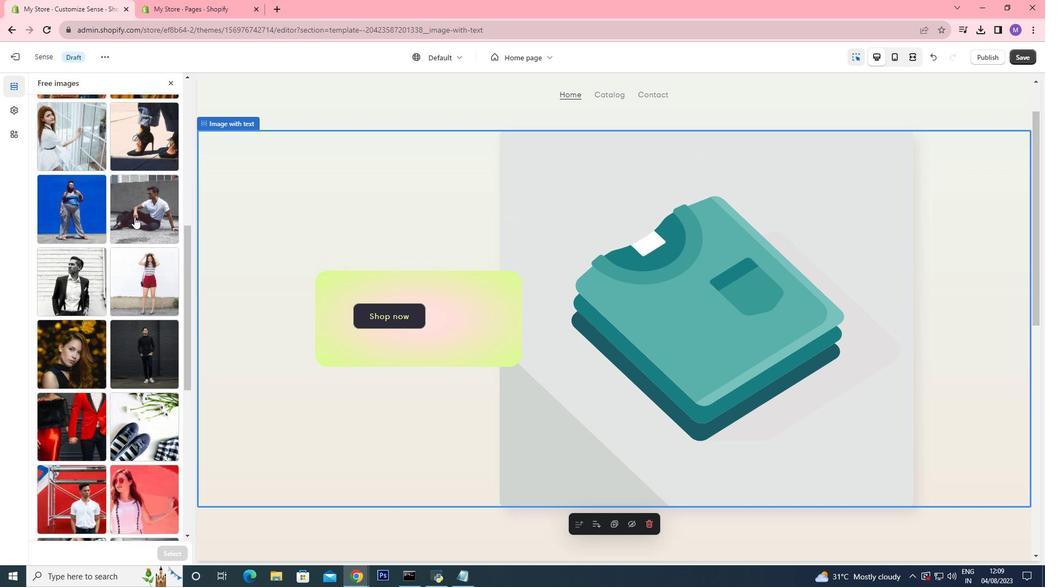 
Action: Mouse moved to (132, 195)
Screenshot: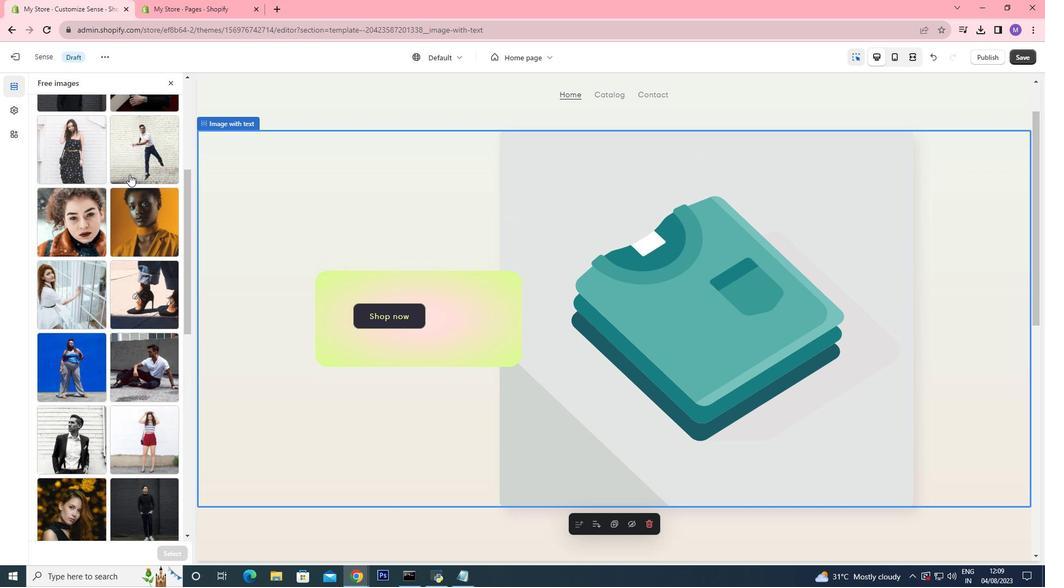 
Action: Mouse scrolled (132, 195) with delta (0, 0)
Screenshot: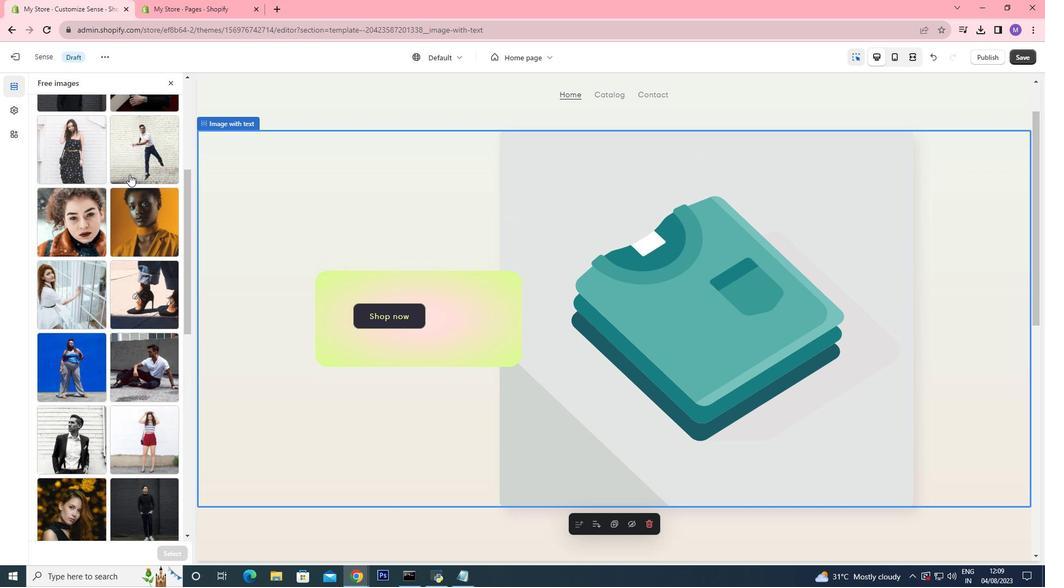 
Action: Mouse moved to (132, 194)
Screenshot: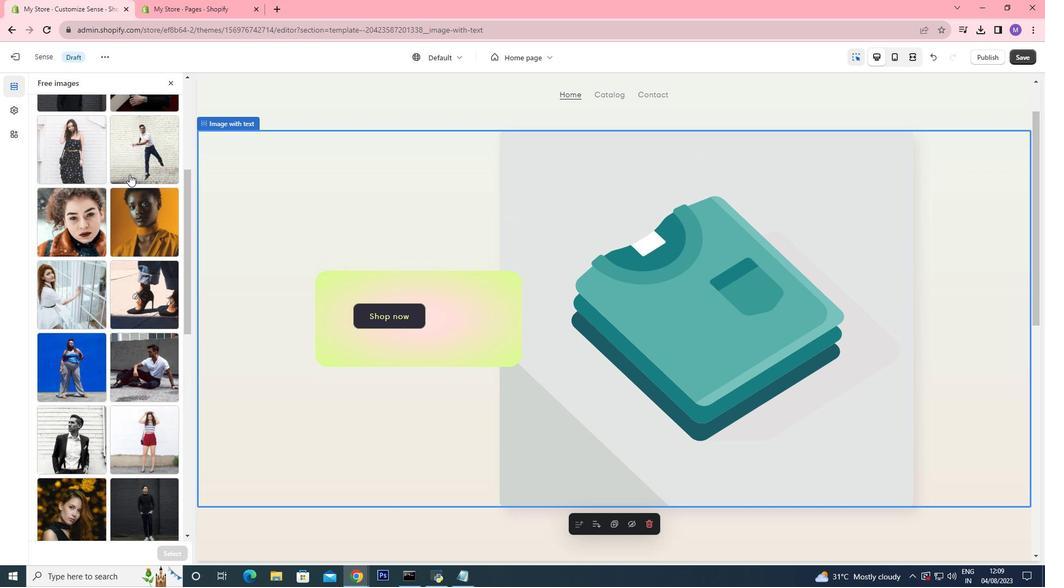 
Action: Mouse scrolled (132, 195) with delta (0, 0)
Screenshot: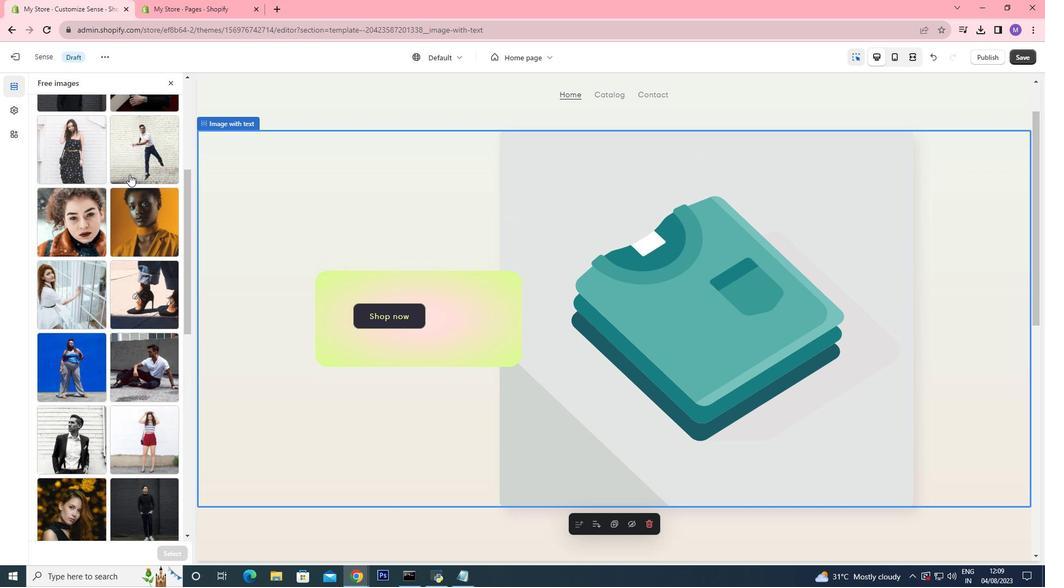 
Action: Mouse scrolled (132, 195) with delta (0, 0)
Screenshot: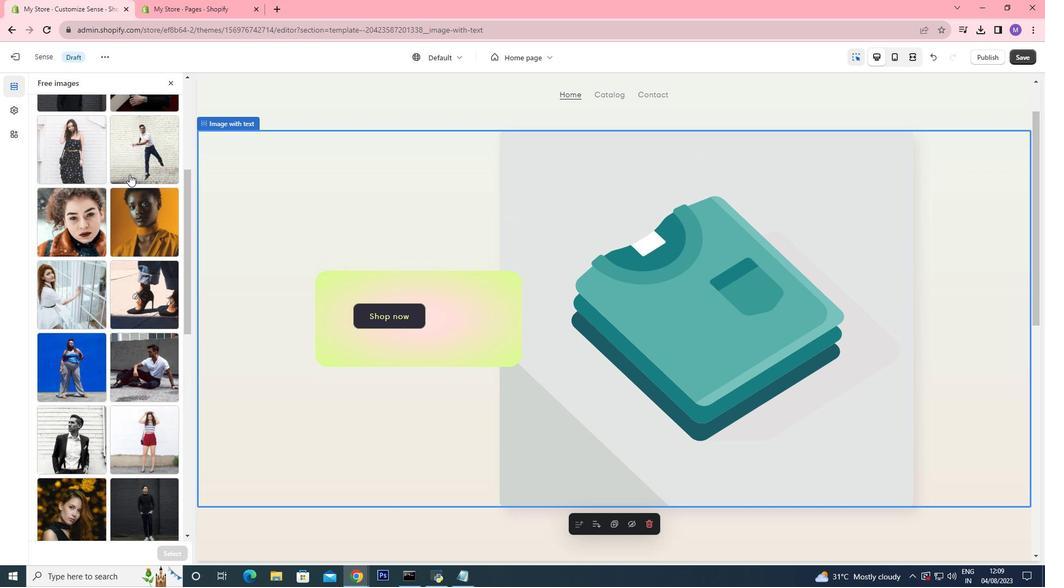 
Action: Mouse moved to (132, 194)
Screenshot: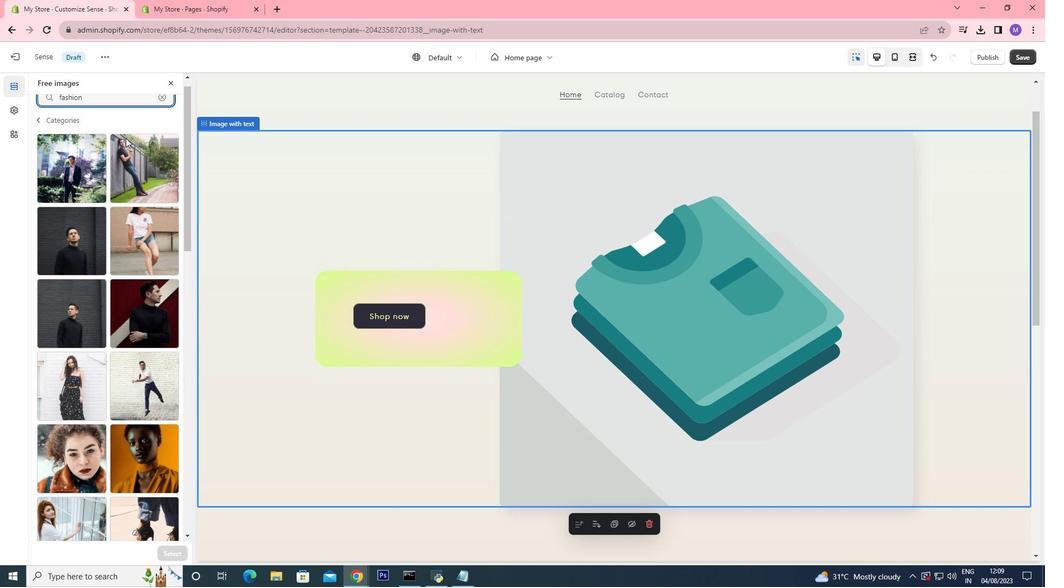 
Action: Mouse scrolled (132, 194) with delta (0, 0)
Screenshot: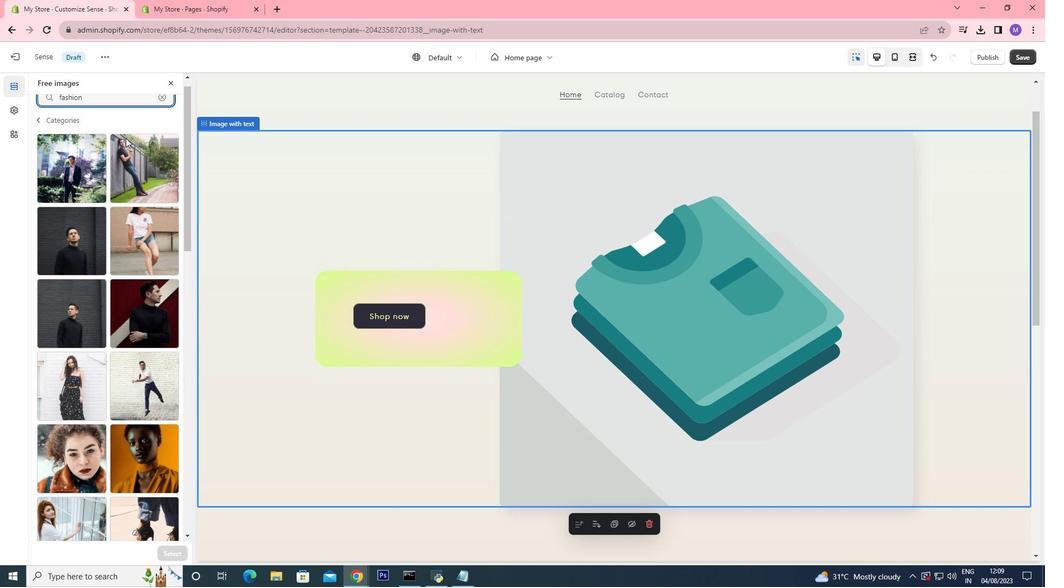 
Action: Mouse moved to (132, 193)
Screenshot: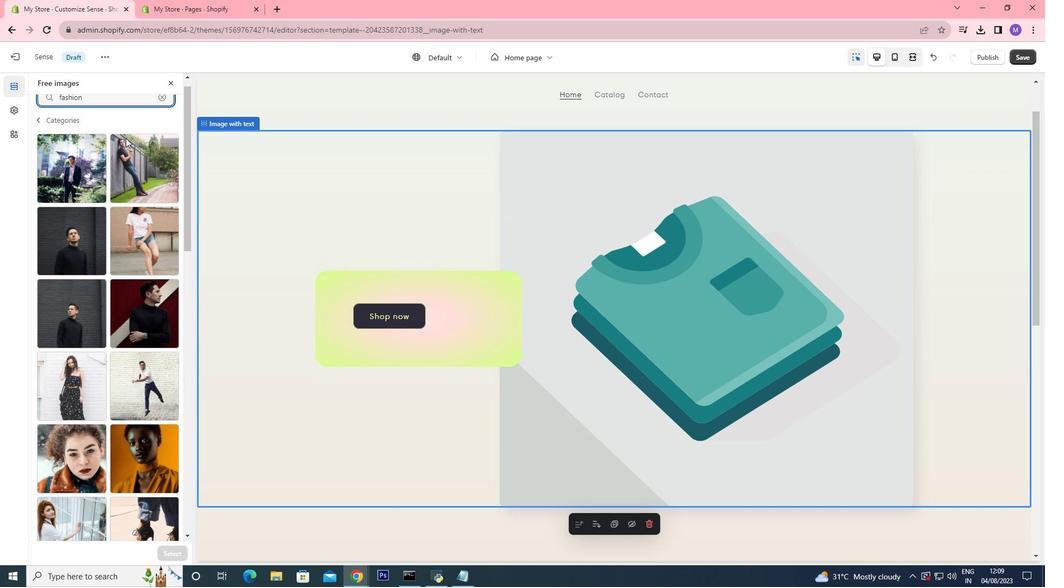
Action: Mouse scrolled (132, 194) with delta (0, 0)
Screenshot: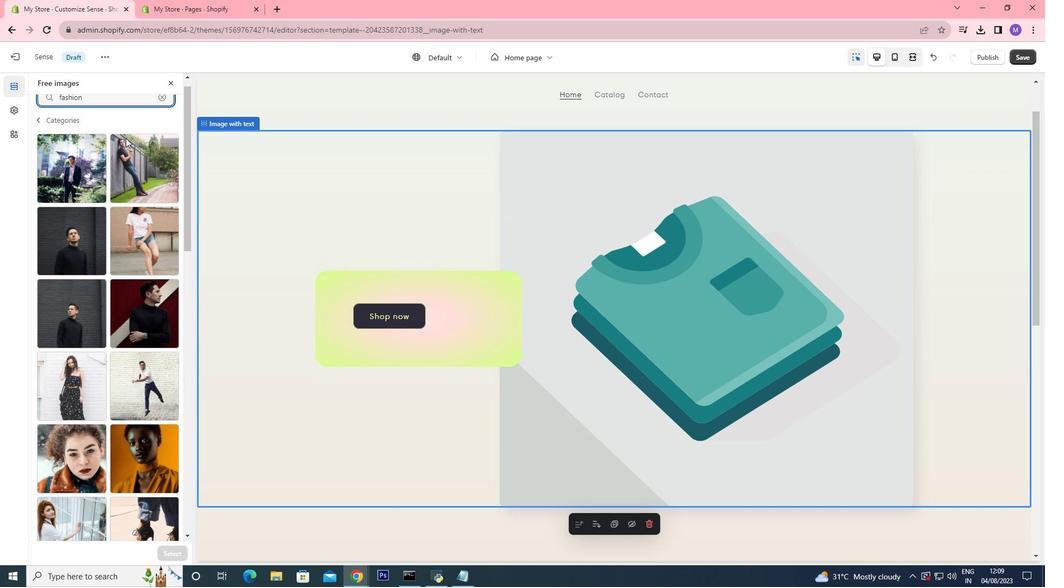 
Action: Mouse moved to (132, 192)
Screenshot: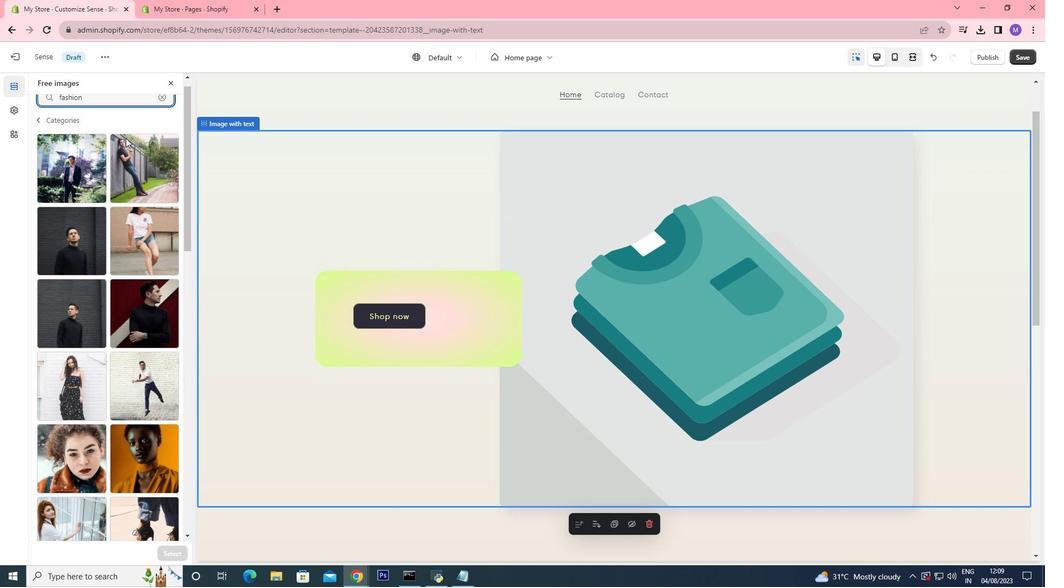 
Action: Mouse scrolled (132, 194) with delta (0, 0)
Screenshot: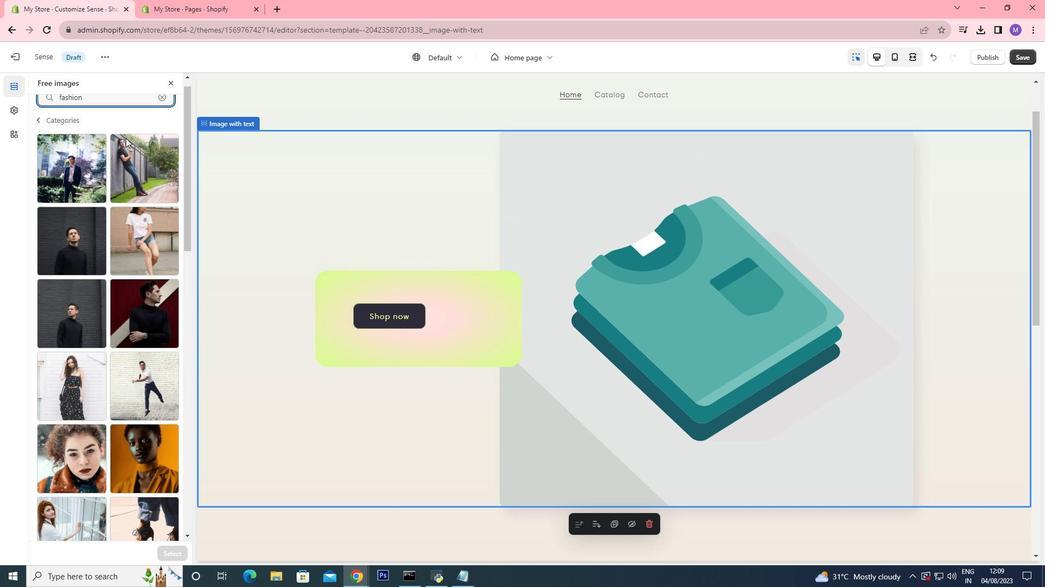 
Action: Mouse moved to (132, 190)
Screenshot: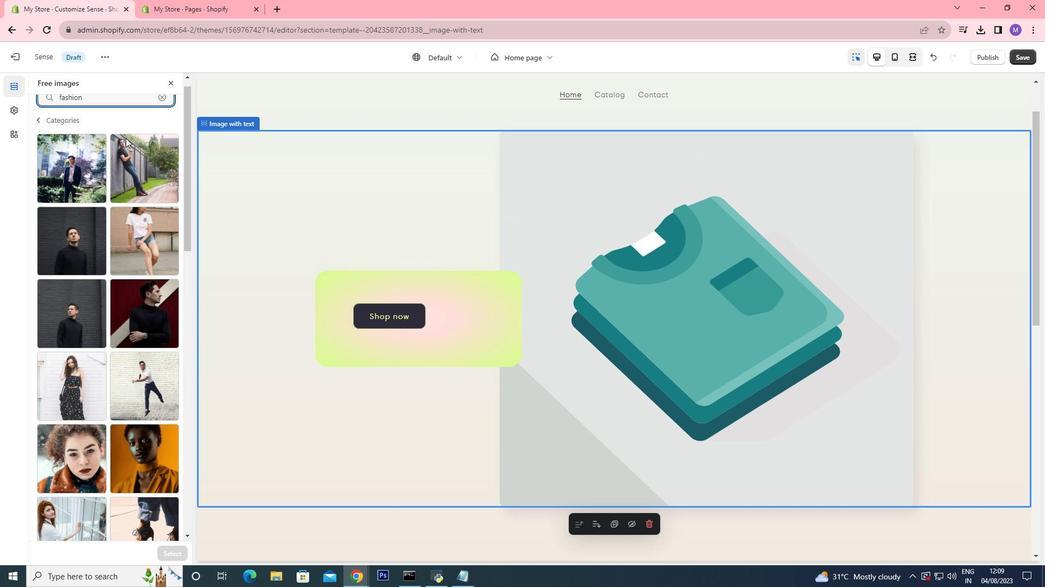 
Action: Mouse scrolled (132, 192) with delta (0, 0)
Screenshot: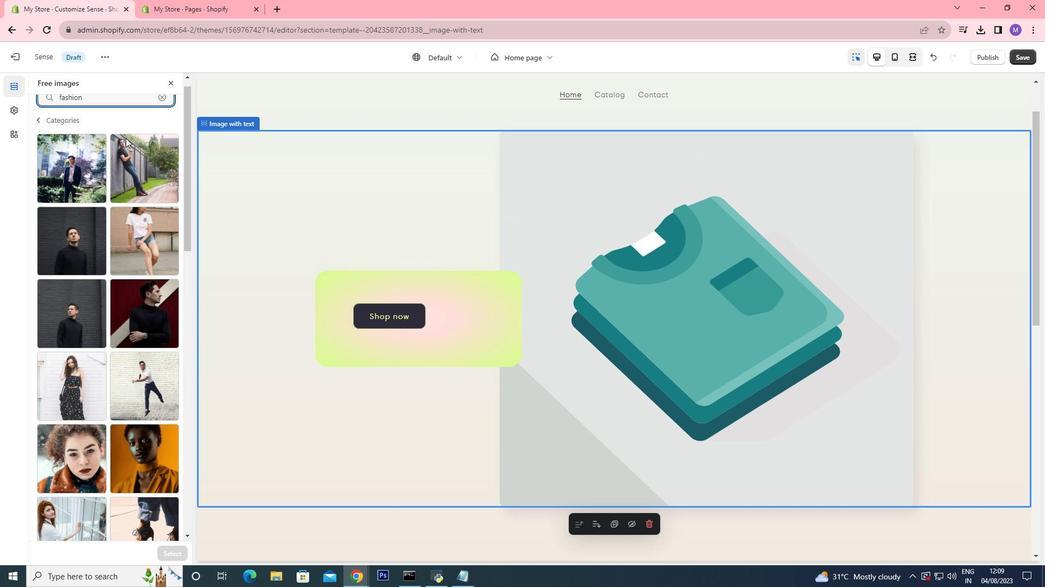 
Action: Mouse moved to (131, 185)
Screenshot: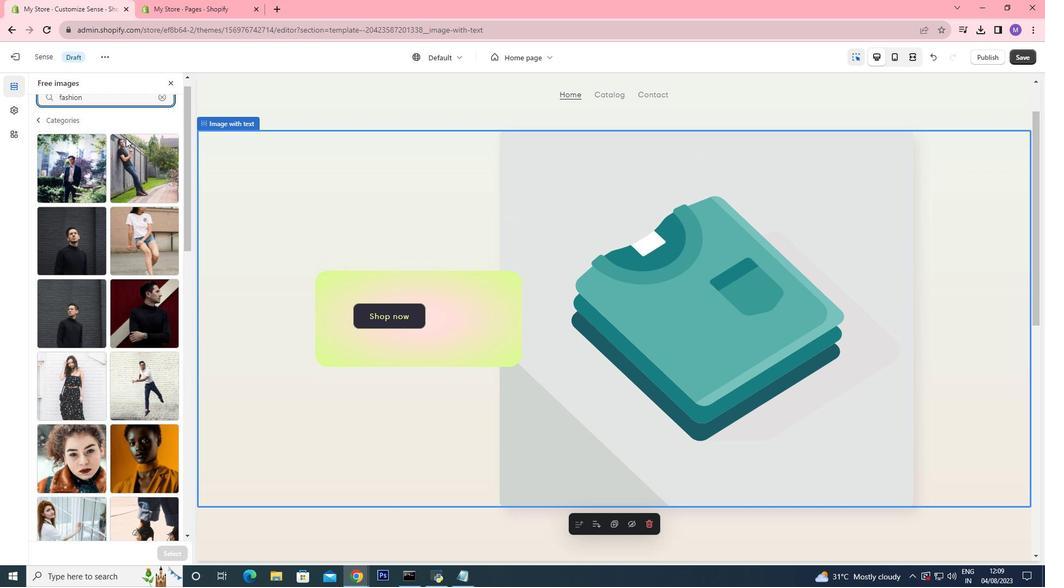 
Action: Mouse scrolled (131, 187) with delta (0, 0)
Screenshot: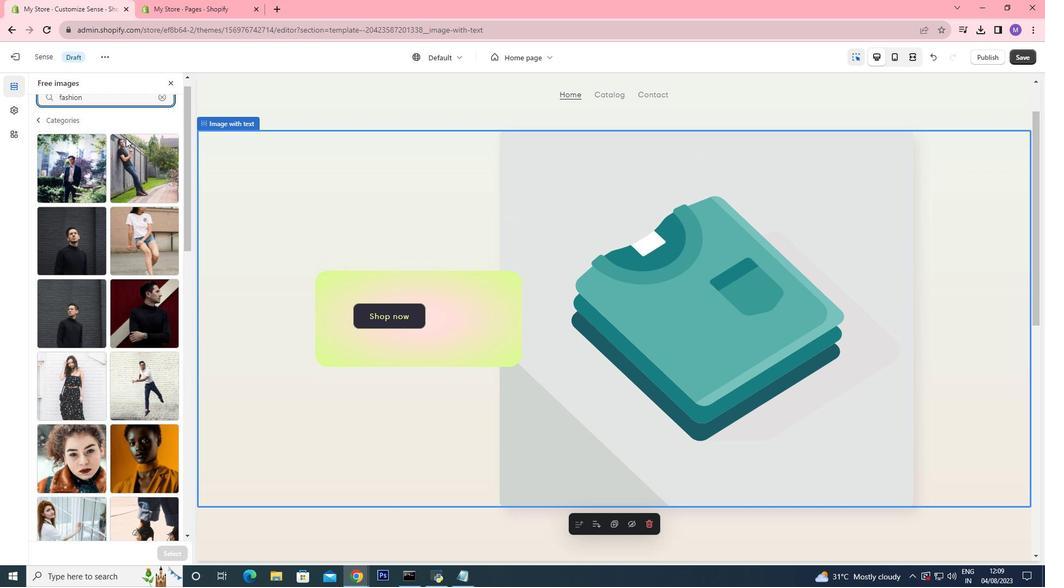 
Action: Mouse moved to (167, 81)
Screenshot: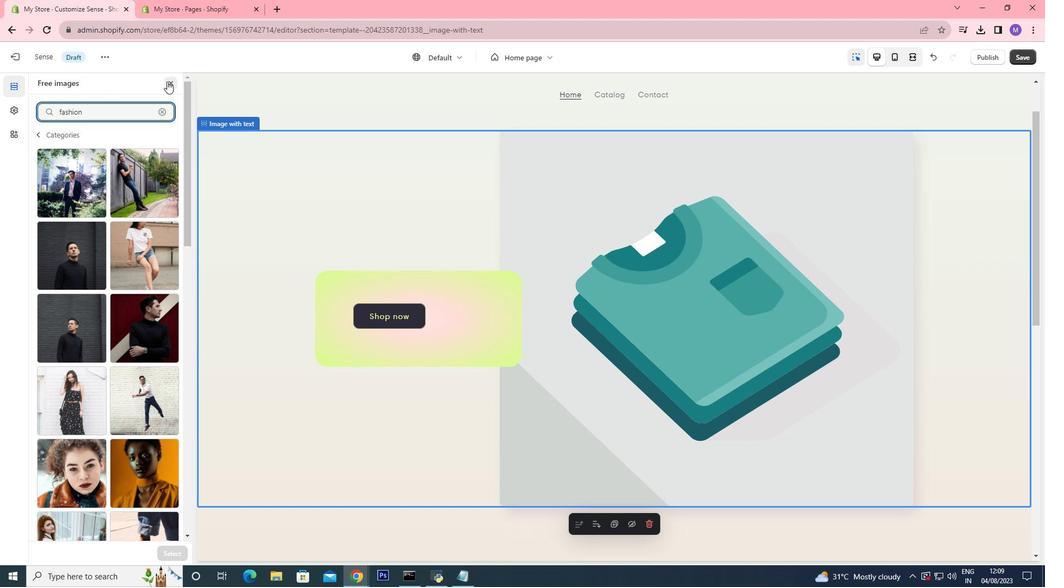 
Action: Mouse pressed left at (167, 81)
Screenshot: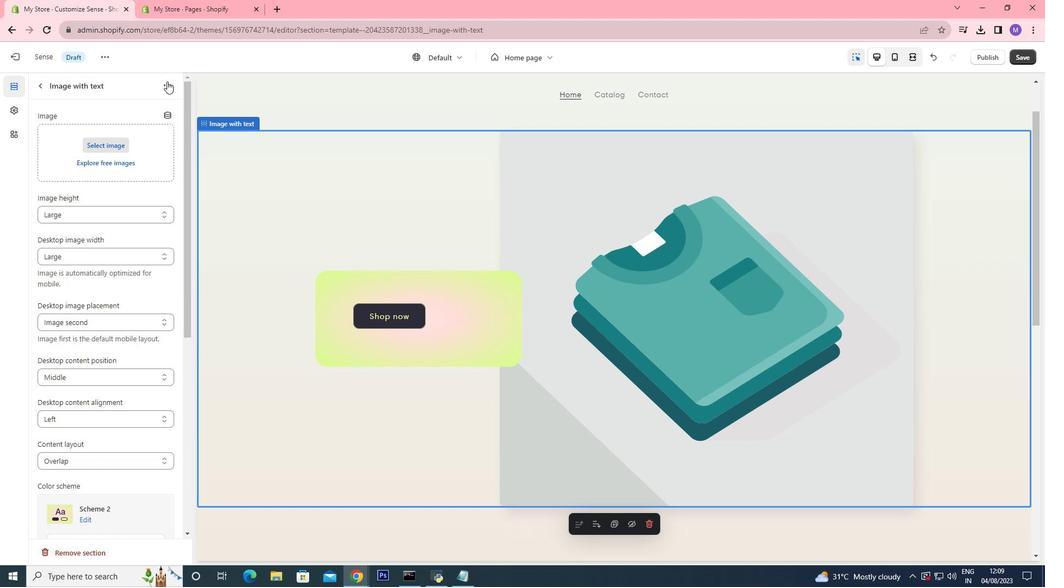
Action: Mouse moved to (117, 142)
Screenshot: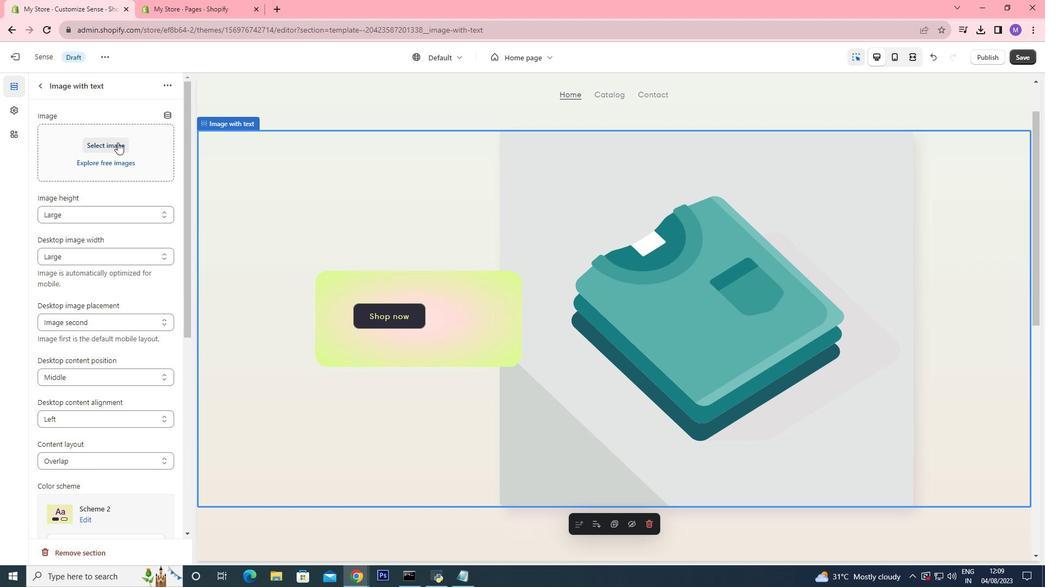 
Action: Mouse pressed left at (117, 142)
Screenshot: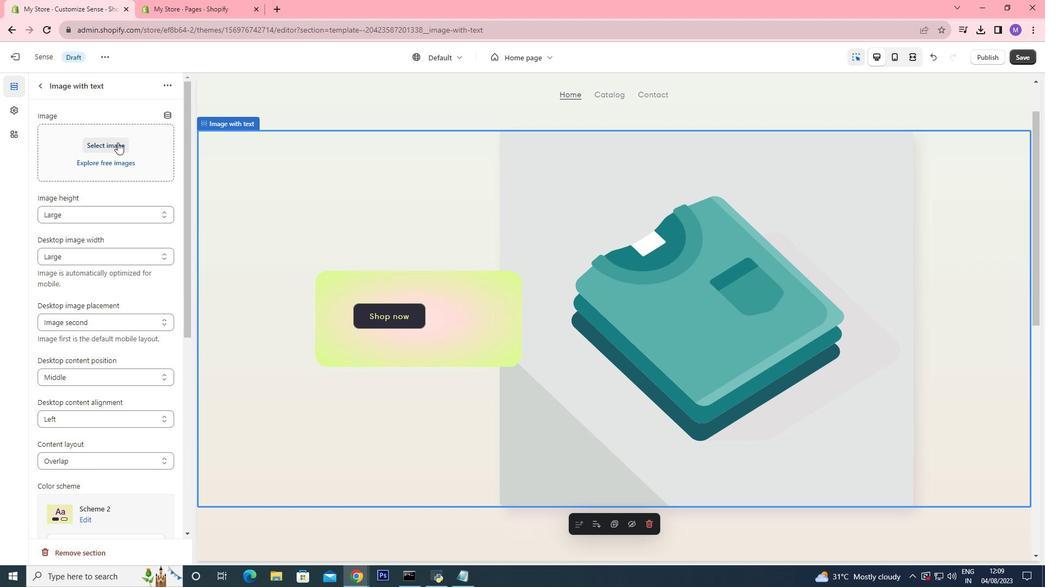
Action: Mouse moved to (580, 182)
Screenshot: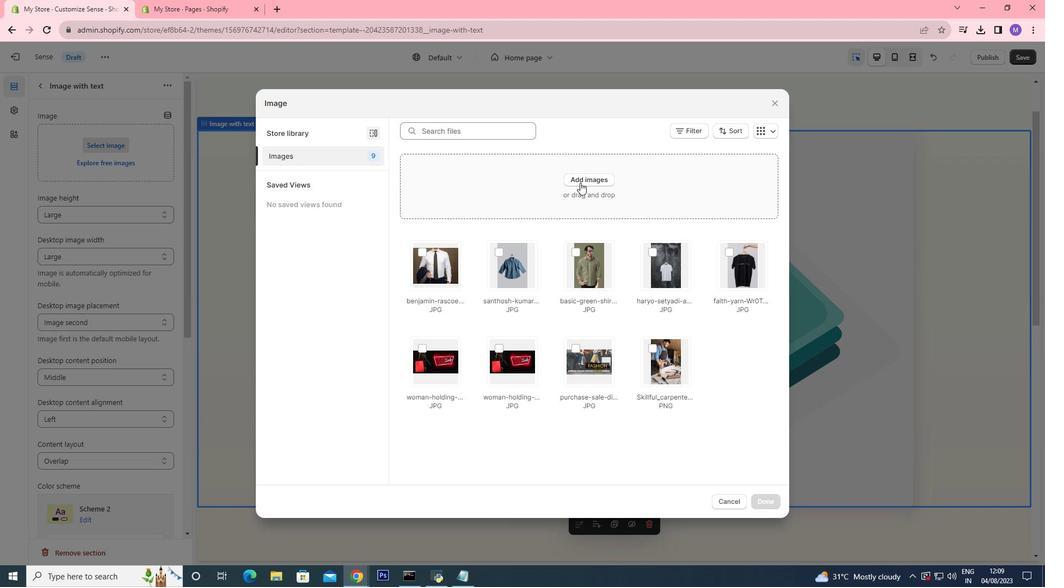 
Action: Mouse pressed left at (580, 182)
Screenshot: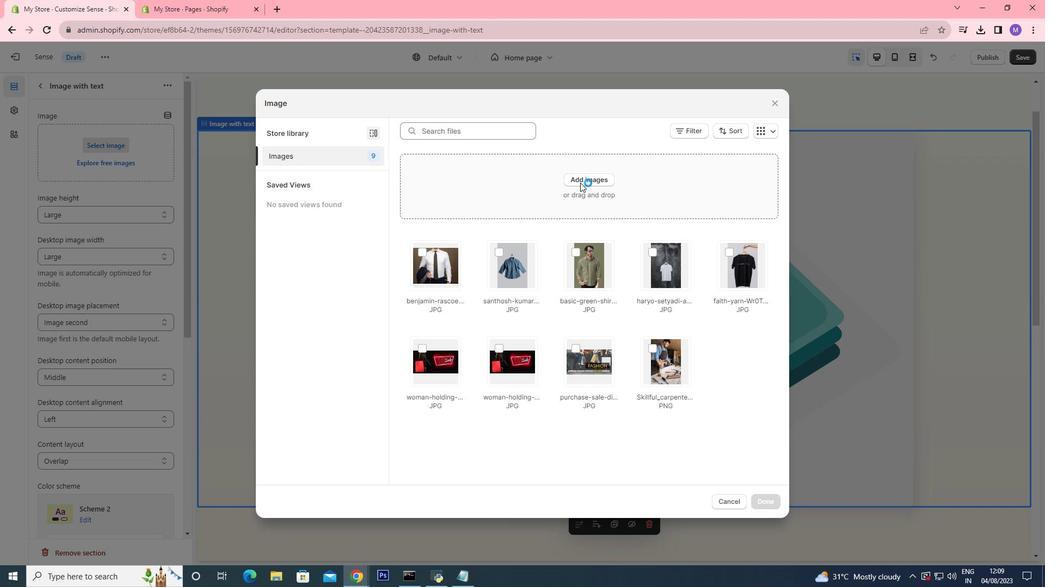 
Action: Mouse moved to (60, 156)
Screenshot: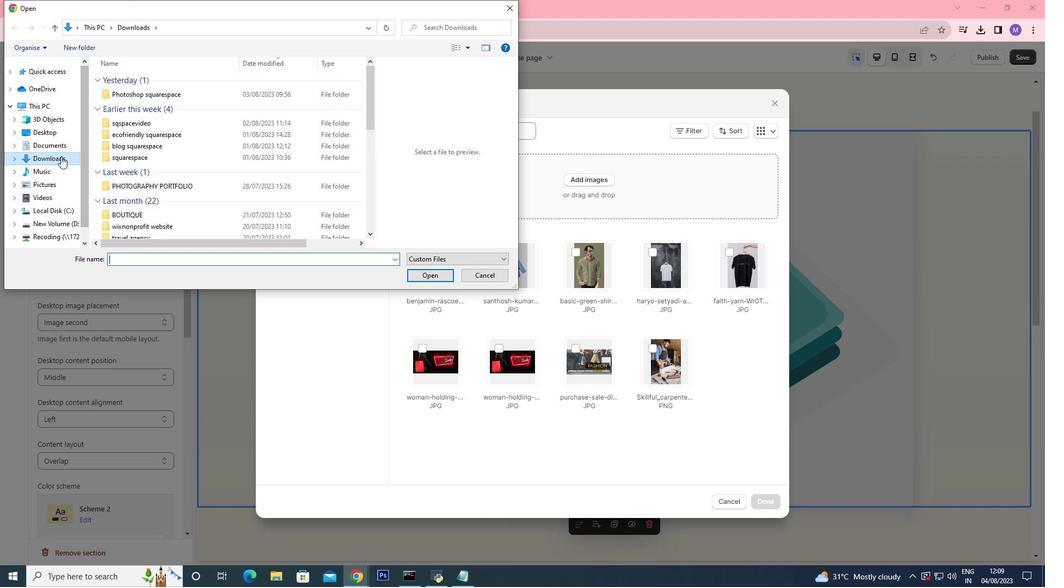 
Action: Mouse pressed left at (60, 156)
Screenshot: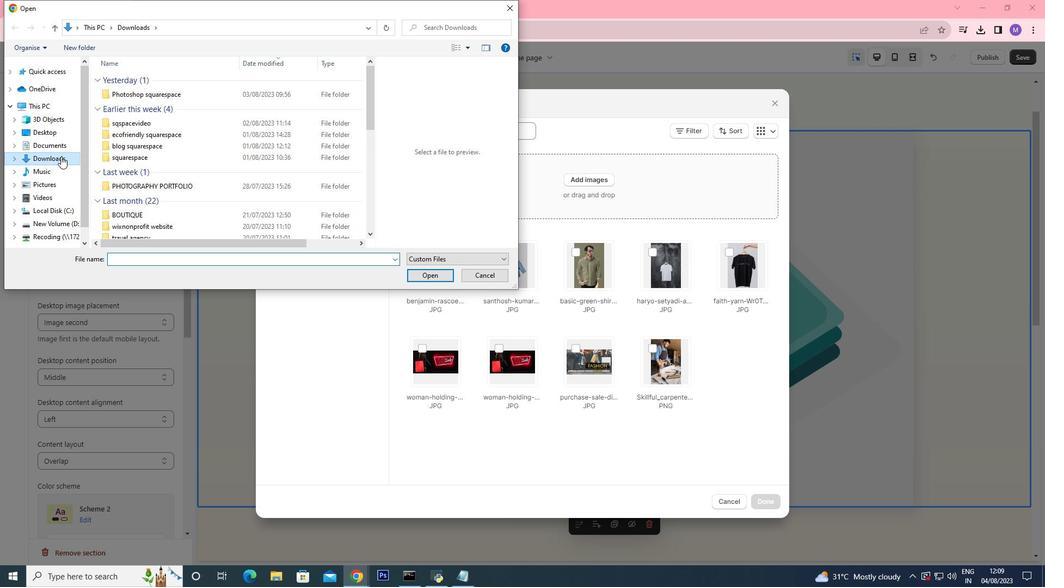 
Action: Mouse moved to (144, 95)
Screenshot: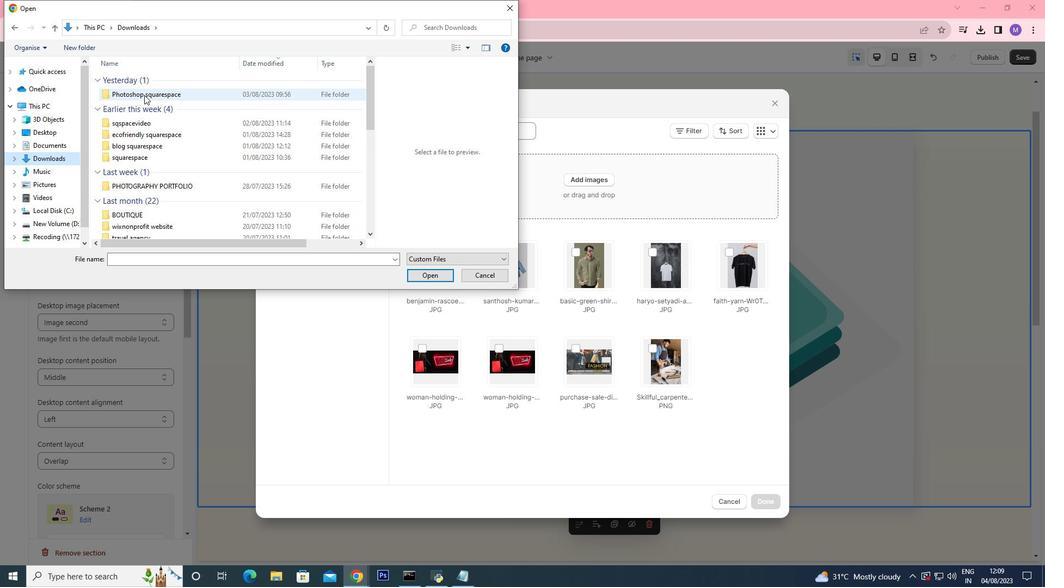 
Action: Mouse pressed left at (144, 95)
Screenshot: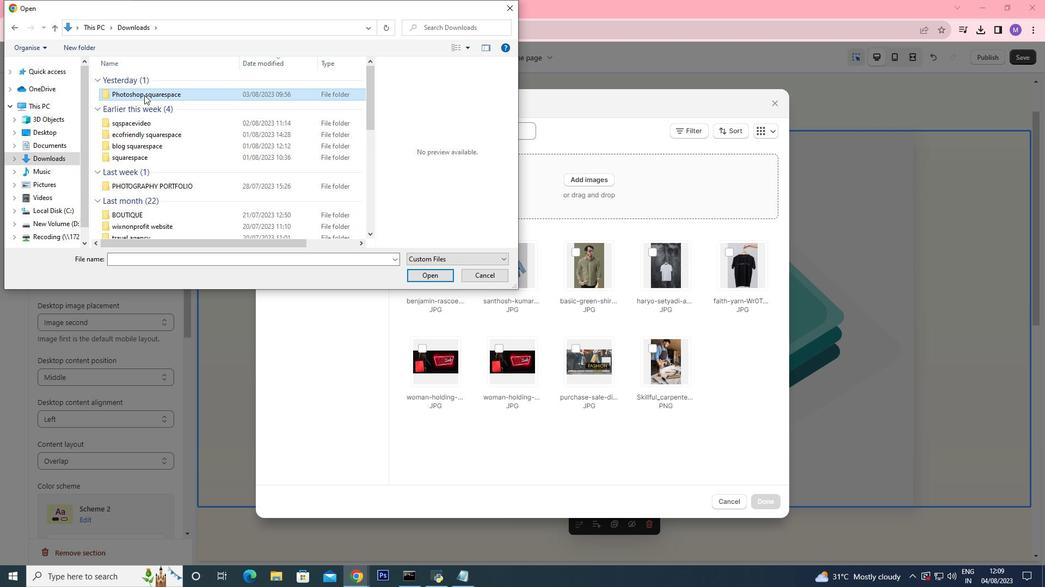 
Action: Mouse pressed left at (144, 95)
Screenshot: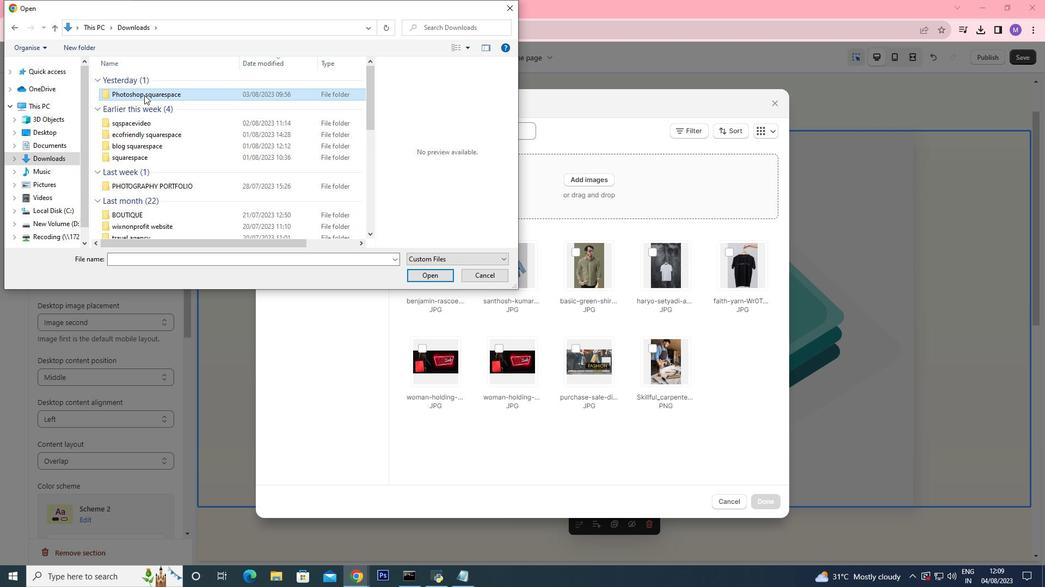 
Action: Mouse moved to (230, 170)
Screenshot: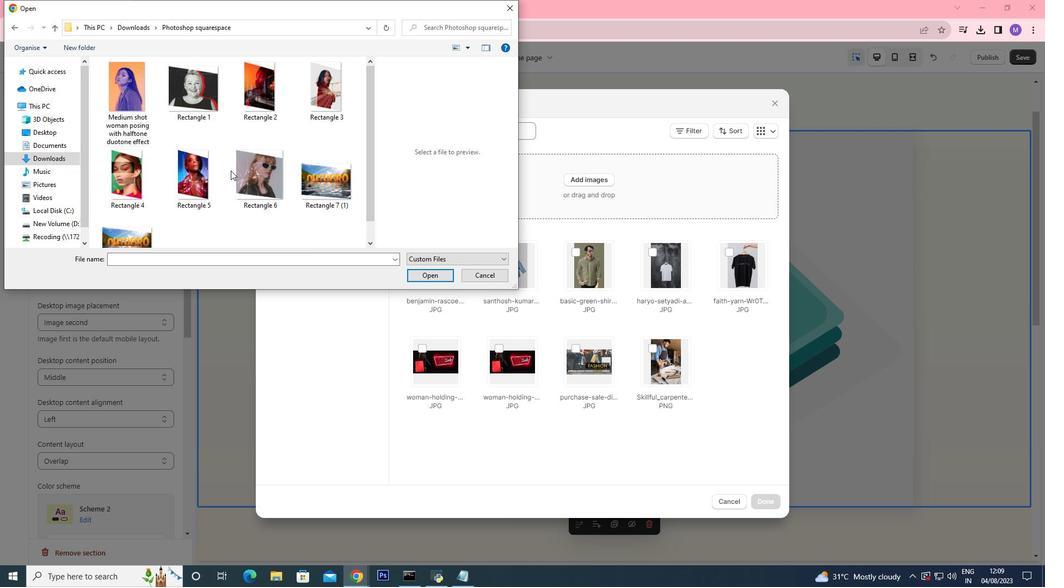 
Action: Mouse scrolled (230, 171) with delta (0, 0)
